 Task: Research Airbnb options in Indija, Serbia from 1st December, 2023 to 9th December, 2023 for 2 adults.1  bedroom having 1 bed and 1 bathroom. Property type can be house. Look for 5 properties as per requirement.
Action: Mouse moved to (431, 79)
Screenshot: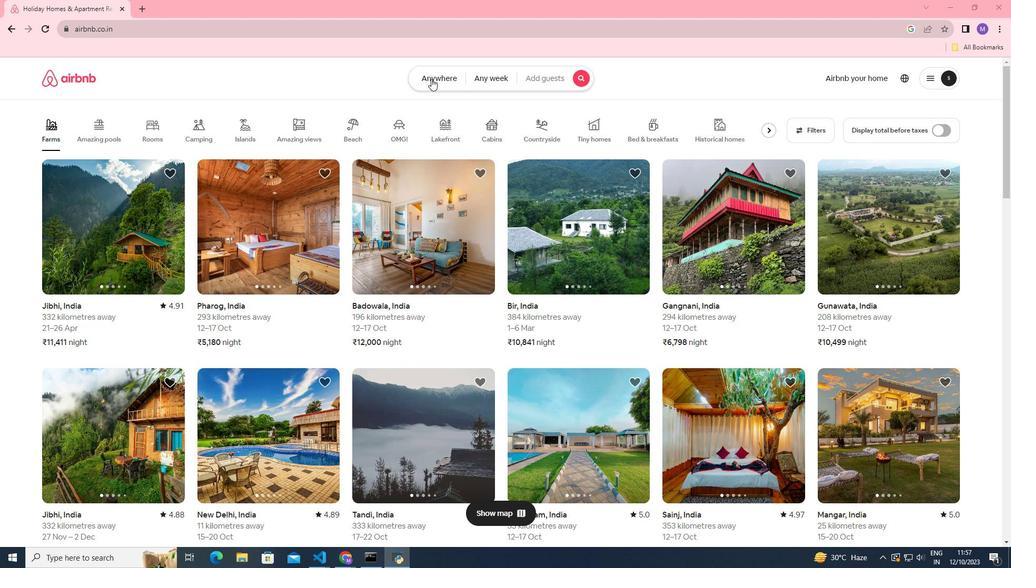 
Action: Mouse pressed left at (431, 79)
Screenshot: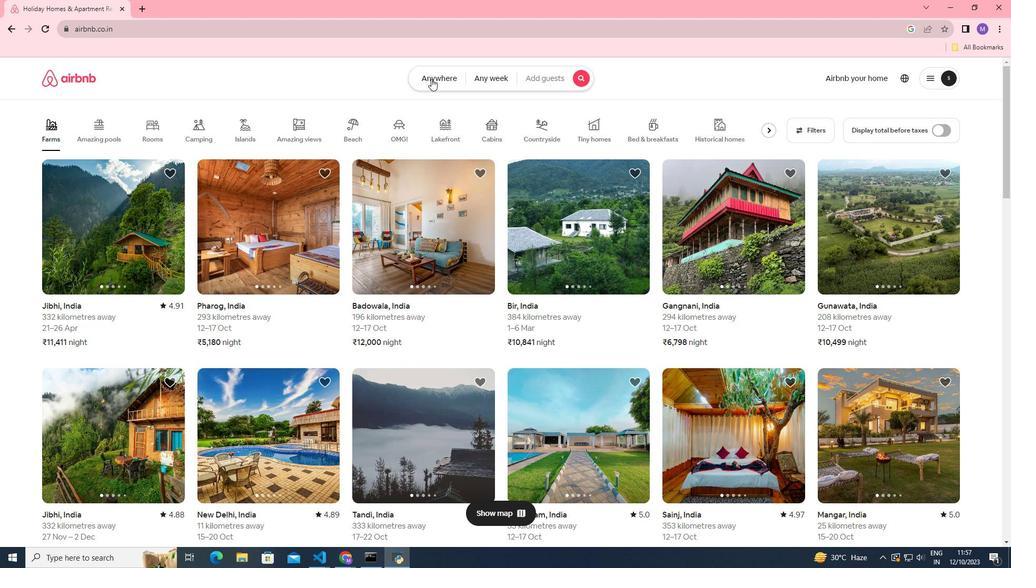 
Action: Mouse moved to (395, 119)
Screenshot: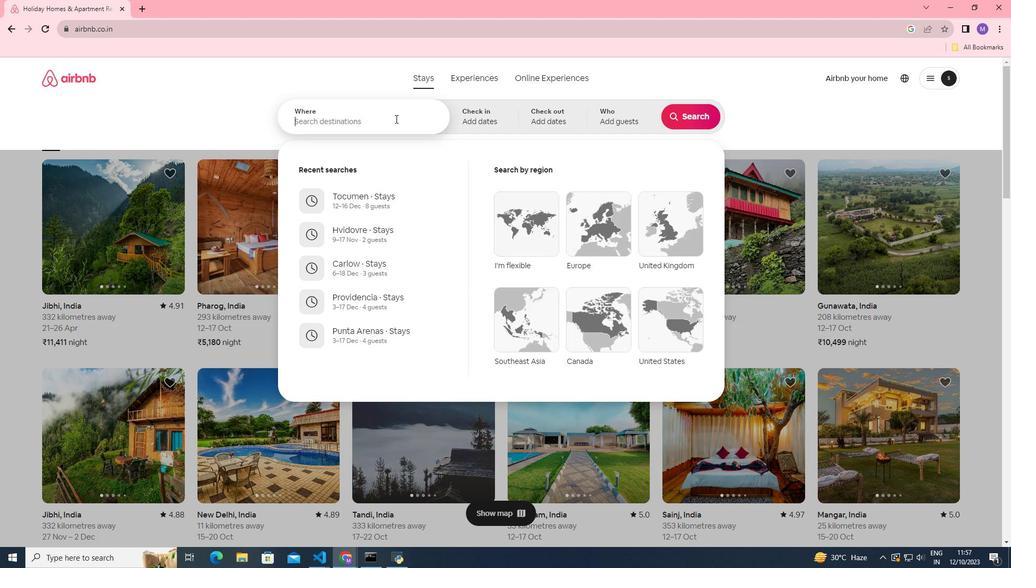 
Action: Mouse pressed left at (395, 119)
Screenshot: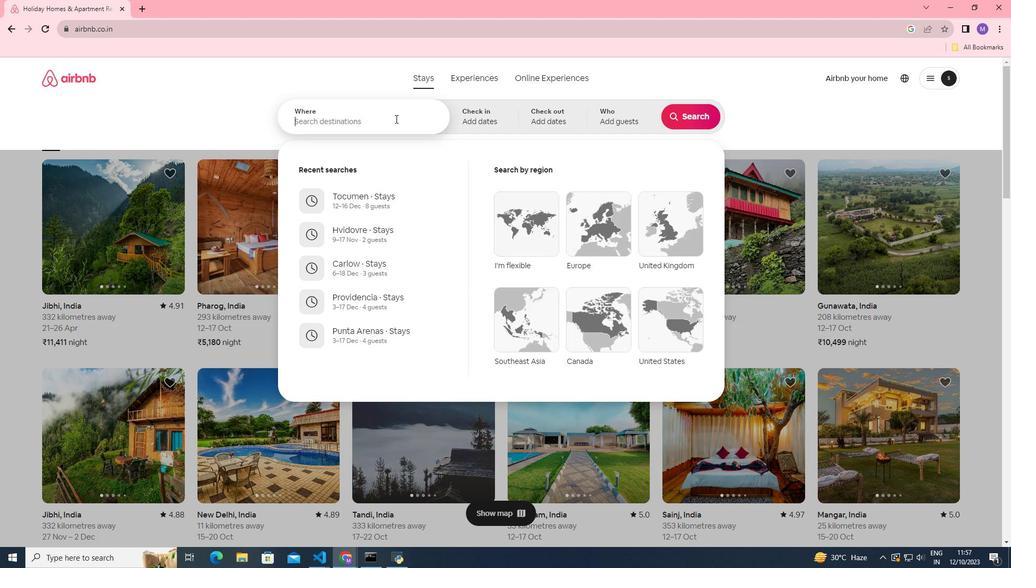 
Action: Mouse moved to (386, 118)
Screenshot: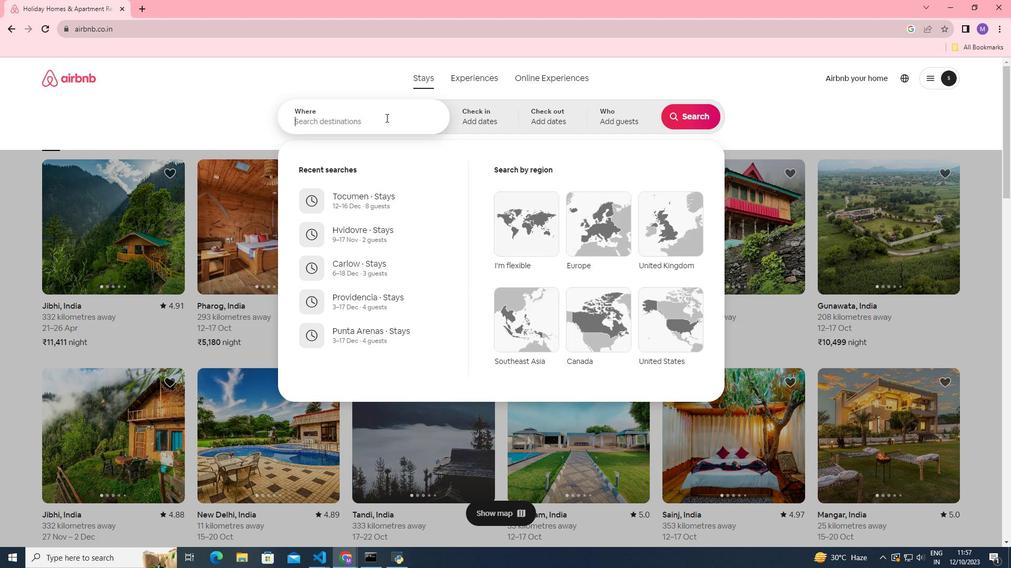 
Action: Mouse pressed left at (386, 118)
Screenshot: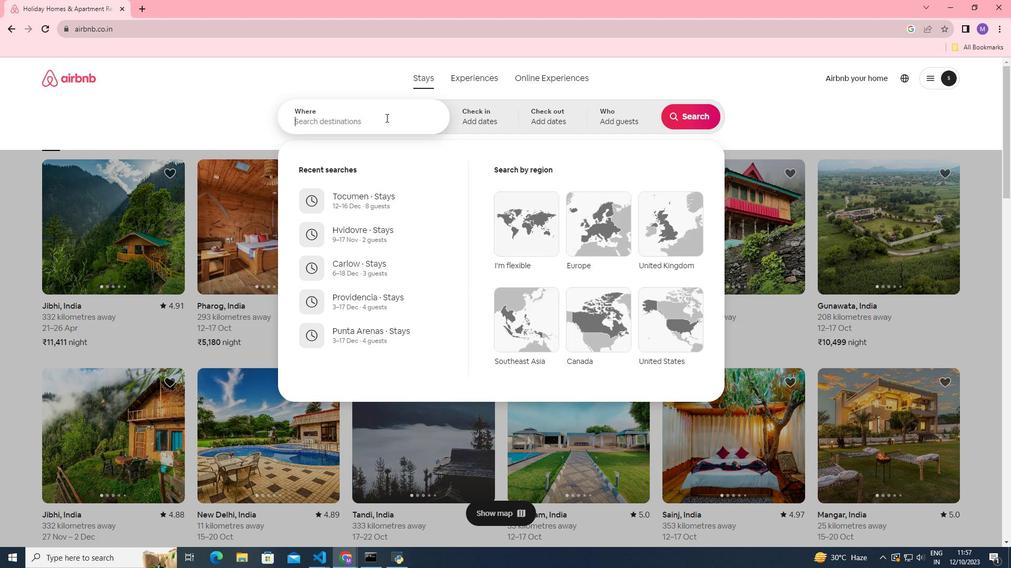 
Action: Mouse pressed left at (386, 118)
Screenshot: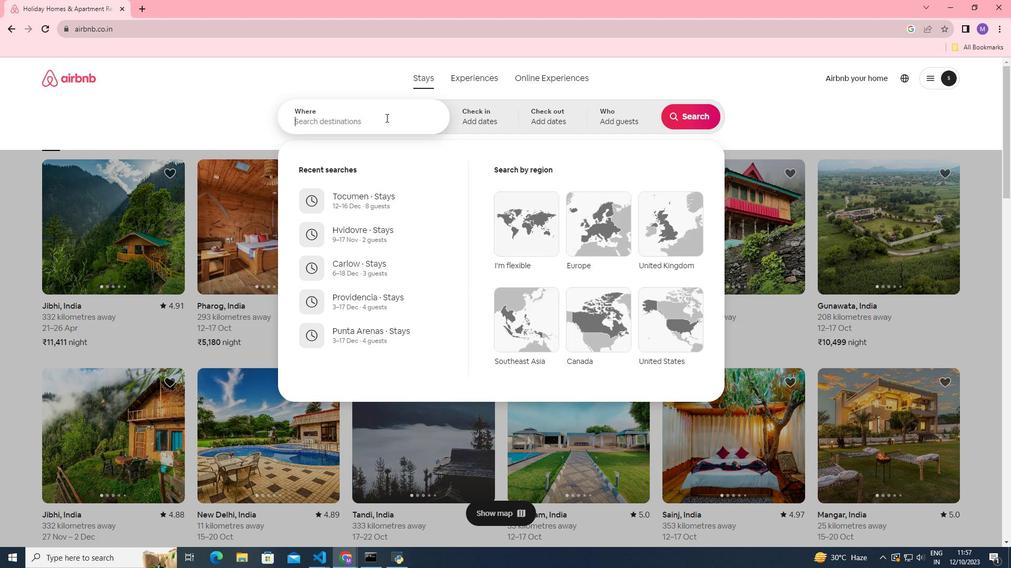 
Action: Key pressed <Key.shift>Indija,<Key.shift>Serbia
Screenshot: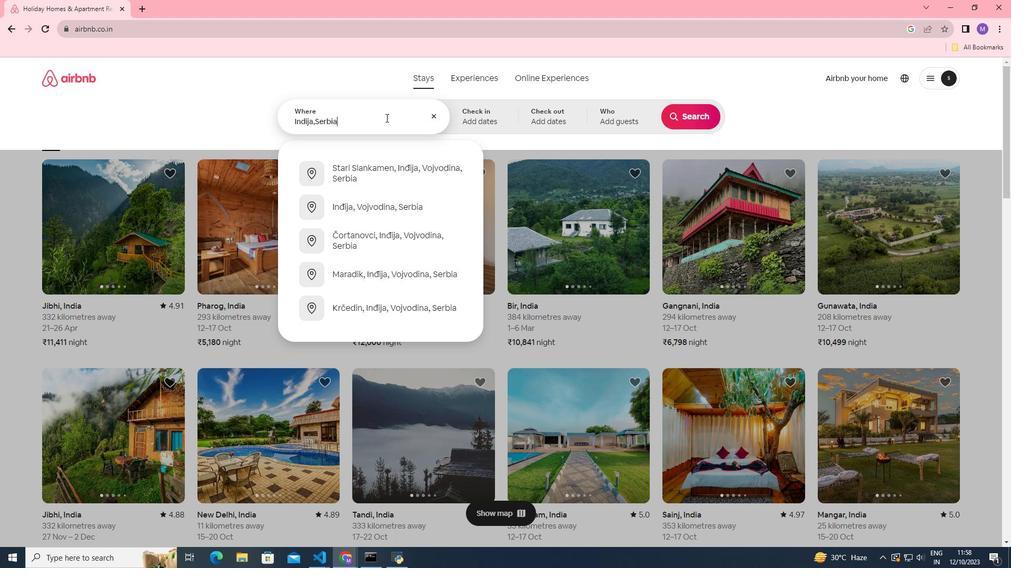 
Action: Mouse moved to (466, 112)
Screenshot: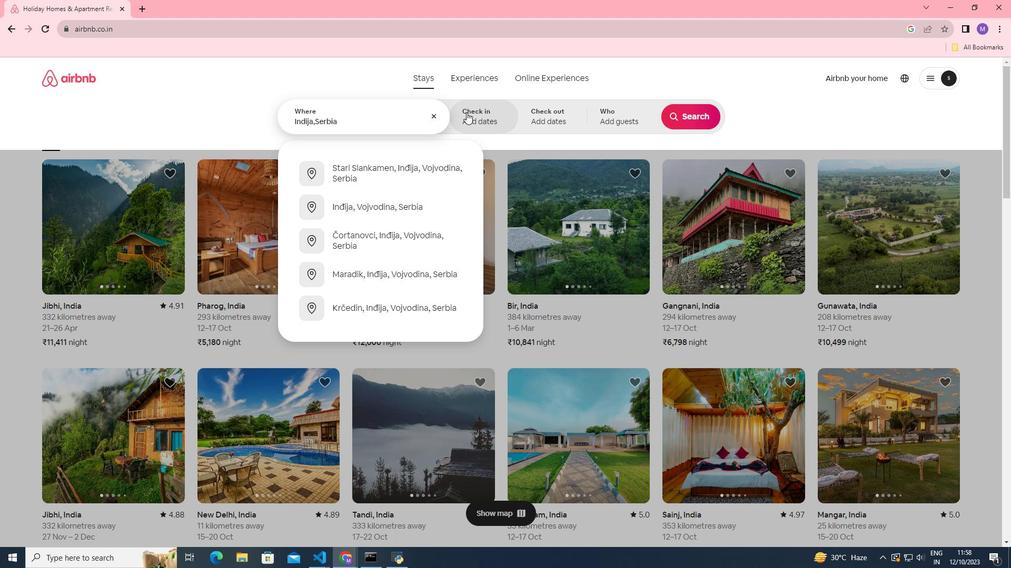 
Action: Mouse pressed left at (466, 112)
Screenshot: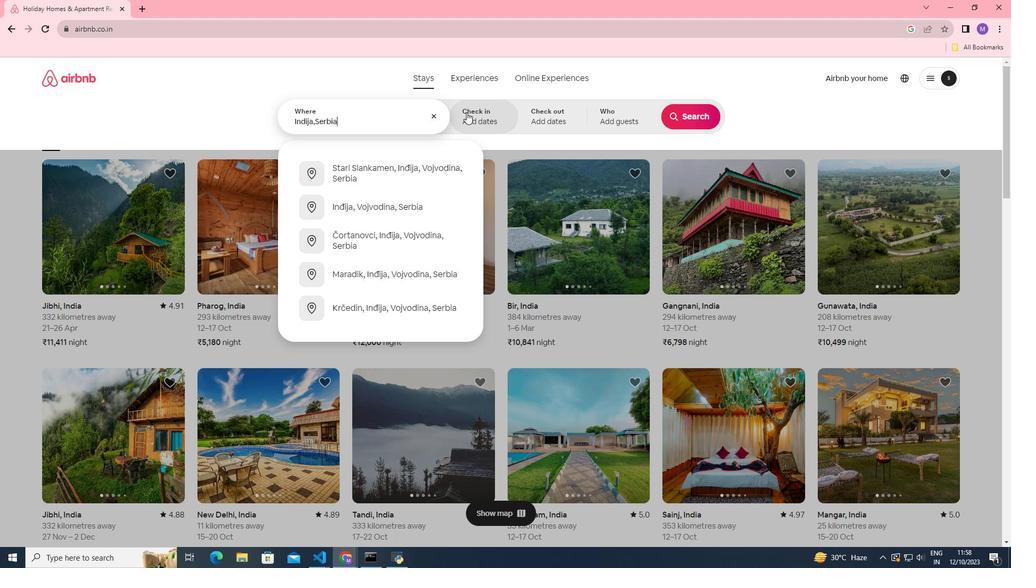 
Action: Mouse moved to (684, 199)
Screenshot: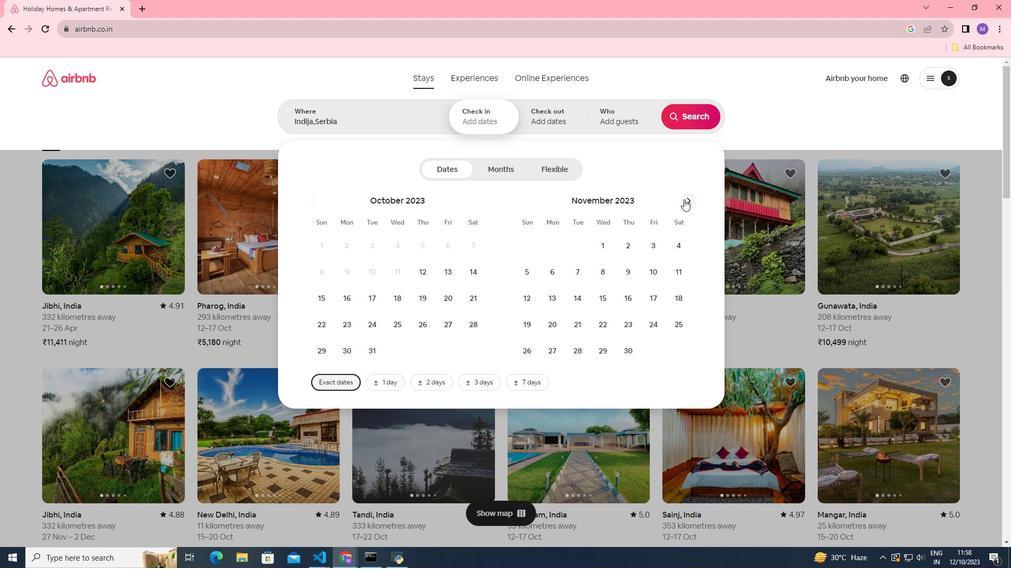 
Action: Mouse pressed left at (684, 199)
Screenshot: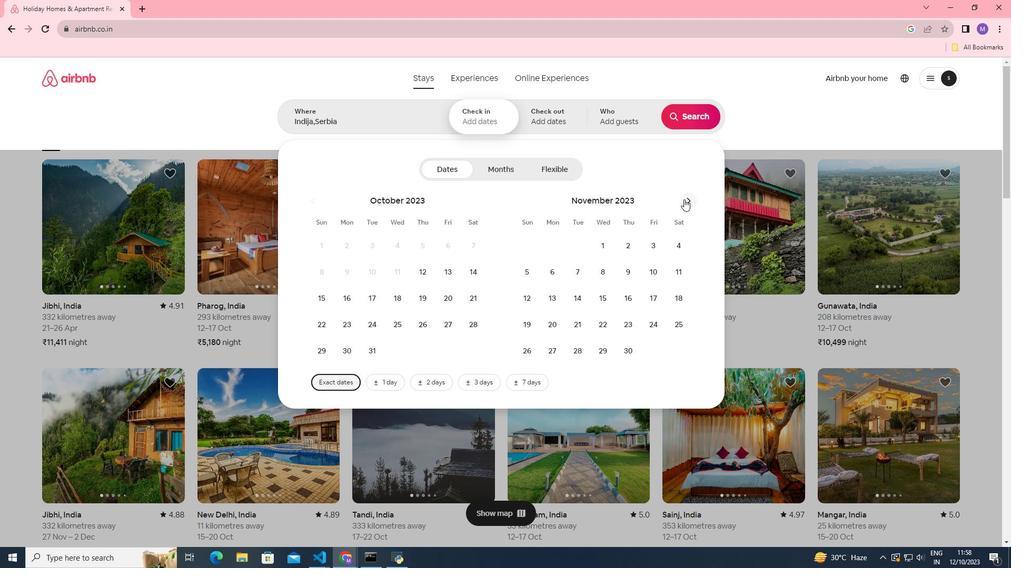 
Action: Mouse moved to (652, 243)
Screenshot: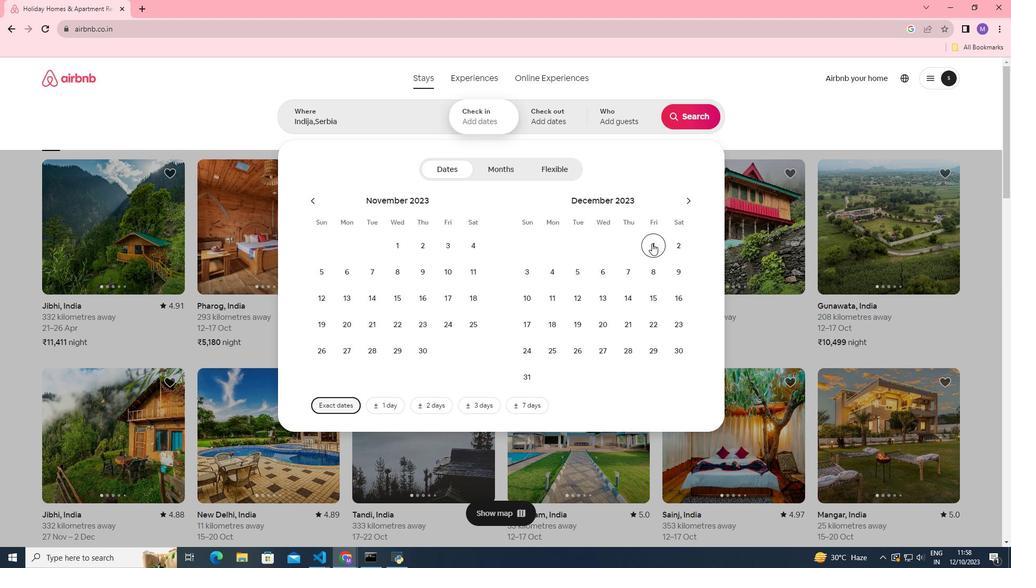 
Action: Mouse pressed left at (652, 243)
Screenshot: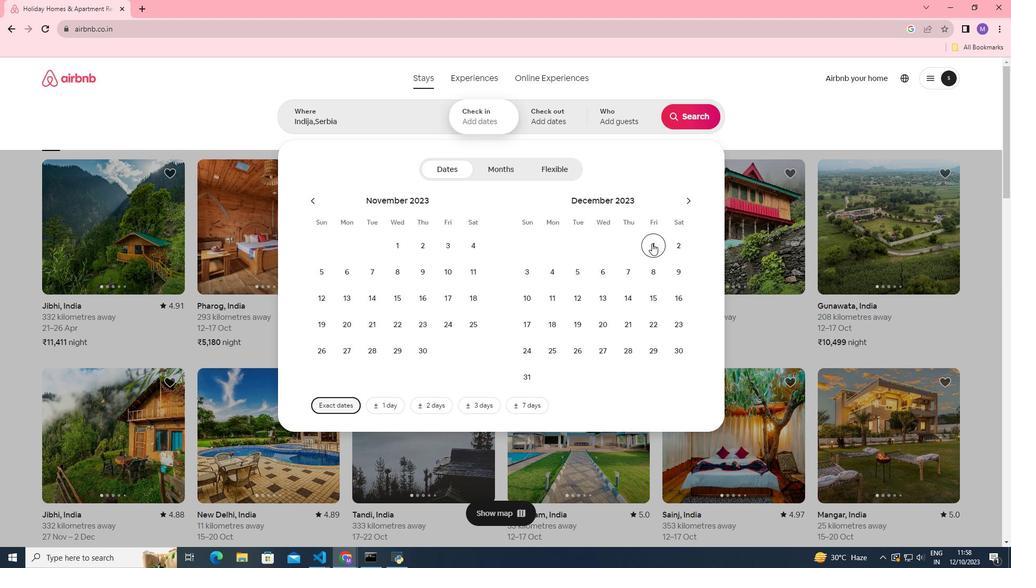 
Action: Mouse moved to (680, 270)
Screenshot: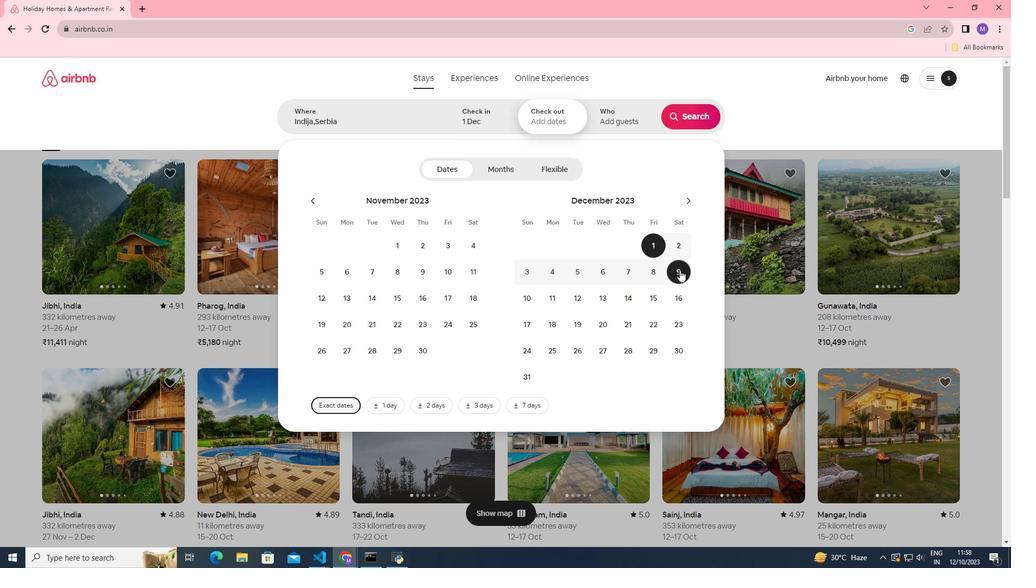 
Action: Mouse pressed left at (680, 270)
Screenshot: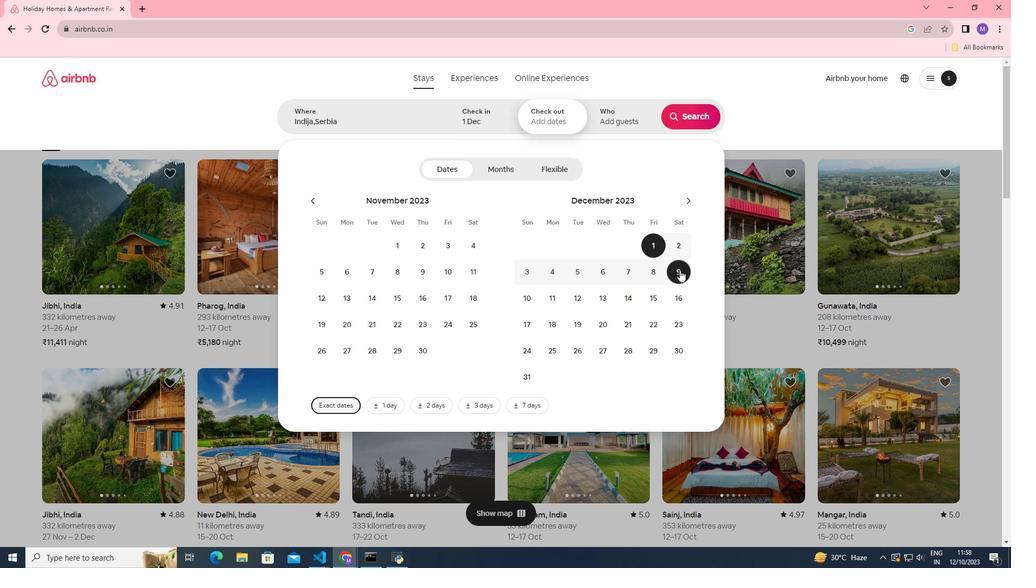 
Action: Mouse moved to (624, 114)
Screenshot: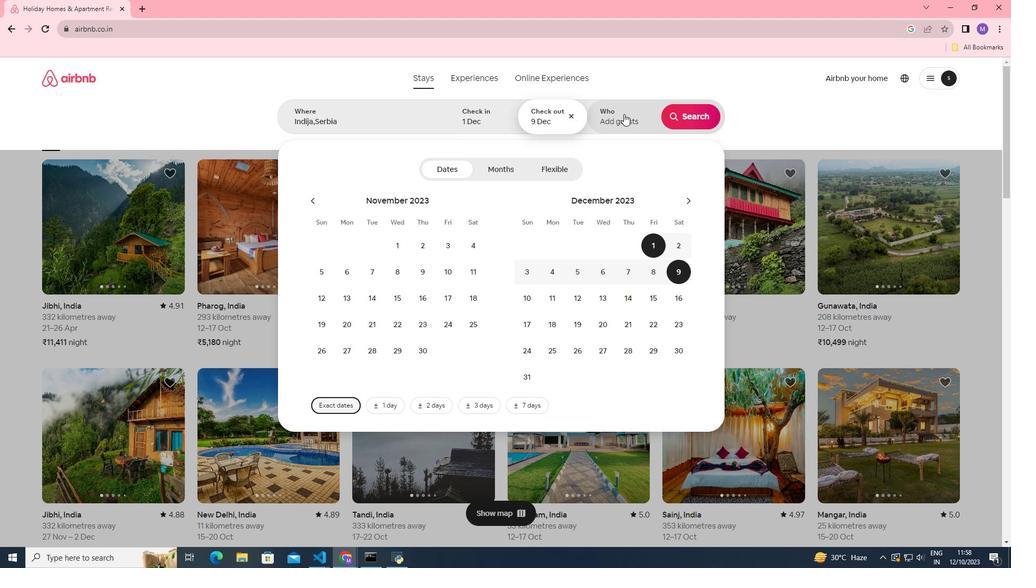 
Action: Mouse pressed left at (624, 114)
Screenshot: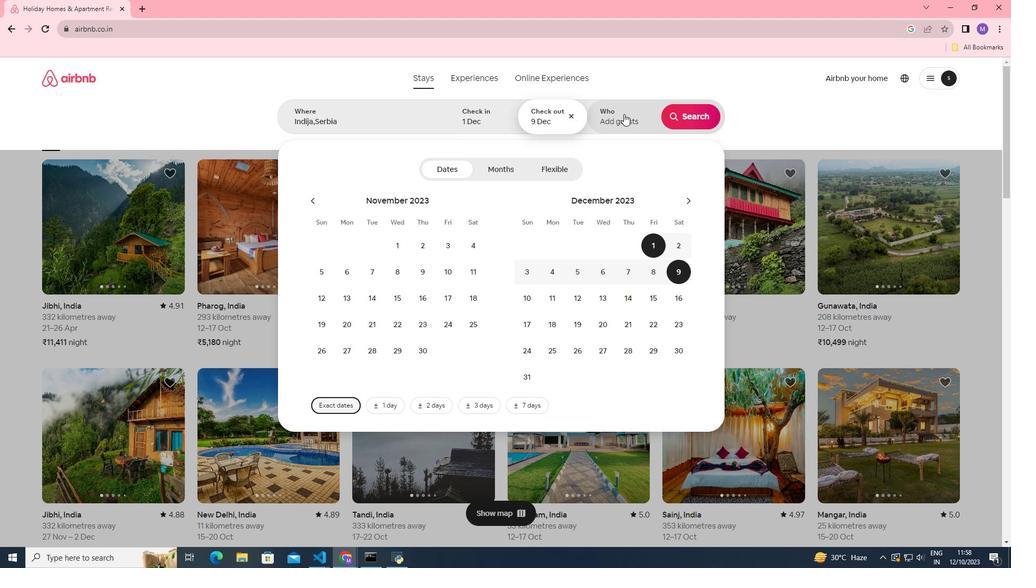 
Action: Mouse moved to (695, 175)
Screenshot: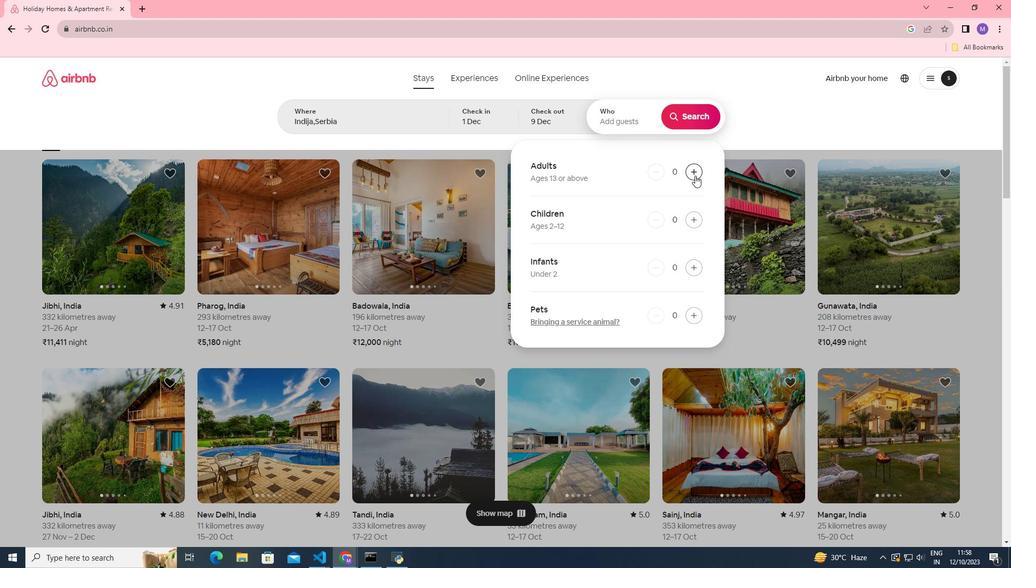 
Action: Mouse pressed left at (695, 175)
Screenshot: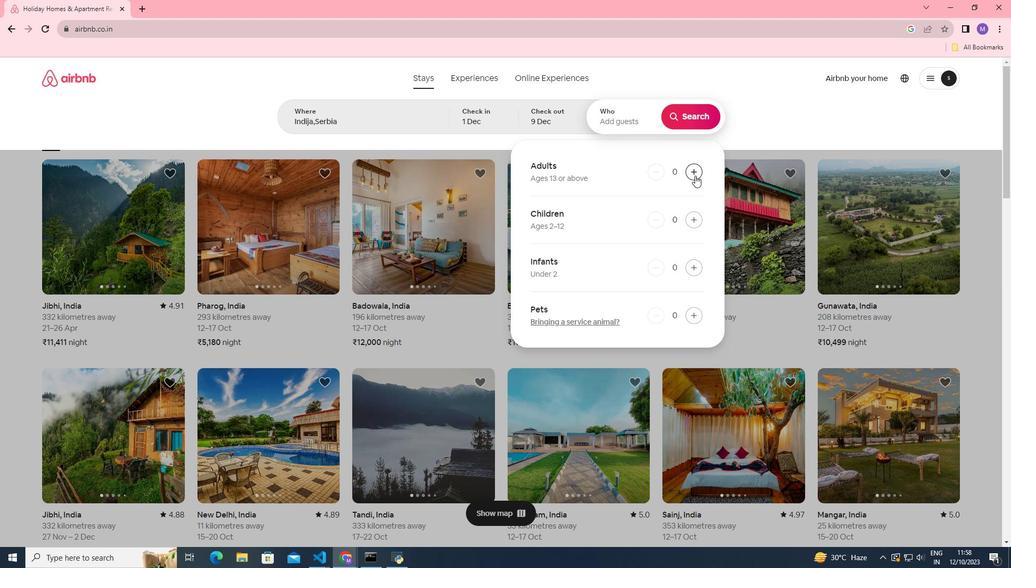 
Action: Mouse pressed left at (695, 175)
Screenshot: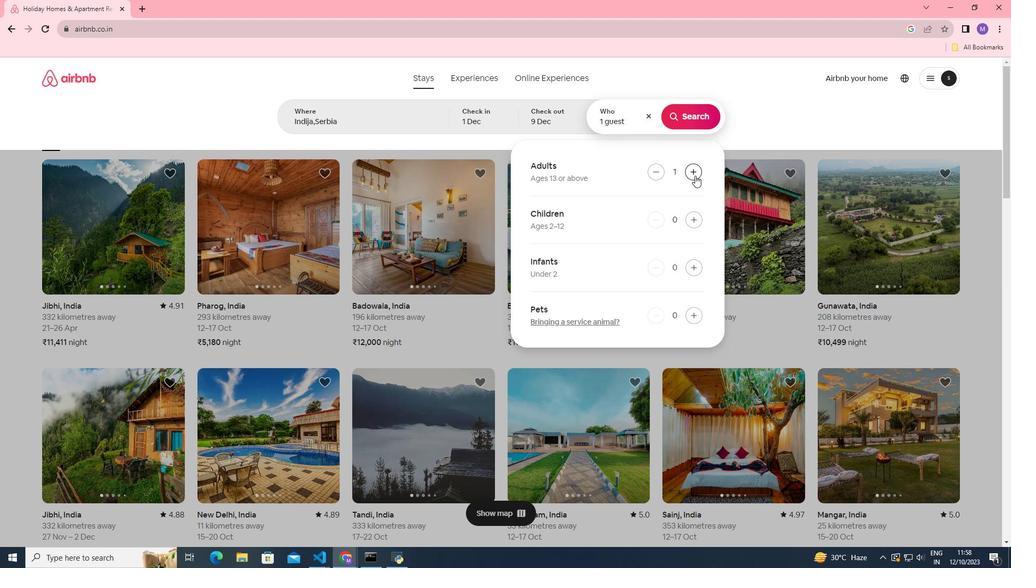 
Action: Mouse moved to (688, 119)
Screenshot: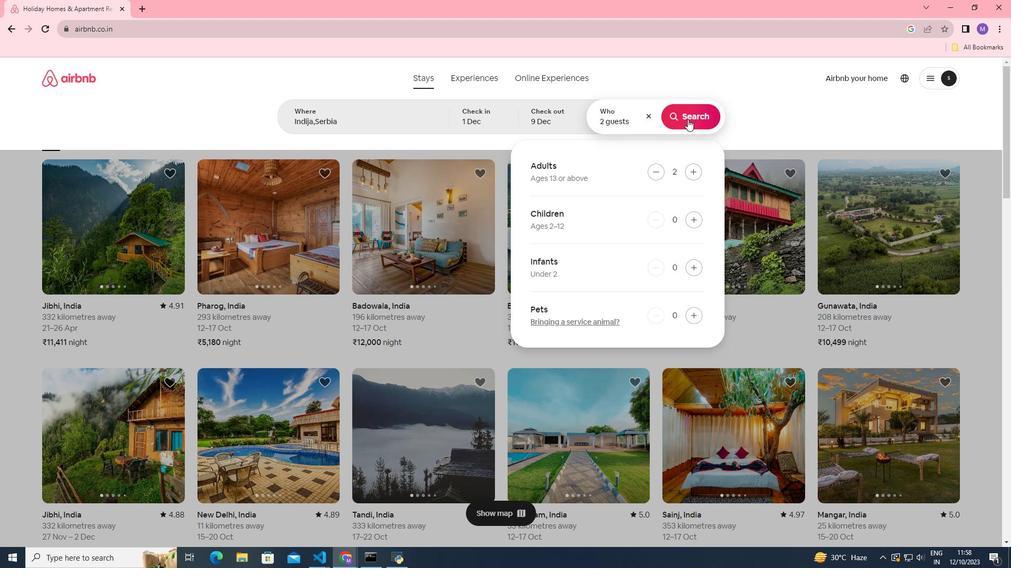 
Action: Mouse pressed left at (688, 119)
Screenshot: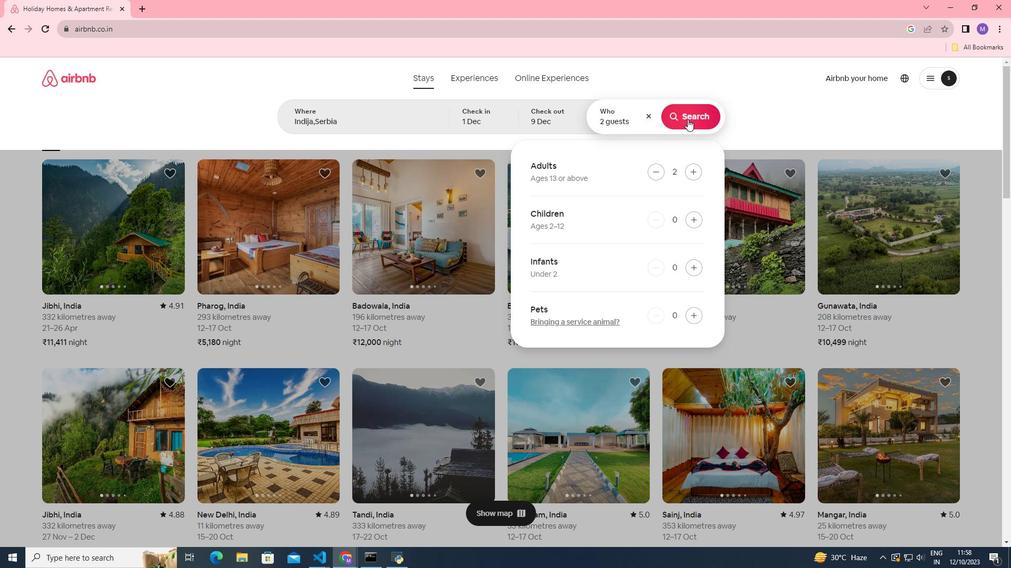 
Action: Mouse moved to (840, 120)
Screenshot: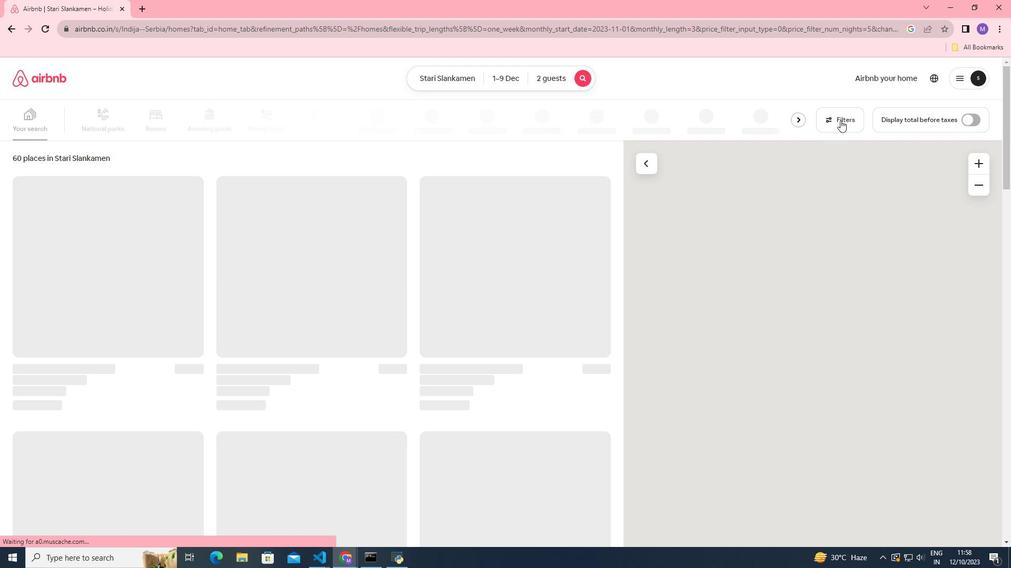 
Action: Mouse pressed left at (840, 120)
Screenshot: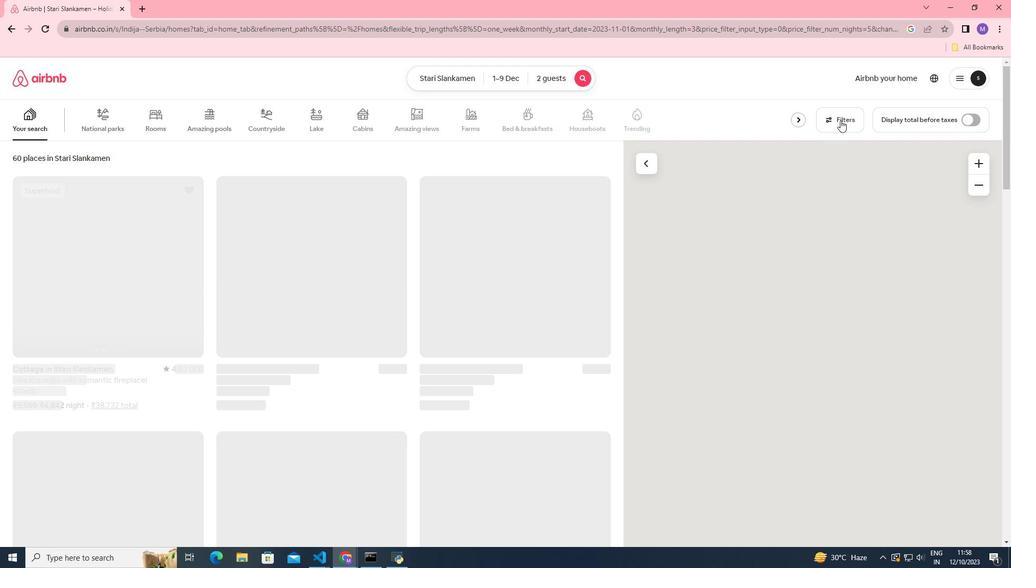 
Action: Mouse pressed left at (840, 120)
Screenshot: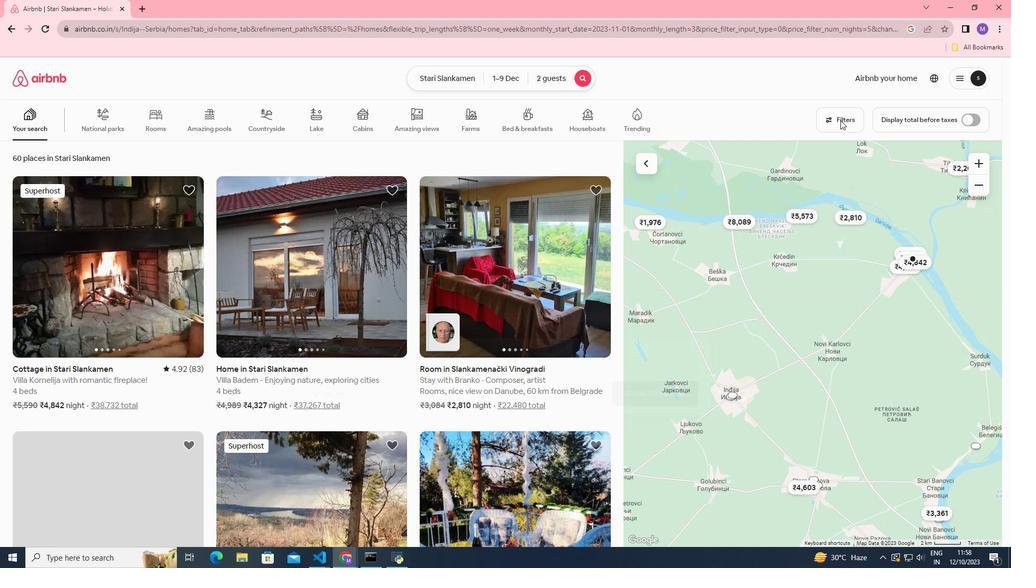 
Action: Mouse moved to (836, 121)
Screenshot: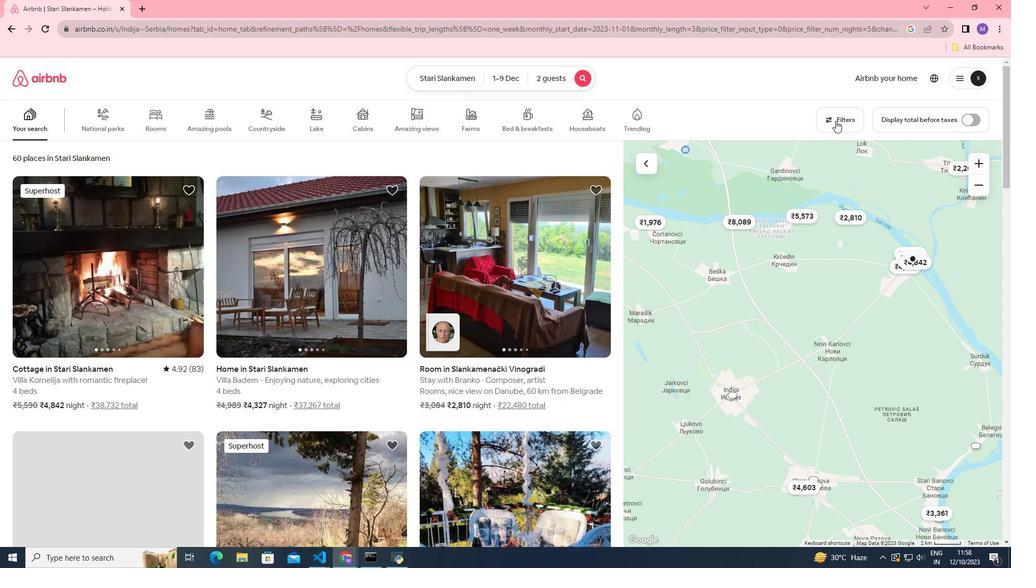 
Action: Mouse pressed left at (836, 121)
Screenshot: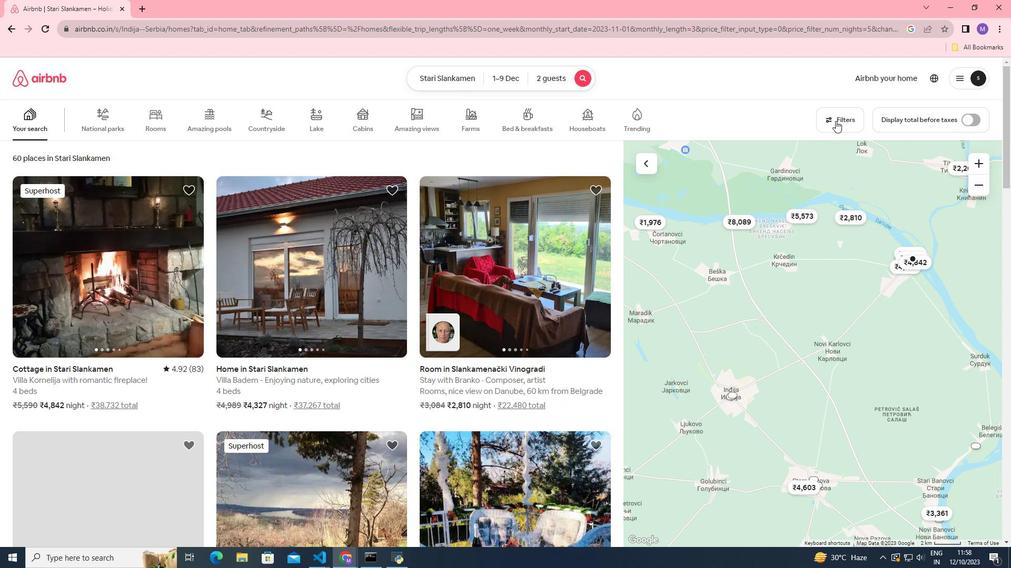 
Action: Mouse moved to (374, 443)
Screenshot: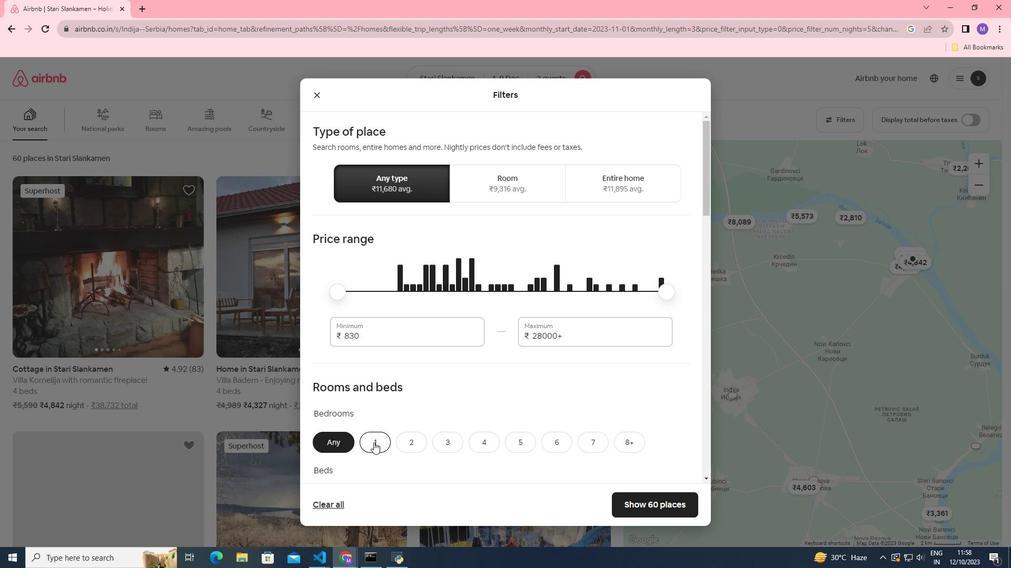 
Action: Mouse pressed left at (374, 443)
Screenshot: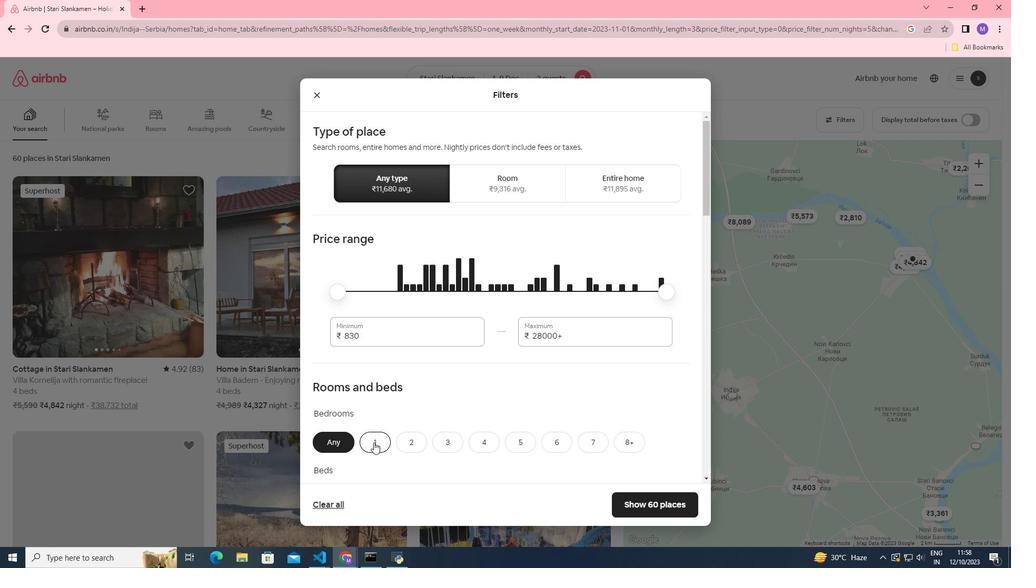 
Action: Mouse moved to (443, 375)
Screenshot: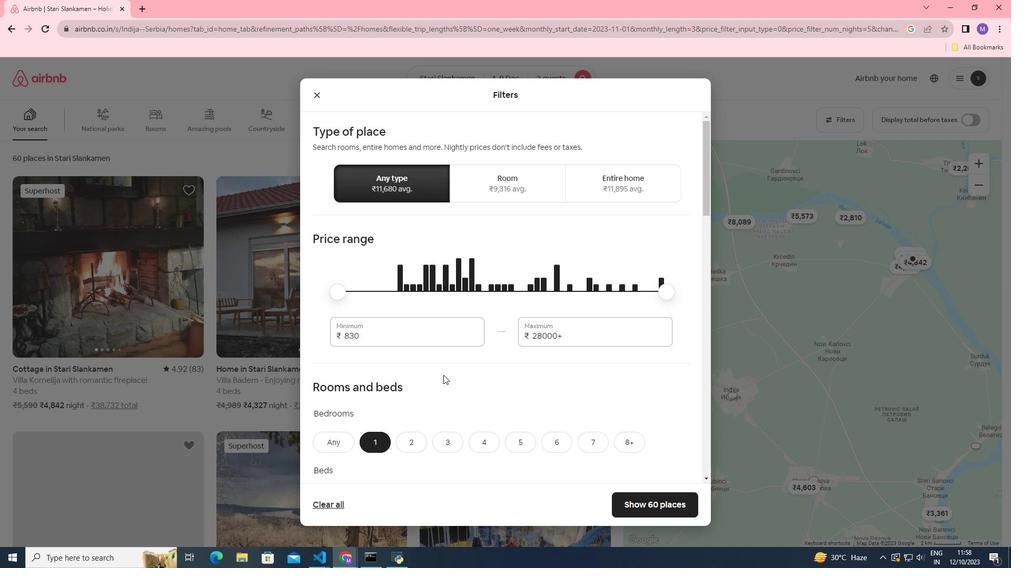 
Action: Mouse scrolled (443, 375) with delta (0, 0)
Screenshot: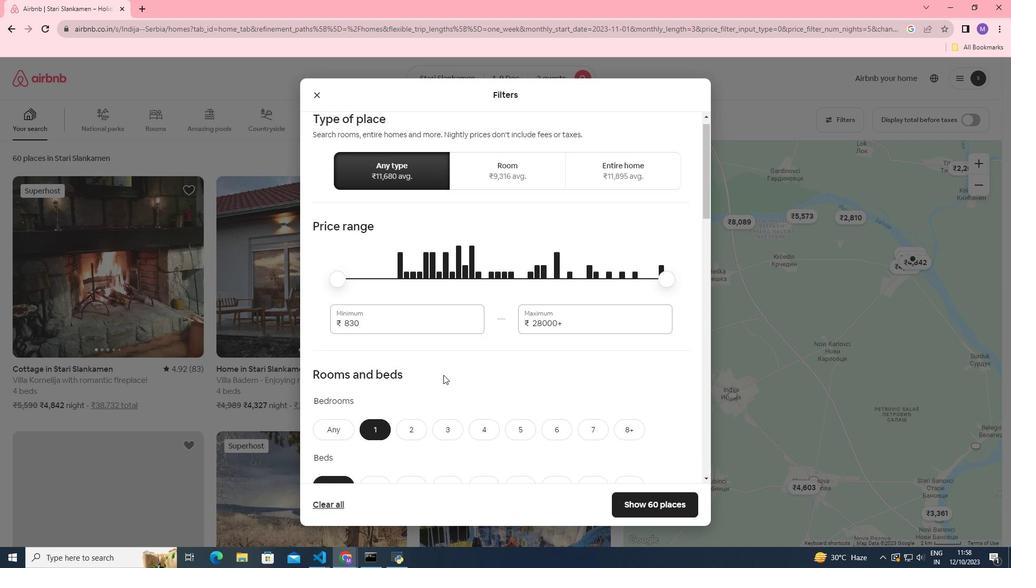 
Action: Mouse scrolled (443, 375) with delta (0, 0)
Screenshot: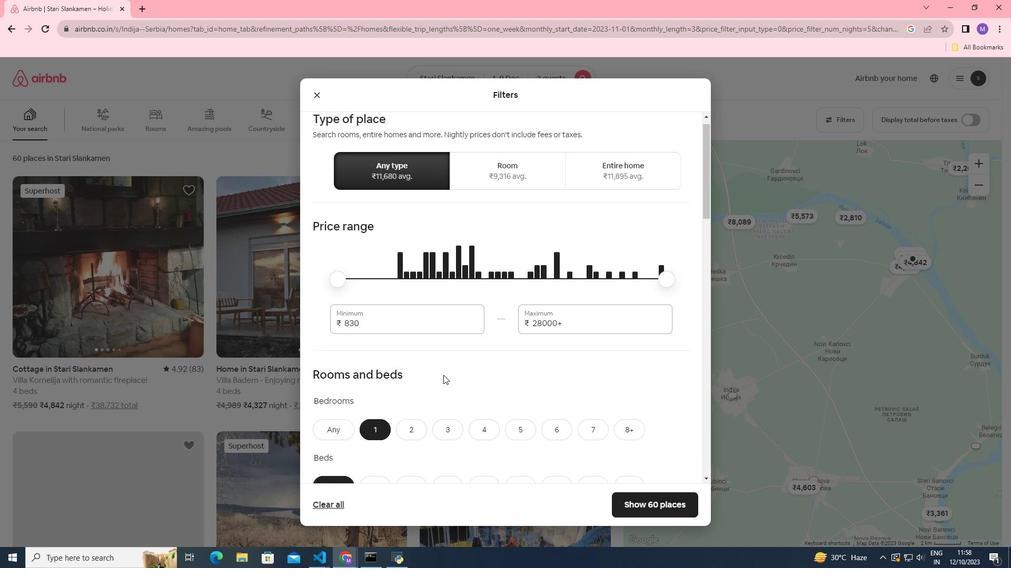 
Action: Mouse scrolled (443, 375) with delta (0, 0)
Screenshot: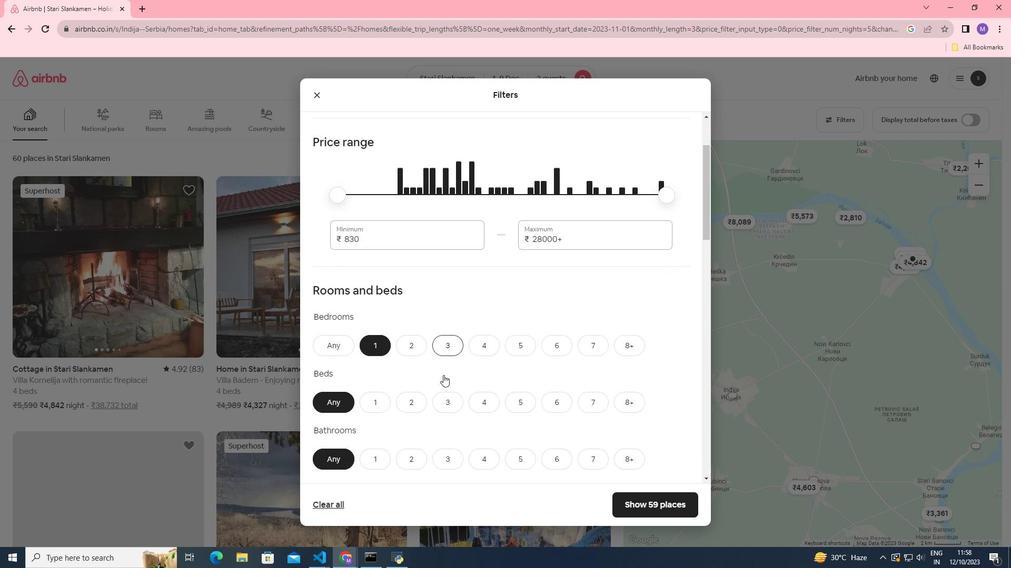 
Action: Mouse moved to (376, 344)
Screenshot: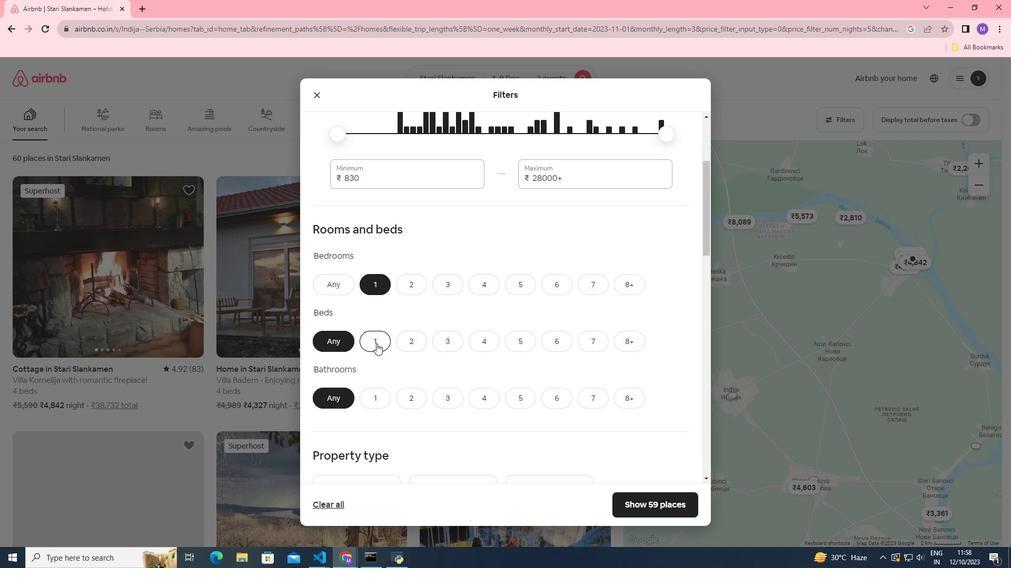 
Action: Mouse pressed left at (376, 344)
Screenshot: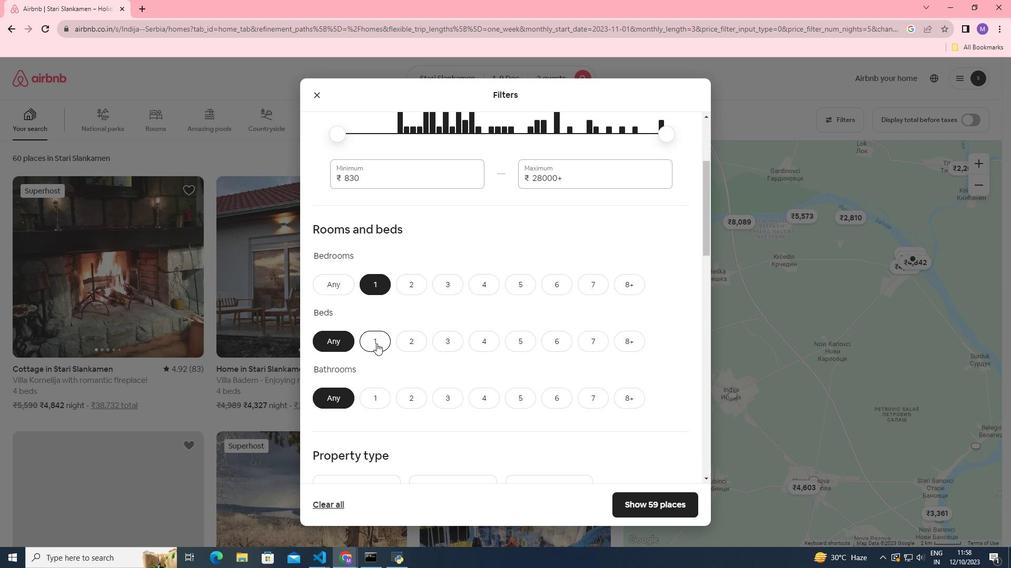 
Action: Mouse scrolled (376, 343) with delta (0, 0)
Screenshot: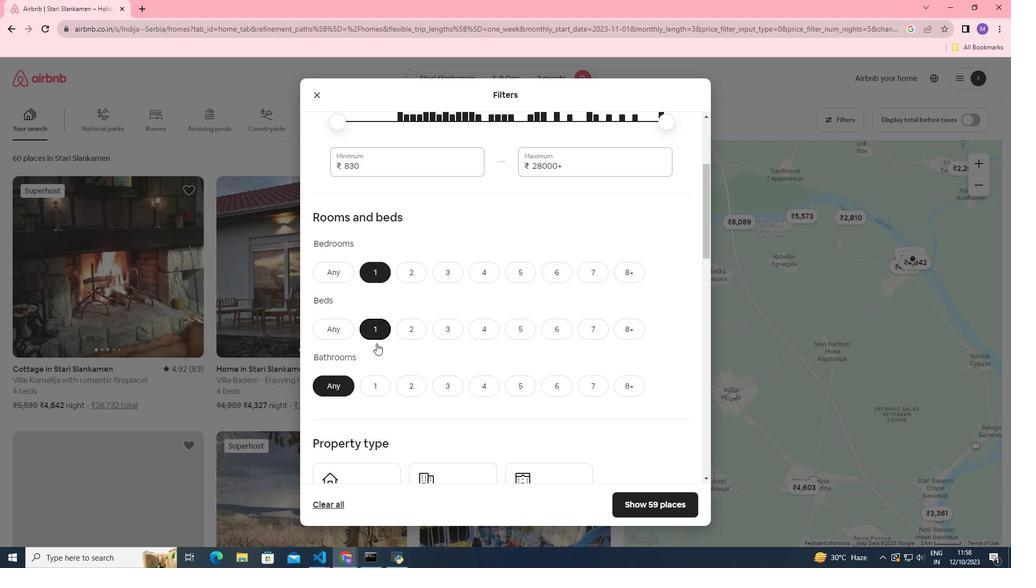 
Action: Mouse scrolled (376, 343) with delta (0, 0)
Screenshot: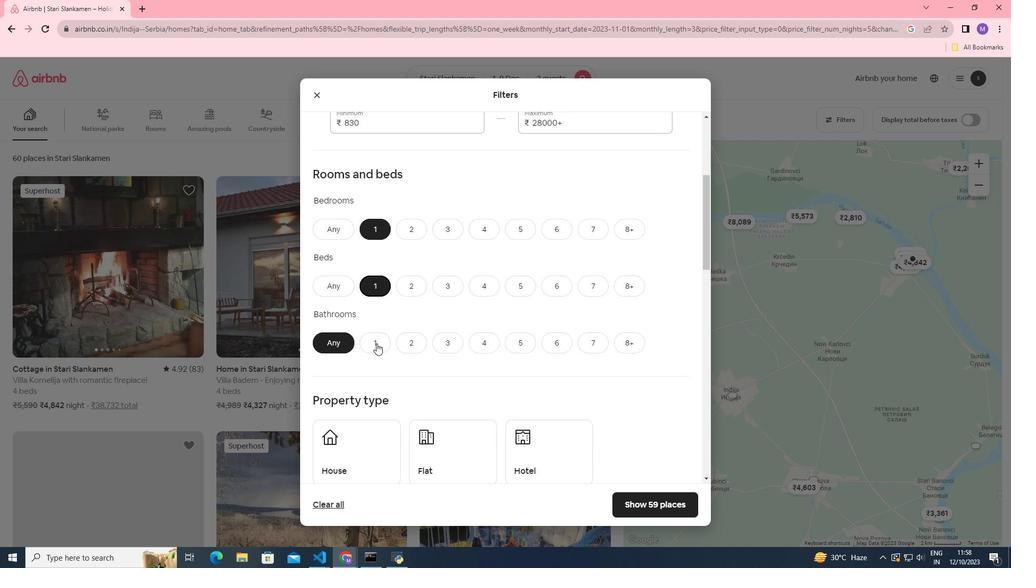 
Action: Mouse moved to (371, 293)
Screenshot: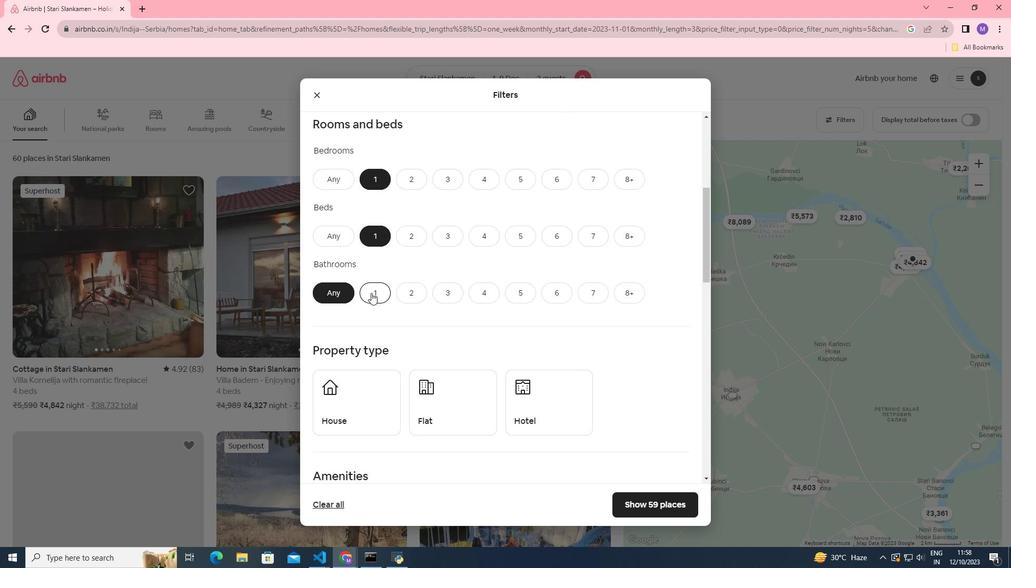 
Action: Mouse pressed left at (371, 293)
Screenshot: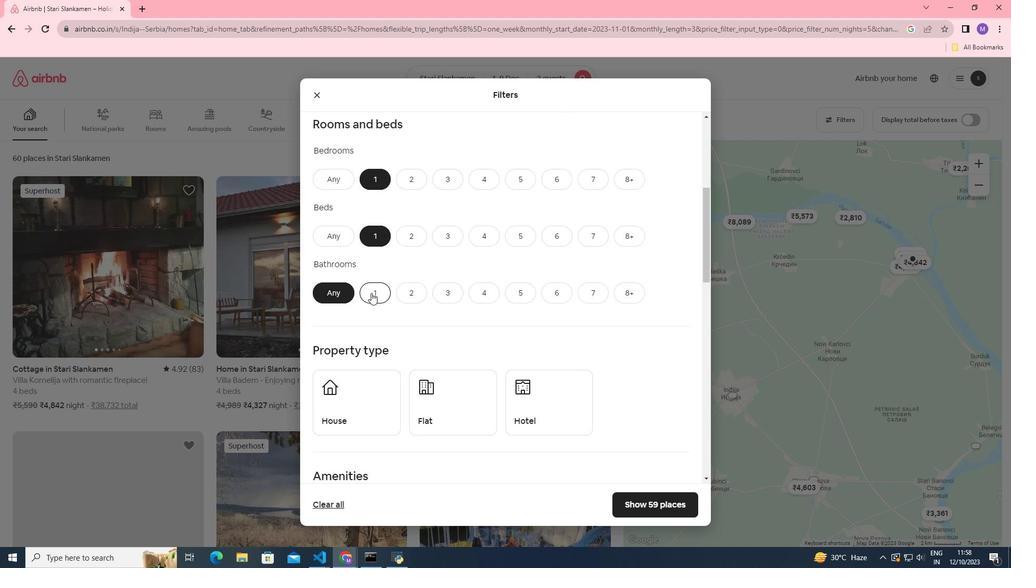 
Action: Mouse moved to (469, 327)
Screenshot: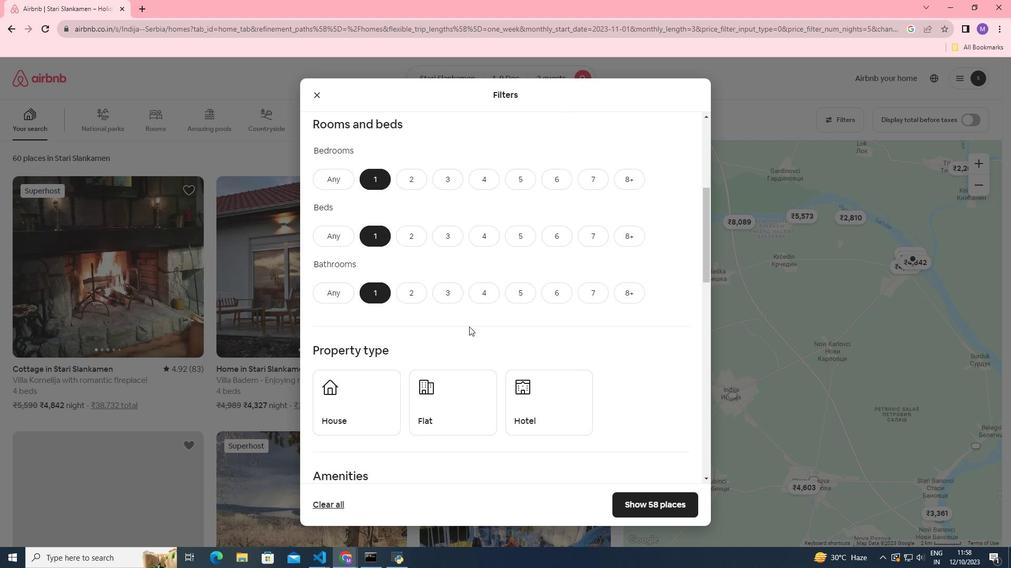
Action: Mouse scrolled (469, 326) with delta (0, 0)
Screenshot: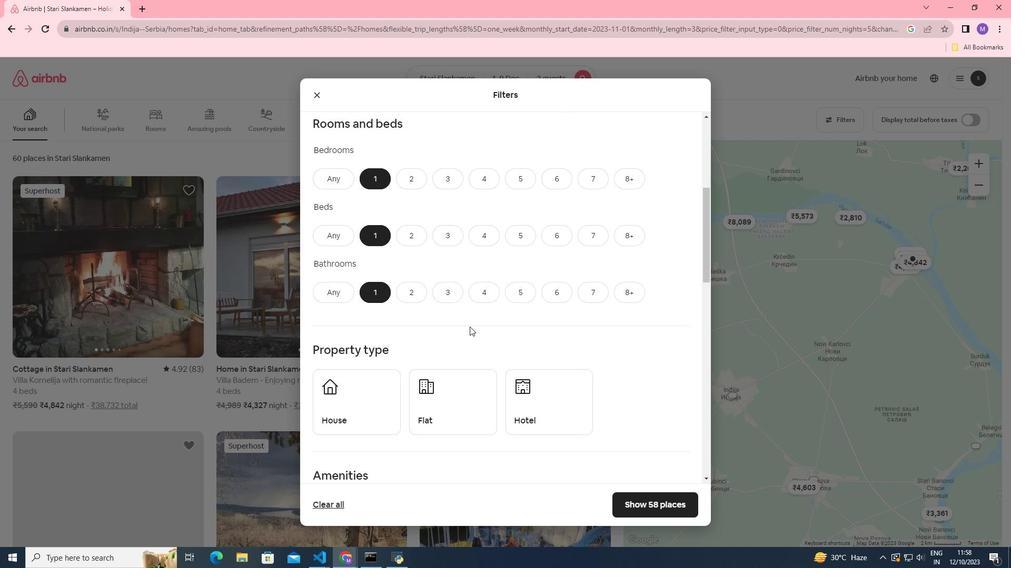 
Action: Mouse moved to (370, 361)
Screenshot: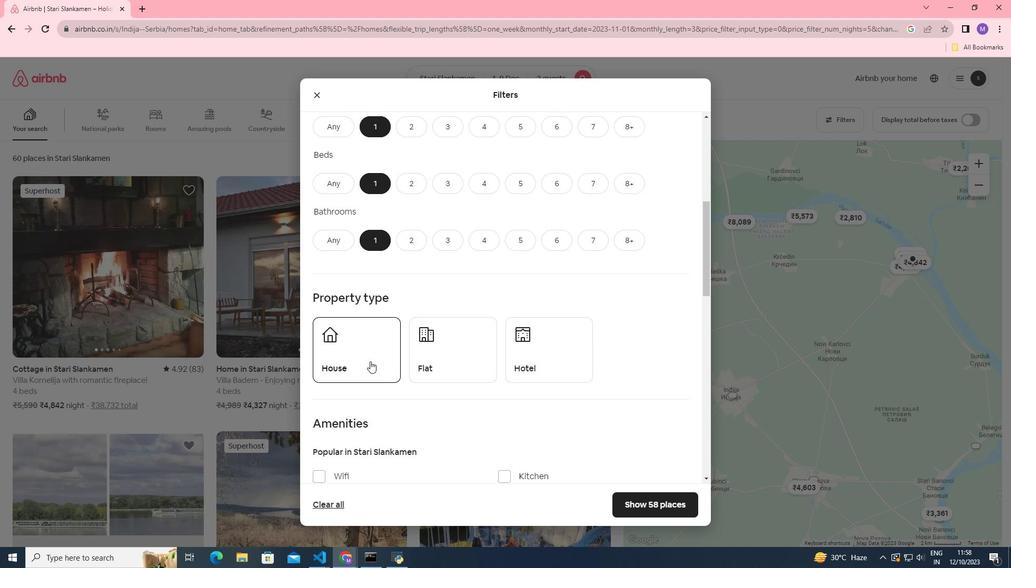
Action: Mouse pressed left at (370, 361)
Screenshot: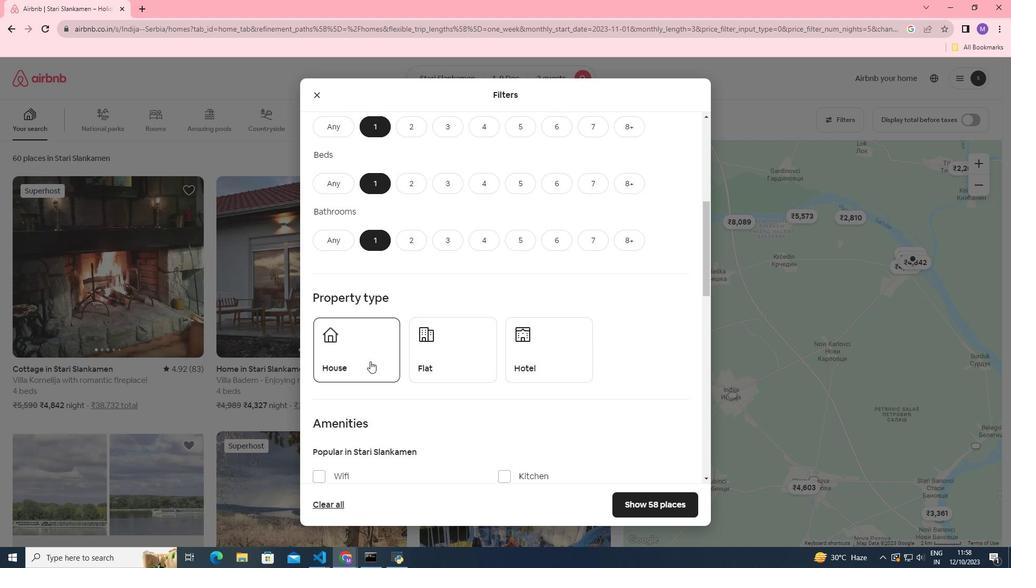 
Action: Mouse moved to (667, 507)
Screenshot: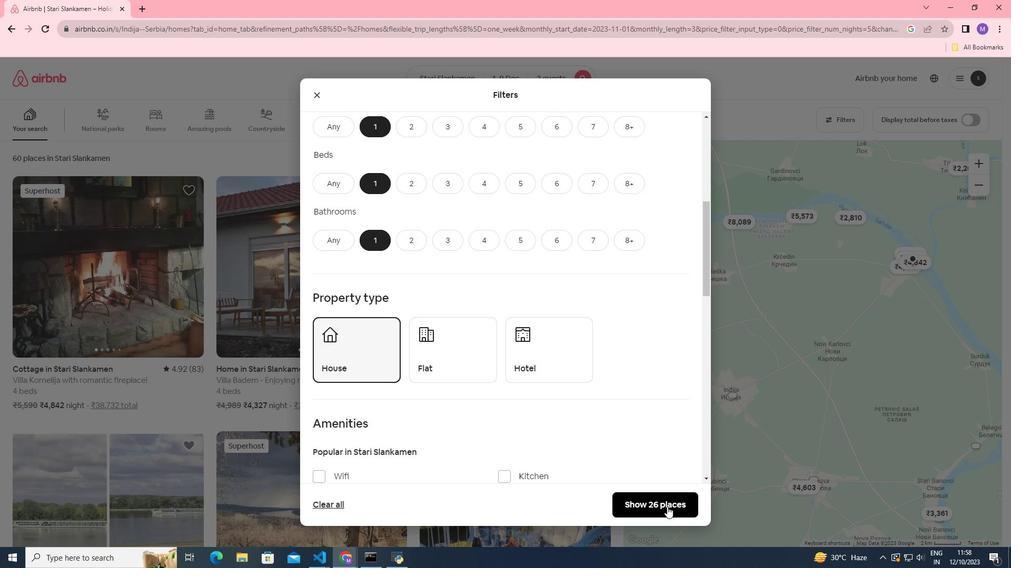 
Action: Mouse pressed left at (667, 507)
Screenshot: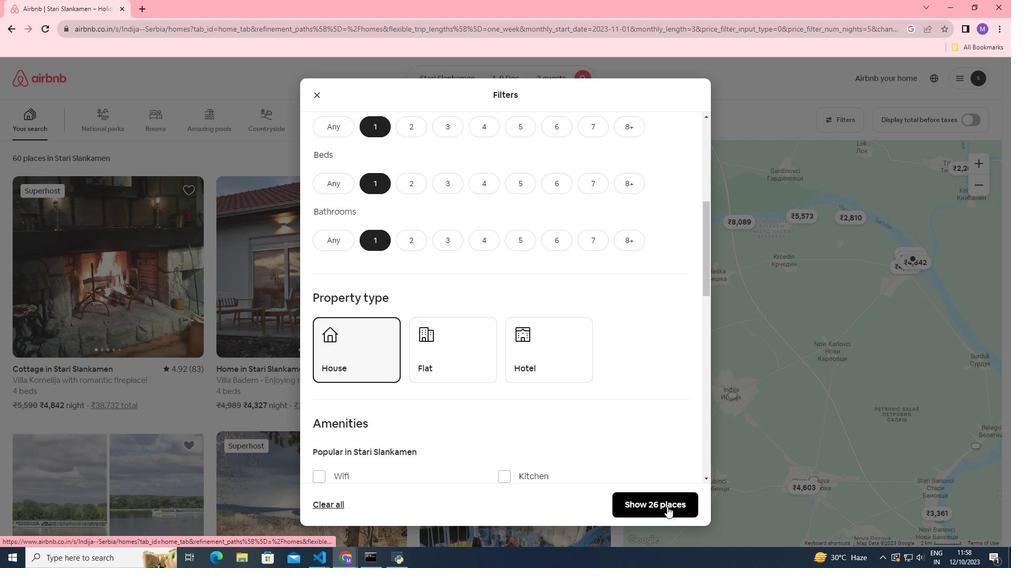 
Action: Mouse moved to (125, 283)
Screenshot: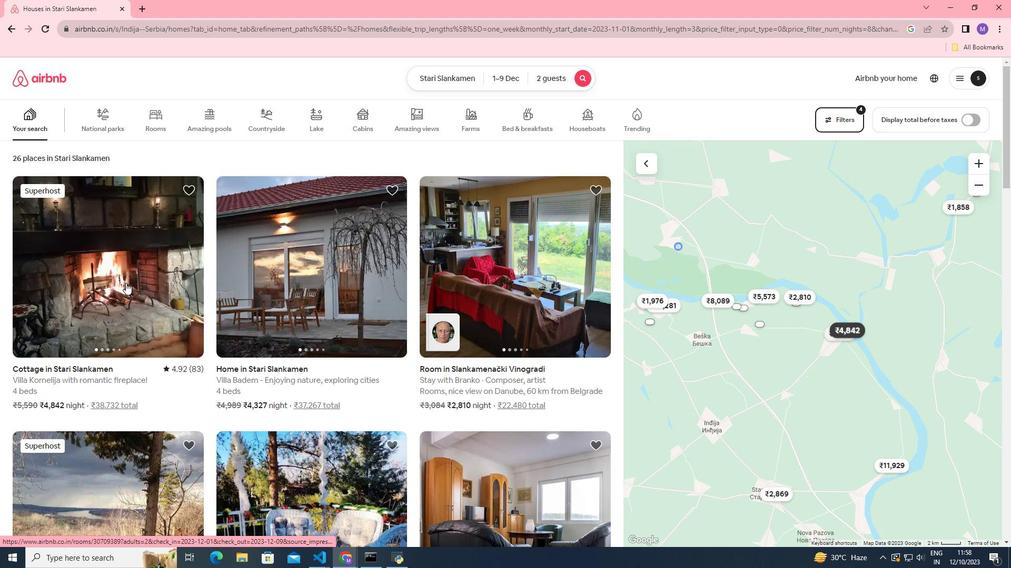 
Action: Mouse pressed left at (125, 283)
Screenshot: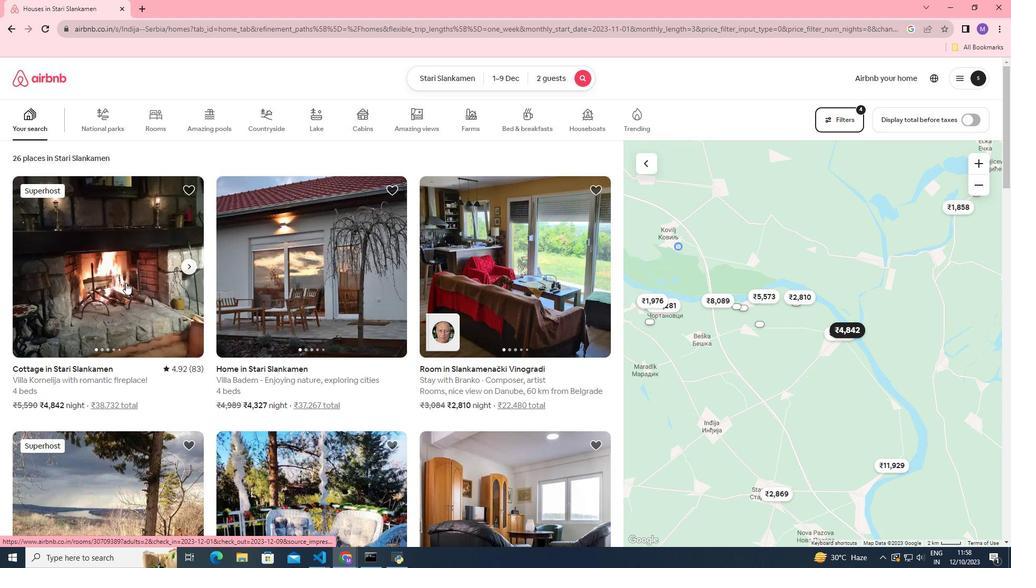 
Action: Mouse moved to (764, 391)
Screenshot: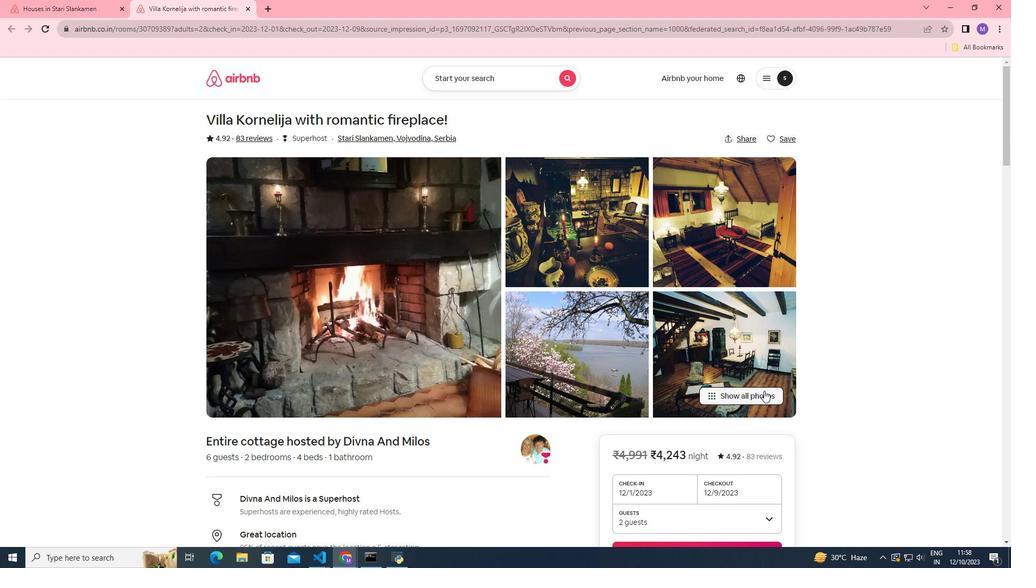 
Action: Mouse pressed left at (764, 391)
Screenshot: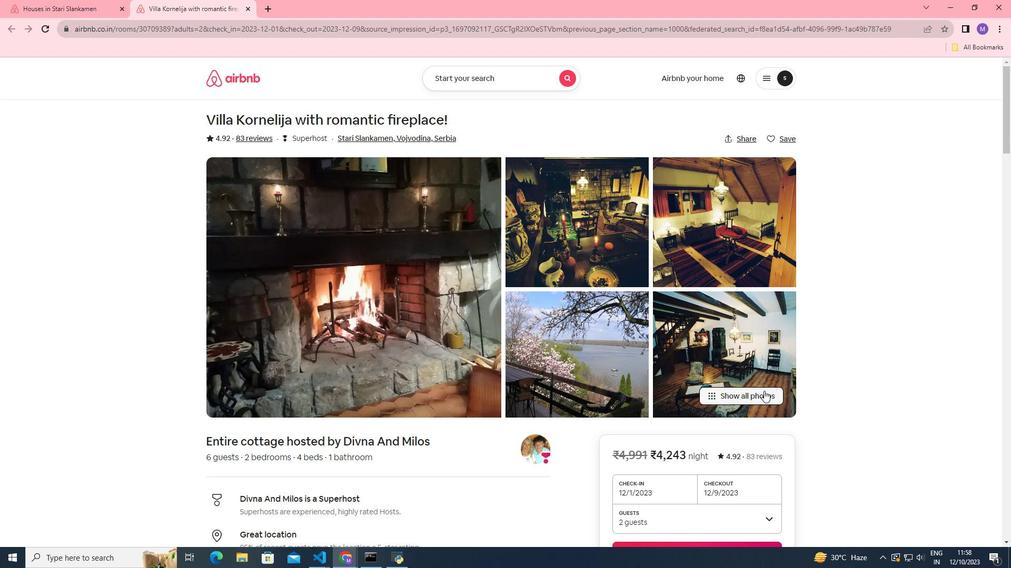 
Action: Mouse moved to (534, 309)
Screenshot: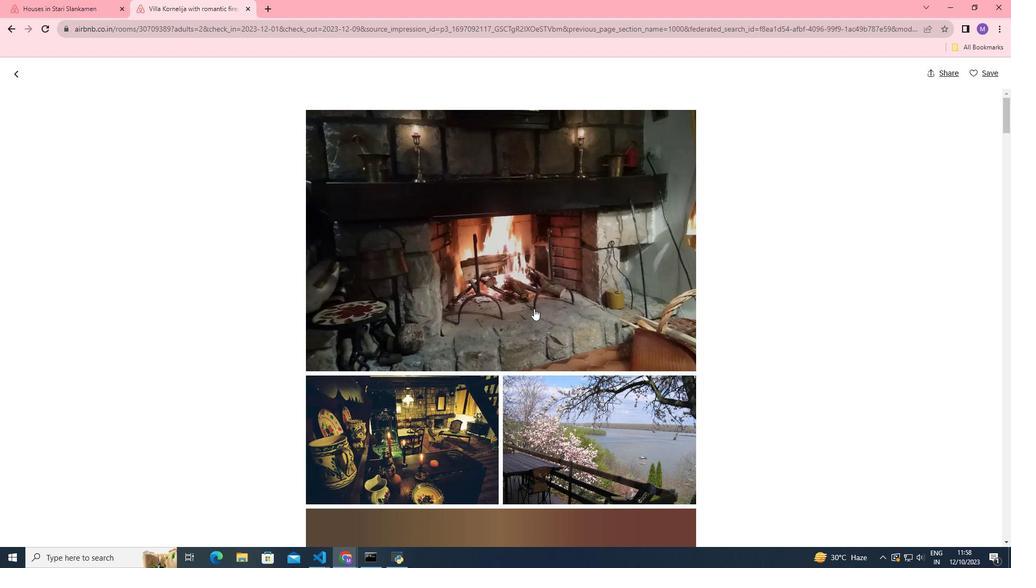 
Action: Mouse scrolled (534, 308) with delta (0, 0)
Screenshot: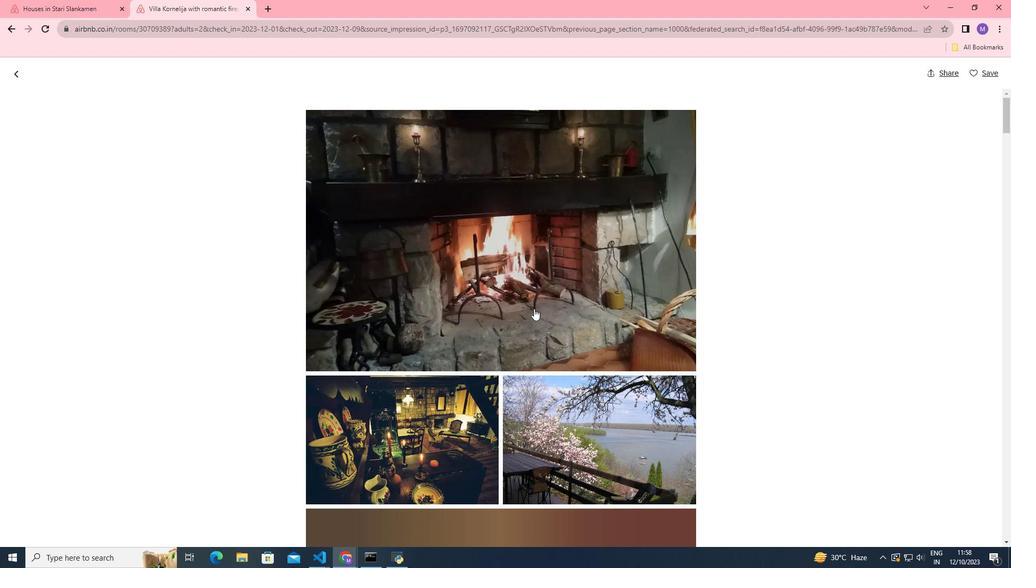 
Action: Mouse scrolled (534, 308) with delta (0, 0)
Screenshot: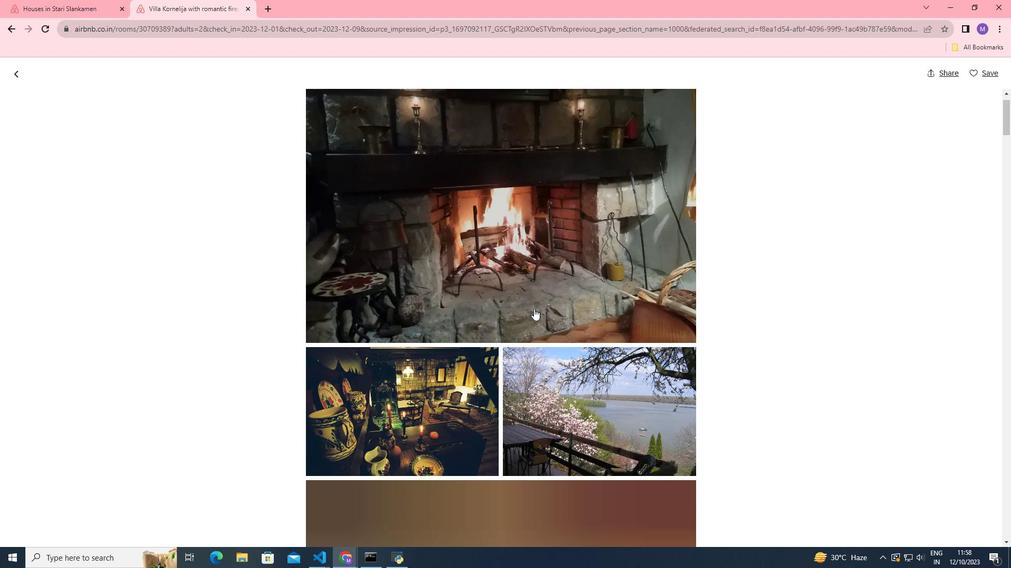 
Action: Mouse scrolled (534, 308) with delta (0, 0)
Screenshot: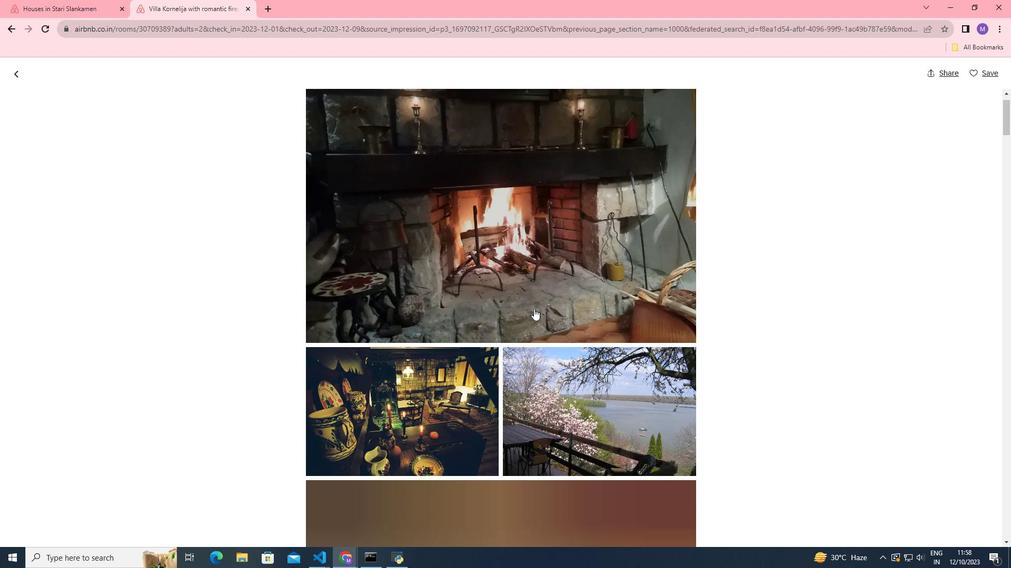 
Action: Mouse scrolled (534, 308) with delta (0, 0)
Screenshot: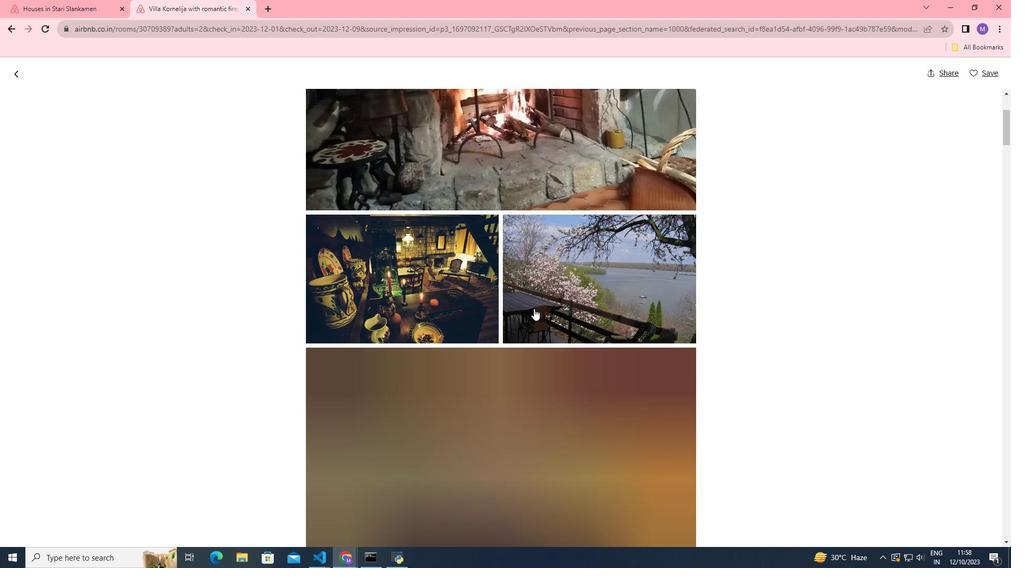
Action: Mouse scrolled (534, 308) with delta (0, 0)
Screenshot: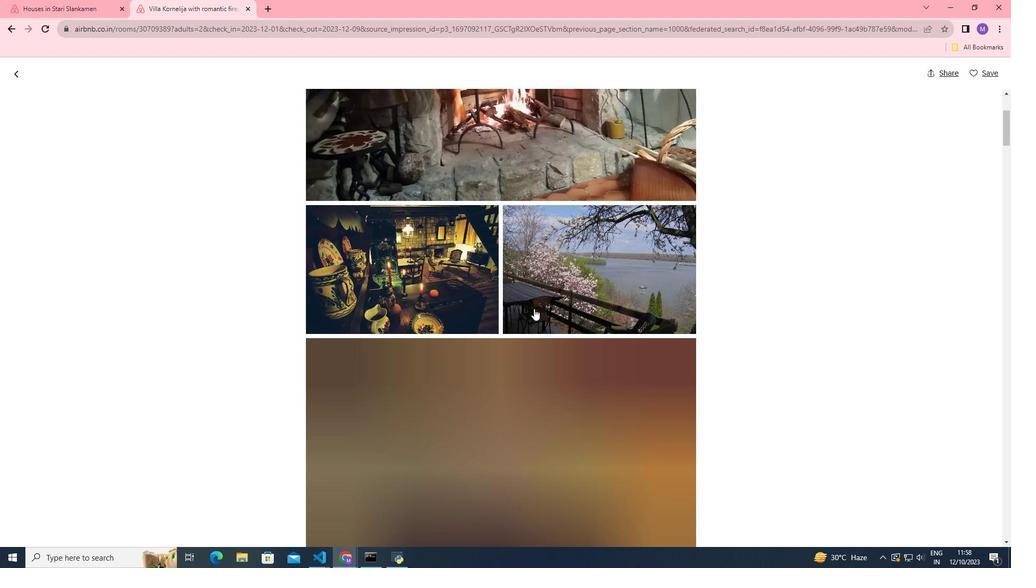 
Action: Mouse scrolled (534, 308) with delta (0, 0)
Screenshot: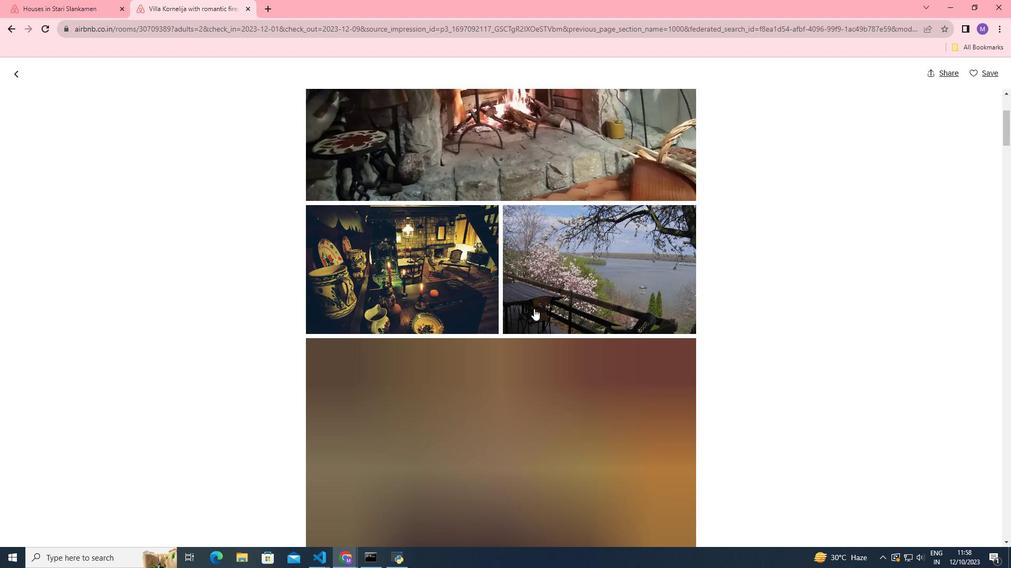 
Action: Mouse scrolled (534, 308) with delta (0, 0)
Screenshot: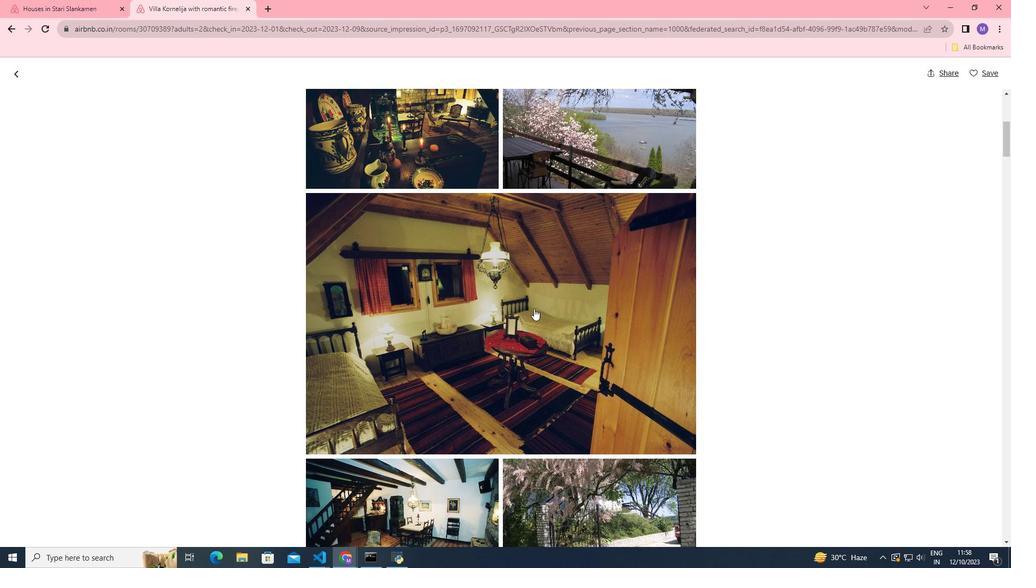 
Action: Mouse scrolled (534, 308) with delta (0, 0)
Screenshot: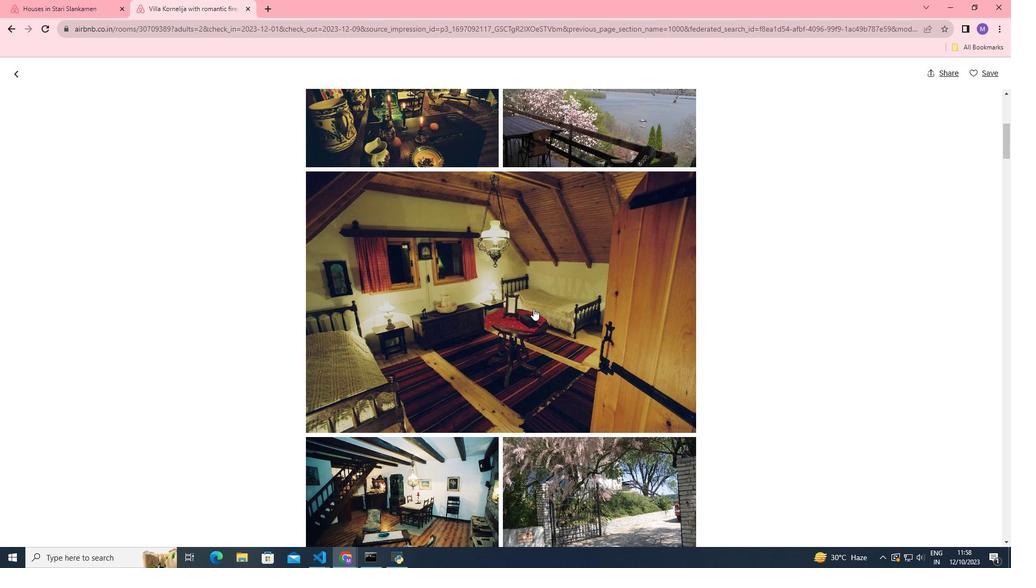 
Action: Mouse moved to (533, 309)
Screenshot: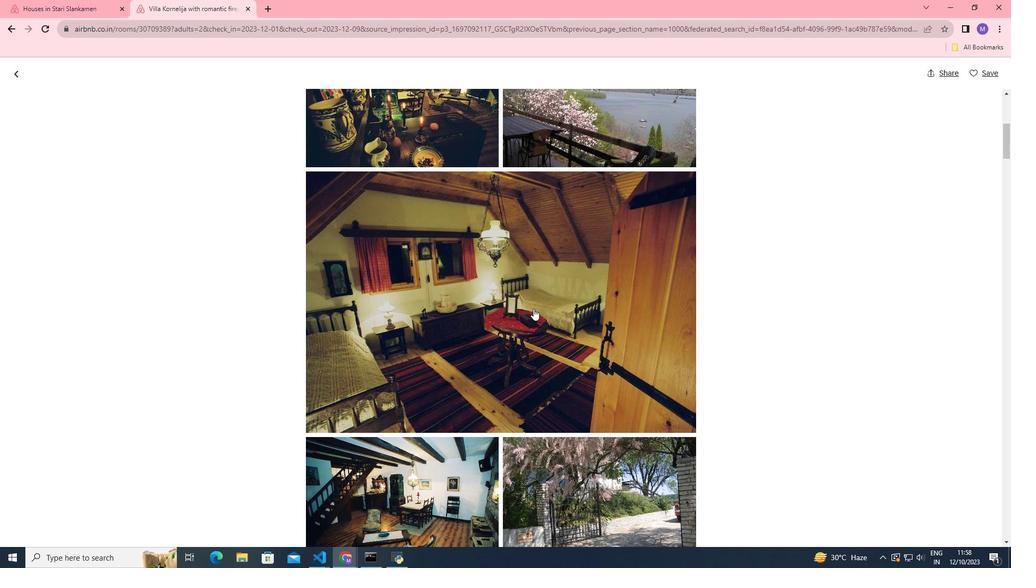 
Action: Mouse scrolled (533, 308) with delta (0, 0)
Screenshot: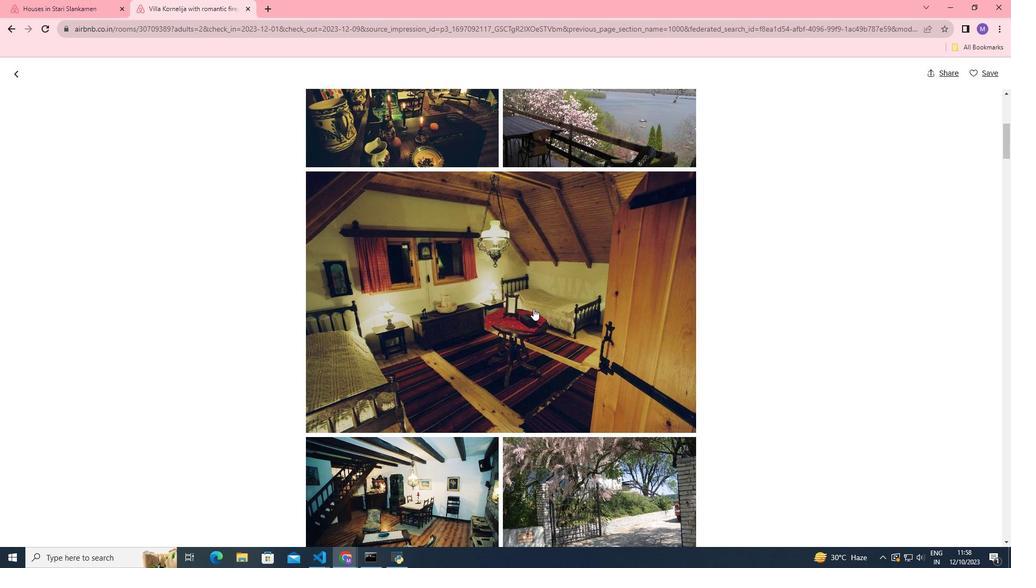 
Action: Mouse scrolled (533, 308) with delta (0, 0)
Screenshot: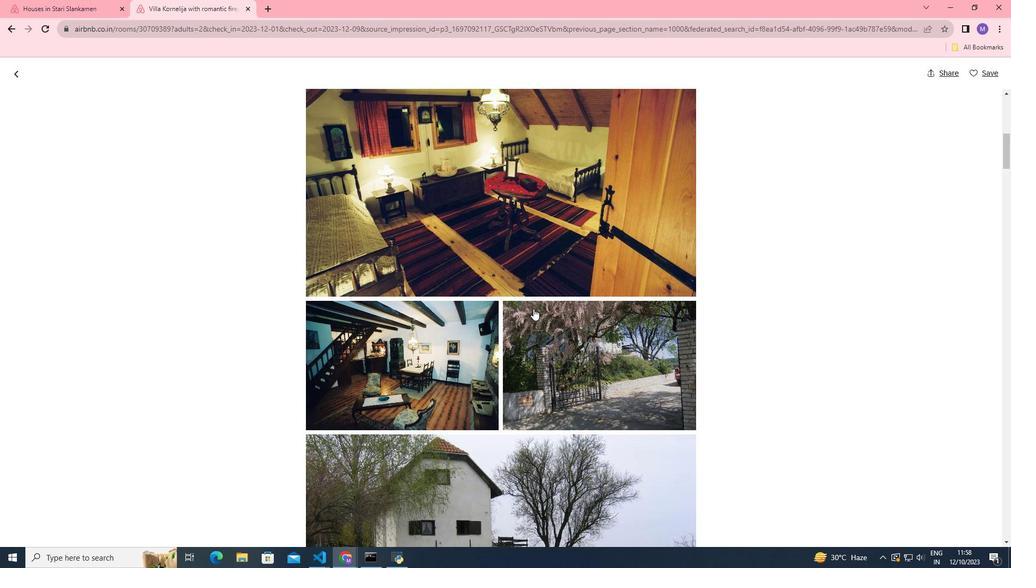 
Action: Mouse scrolled (533, 308) with delta (0, 0)
Screenshot: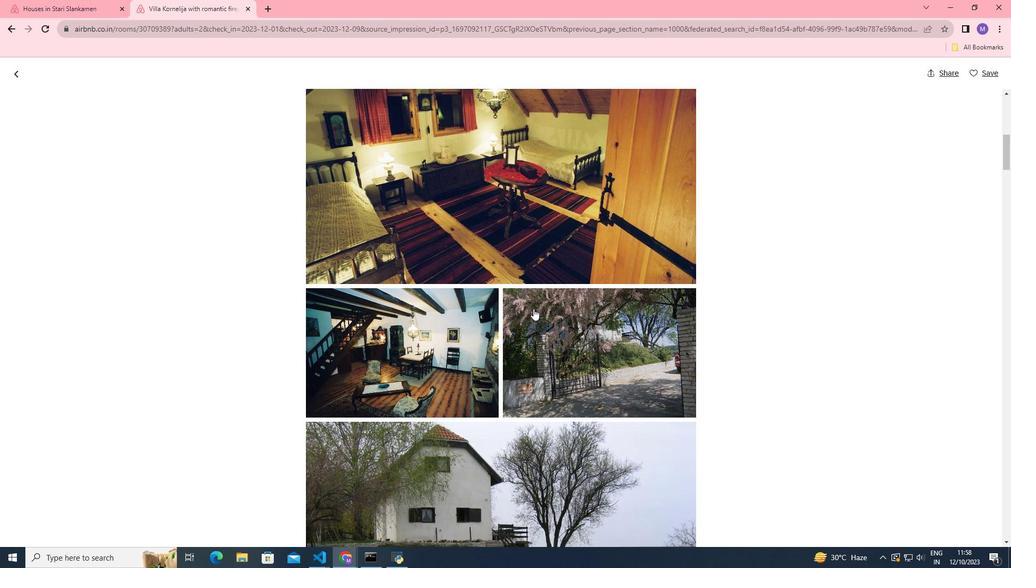 
Action: Mouse scrolled (533, 308) with delta (0, 0)
Screenshot: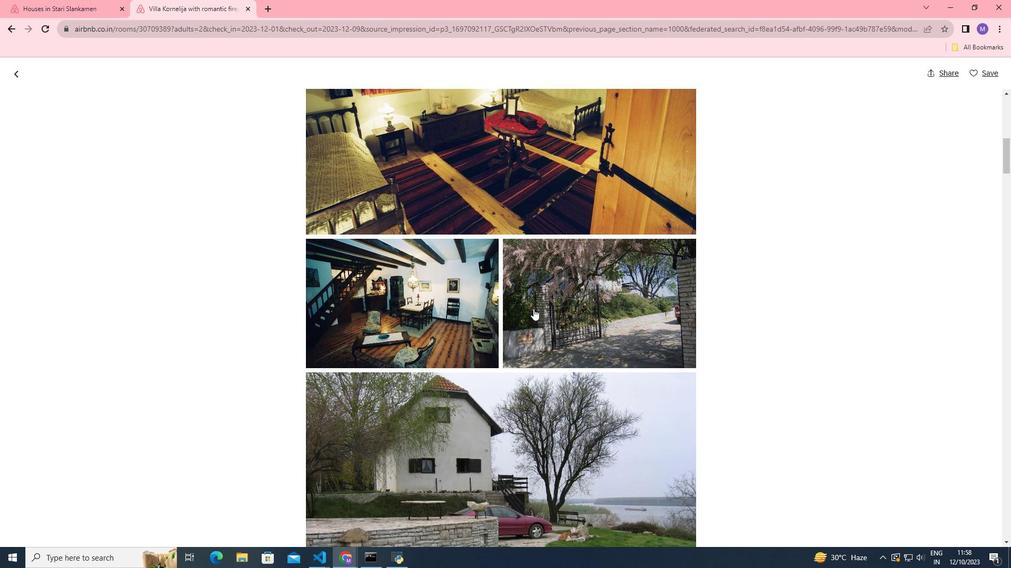 
Action: Mouse scrolled (533, 308) with delta (0, 0)
Screenshot: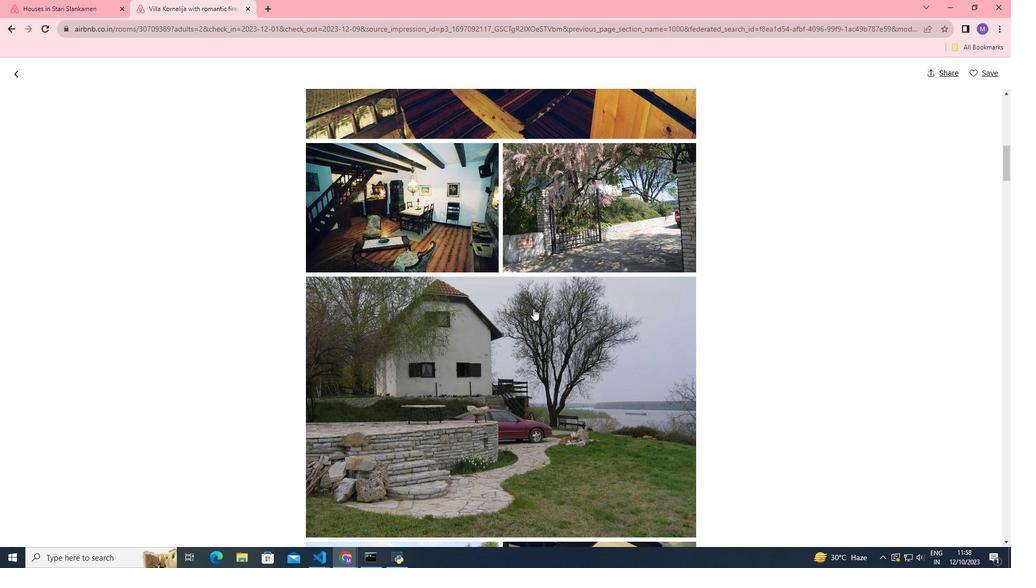 
Action: Mouse scrolled (533, 308) with delta (0, 0)
Screenshot: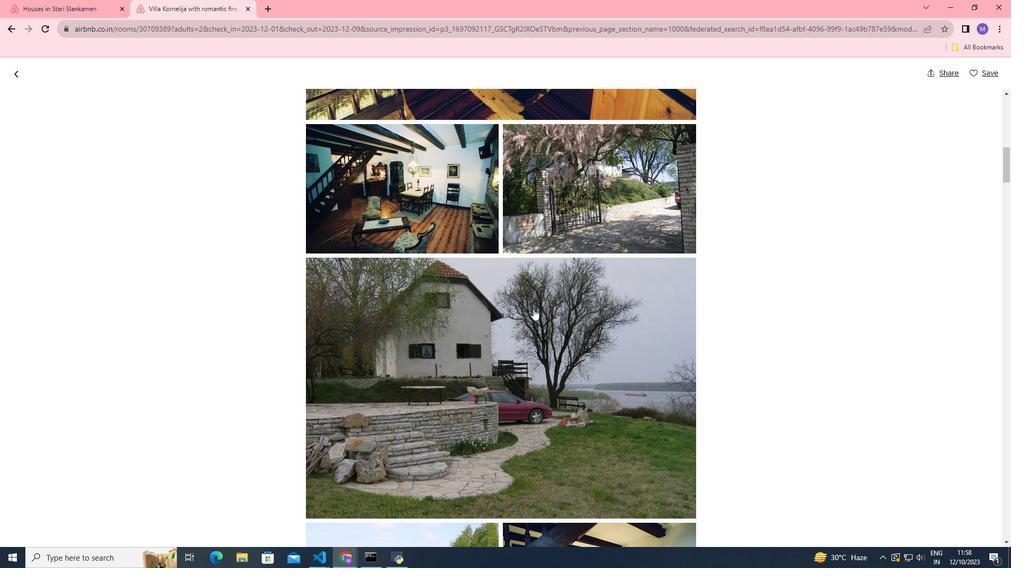 
Action: Mouse scrolled (533, 308) with delta (0, 0)
Screenshot: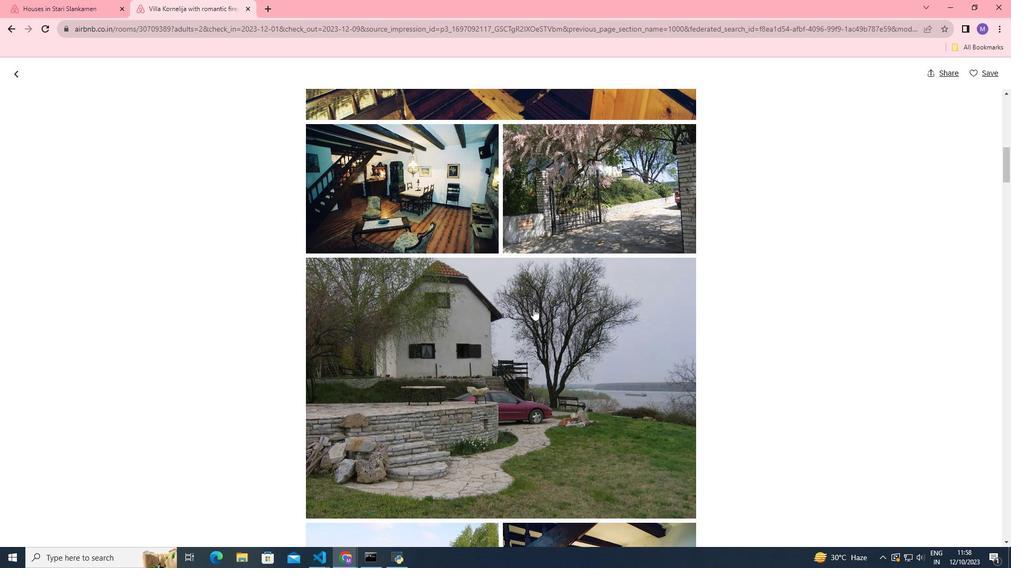 
Action: Mouse scrolled (533, 308) with delta (0, 0)
Screenshot: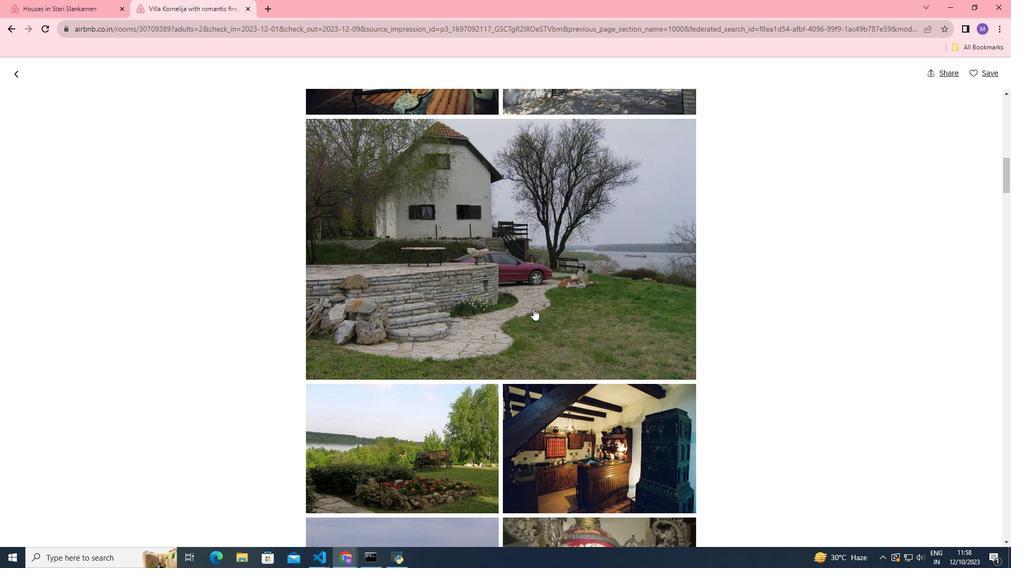 
Action: Mouse scrolled (533, 308) with delta (0, 0)
Screenshot: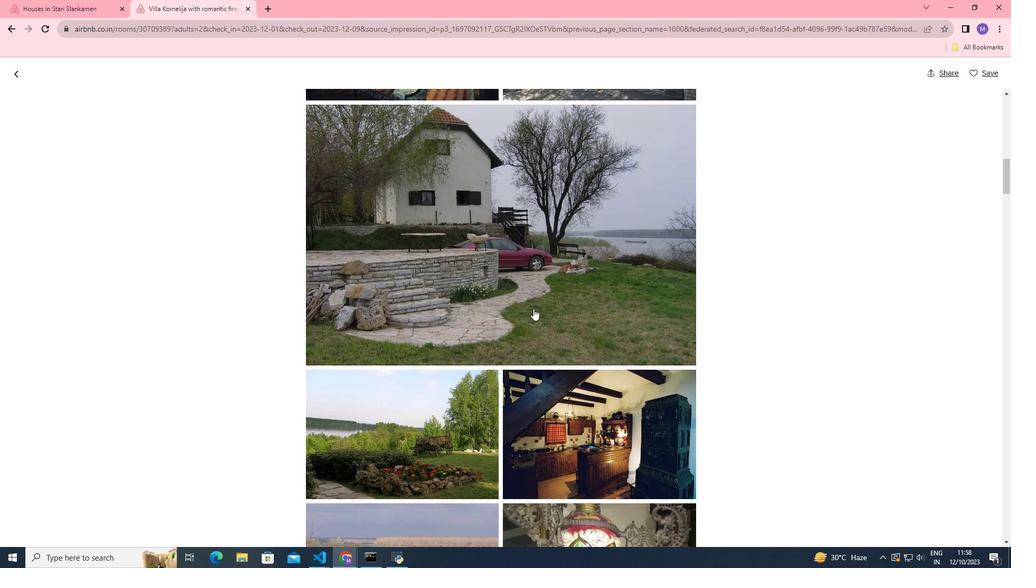
Action: Mouse scrolled (533, 308) with delta (0, 0)
Screenshot: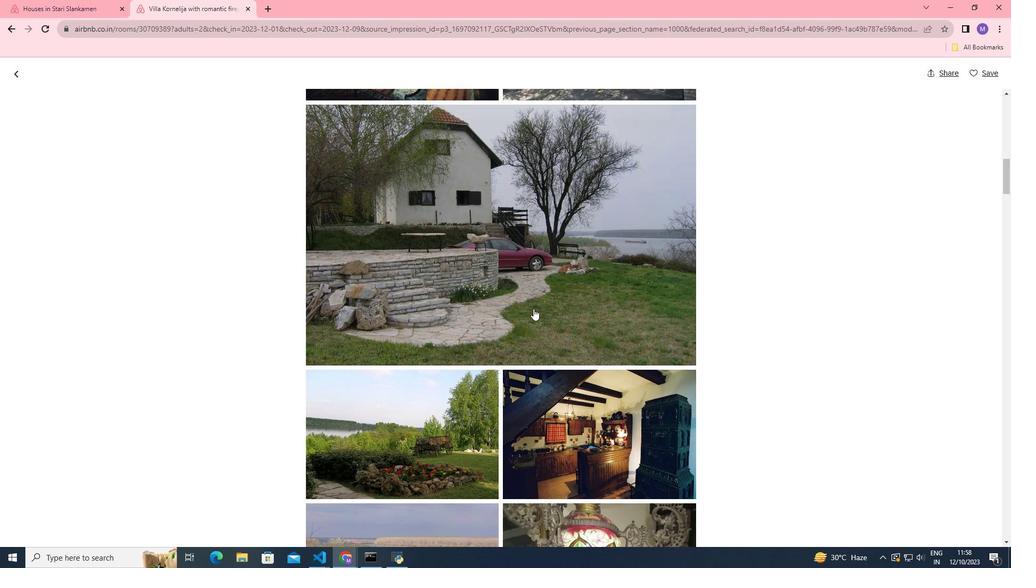 
Action: Mouse scrolled (533, 308) with delta (0, 0)
Screenshot: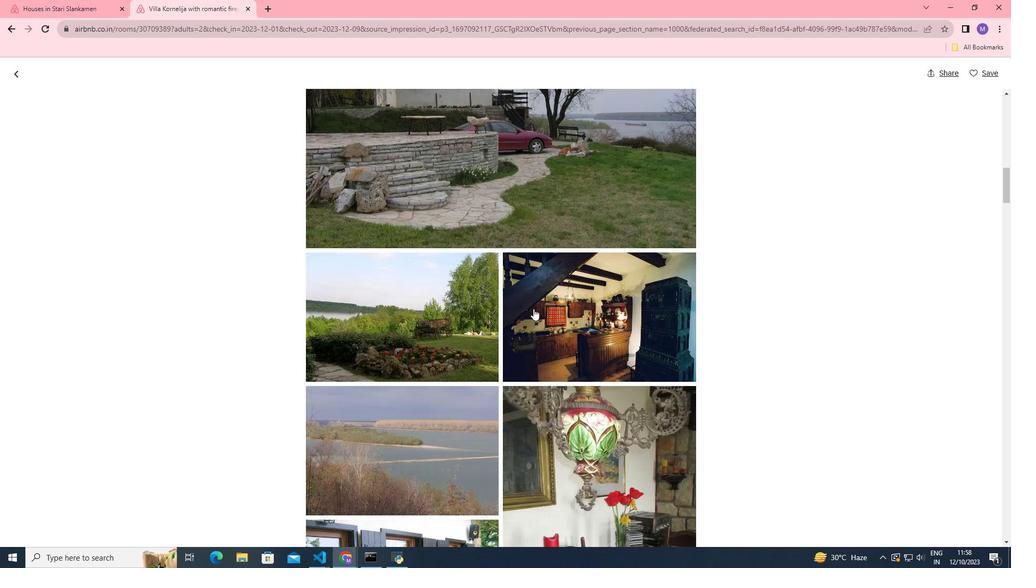 
Action: Mouse scrolled (533, 308) with delta (0, 0)
Screenshot: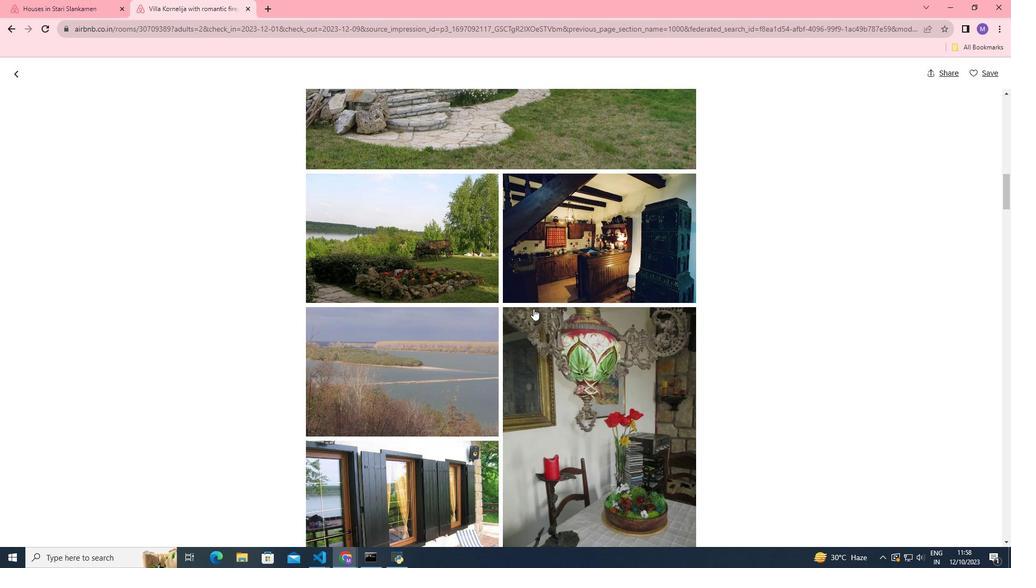 
Action: Mouse scrolled (533, 308) with delta (0, 0)
Screenshot: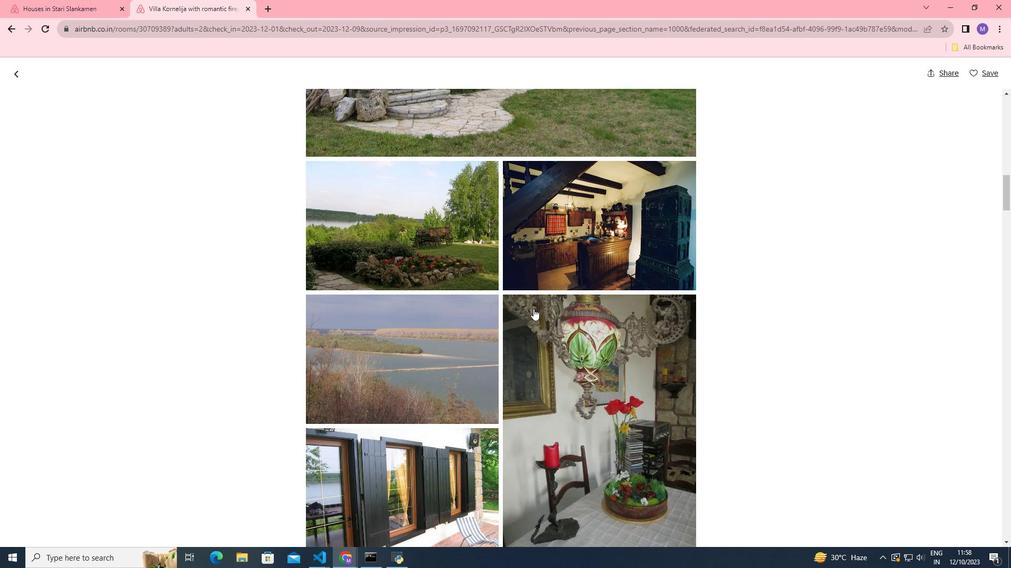 
Action: Mouse scrolled (533, 308) with delta (0, 0)
Screenshot: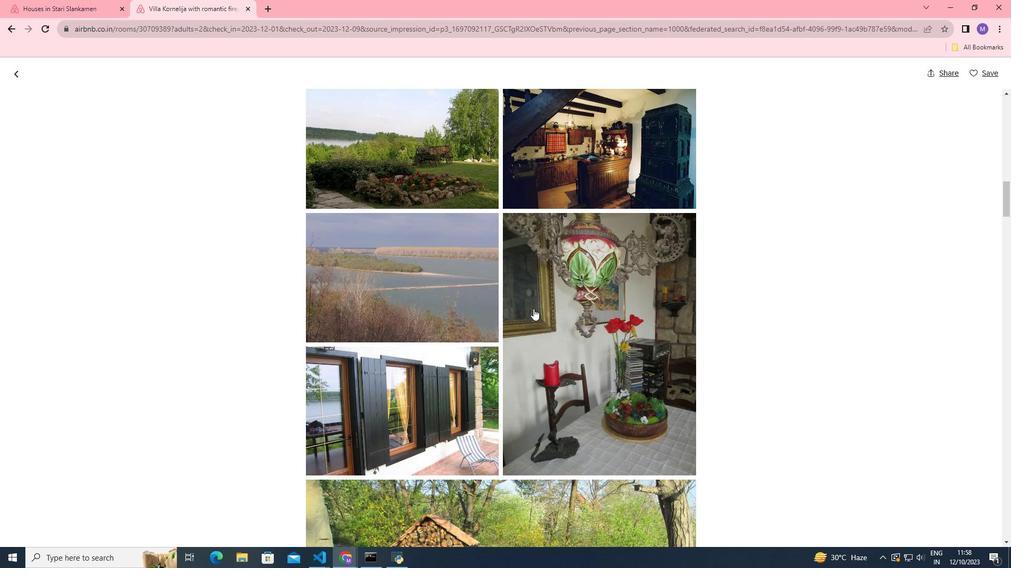
Action: Mouse moved to (538, 307)
Screenshot: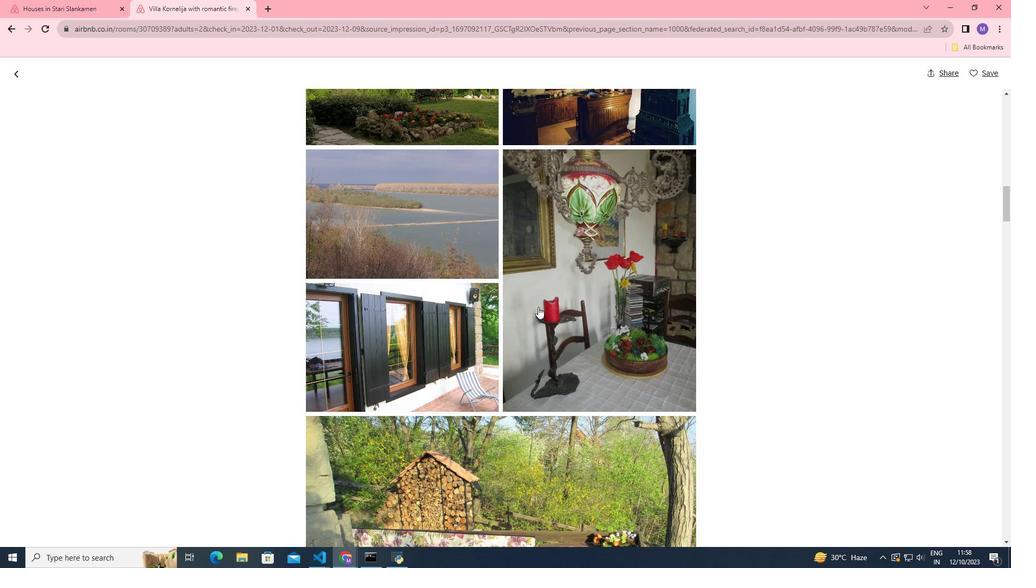 
Action: Mouse scrolled (538, 307) with delta (0, 0)
Screenshot: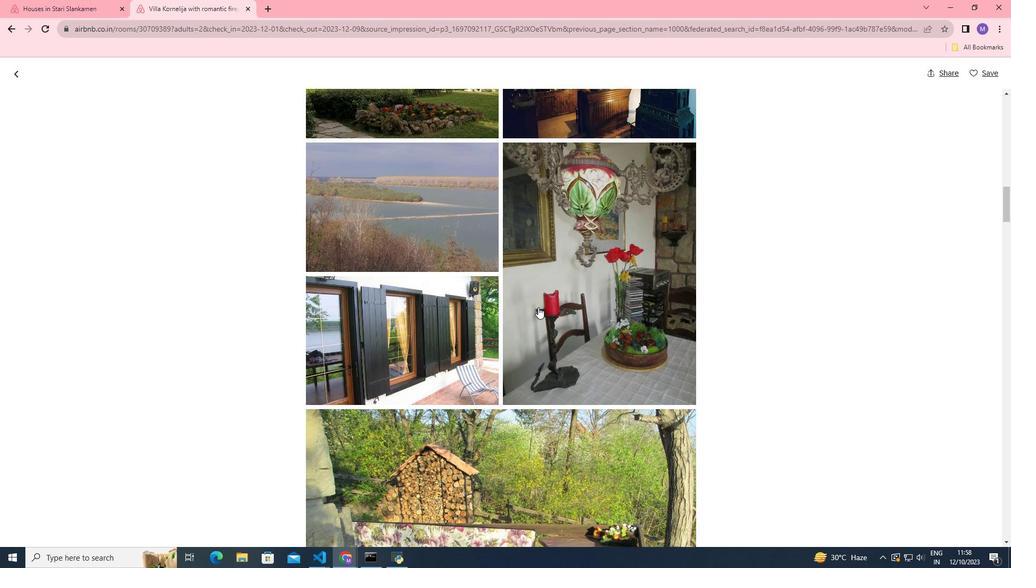 
Action: Mouse scrolled (538, 307) with delta (0, 0)
Screenshot: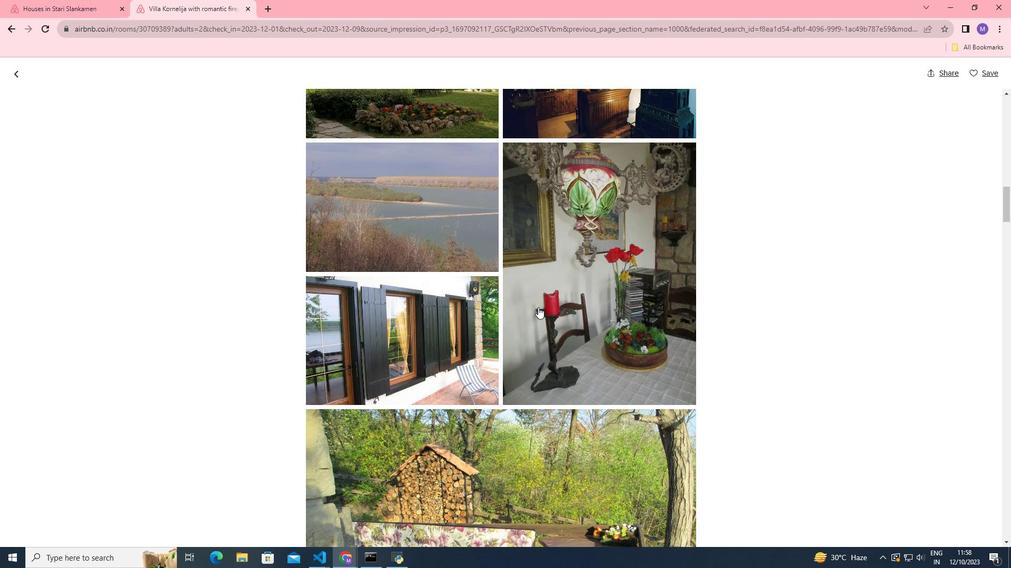
Action: Mouse scrolled (538, 307) with delta (0, 0)
Screenshot: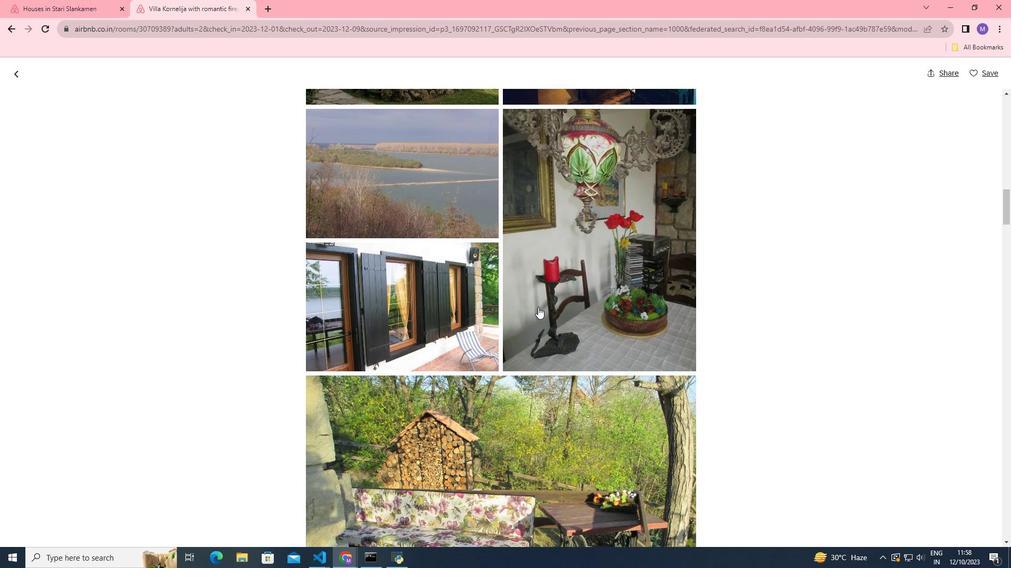
Action: Mouse scrolled (538, 307) with delta (0, 0)
Screenshot: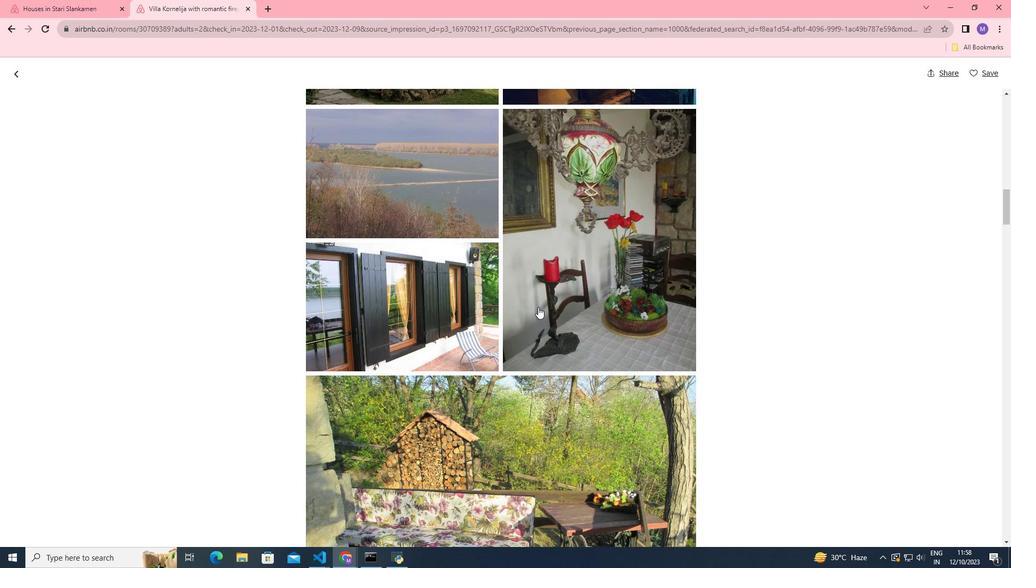 
Action: Mouse moved to (538, 307)
Screenshot: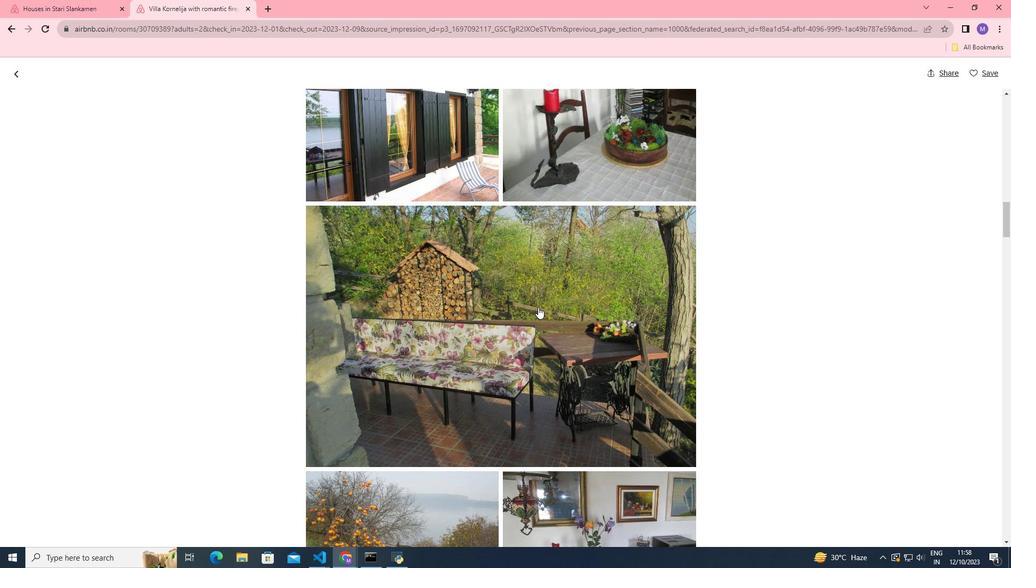 
Action: Mouse scrolled (538, 307) with delta (0, 0)
Screenshot: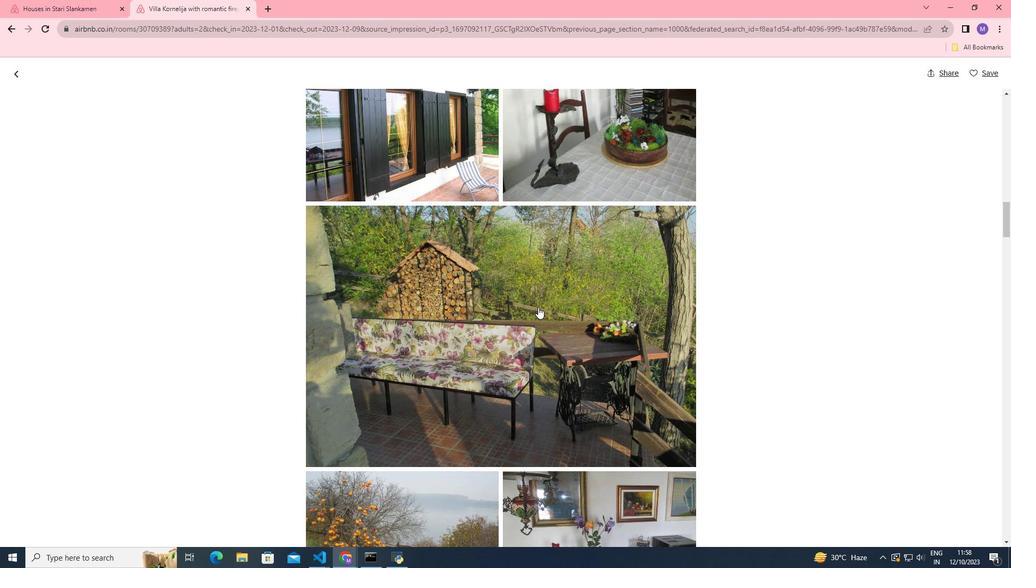 
Action: Mouse scrolled (538, 307) with delta (0, 0)
Screenshot: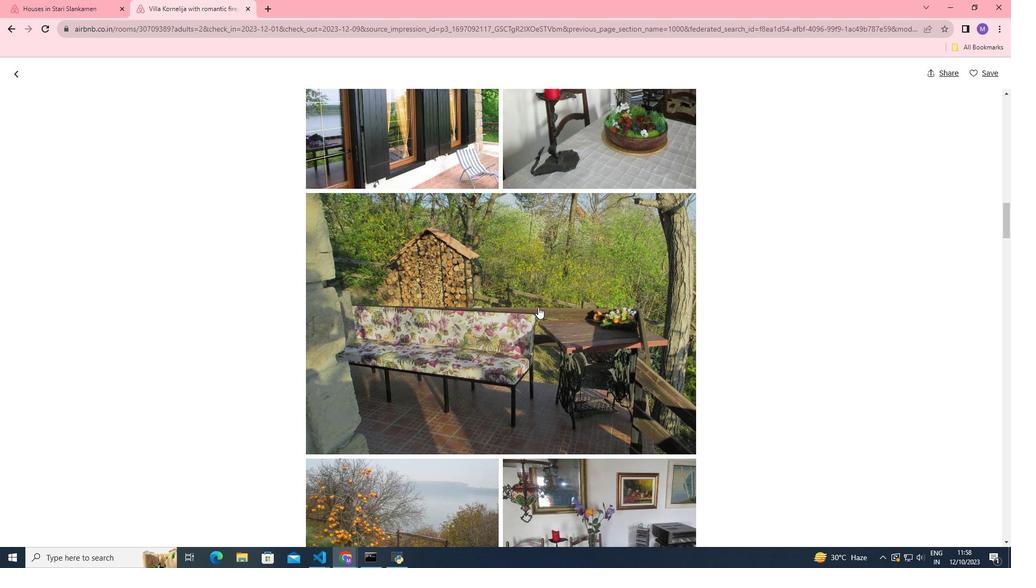 
Action: Mouse scrolled (538, 307) with delta (0, 0)
Screenshot: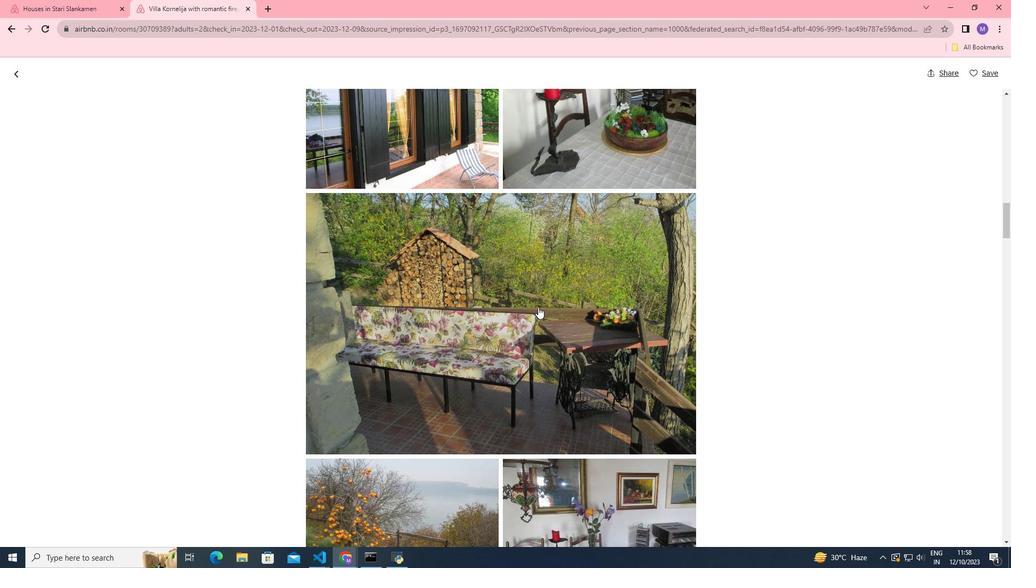 
Action: Mouse moved to (538, 307)
Screenshot: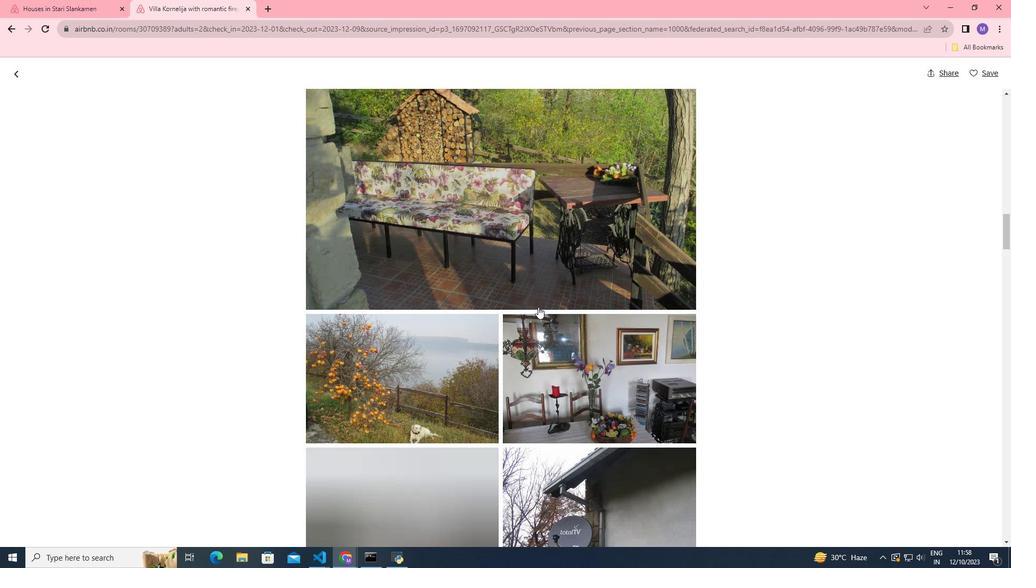 
Action: Mouse scrolled (538, 307) with delta (0, 0)
Screenshot: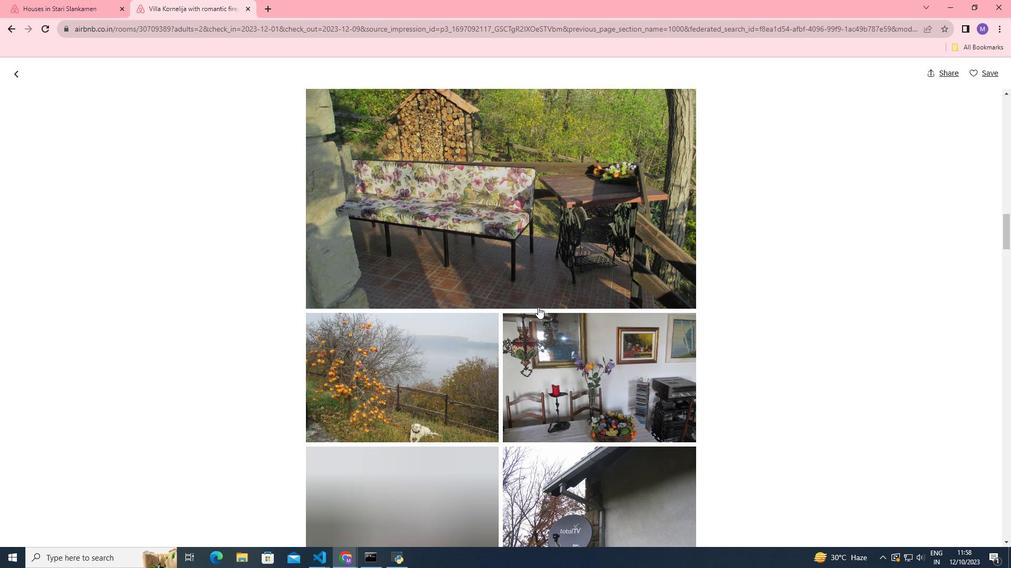 
Action: Mouse scrolled (538, 307) with delta (0, 0)
Screenshot: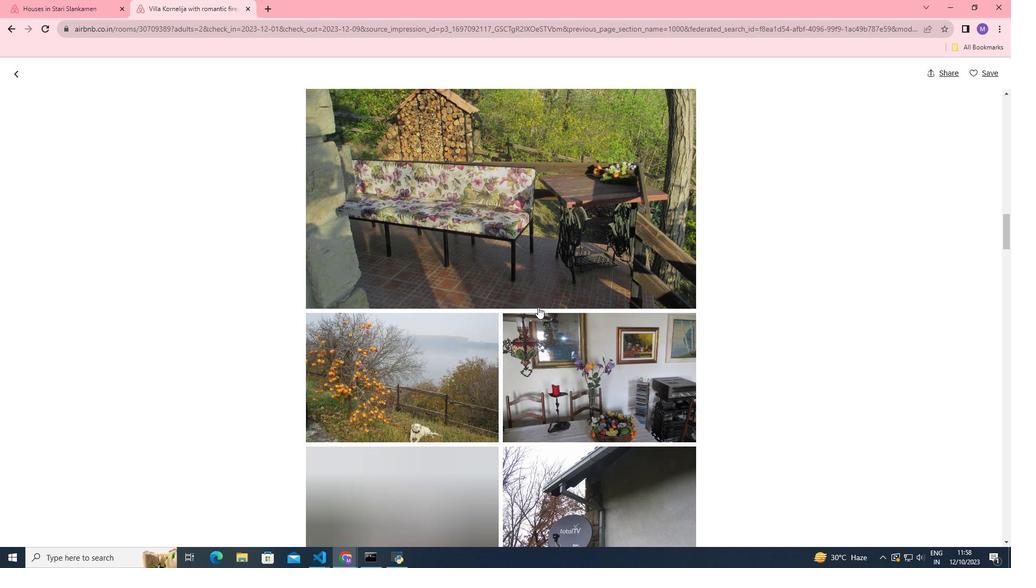 
Action: Mouse scrolled (538, 307) with delta (0, 0)
Screenshot: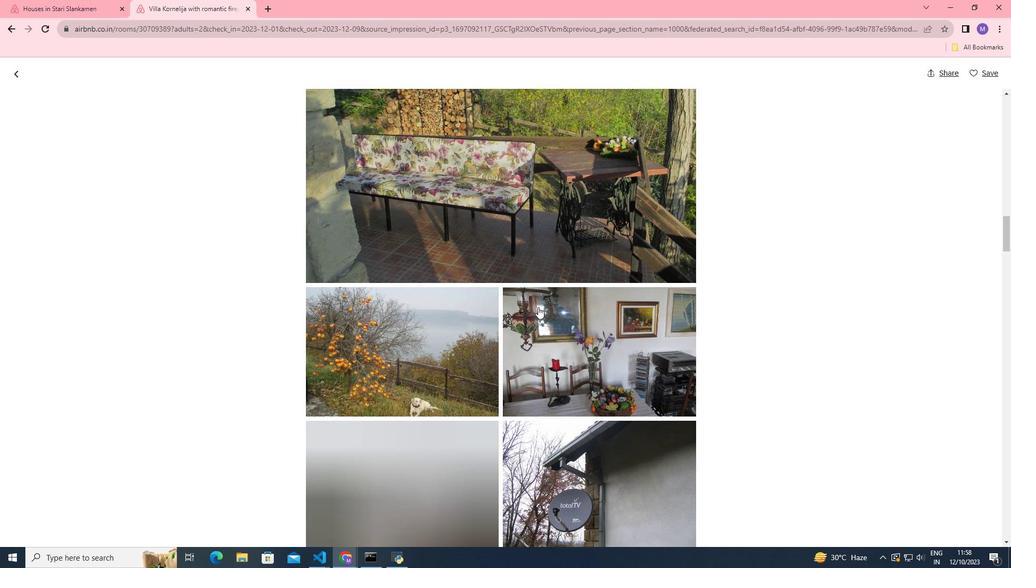 
Action: Mouse moved to (533, 300)
Screenshot: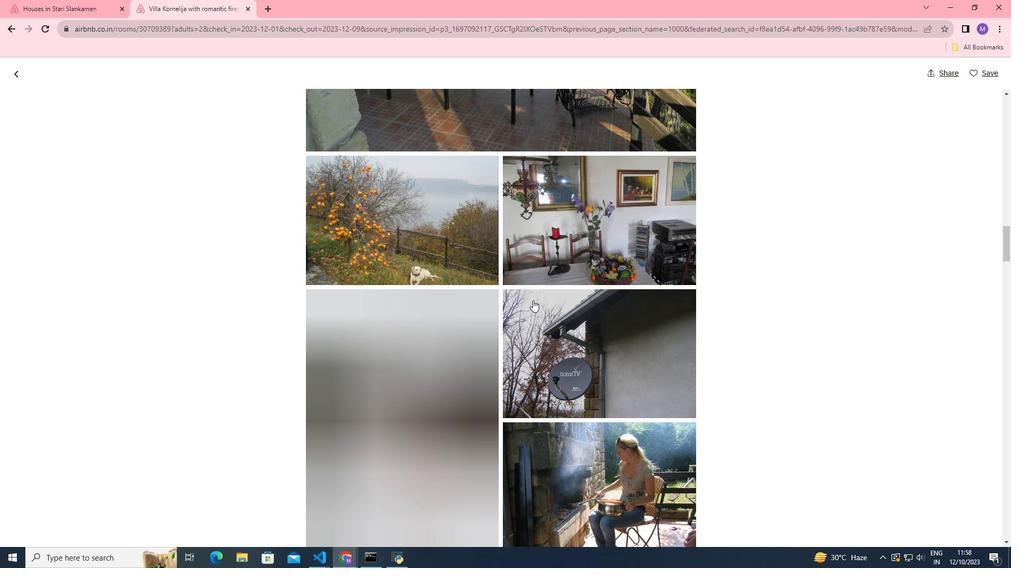 
Action: Mouse scrolled (533, 300) with delta (0, 0)
Screenshot: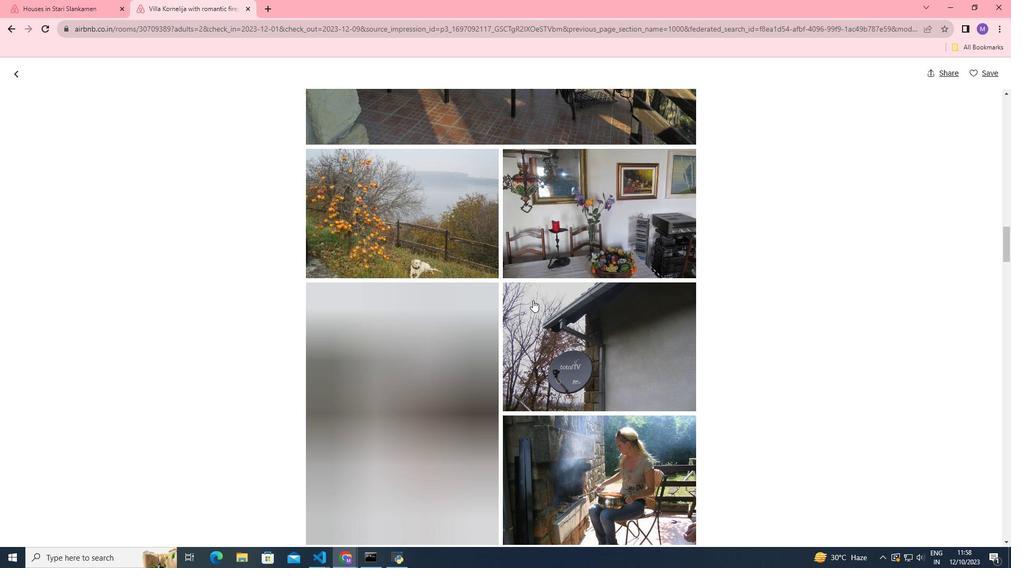 
Action: Mouse scrolled (533, 300) with delta (0, 0)
Screenshot: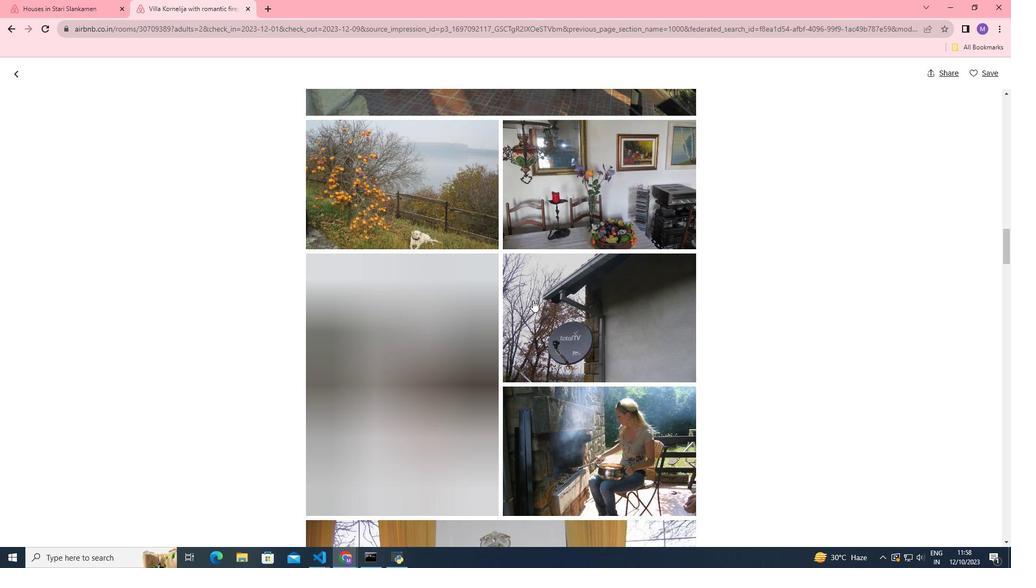 
Action: Mouse scrolled (533, 300) with delta (0, 0)
Screenshot: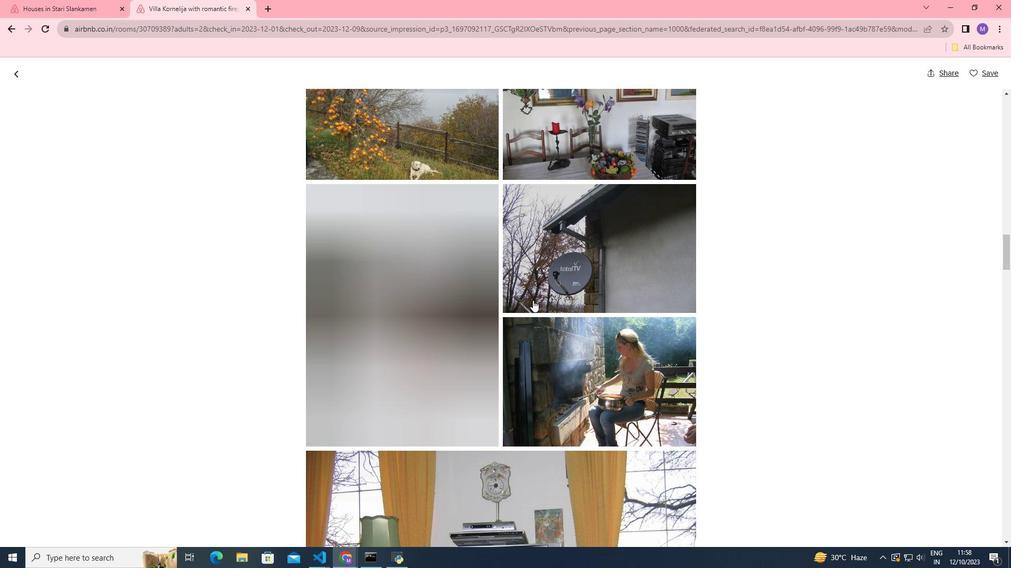 
Action: Mouse scrolled (533, 300) with delta (0, 0)
Screenshot: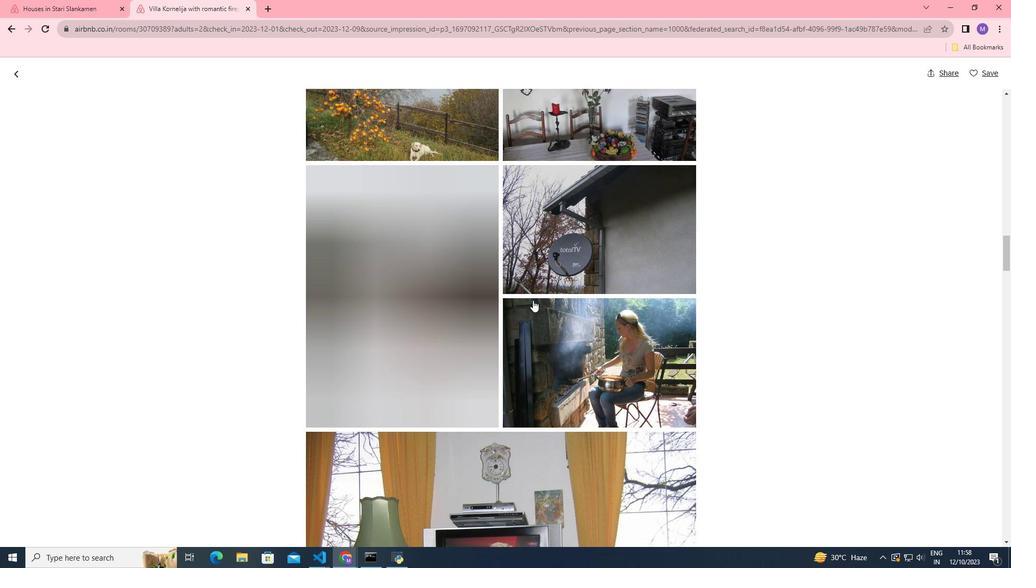 
Action: Mouse scrolled (533, 300) with delta (0, 0)
Screenshot: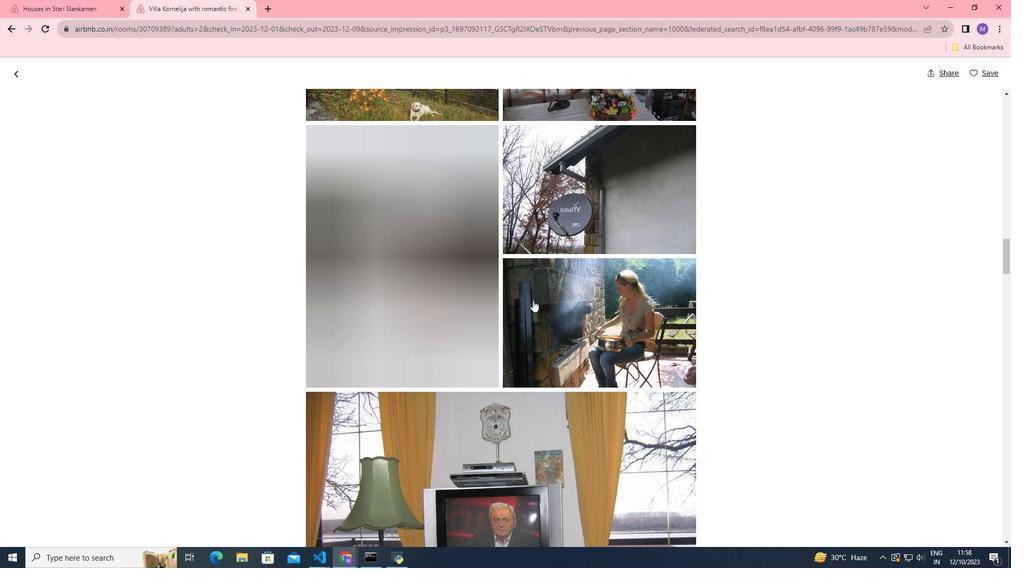 
Action: Mouse scrolled (533, 300) with delta (0, 0)
Screenshot: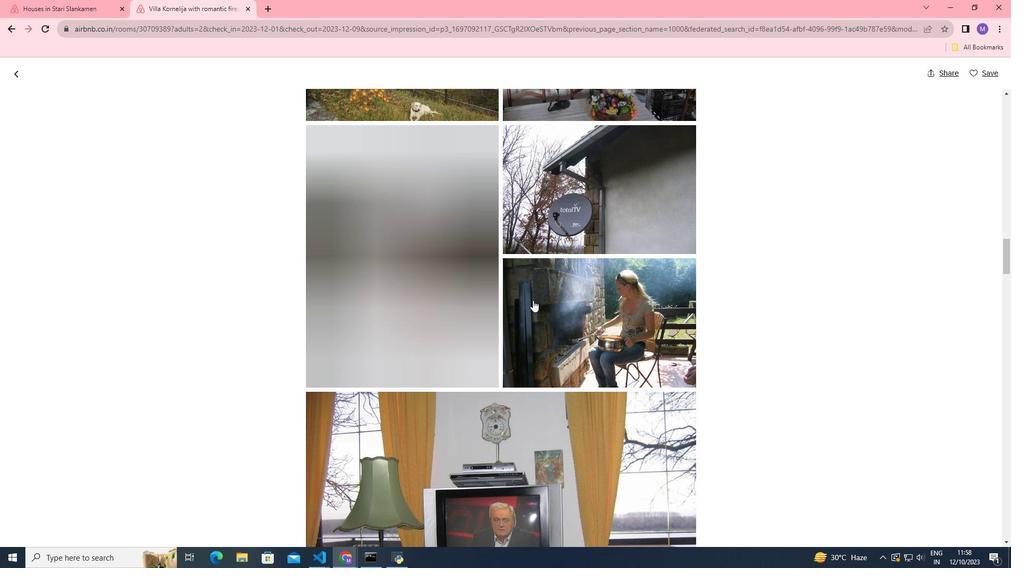 
Action: Mouse moved to (530, 301)
Screenshot: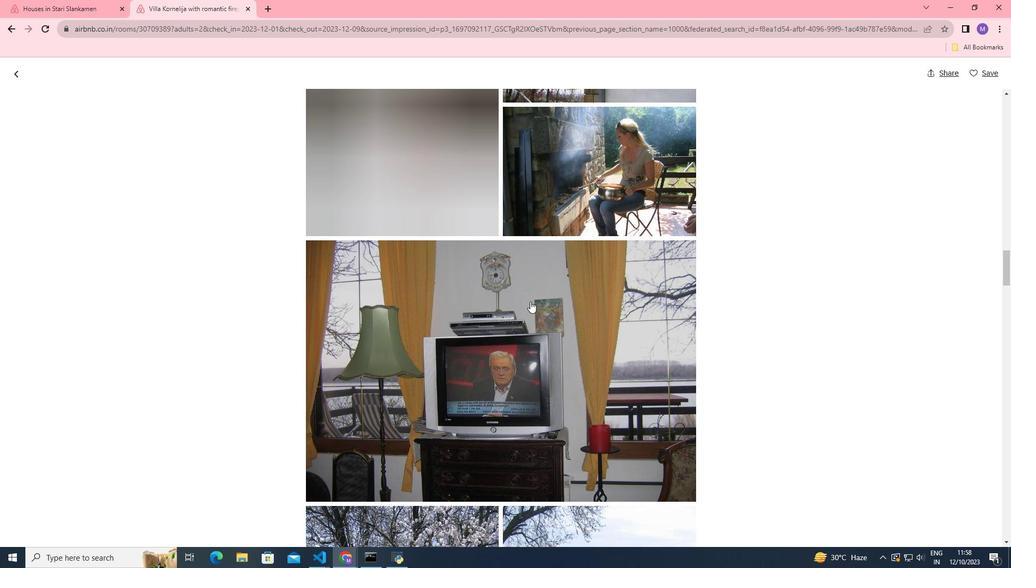 
Action: Mouse scrolled (530, 301) with delta (0, 0)
Screenshot: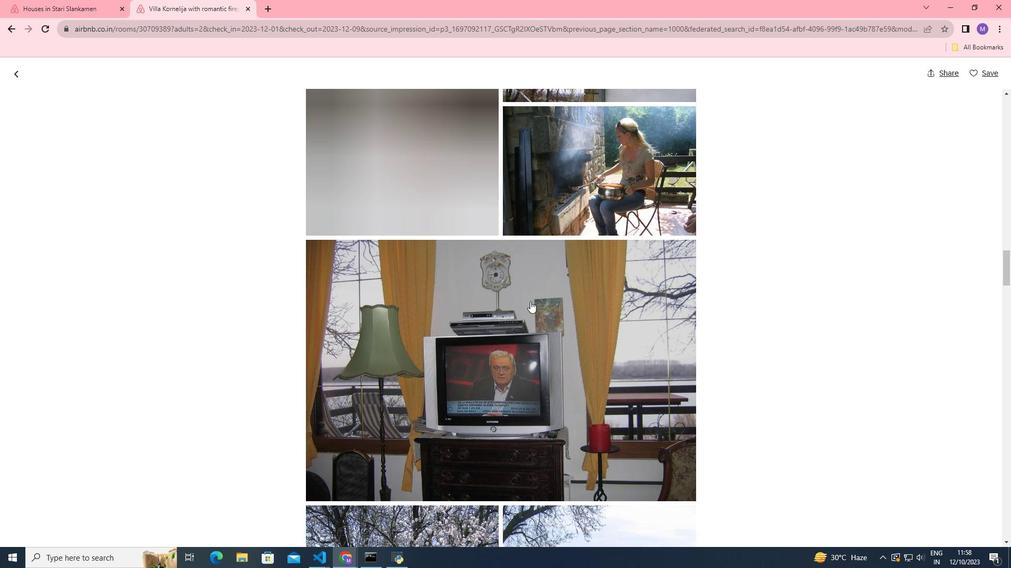 
Action: Mouse scrolled (530, 301) with delta (0, 0)
Screenshot: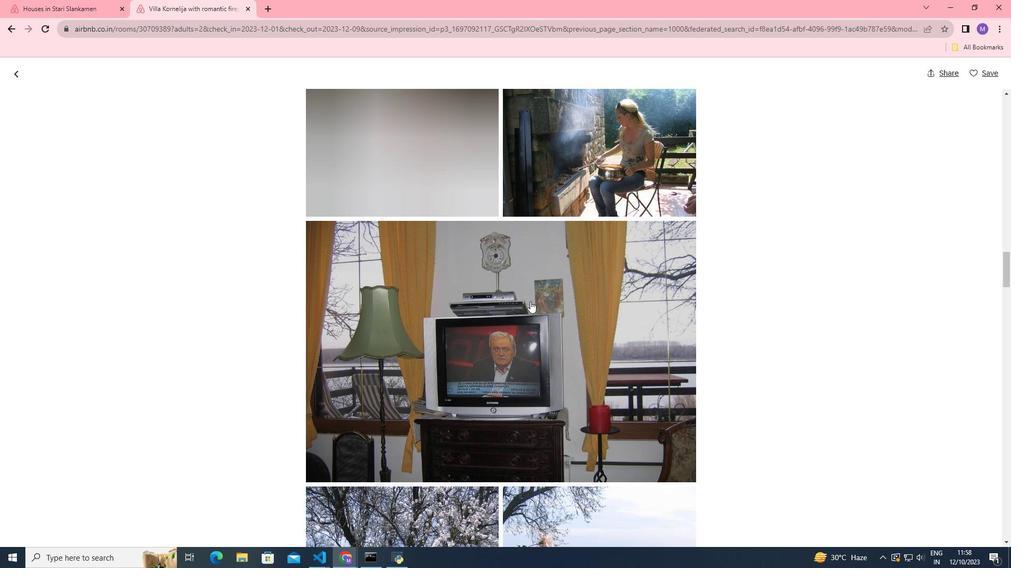 
Action: Mouse scrolled (530, 301) with delta (0, 0)
Screenshot: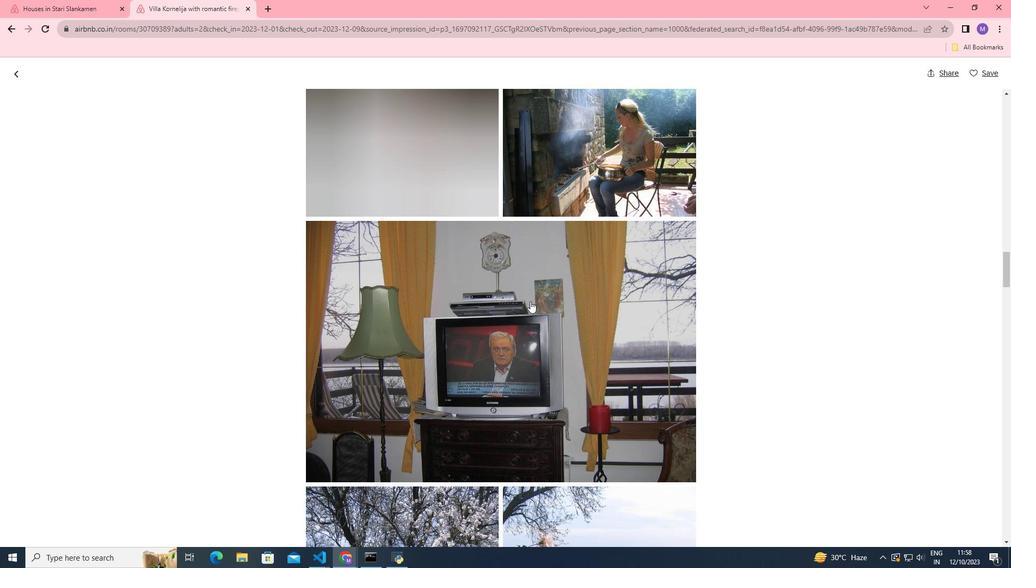 
Action: Mouse moved to (537, 360)
Screenshot: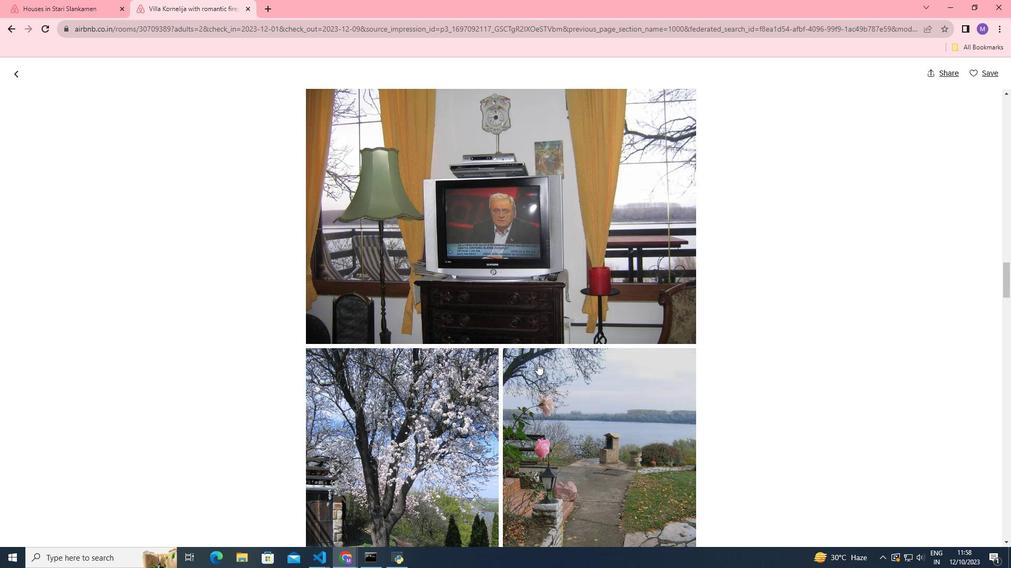 
Action: Mouse scrolled (537, 360) with delta (0, 0)
Screenshot: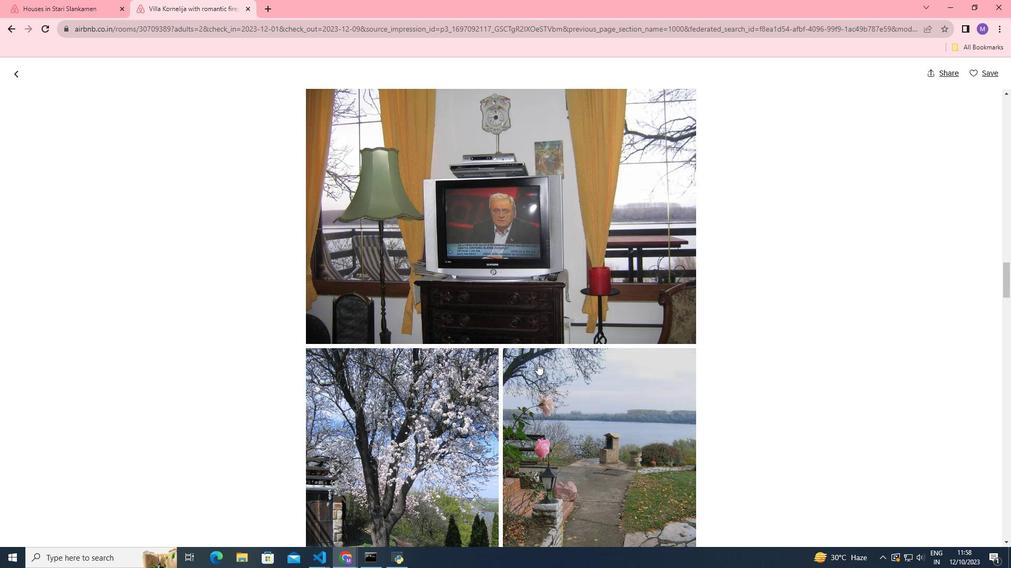 
Action: Mouse moved to (538, 364)
Screenshot: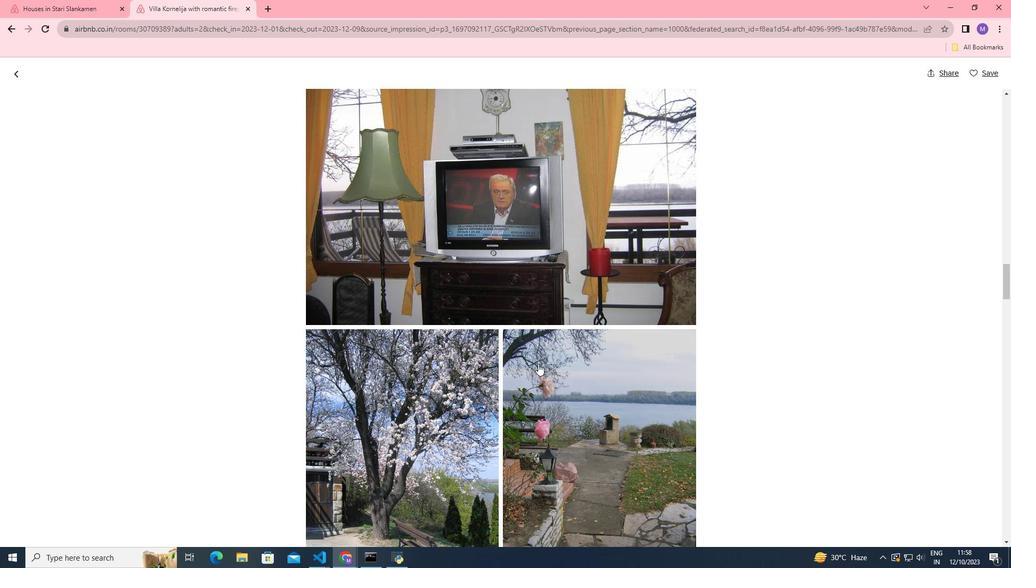 
Action: Mouse scrolled (538, 364) with delta (0, 0)
Screenshot: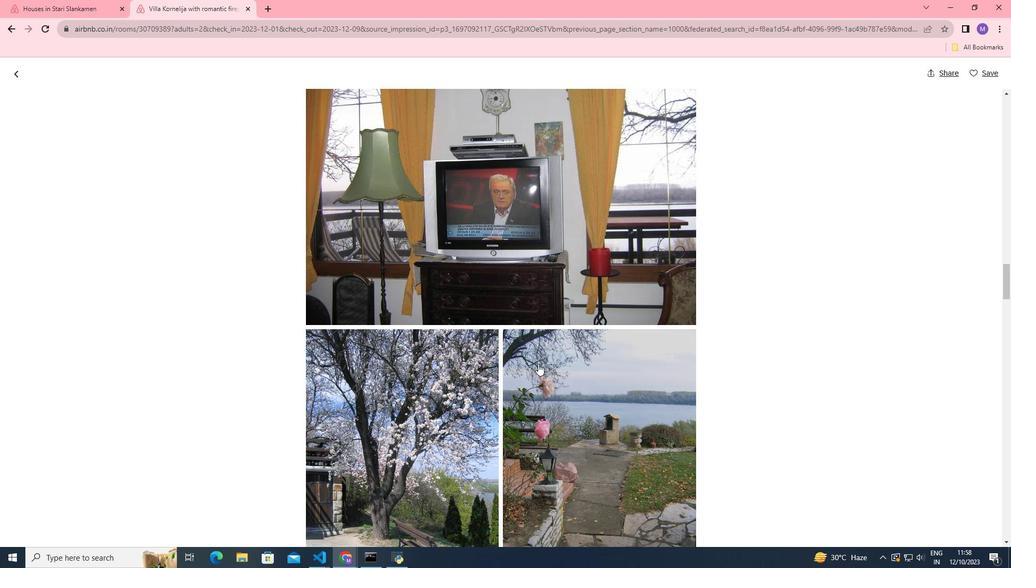
Action: Mouse scrolled (538, 364) with delta (0, 0)
Screenshot: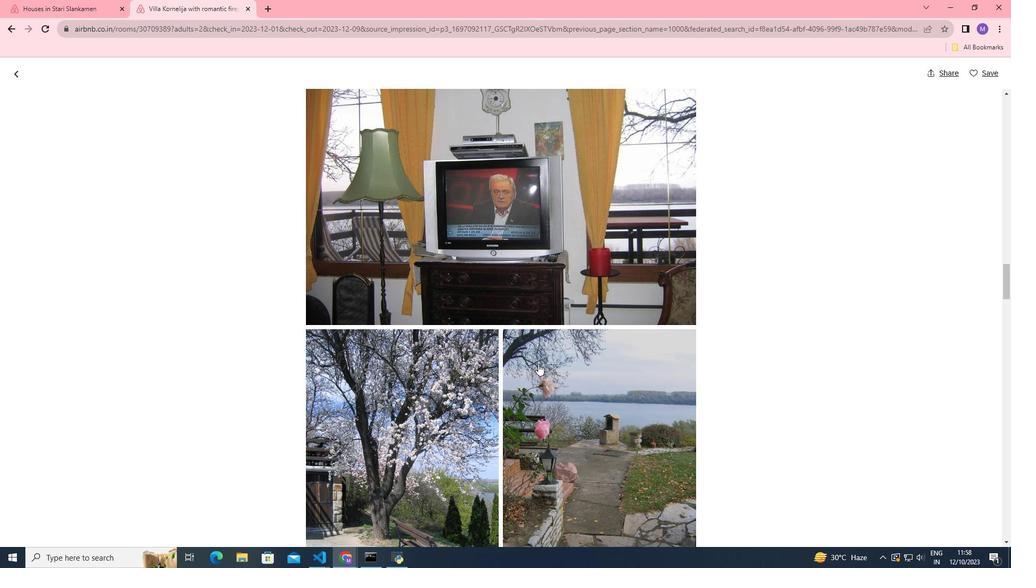 
Action: Mouse moved to (549, 364)
Screenshot: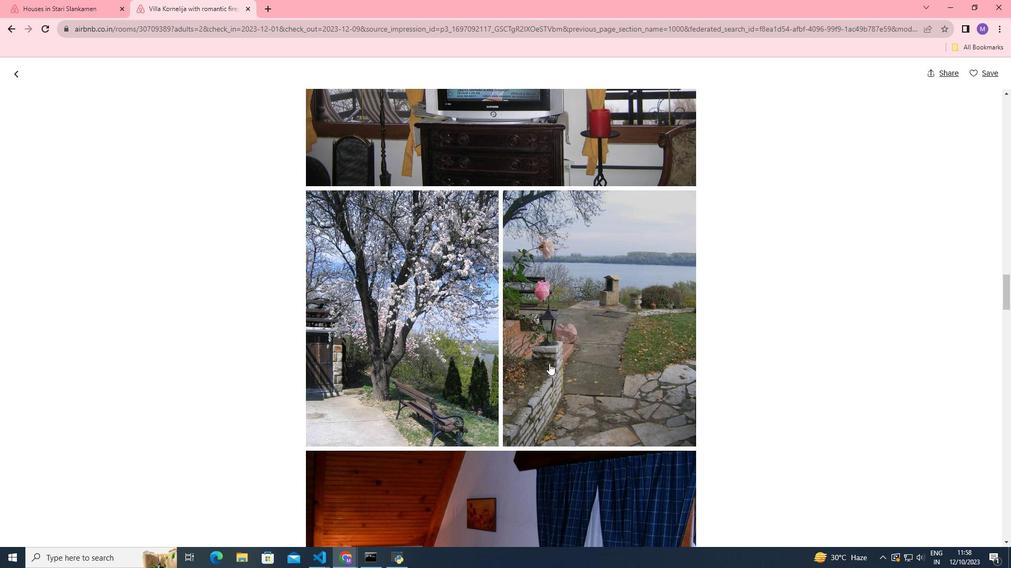 
Action: Mouse scrolled (549, 363) with delta (0, 0)
Screenshot: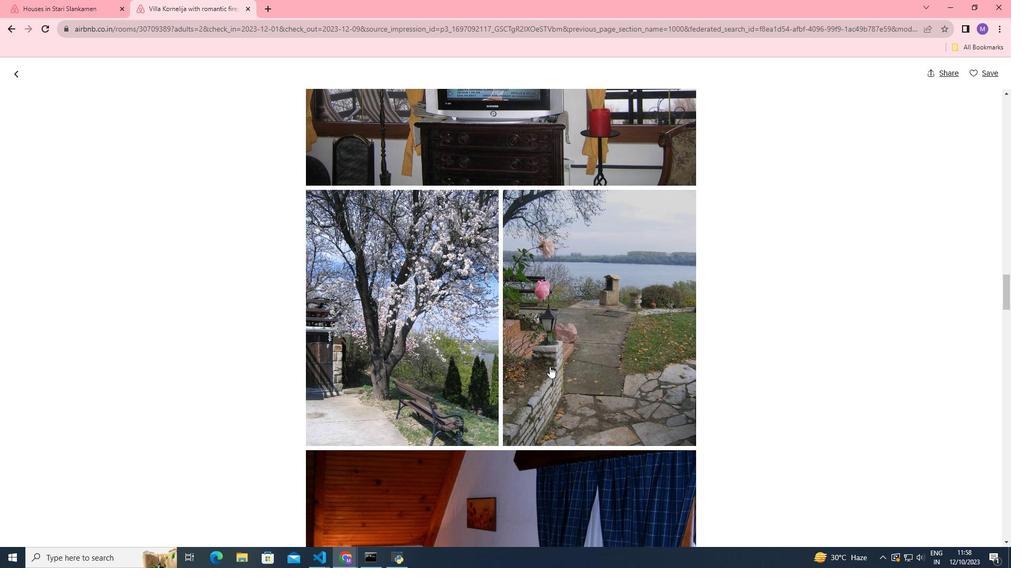 
Action: Mouse moved to (550, 367)
Screenshot: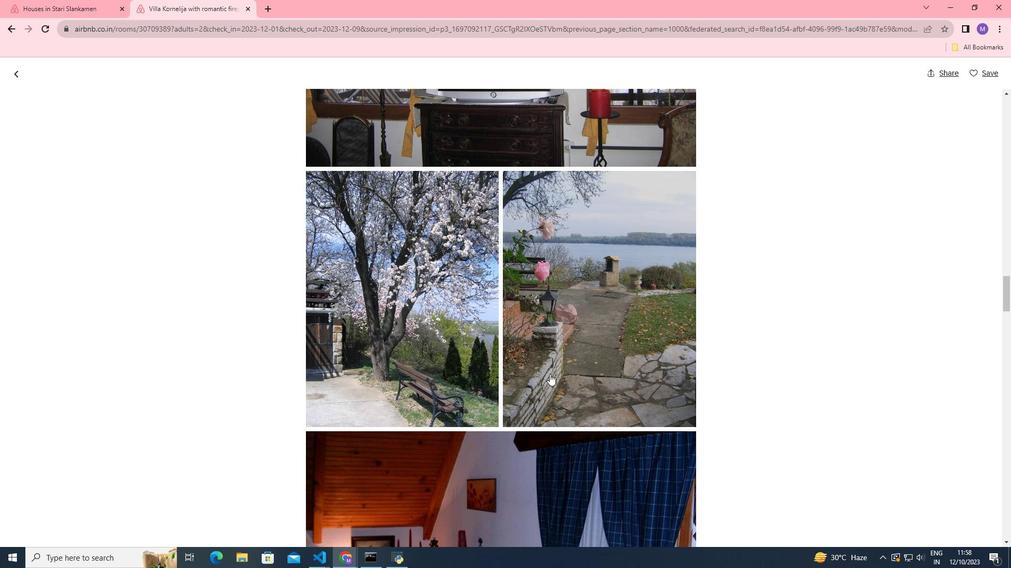 
Action: Mouse scrolled (550, 366) with delta (0, 0)
Screenshot: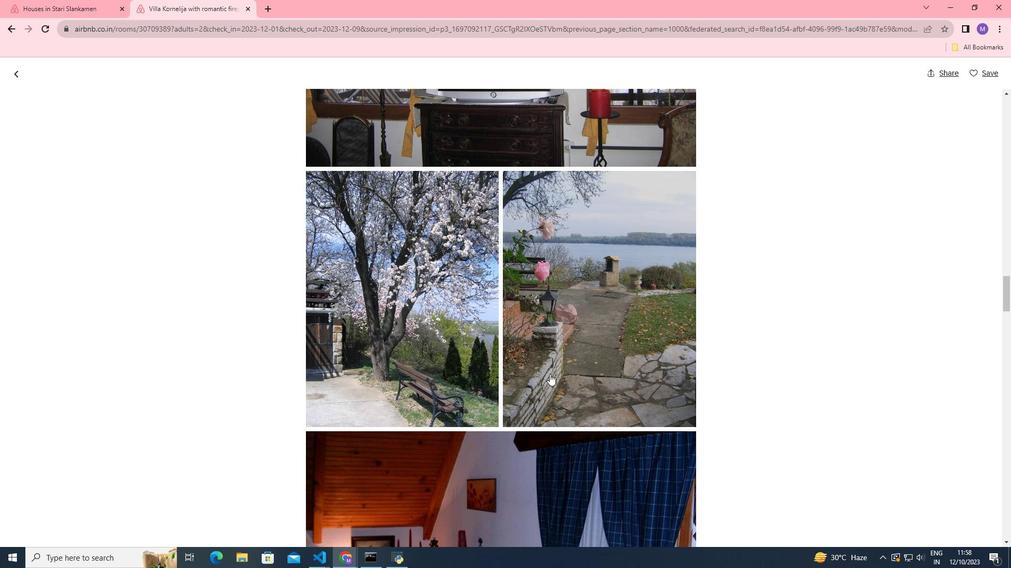 
Action: Mouse moved to (550, 368)
Screenshot: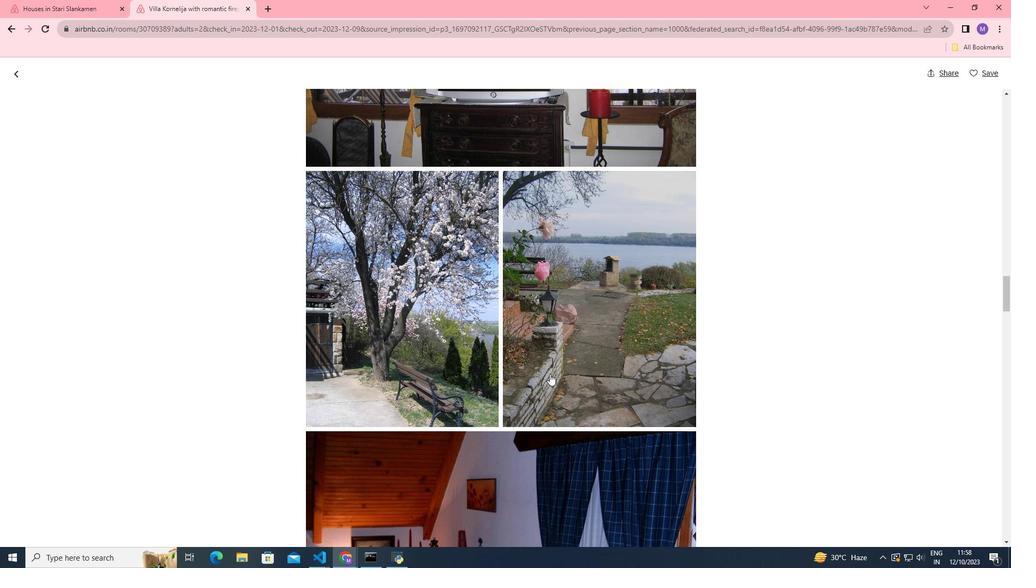 
Action: Mouse scrolled (550, 368) with delta (0, 0)
Screenshot: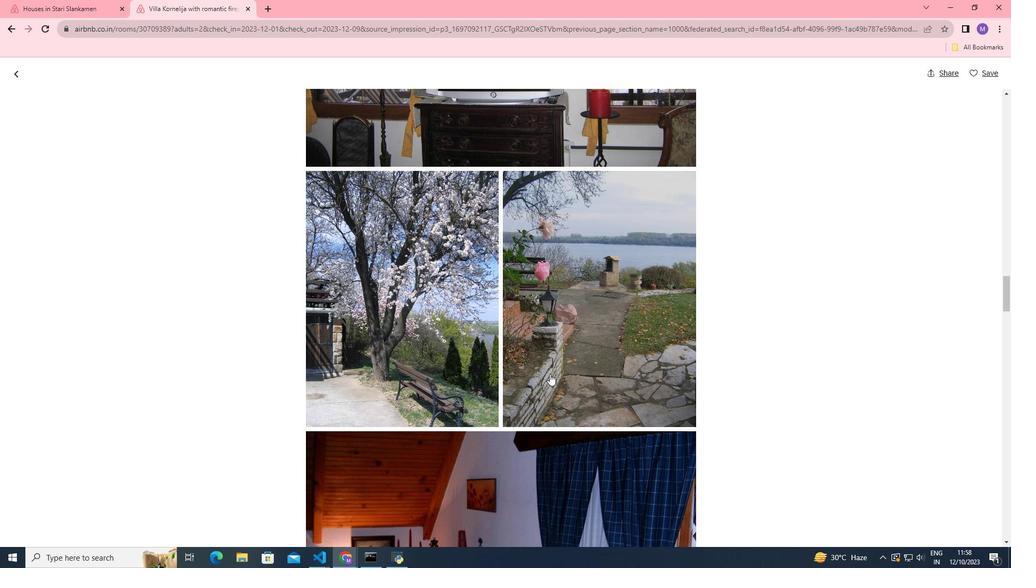 
Action: Mouse moved to (550, 375)
Screenshot: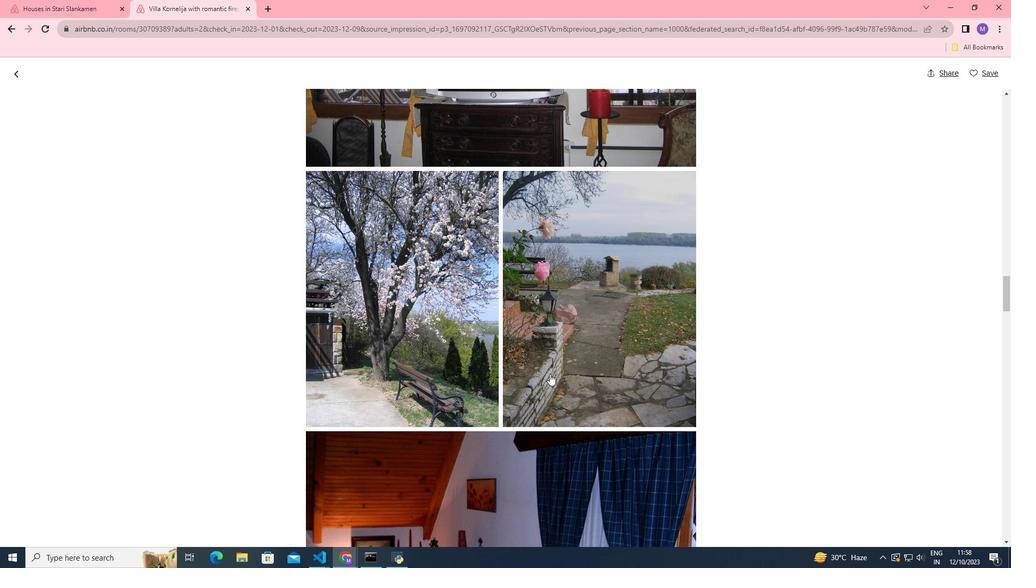 
Action: Mouse scrolled (550, 374) with delta (0, 0)
Screenshot: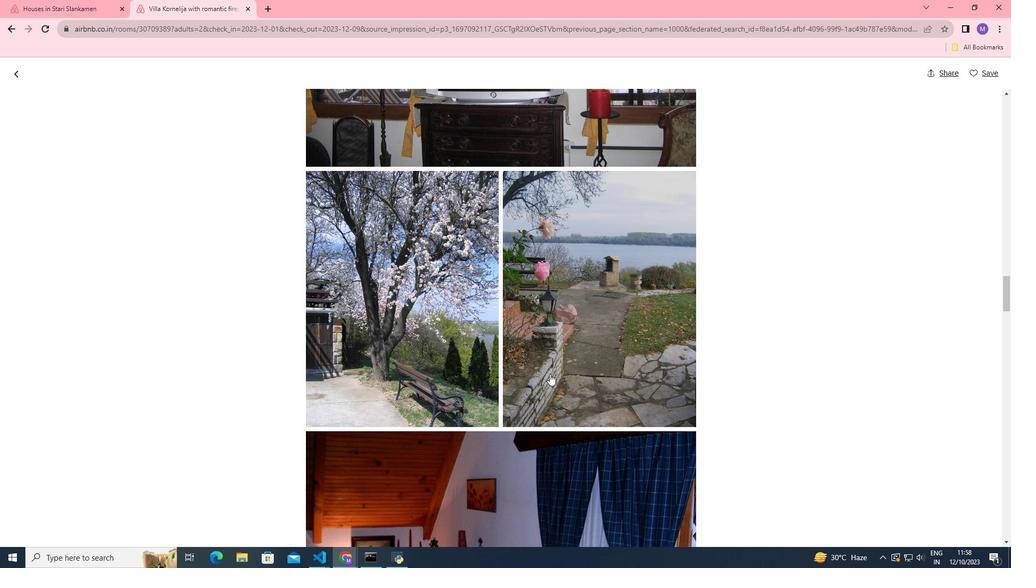 
Action: Mouse moved to (548, 377)
Screenshot: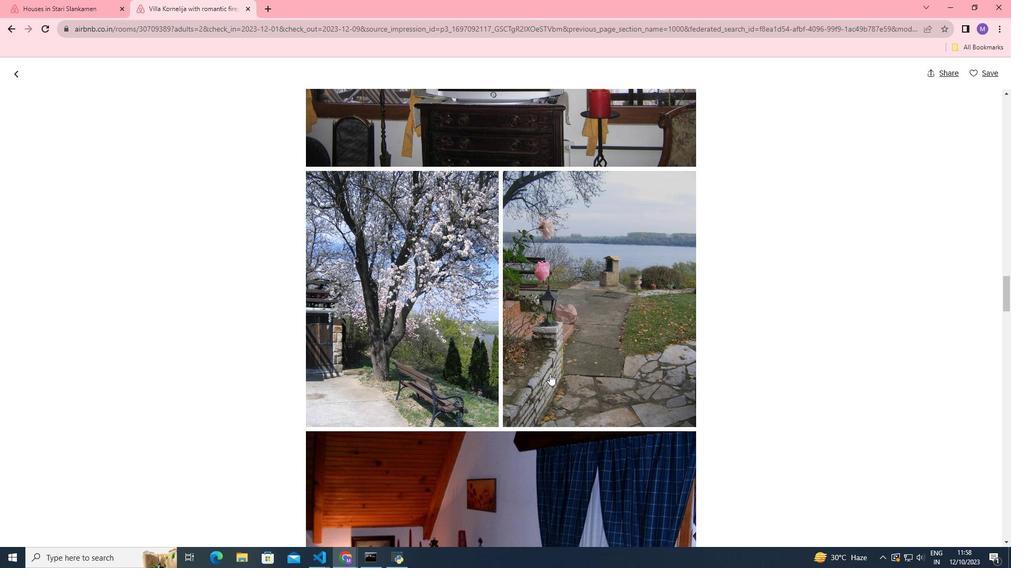 
Action: Mouse scrolled (548, 376) with delta (0, 0)
Screenshot: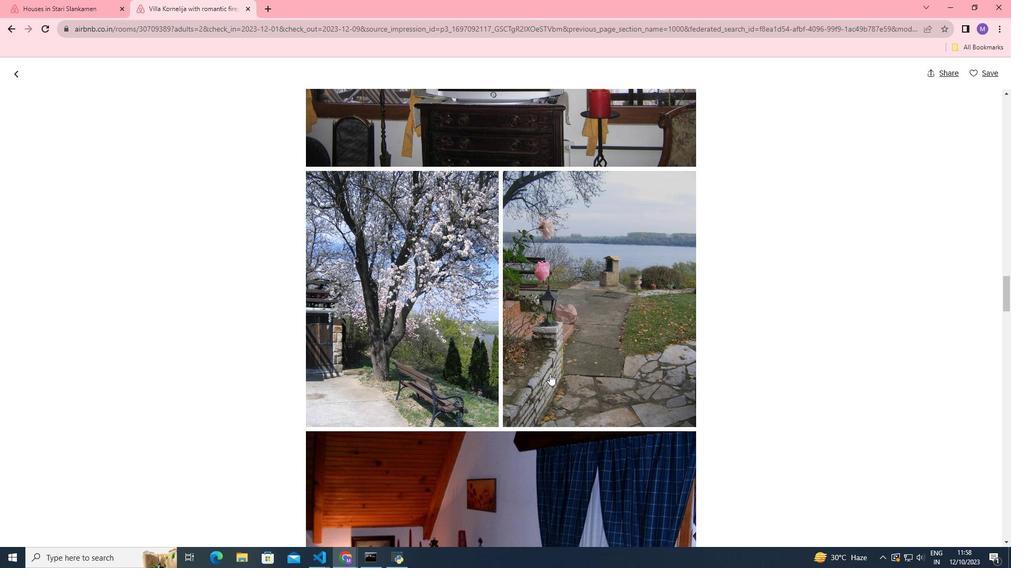 
Action: Mouse moved to (536, 381)
Screenshot: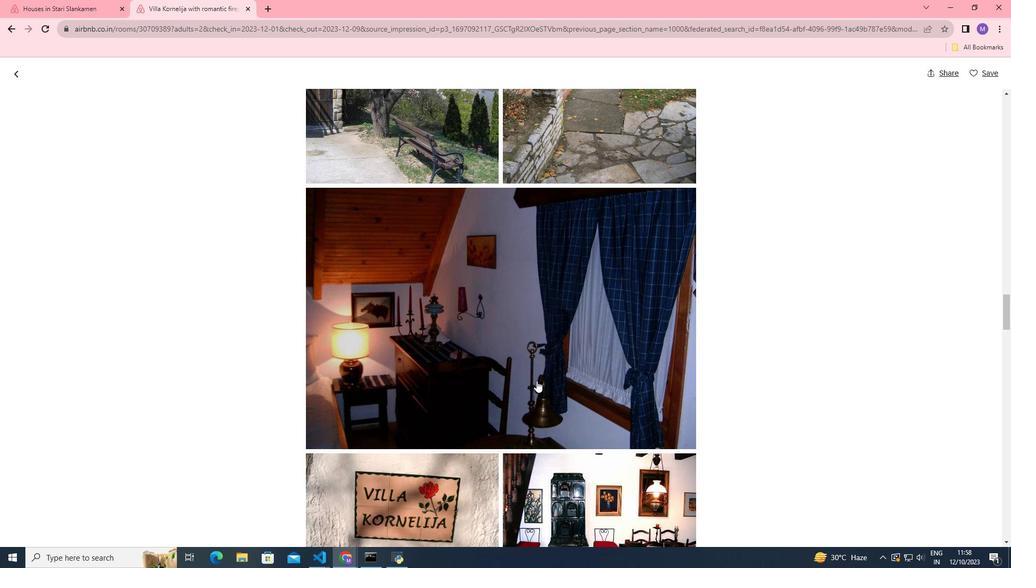 
Action: Mouse scrolled (536, 380) with delta (0, 0)
Screenshot: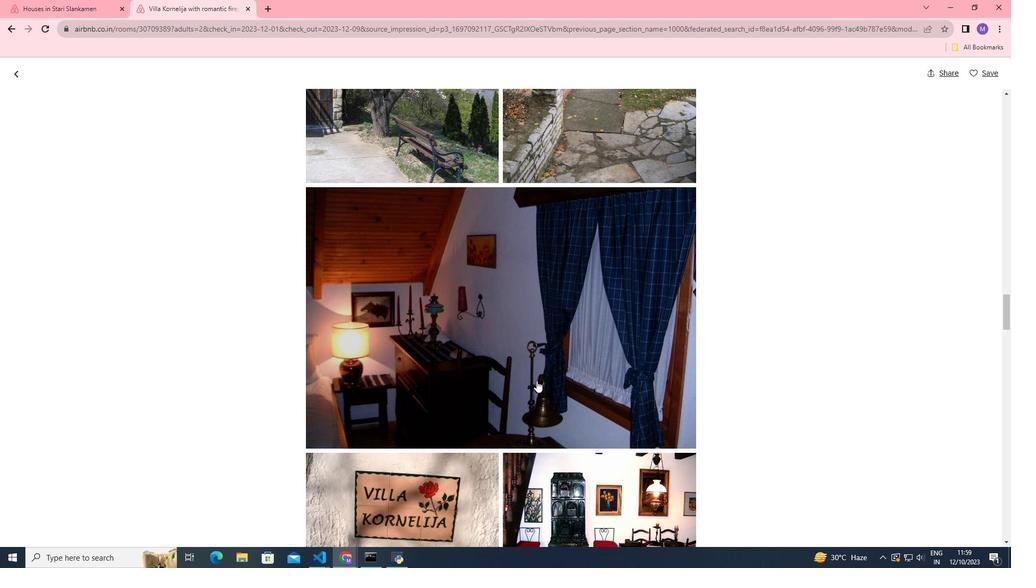 
Action: Mouse scrolled (536, 380) with delta (0, 0)
Screenshot: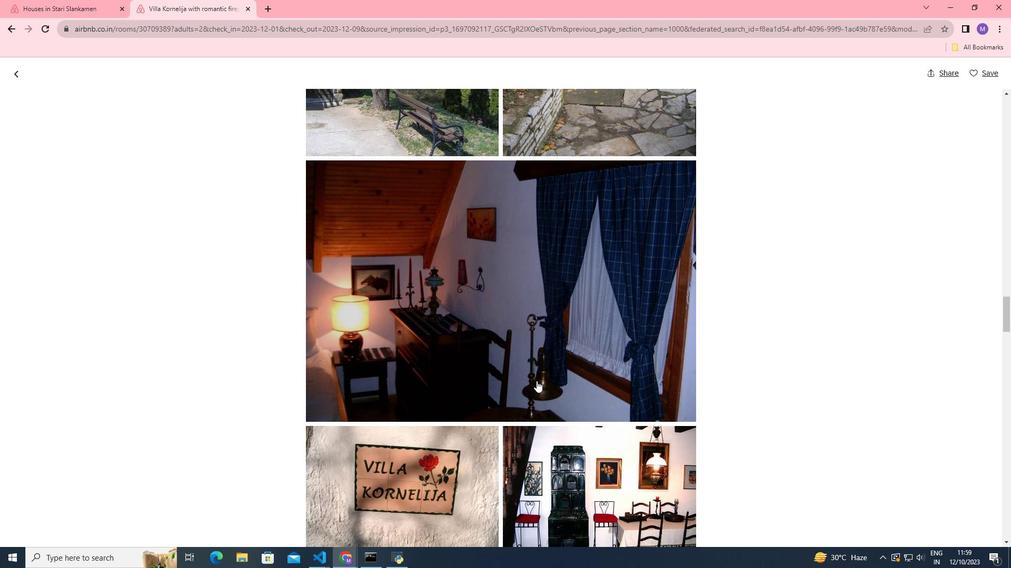 
Action: Mouse scrolled (536, 380) with delta (0, 0)
Screenshot: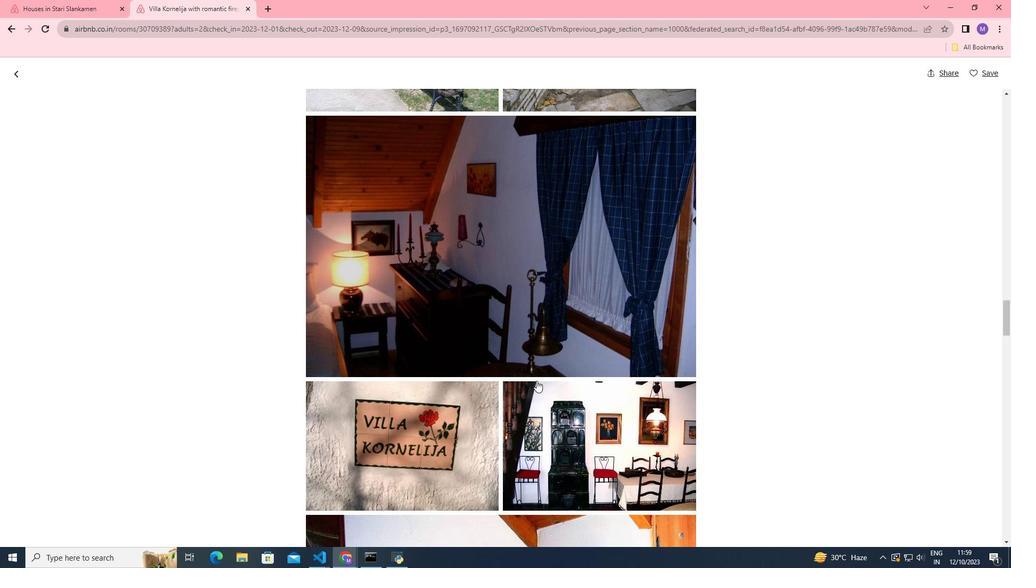 
Action: Mouse moved to (537, 380)
Screenshot: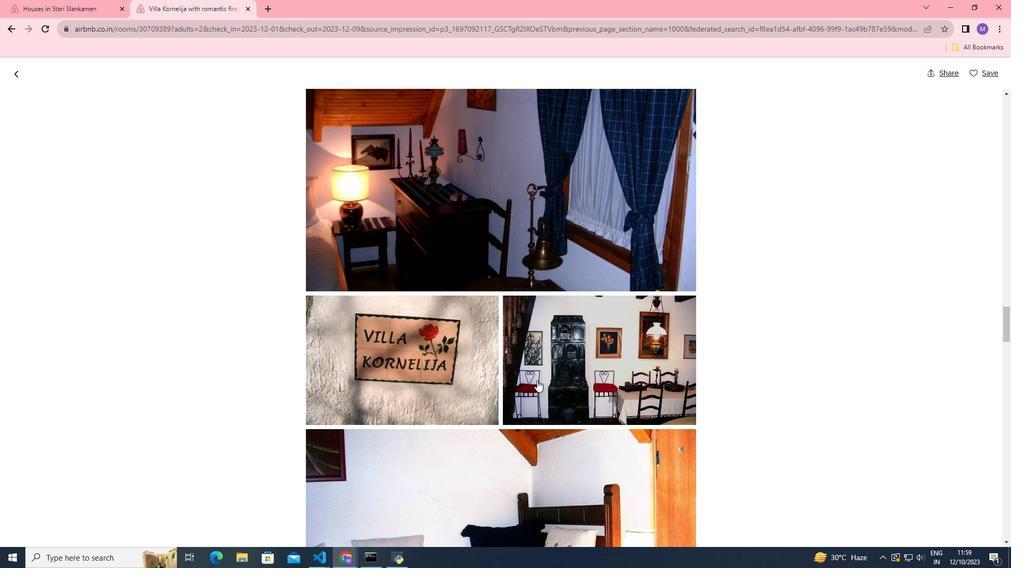 
Action: Mouse scrolled (537, 380) with delta (0, 0)
Screenshot: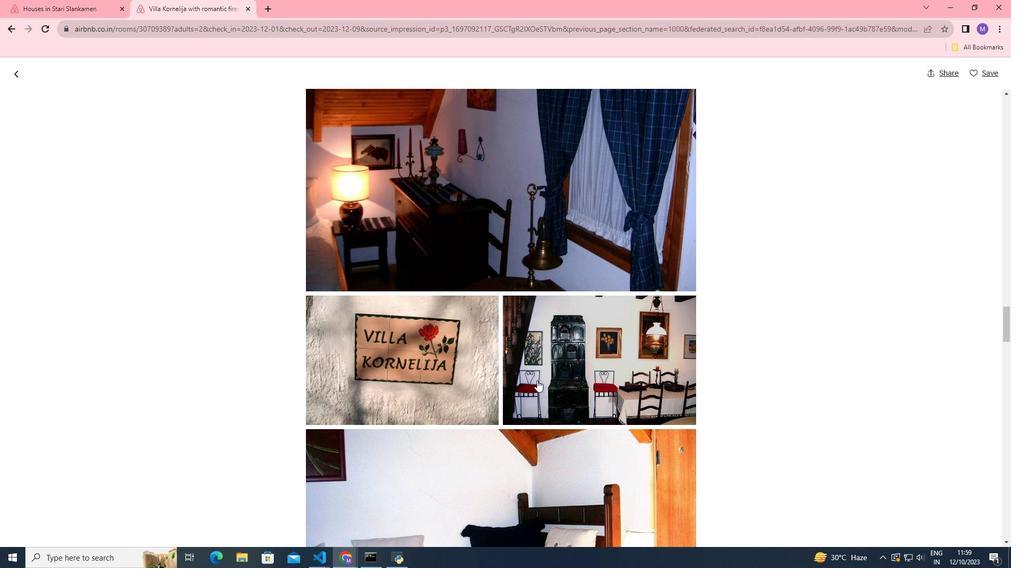 
Action: Mouse scrolled (537, 380) with delta (0, 0)
Screenshot: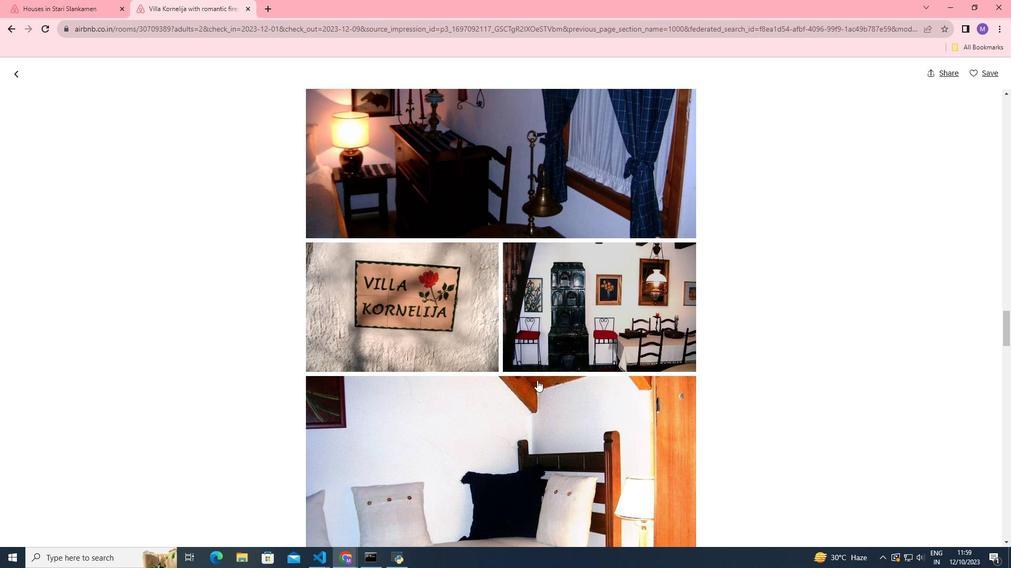 
Action: Mouse scrolled (537, 380) with delta (0, 0)
Screenshot: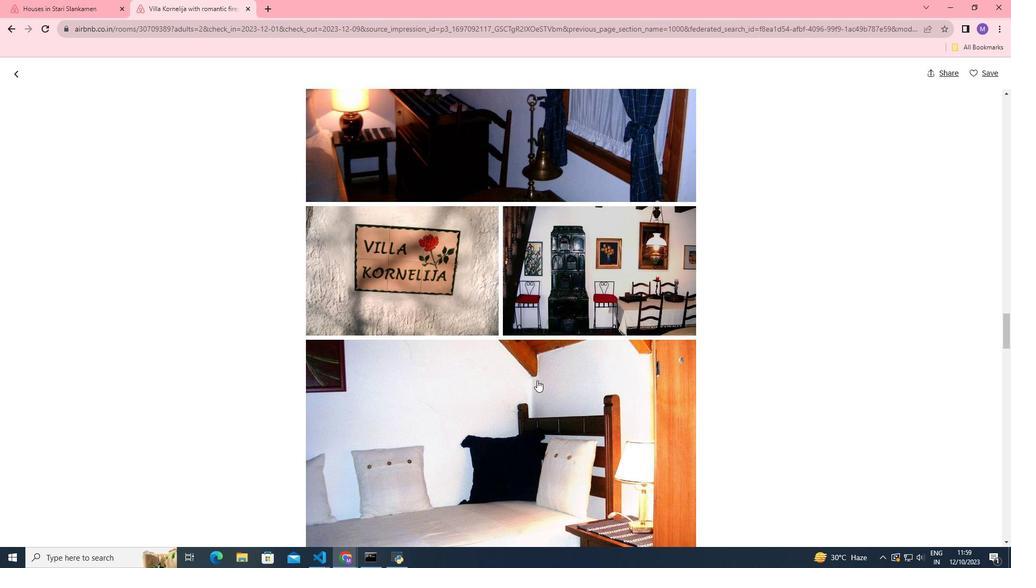 
Action: Mouse moved to (536, 380)
Screenshot: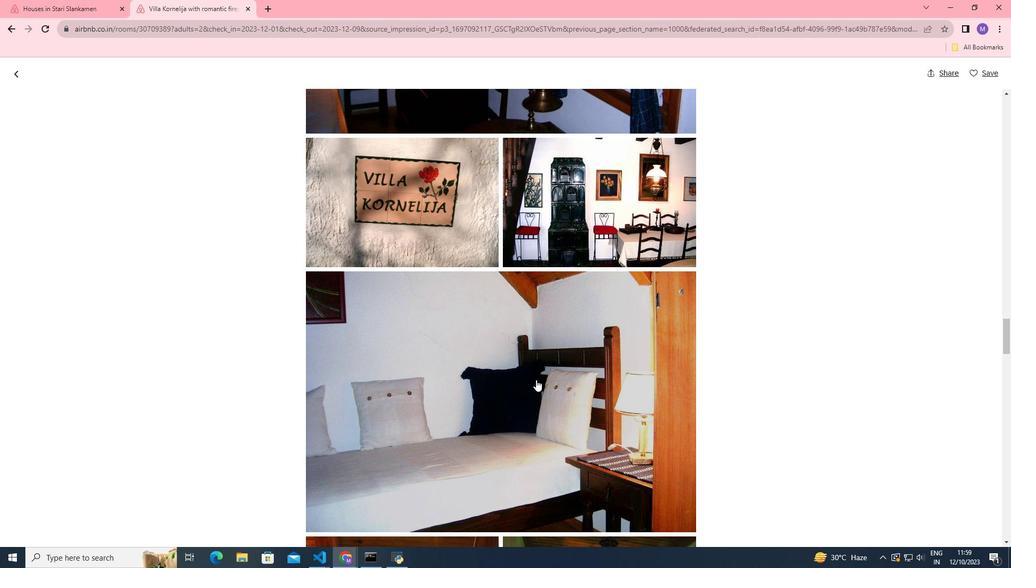 
Action: Mouse scrolled (536, 379) with delta (0, 0)
Screenshot: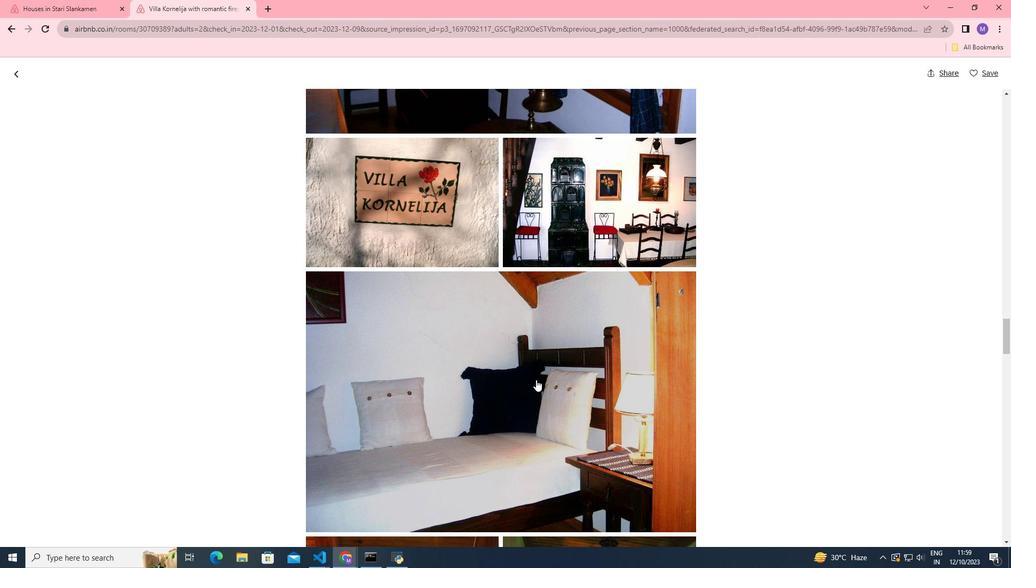 
Action: Mouse scrolled (536, 379) with delta (0, 0)
Screenshot: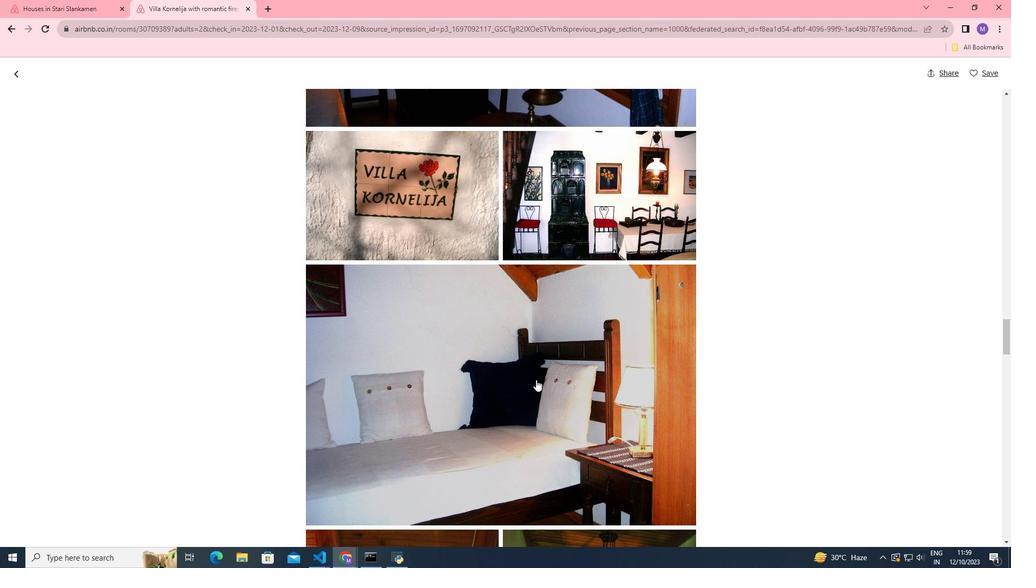
Action: Mouse scrolled (536, 379) with delta (0, 0)
Screenshot: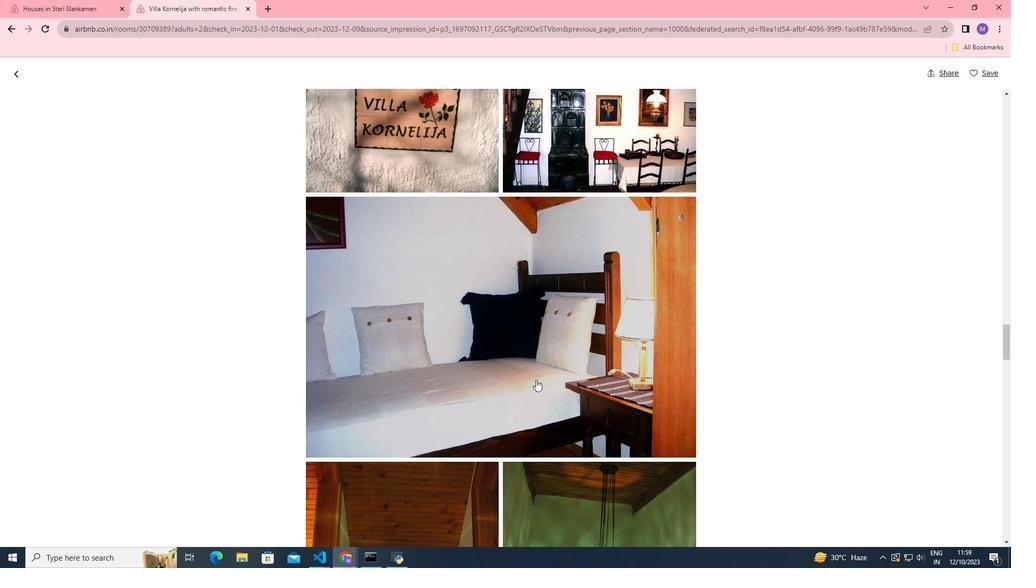 
Action: Mouse scrolled (536, 379) with delta (0, 0)
Screenshot: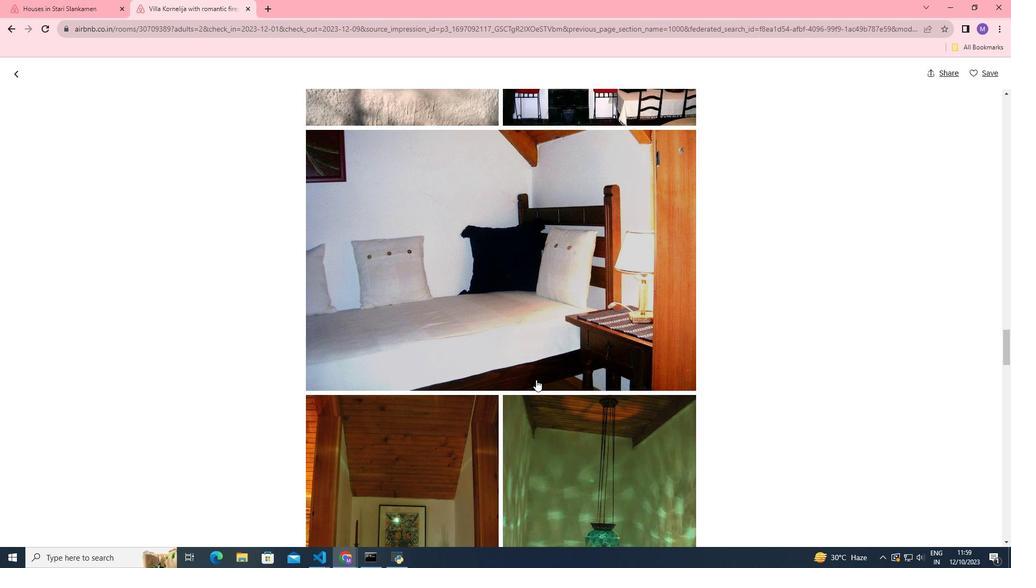 
Action: Mouse moved to (534, 389)
Screenshot: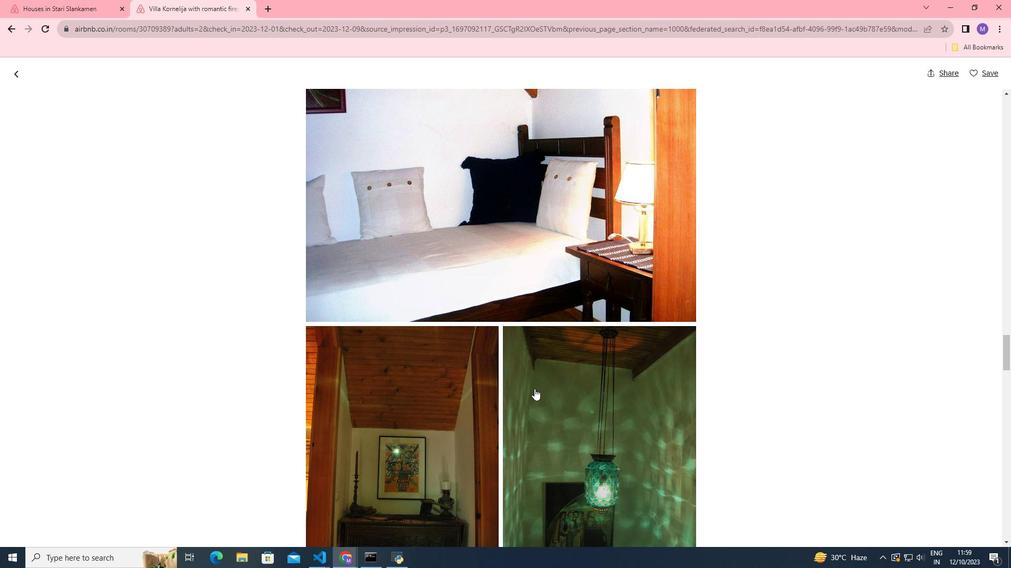 
Action: Mouse scrolled (534, 388) with delta (0, 0)
Screenshot: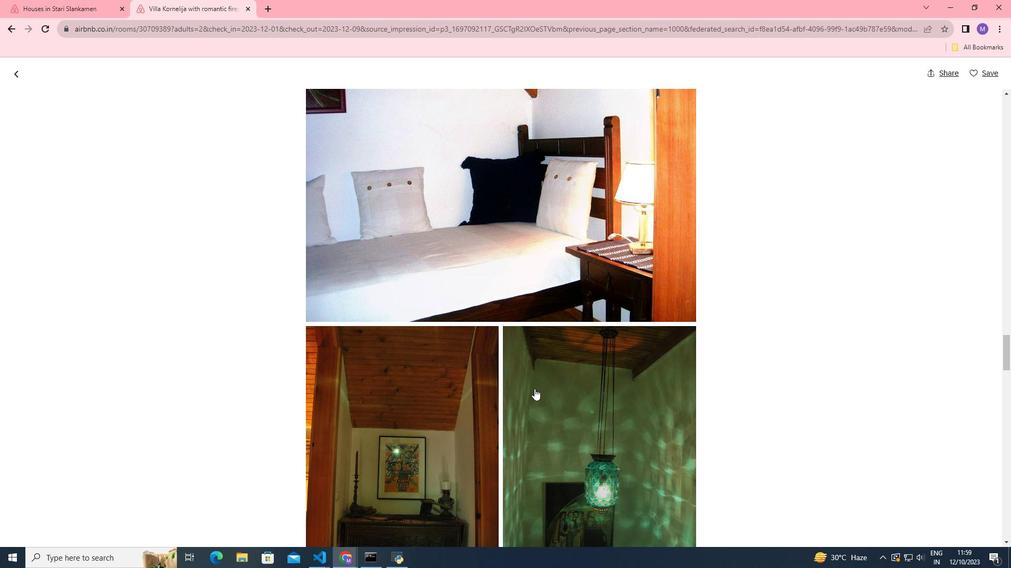 
Action: Mouse scrolled (534, 388) with delta (0, 0)
Screenshot: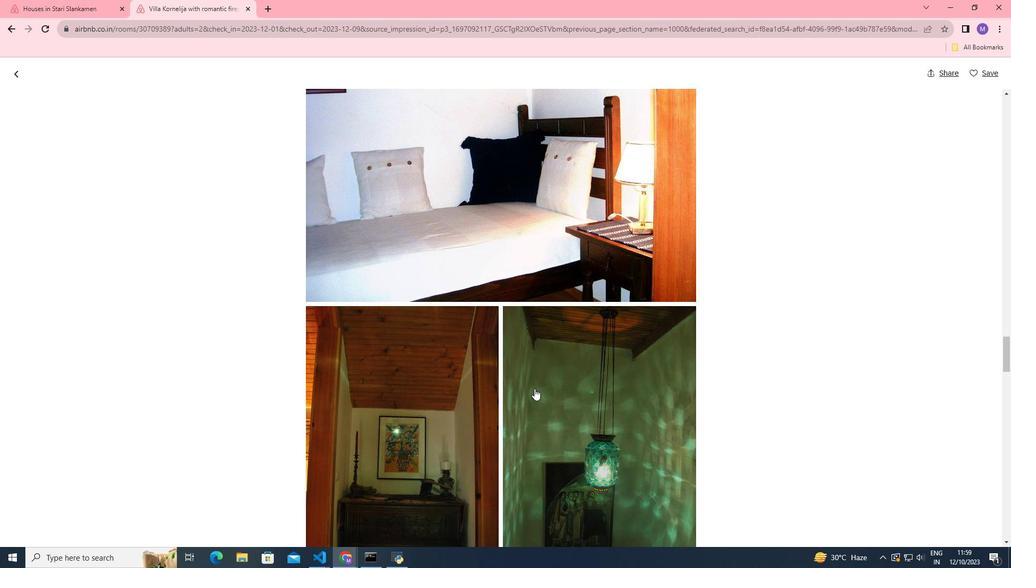 
Action: Mouse scrolled (534, 388) with delta (0, 0)
Screenshot: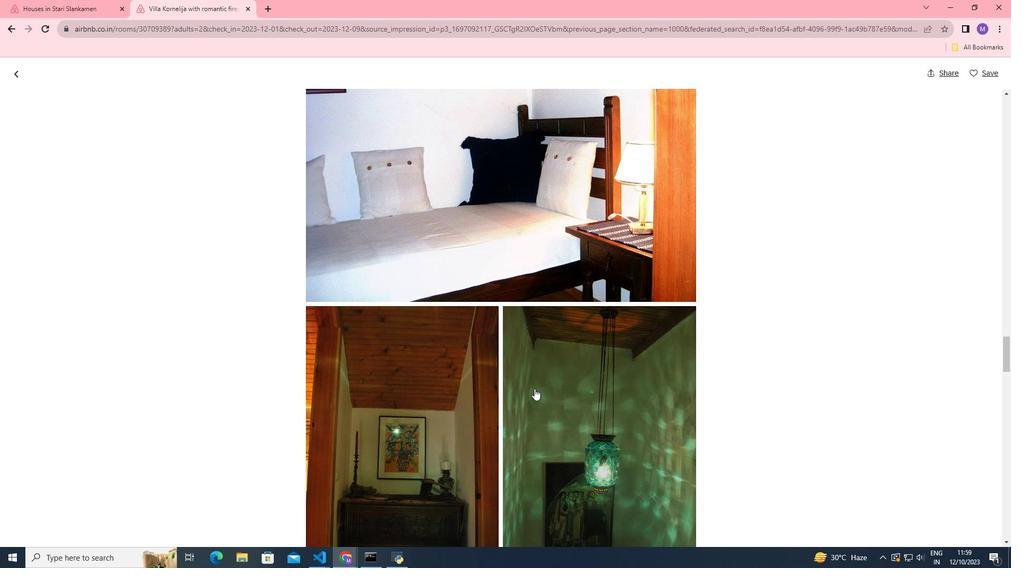 
Action: Mouse scrolled (534, 388) with delta (0, 0)
Screenshot: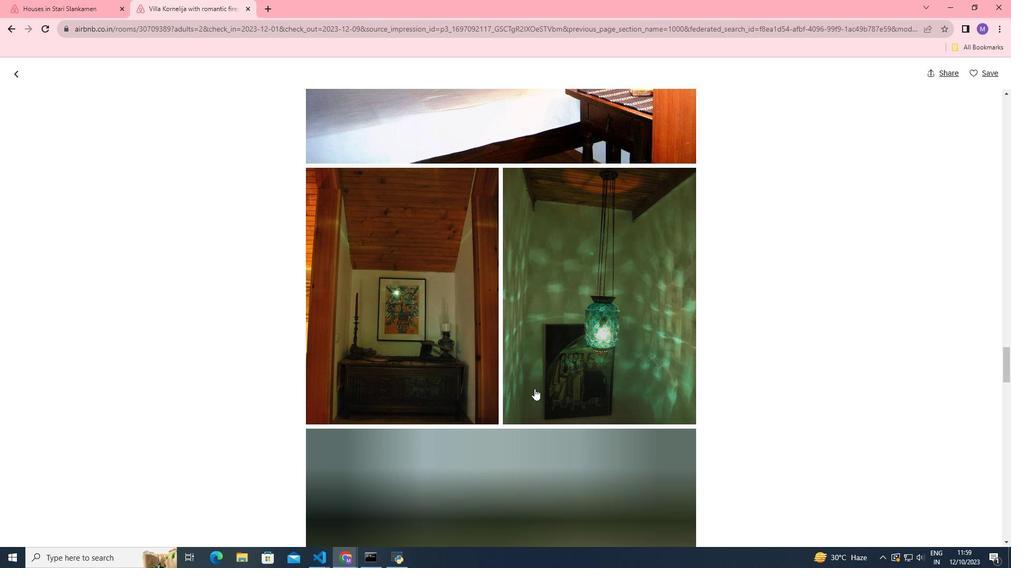 
Action: Mouse scrolled (534, 388) with delta (0, 0)
Screenshot: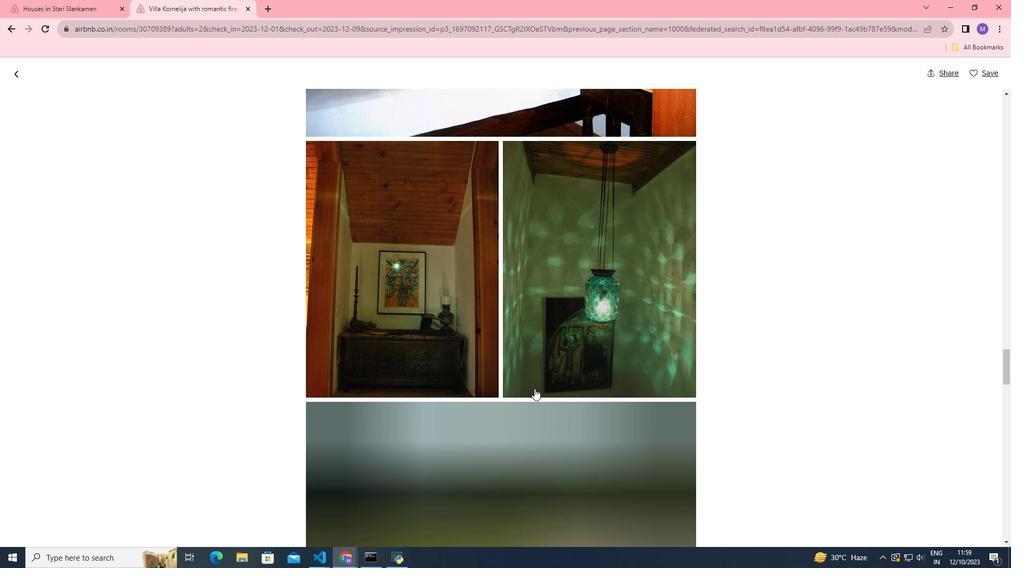 
Action: Mouse scrolled (534, 388) with delta (0, 0)
Screenshot: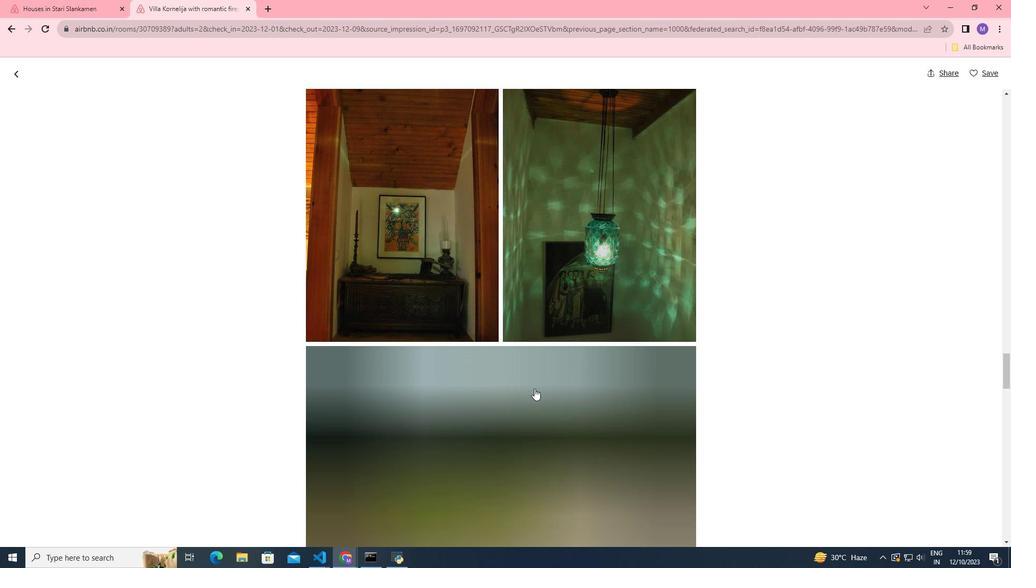 
Action: Mouse scrolled (534, 388) with delta (0, 0)
Screenshot: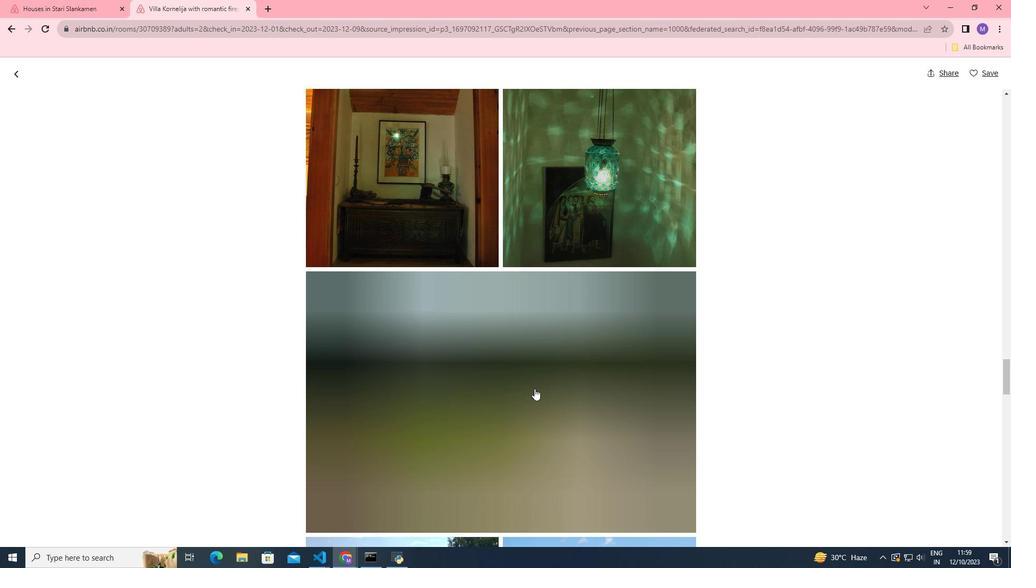
Action: Mouse scrolled (534, 388) with delta (0, 0)
Screenshot: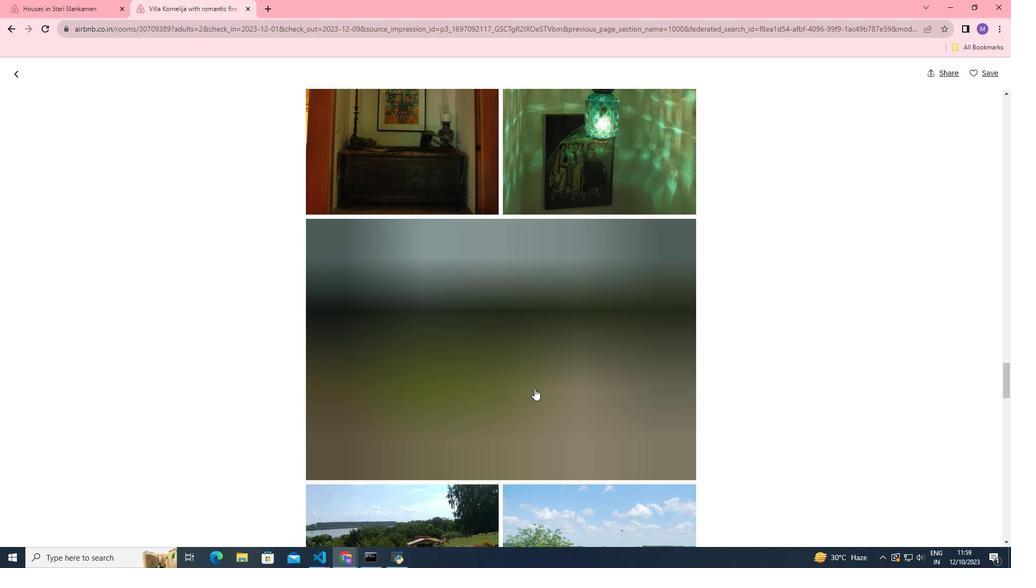 
Action: Mouse scrolled (534, 388) with delta (0, 0)
Screenshot: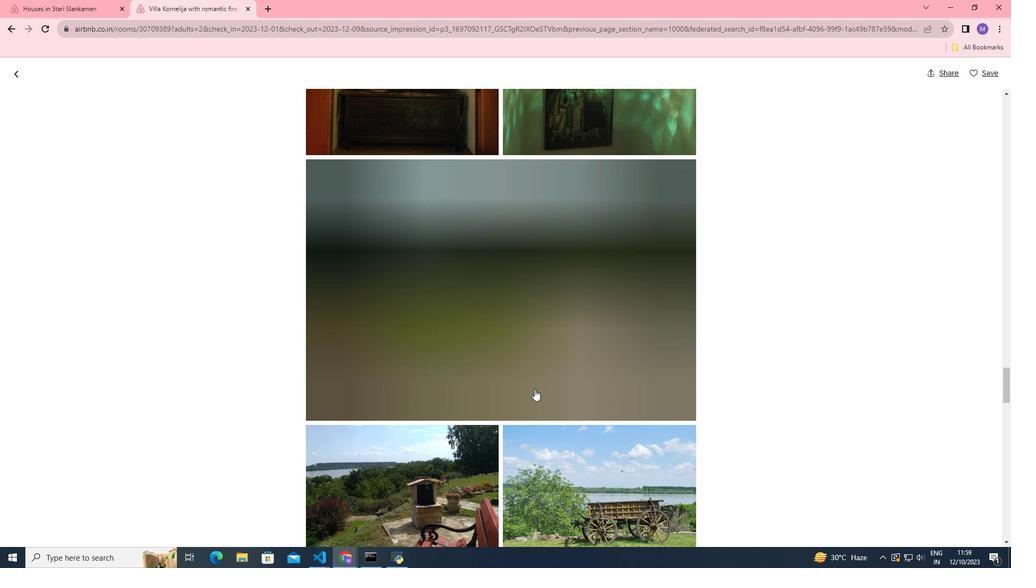 
Action: Mouse moved to (534, 389)
Screenshot: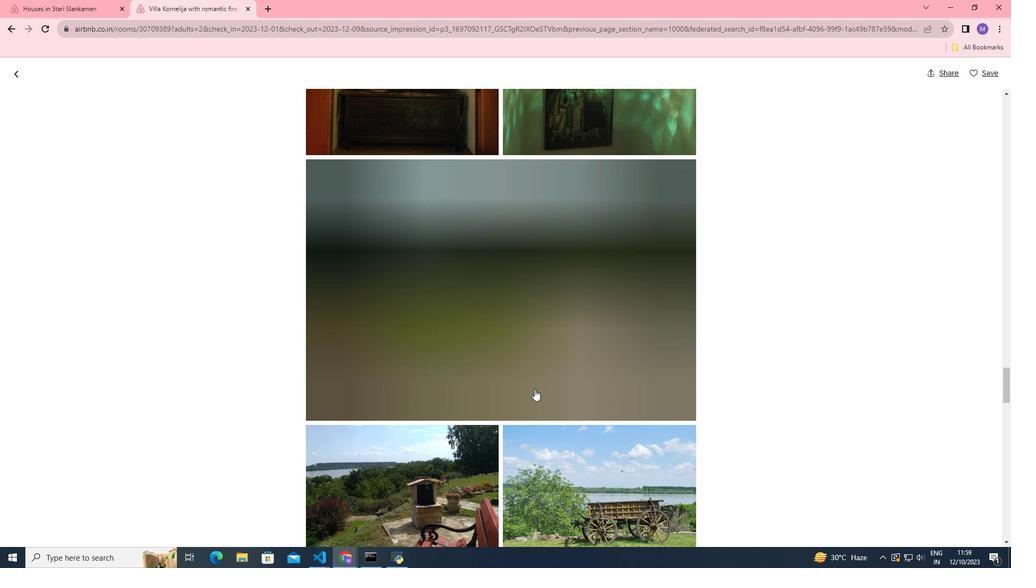 
Action: Mouse scrolled (534, 389) with delta (0, 0)
Screenshot: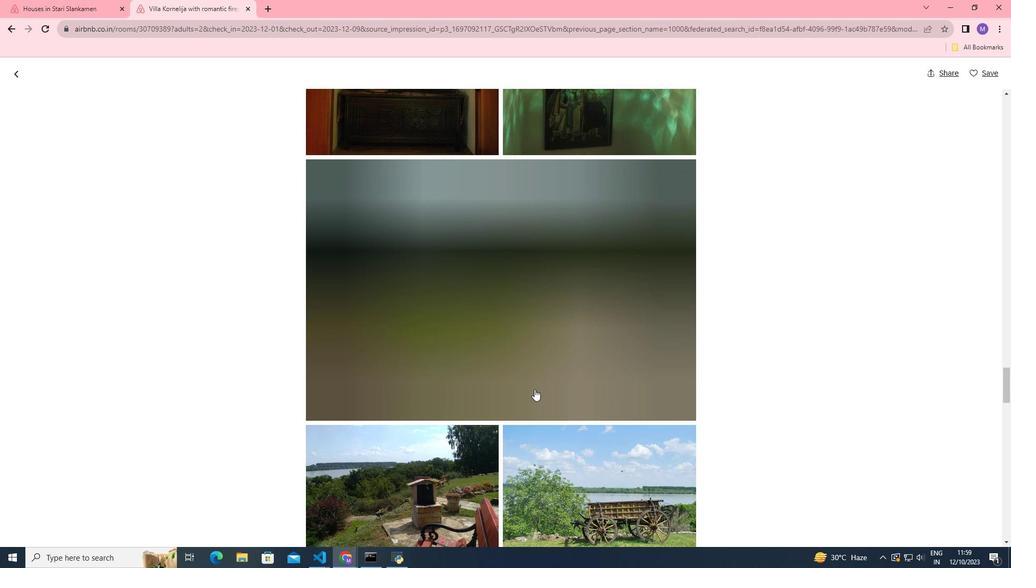 
Action: Mouse scrolled (534, 389) with delta (0, 0)
Screenshot: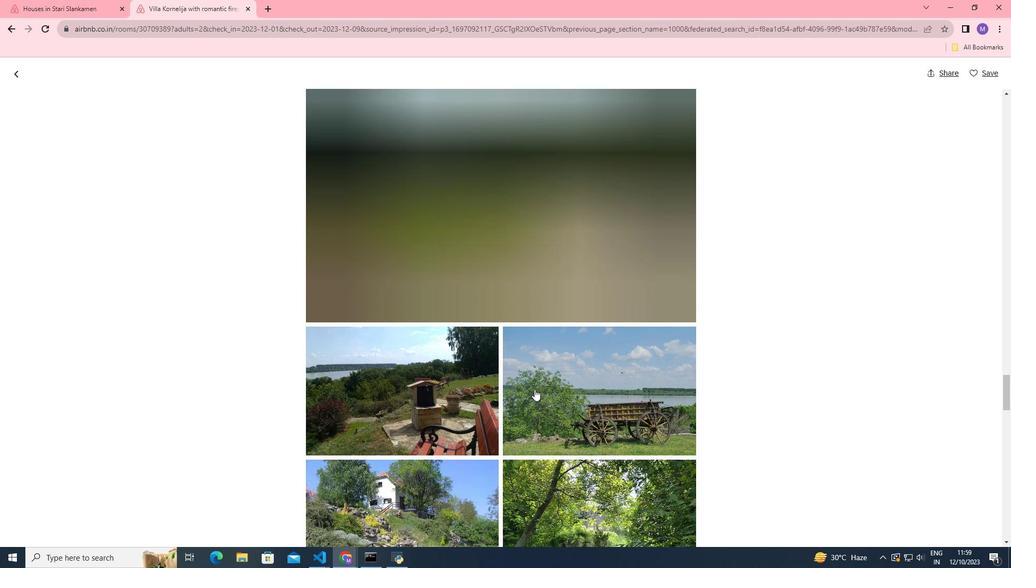 
Action: Mouse scrolled (534, 389) with delta (0, 0)
Screenshot: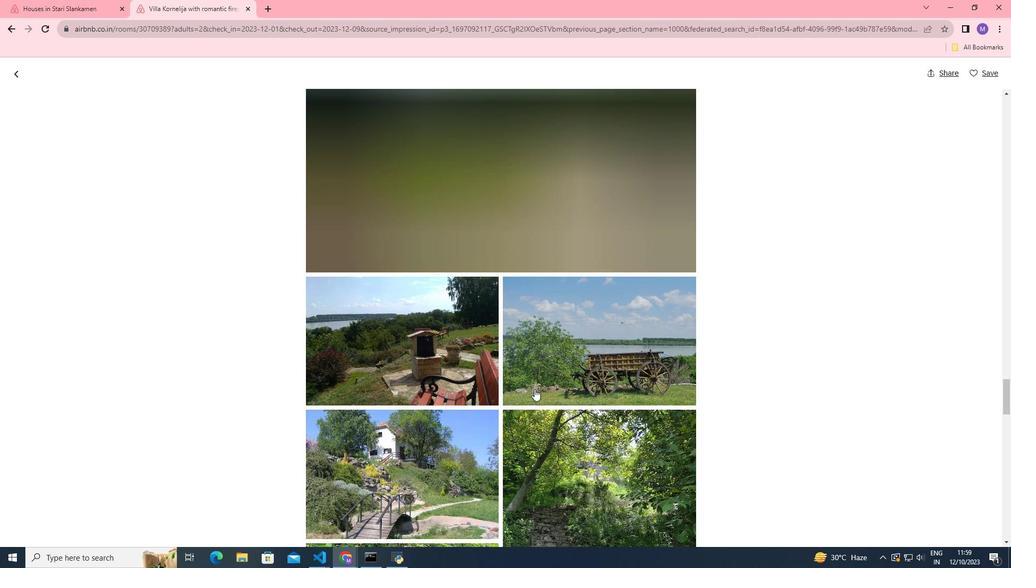 
Action: Mouse scrolled (534, 389) with delta (0, 0)
Screenshot: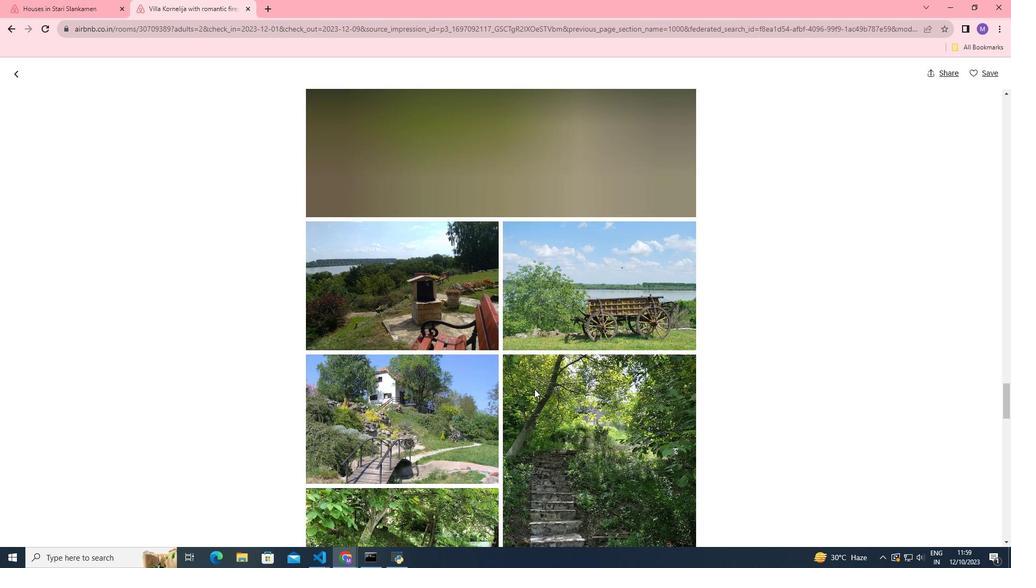 
Action: Mouse moved to (534, 389)
Screenshot: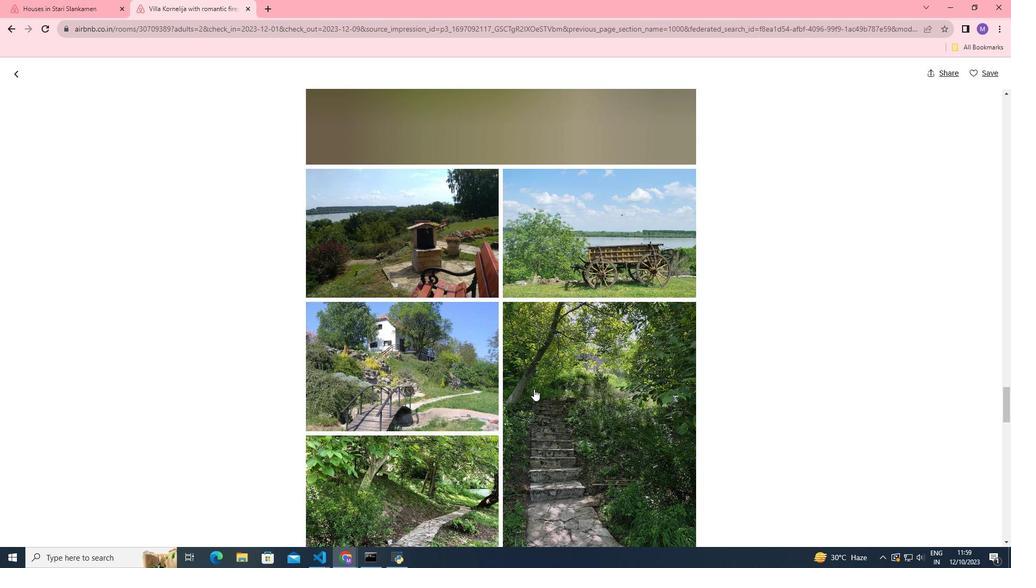 
Action: Mouse scrolled (534, 389) with delta (0, 0)
Screenshot: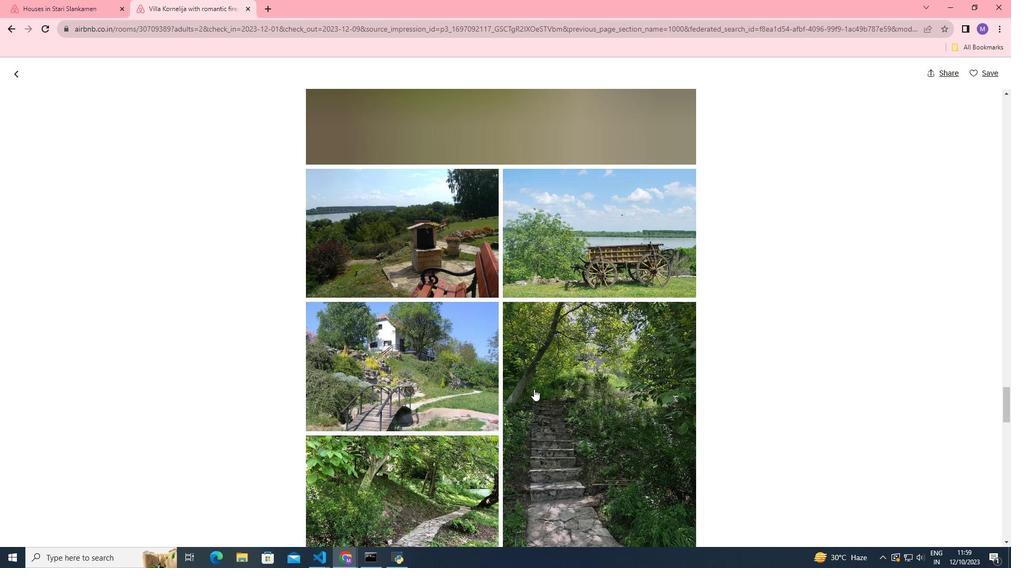 
Action: Mouse scrolled (534, 389) with delta (0, 0)
Screenshot: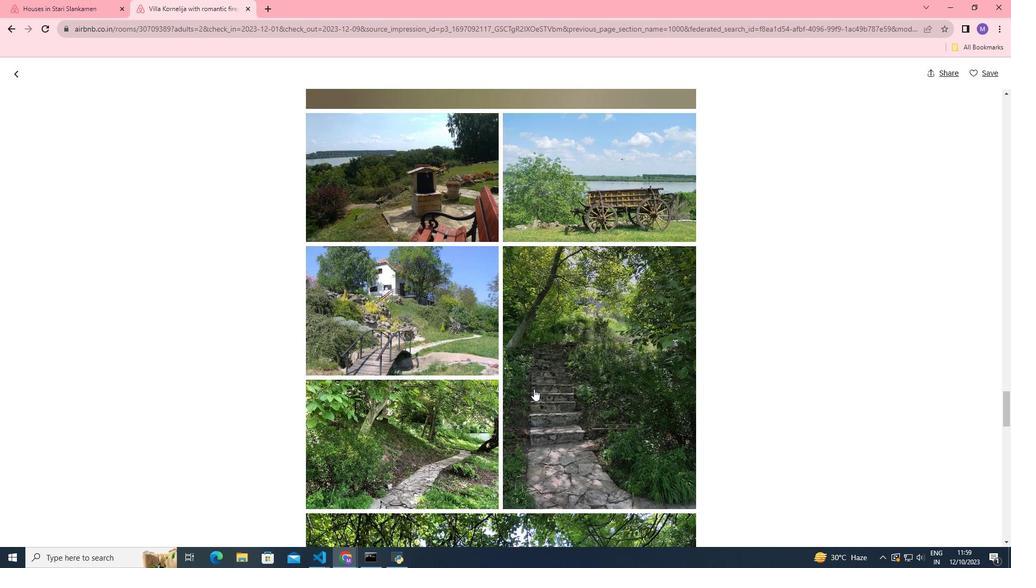 
Action: Mouse scrolled (534, 389) with delta (0, 0)
Screenshot: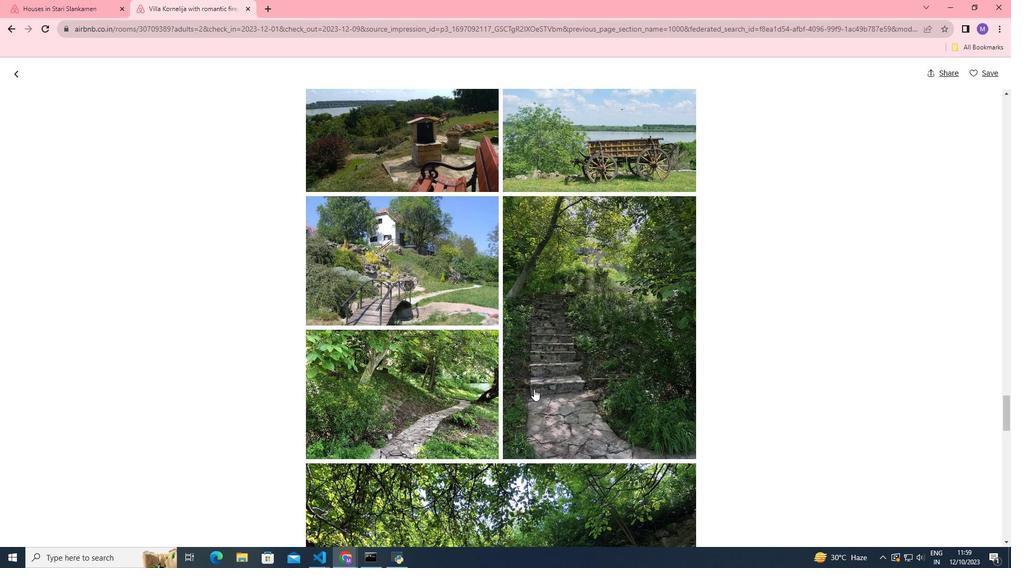 
Action: Mouse scrolled (534, 389) with delta (0, 0)
Screenshot: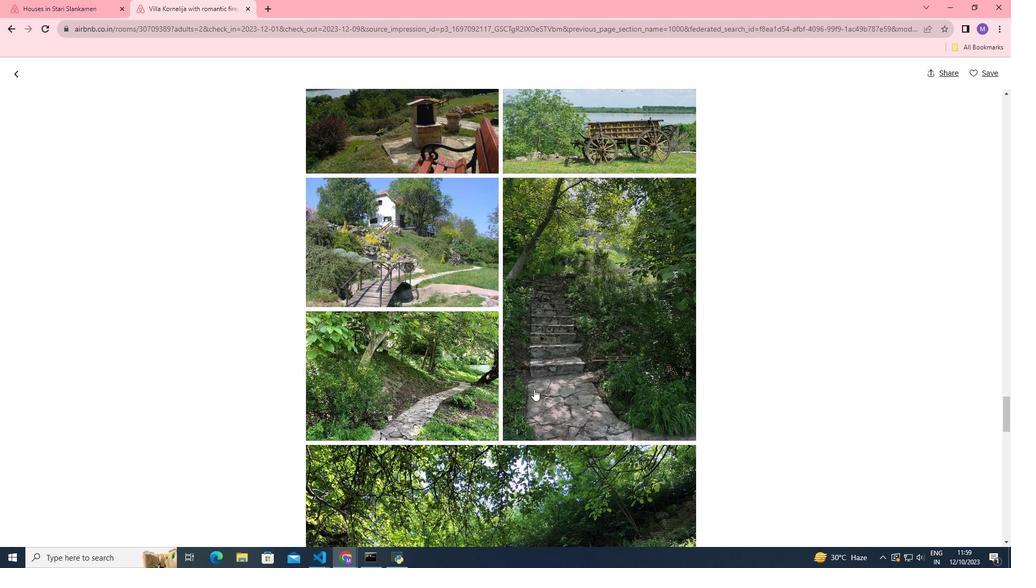 
Action: Mouse scrolled (534, 389) with delta (0, 0)
Screenshot: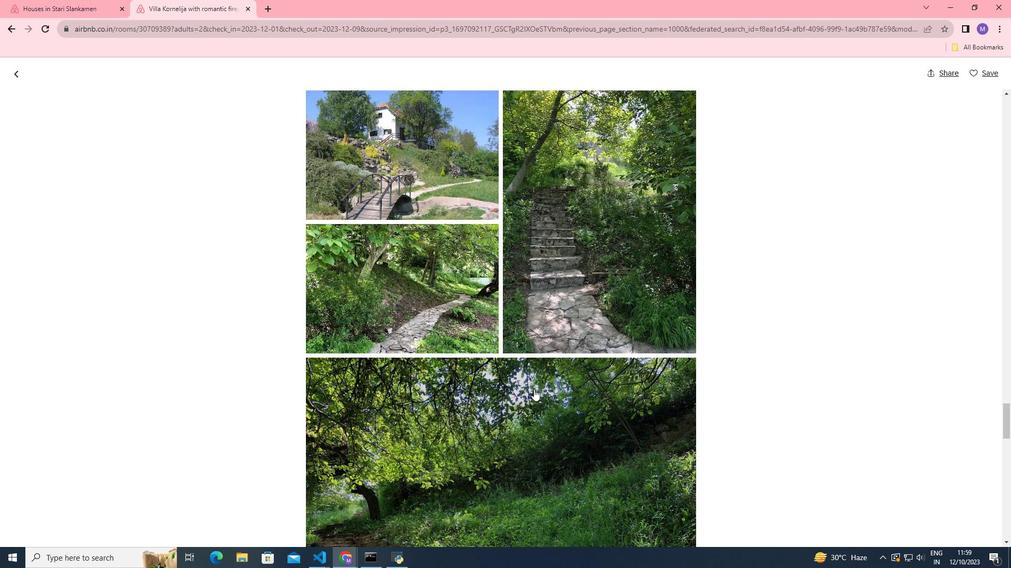 
Action: Mouse scrolled (534, 389) with delta (0, 0)
Screenshot: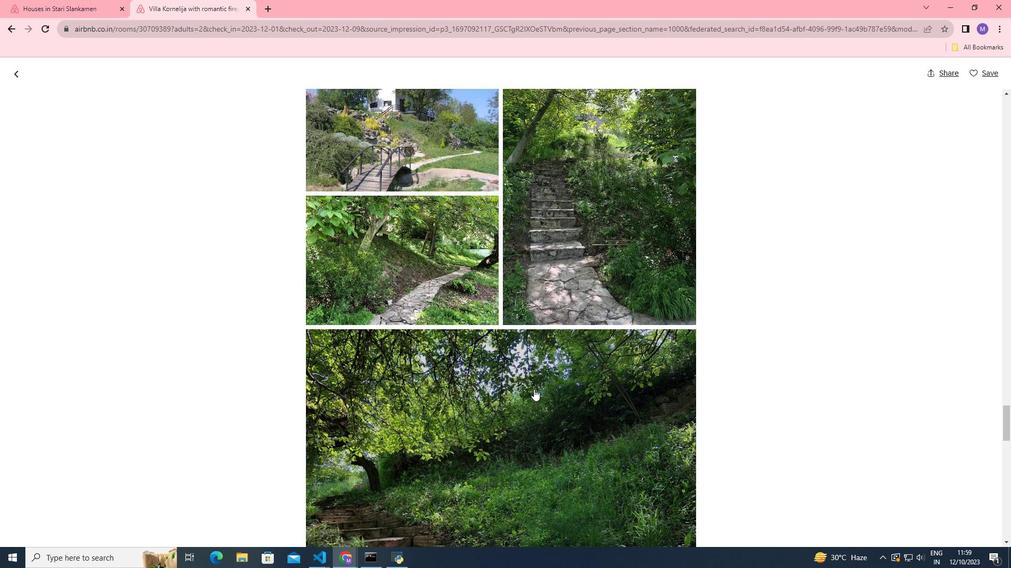 
Action: Mouse scrolled (534, 389) with delta (0, 0)
Screenshot: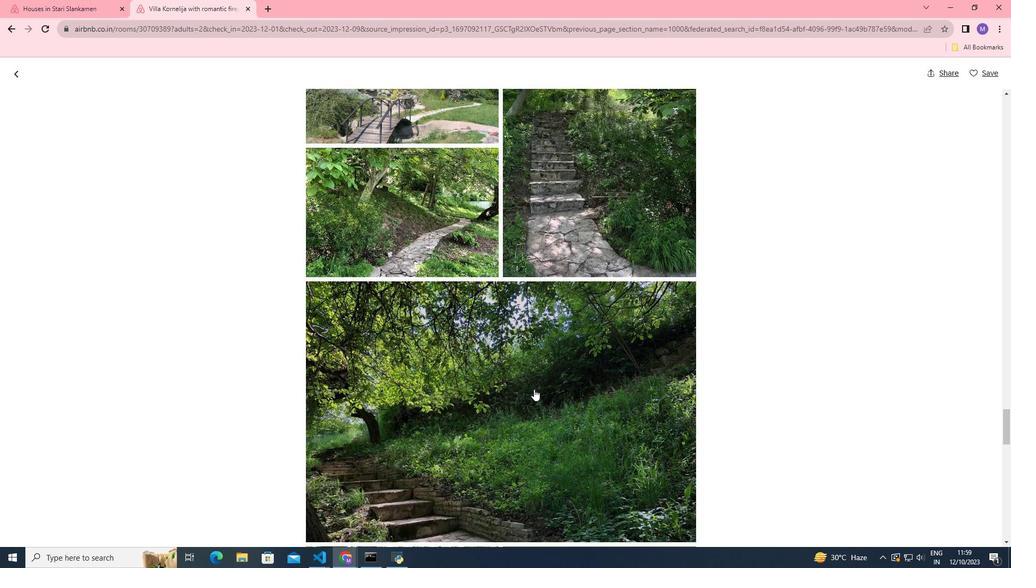 
Action: Mouse scrolled (534, 389) with delta (0, 0)
Screenshot: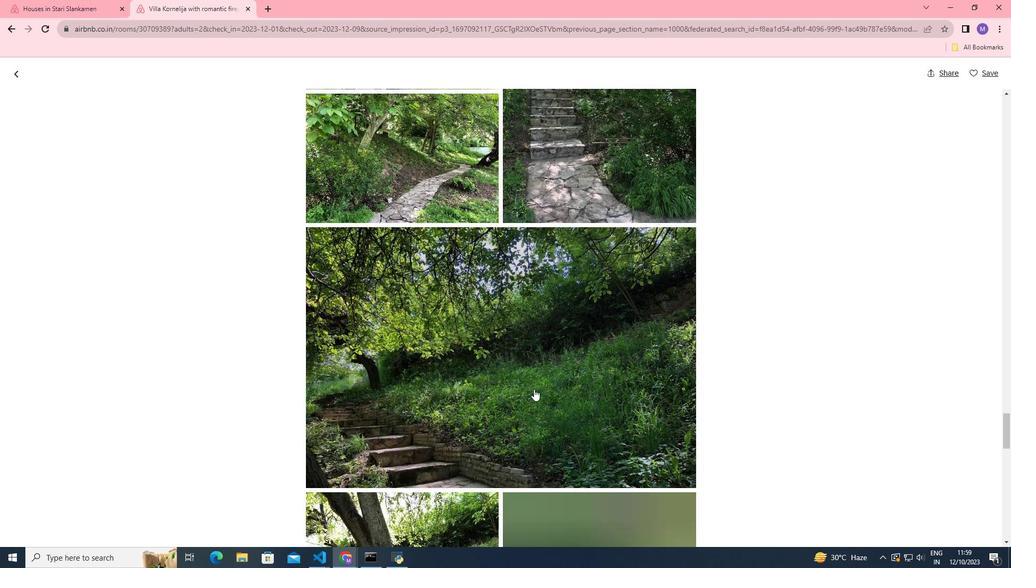 
Action: Mouse scrolled (534, 389) with delta (0, 0)
Screenshot: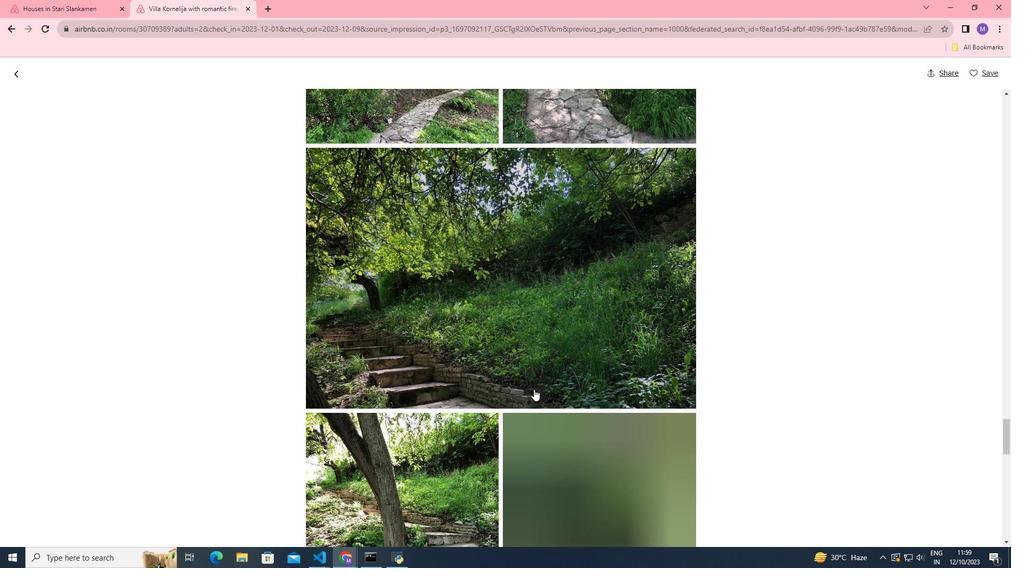 
Action: Mouse scrolled (534, 389) with delta (0, 0)
Screenshot: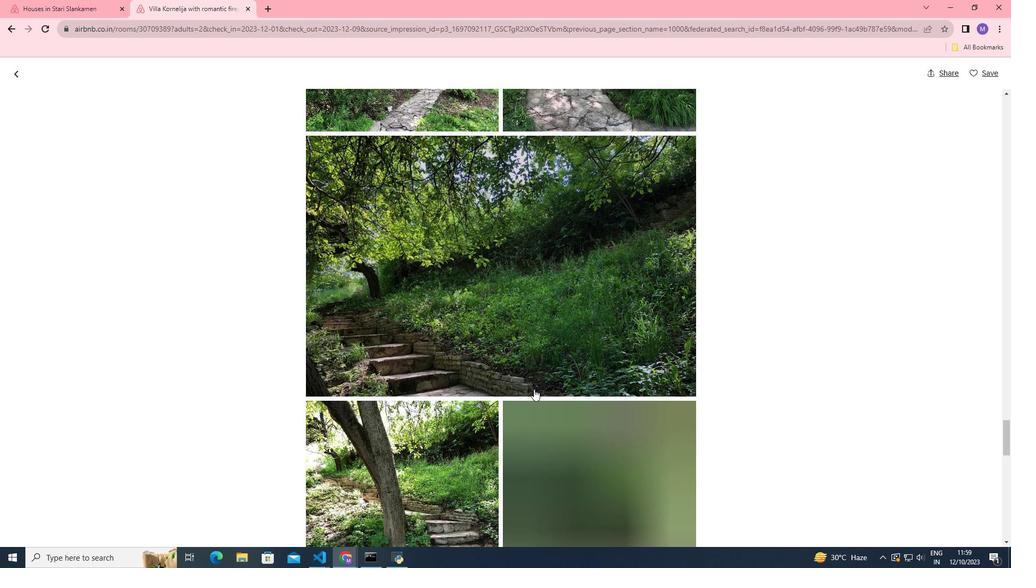 
Action: Mouse scrolled (534, 389) with delta (0, 0)
Screenshot: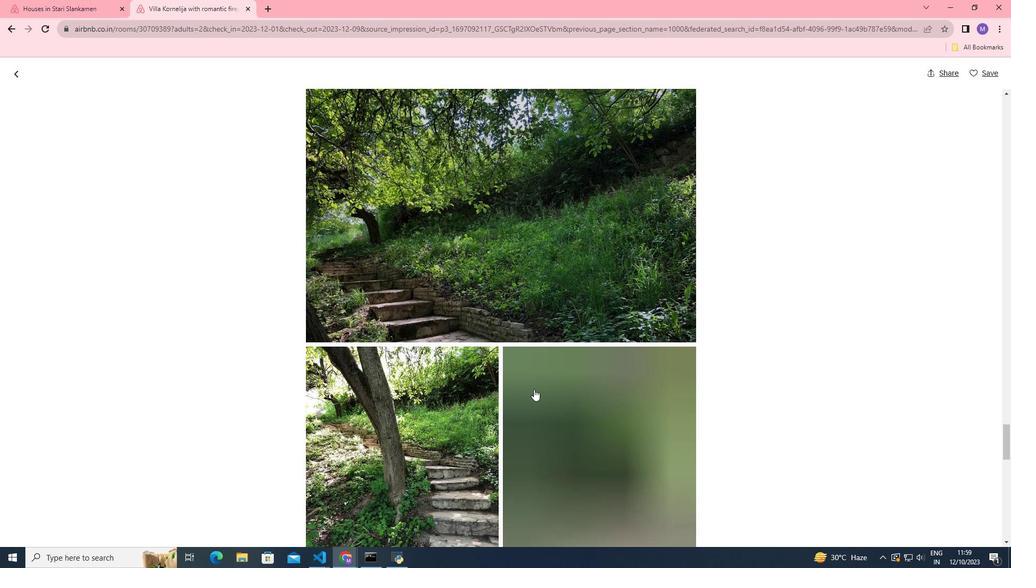 
Action: Mouse scrolled (534, 389) with delta (0, 0)
Screenshot: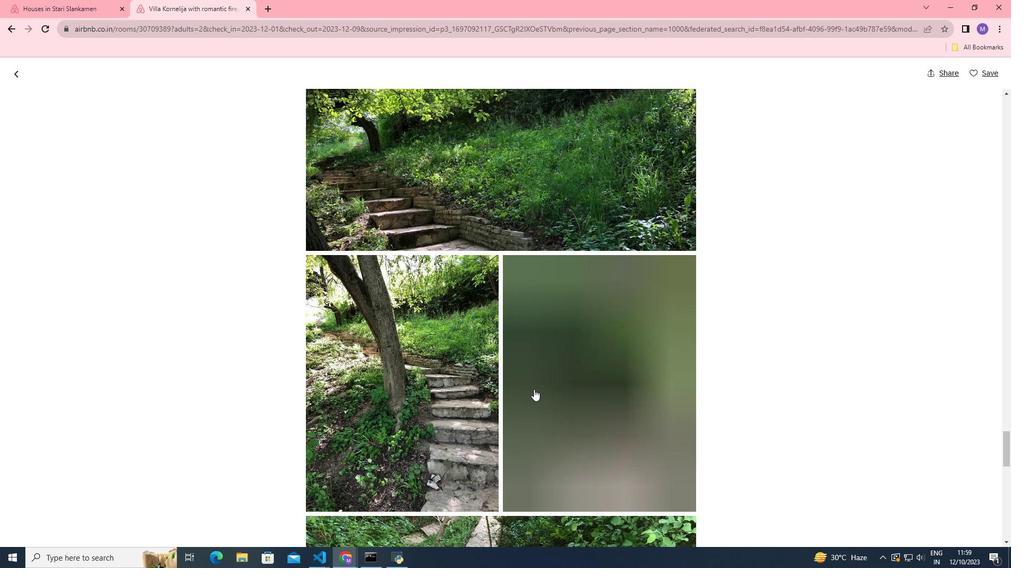 
Action: Mouse scrolled (534, 389) with delta (0, 0)
Screenshot: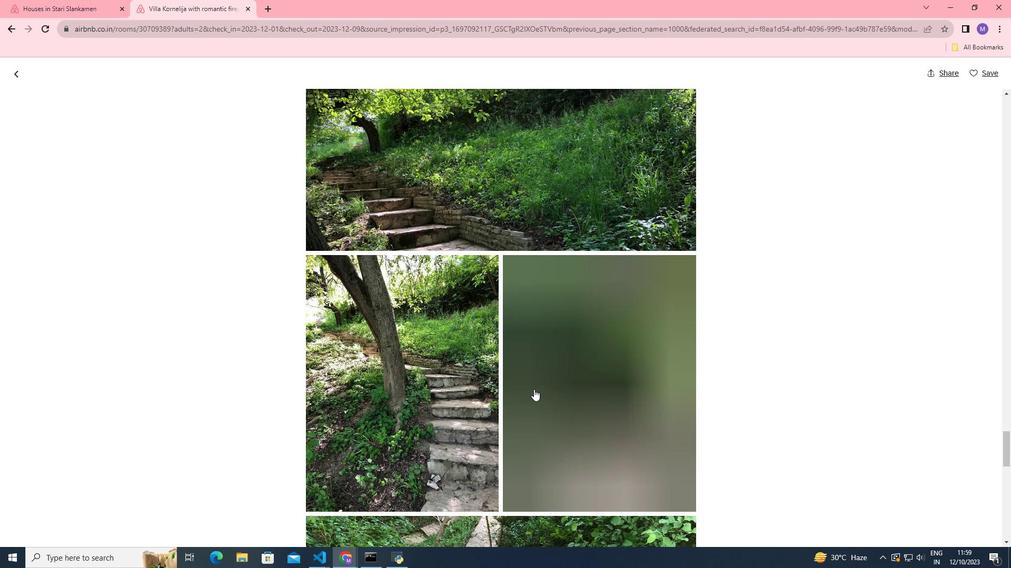 
Action: Mouse scrolled (534, 389) with delta (0, 0)
Screenshot: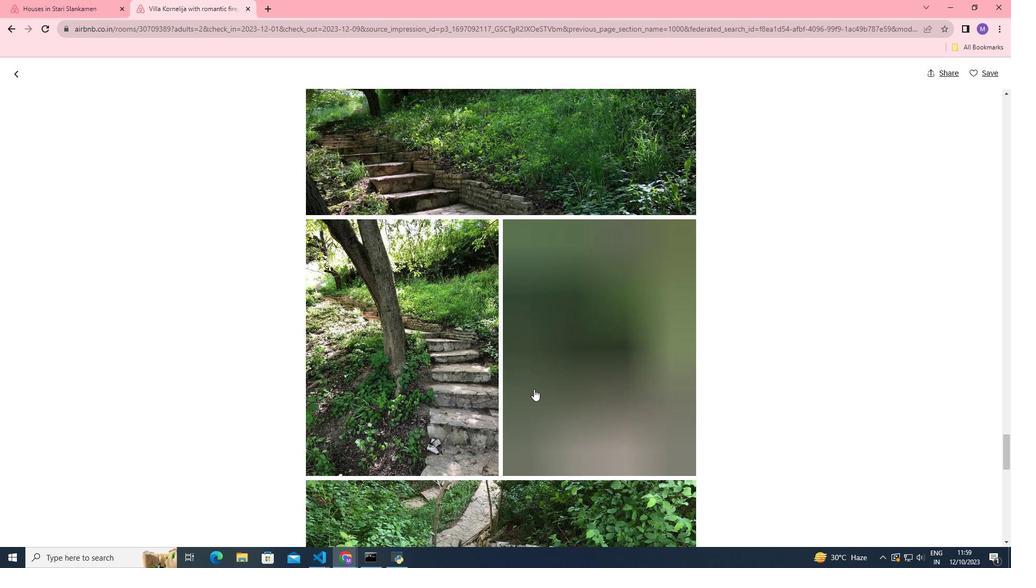 
Action: Mouse scrolled (534, 389) with delta (0, 0)
Screenshot: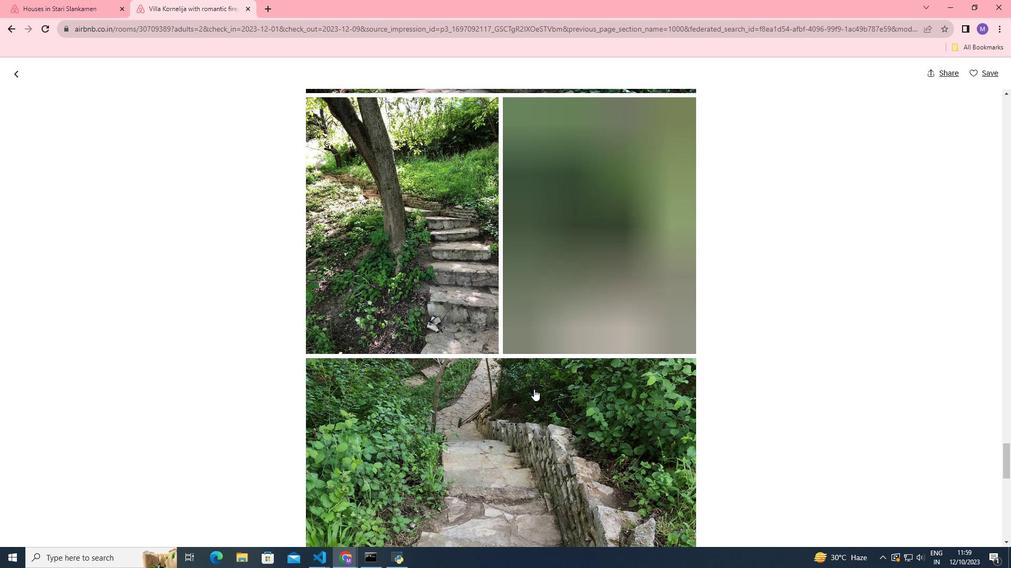
Action: Mouse scrolled (534, 389) with delta (0, 0)
Screenshot: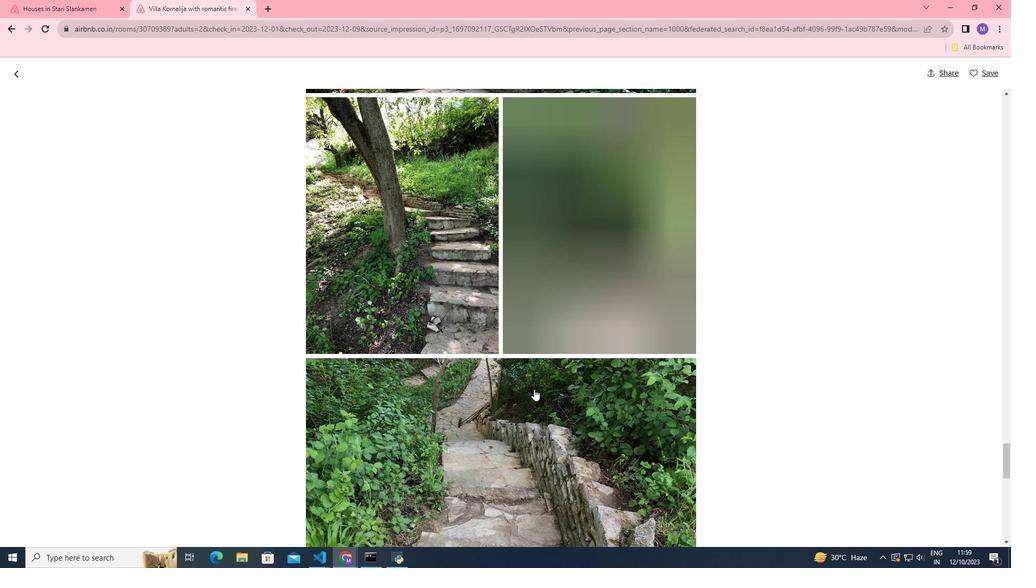 
Action: Mouse scrolled (534, 389) with delta (0, 0)
Screenshot: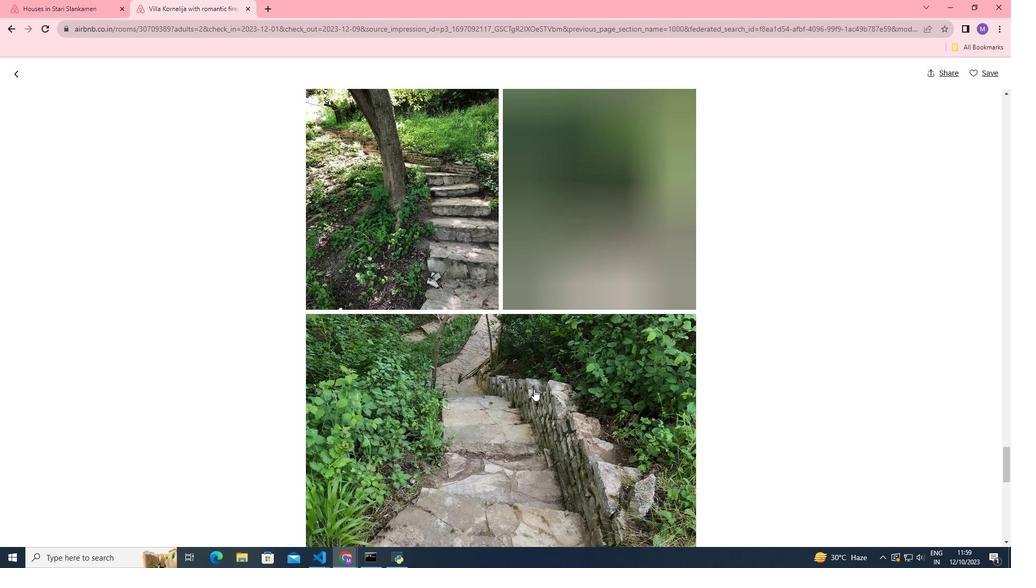 
Action: Mouse scrolled (534, 389) with delta (0, 0)
Screenshot: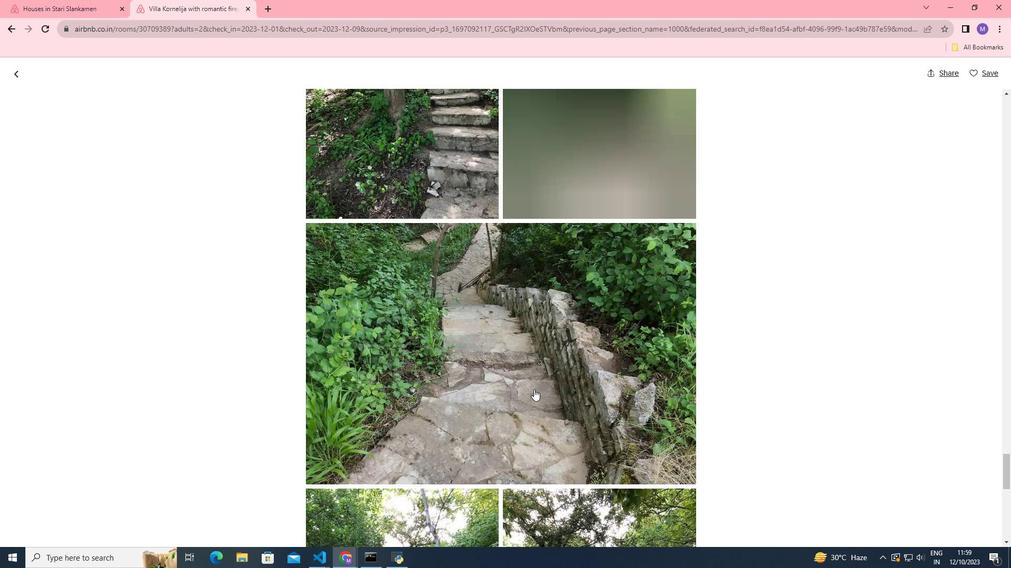 
Action: Mouse scrolled (534, 389) with delta (0, 0)
Screenshot: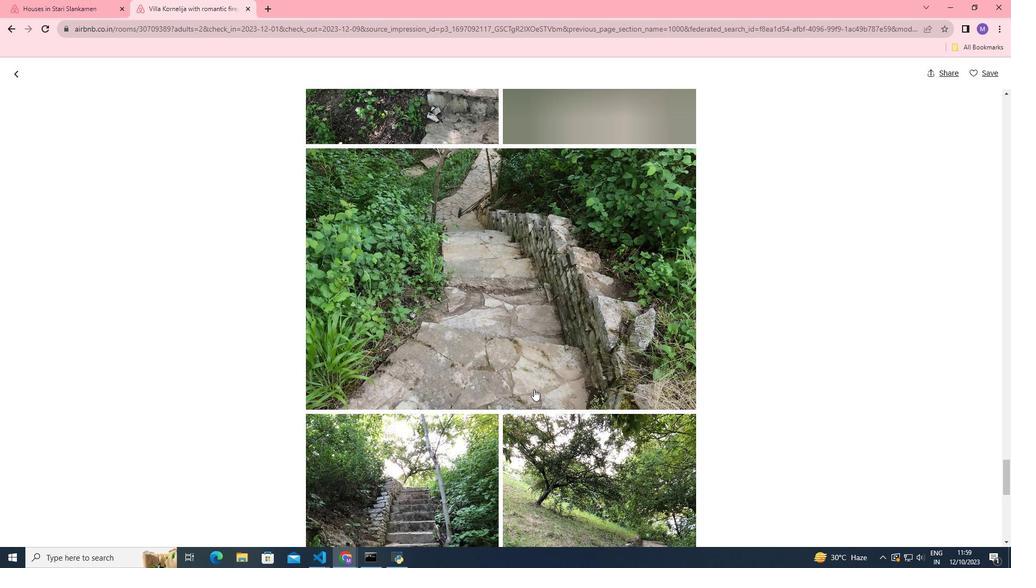 
Action: Mouse moved to (534, 389)
Screenshot: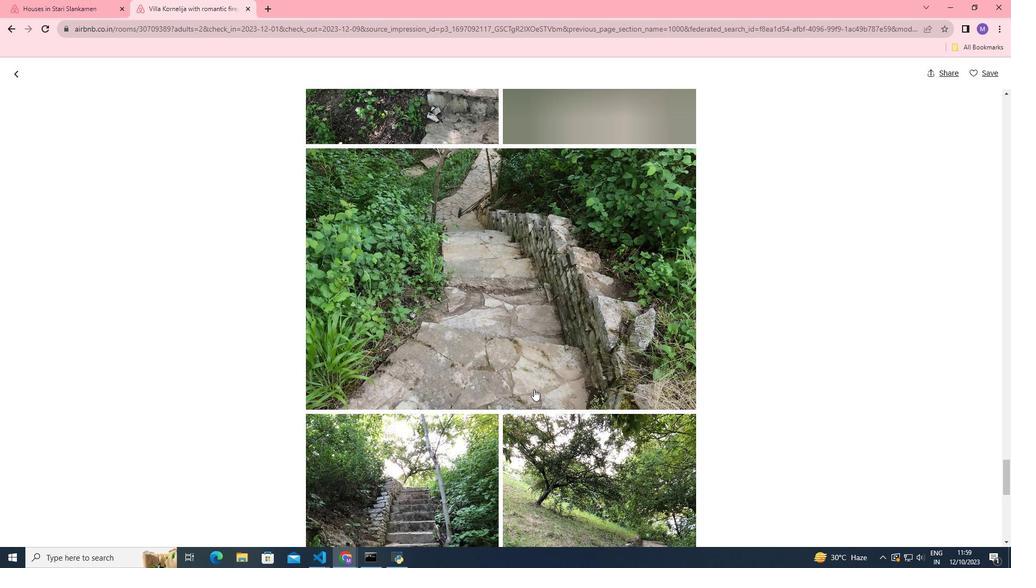 
Action: Mouse scrolled (534, 389) with delta (0, 0)
Screenshot: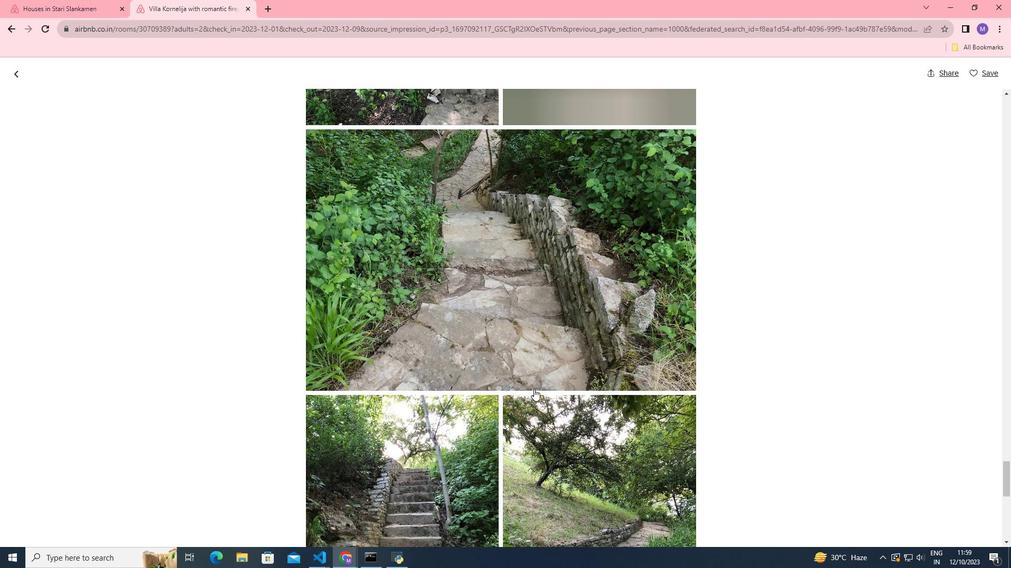 
Action: Mouse scrolled (534, 389) with delta (0, 0)
Screenshot: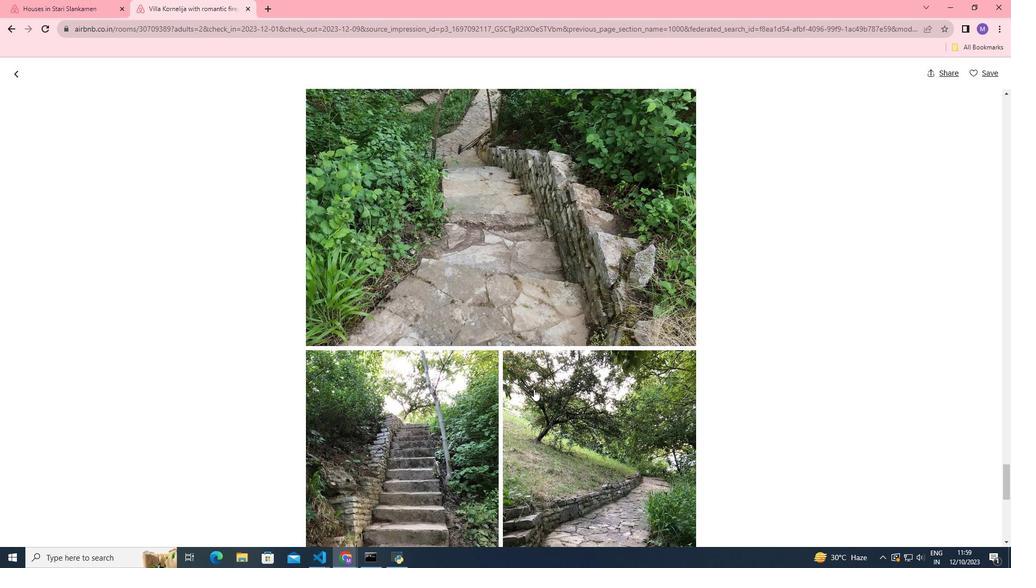 
Action: Mouse scrolled (534, 389) with delta (0, 0)
Screenshot: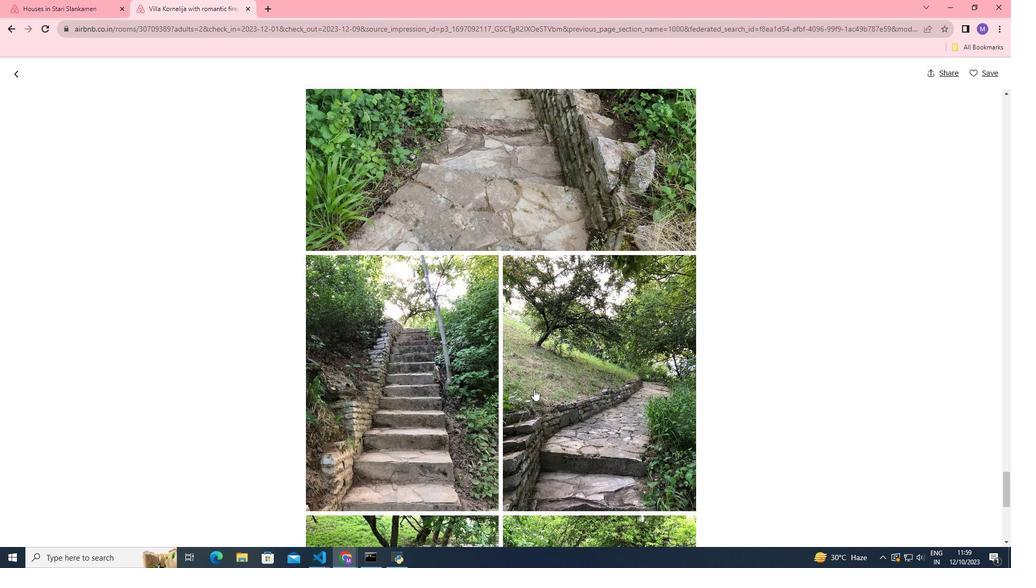 
Action: Mouse scrolled (534, 389) with delta (0, 0)
Screenshot: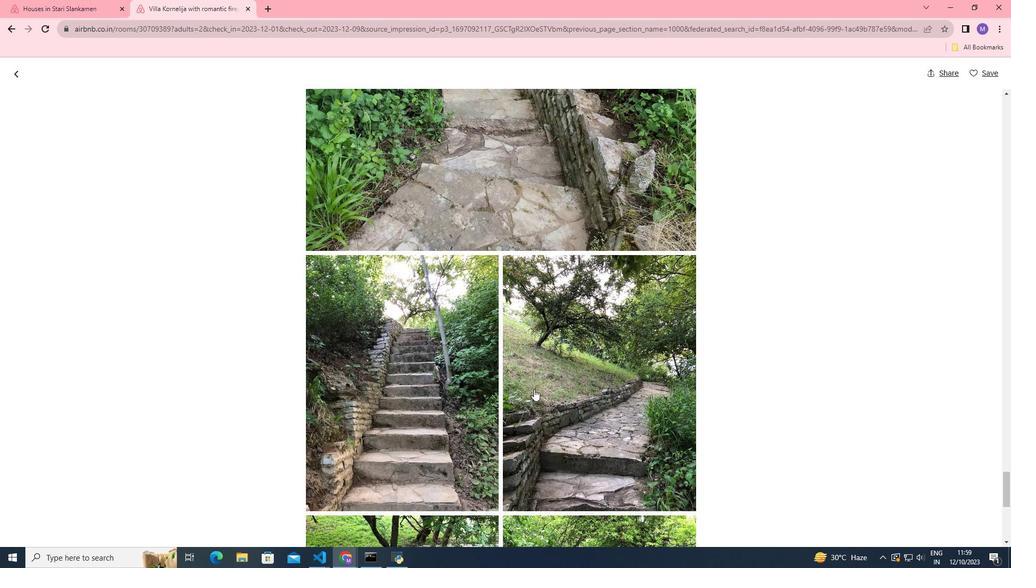 
Action: Mouse scrolled (534, 389) with delta (0, 0)
Screenshot: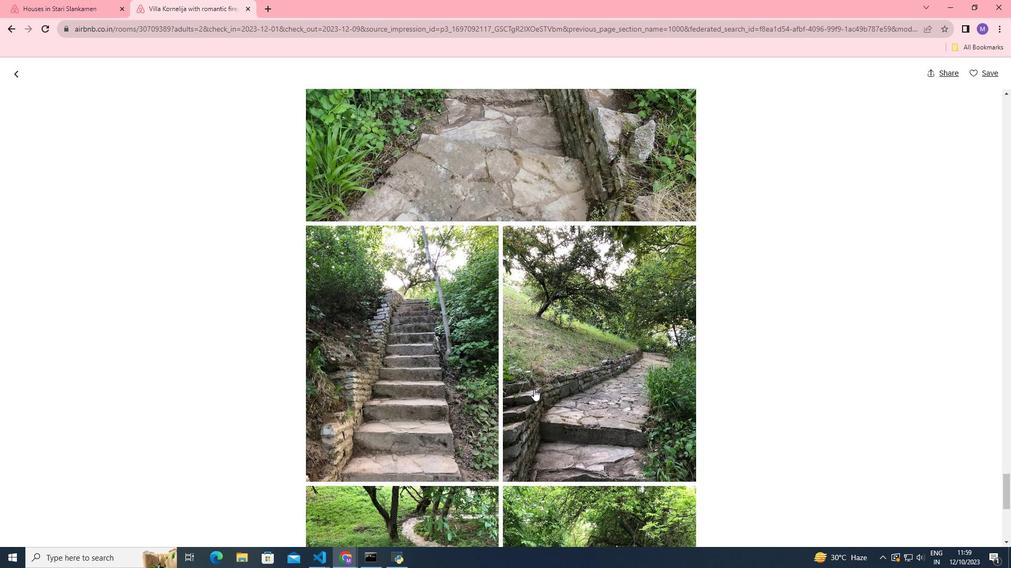 
Action: Mouse scrolled (534, 389) with delta (0, 0)
Screenshot: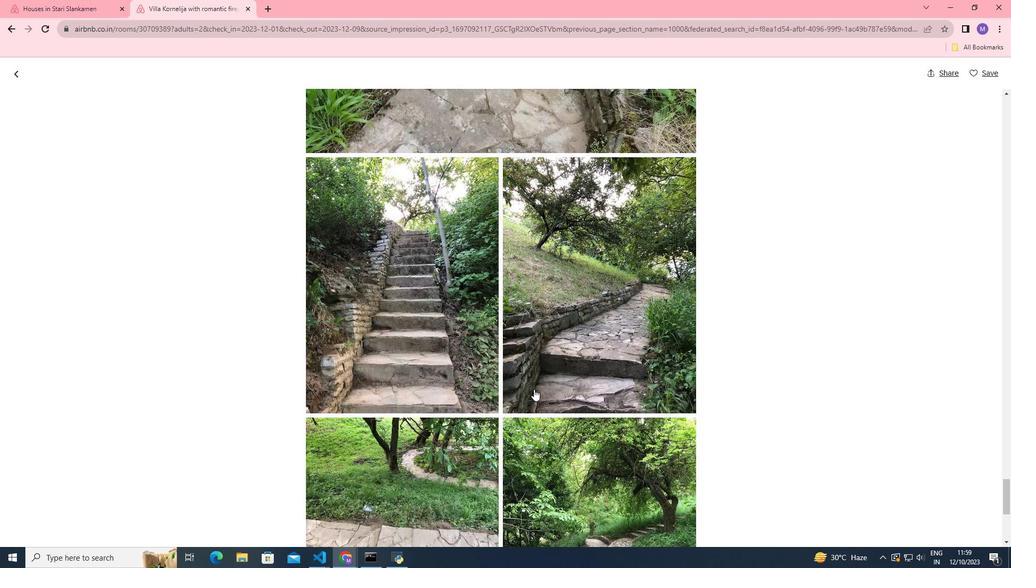 
Action: Mouse scrolled (534, 389) with delta (0, 0)
Screenshot: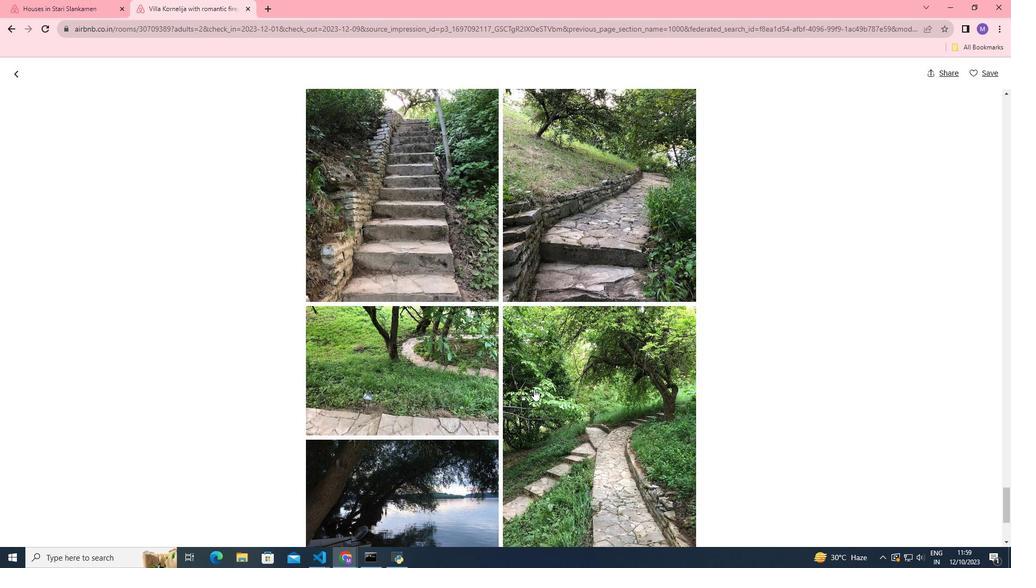 
Action: Mouse scrolled (534, 389) with delta (0, 0)
Screenshot: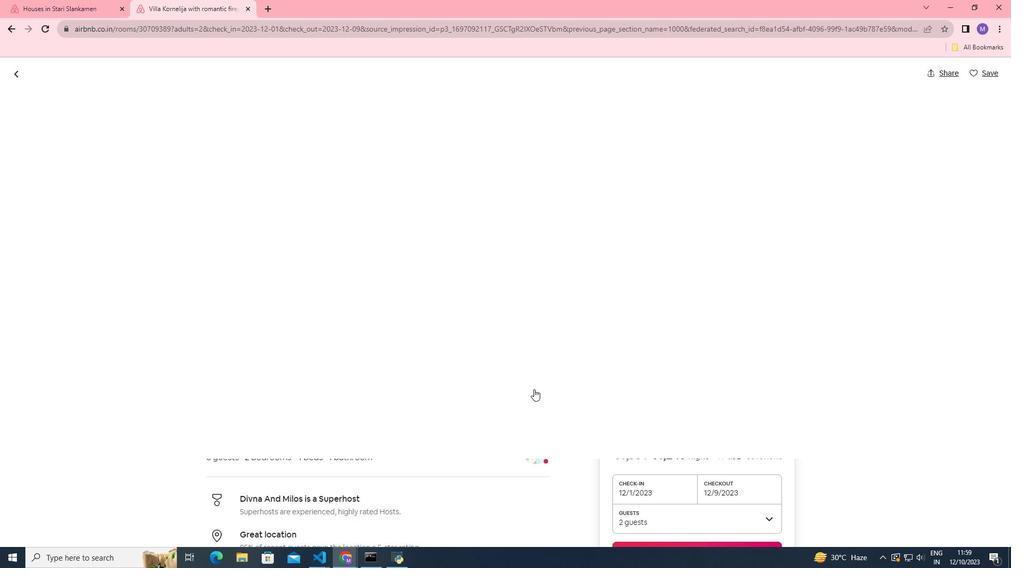 
Action: Mouse scrolled (534, 389) with delta (0, 0)
Screenshot: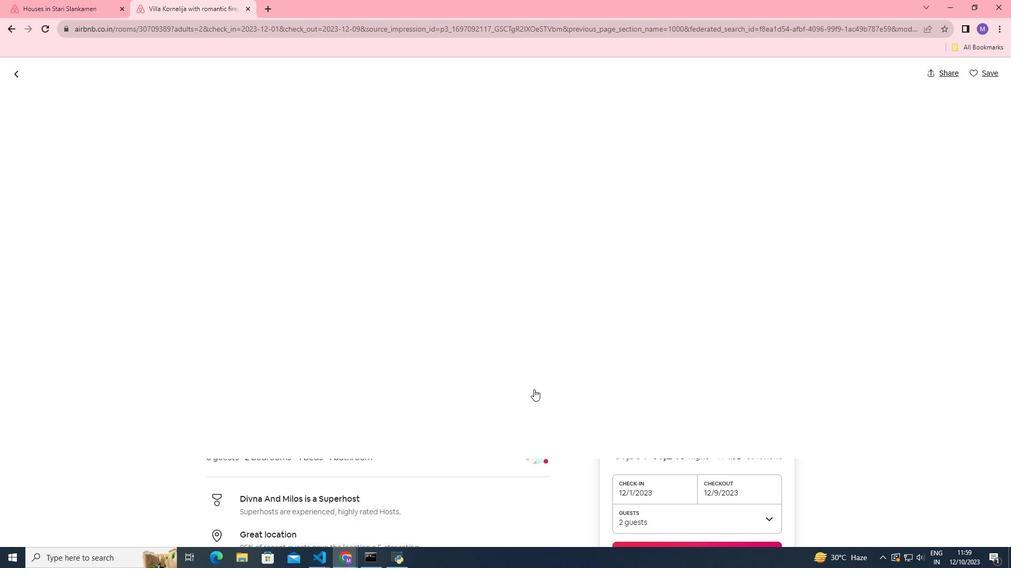 
Action: Mouse scrolled (534, 389) with delta (0, 0)
Screenshot: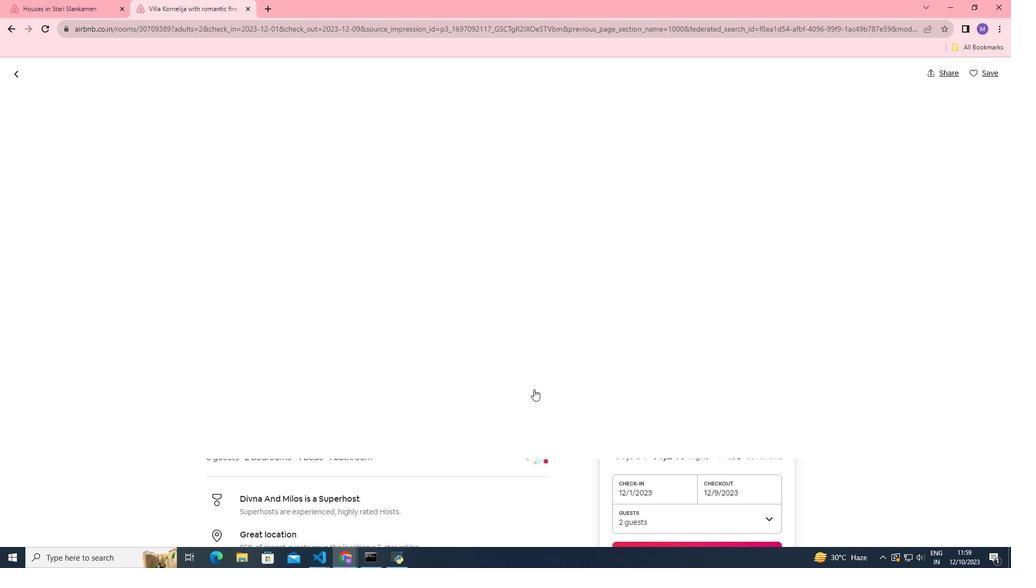 
Action: Mouse scrolled (534, 389) with delta (0, 0)
Screenshot: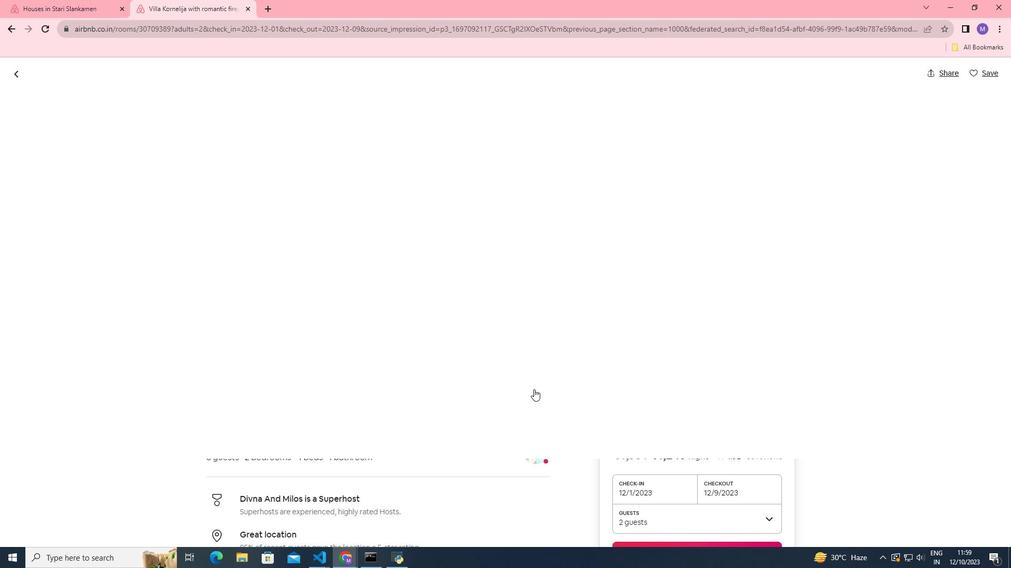 
Action: Mouse scrolled (534, 389) with delta (0, 0)
Screenshot: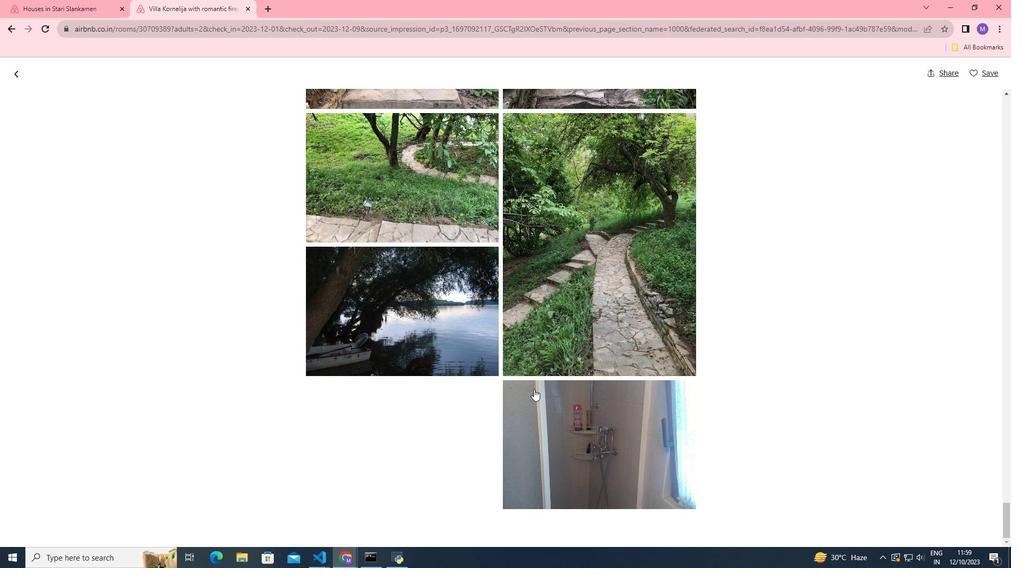 
Action: Mouse scrolled (534, 389) with delta (0, 0)
Screenshot: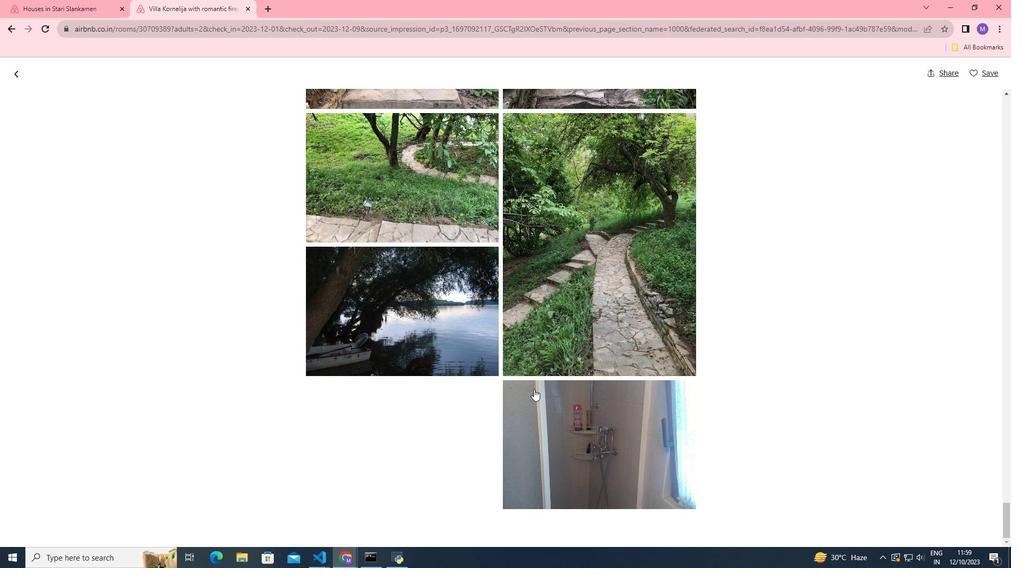 
Action: Mouse scrolled (534, 389) with delta (0, 0)
Screenshot: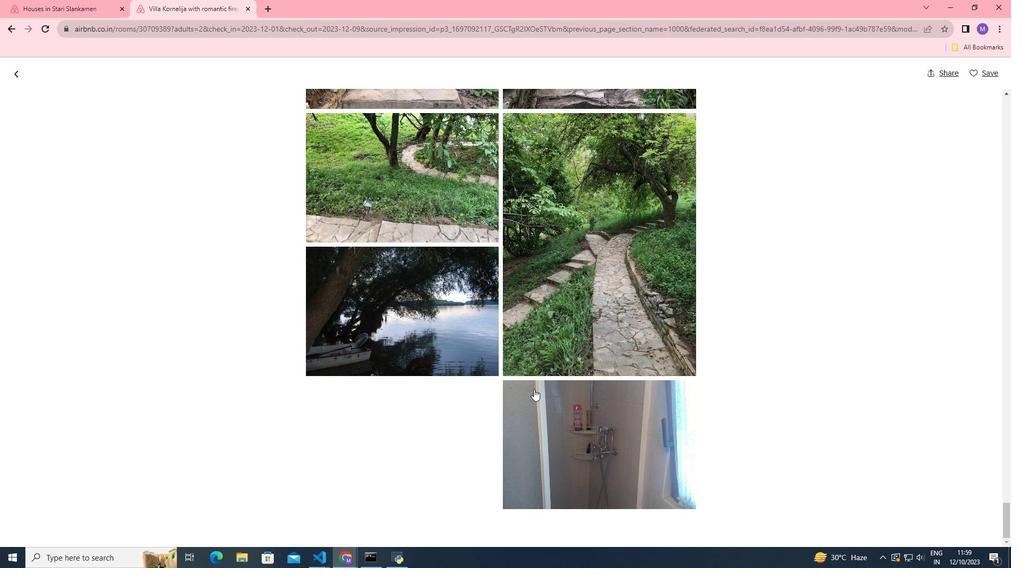 
Action: Mouse scrolled (534, 389) with delta (0, 0)
Screenshot: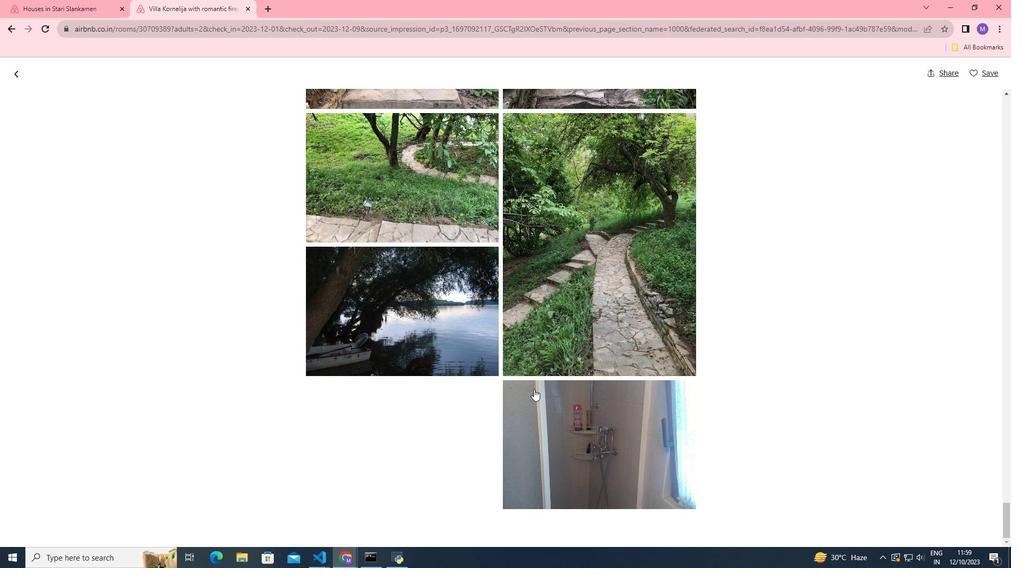 
Action: Mouse scrolled (534, 389) with delta (0, 0)
Screenshot: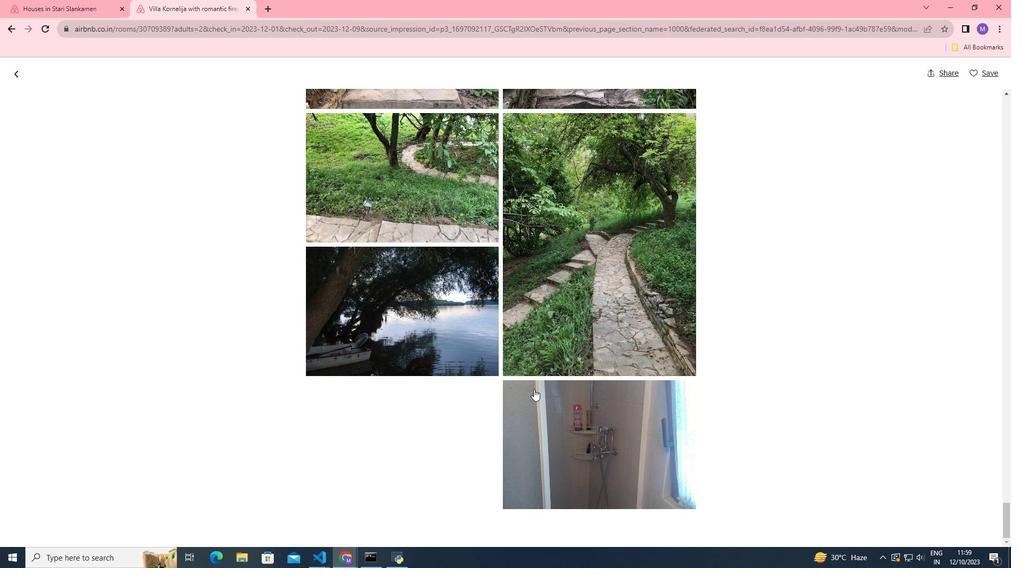 
Action: Mouse moved to (11, 66)
Screenshot: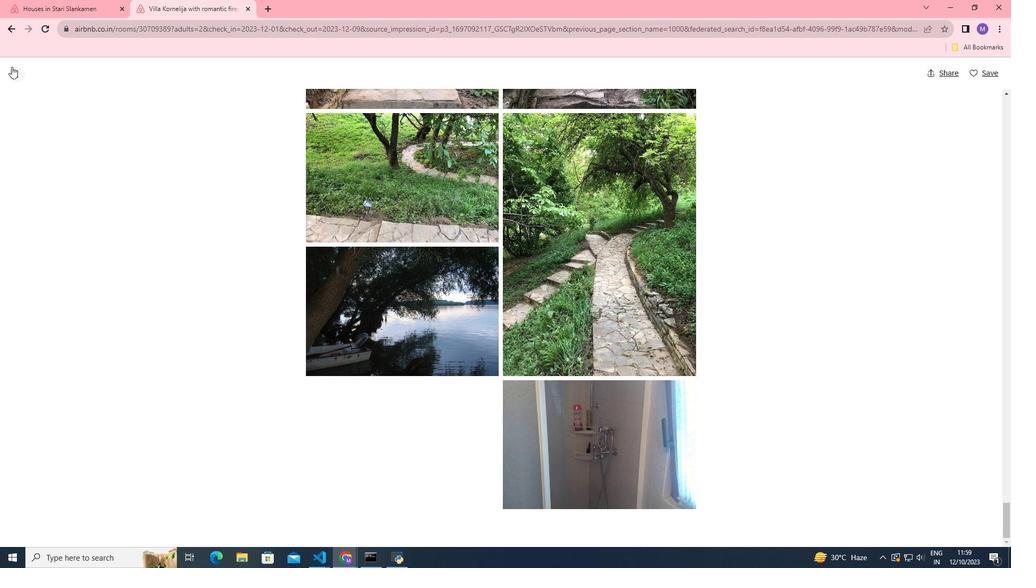 
Action: Mouse pressed left at (11, 66)
Screenshot: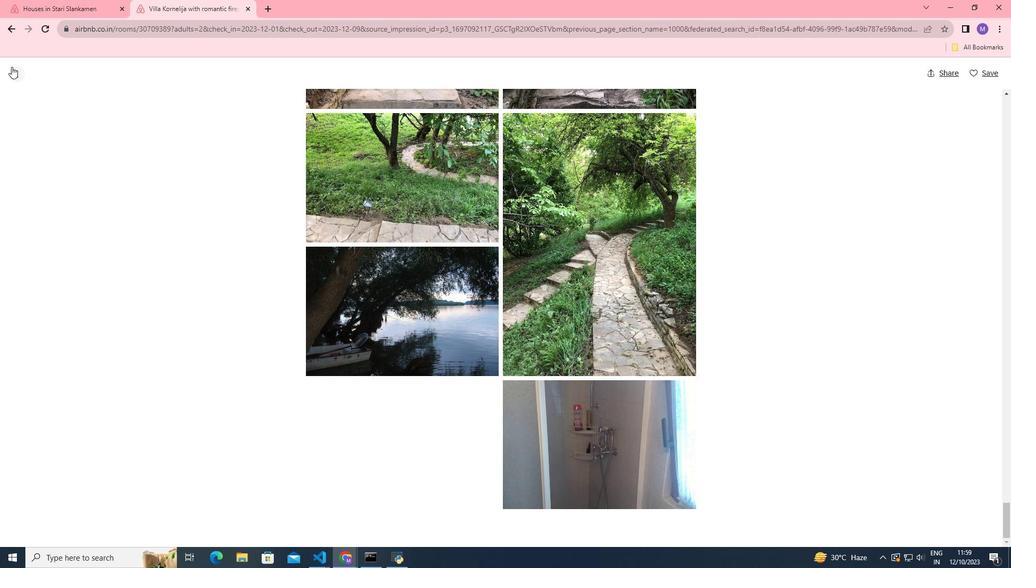 
Action: Mouse moved to (18, 74)
Screenshot: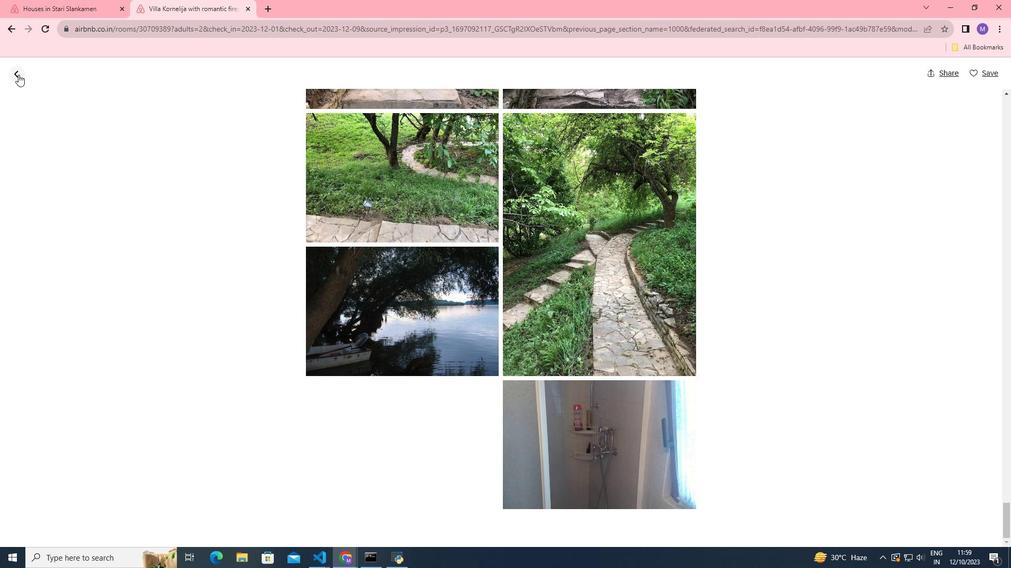 
Action: Mouse pressed left at (18, 74)
Screenshot: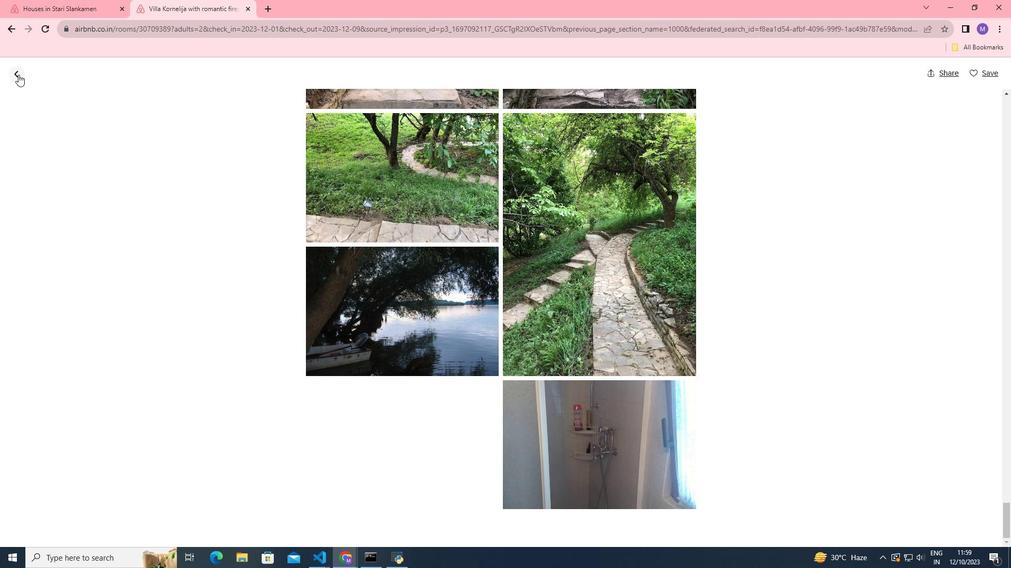 
Action: Mouse moved to (361, 271)
Screenshot: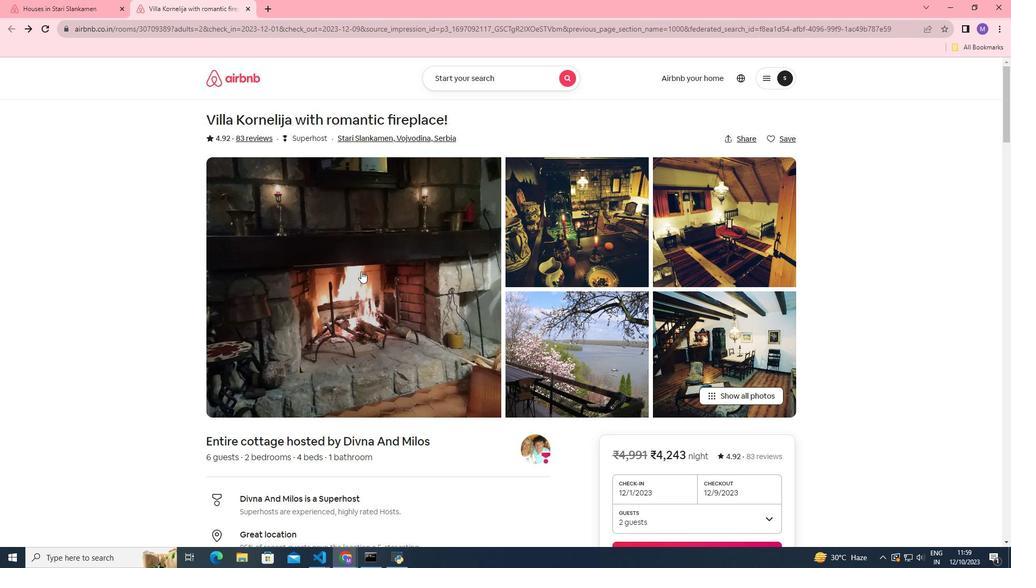 
Action: Mouse scrolled (361, 271) with delta (0, 0)
Screenshot: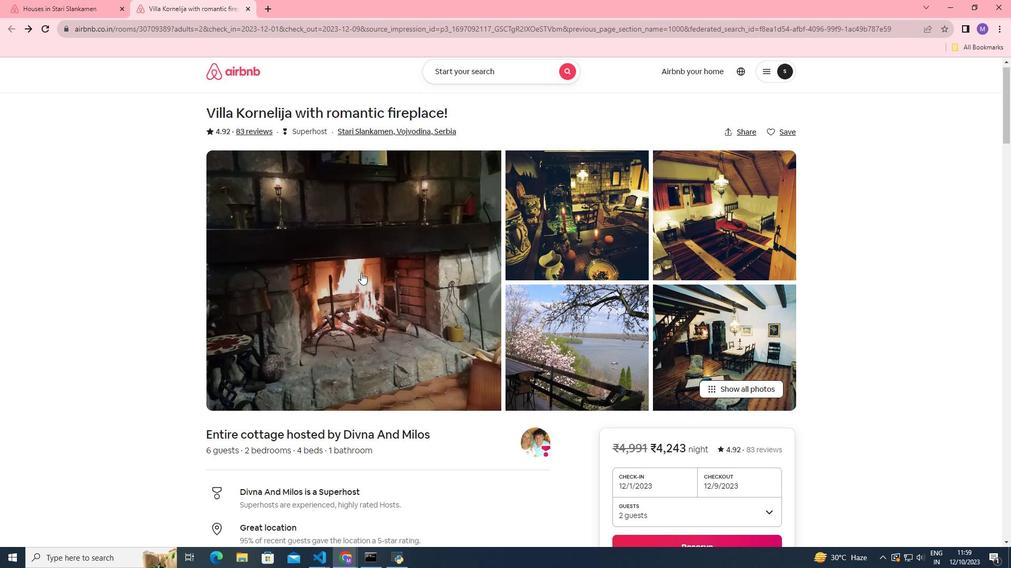 
Action: Mouse moved to (361, 273)
Screenshot: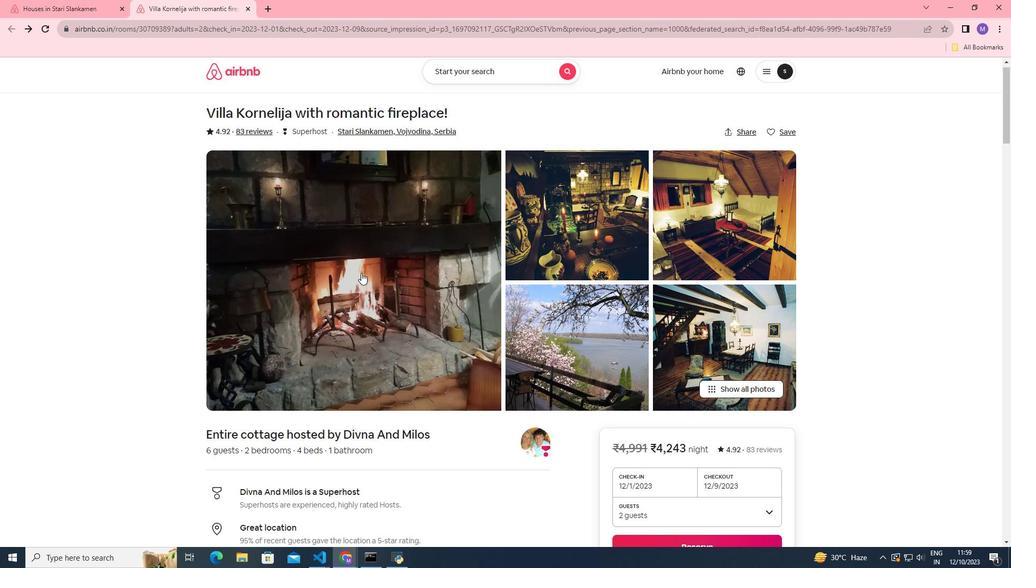 
Action: Mouse scrolled (361, 272) with delta (0, 0)
Screenshot: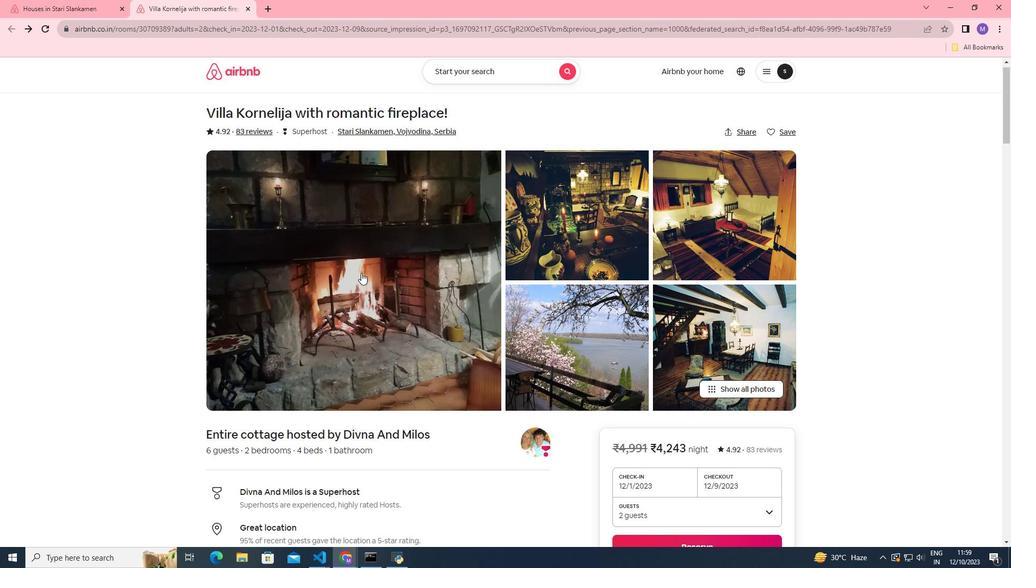 
Action: Mouse scrolled (361, 272) with delta (0, 0)
Screenshot: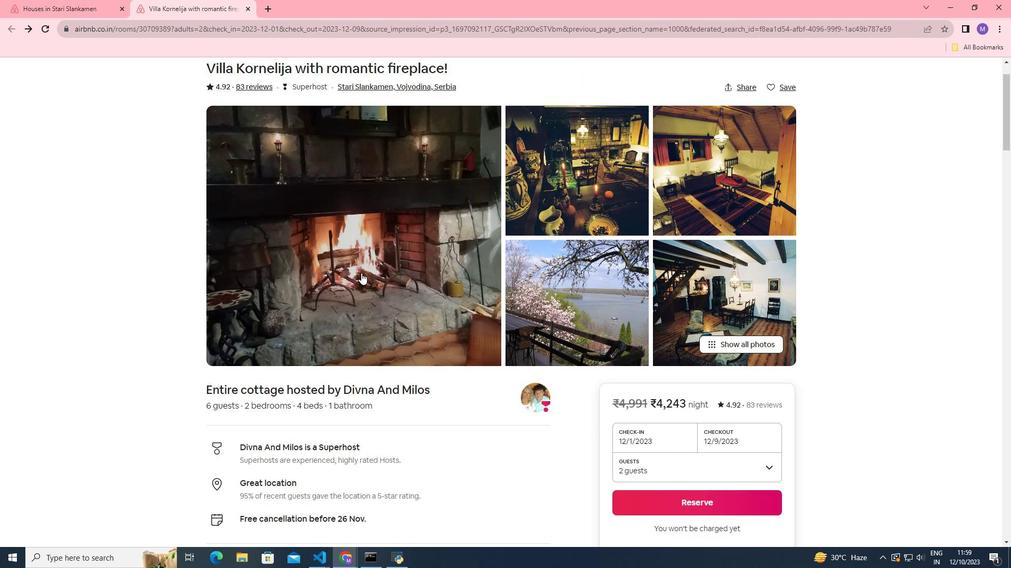 
Action: Mouse scrolled (361, 272) with delta (0, 0)
Screenshot: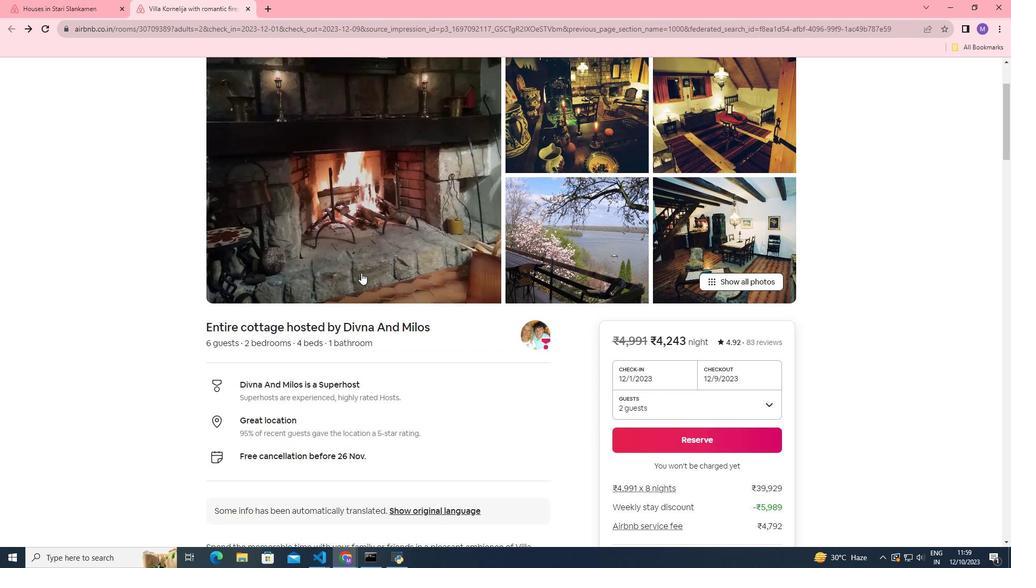
Action: Mouse moved to (357, 274)
Screenshot: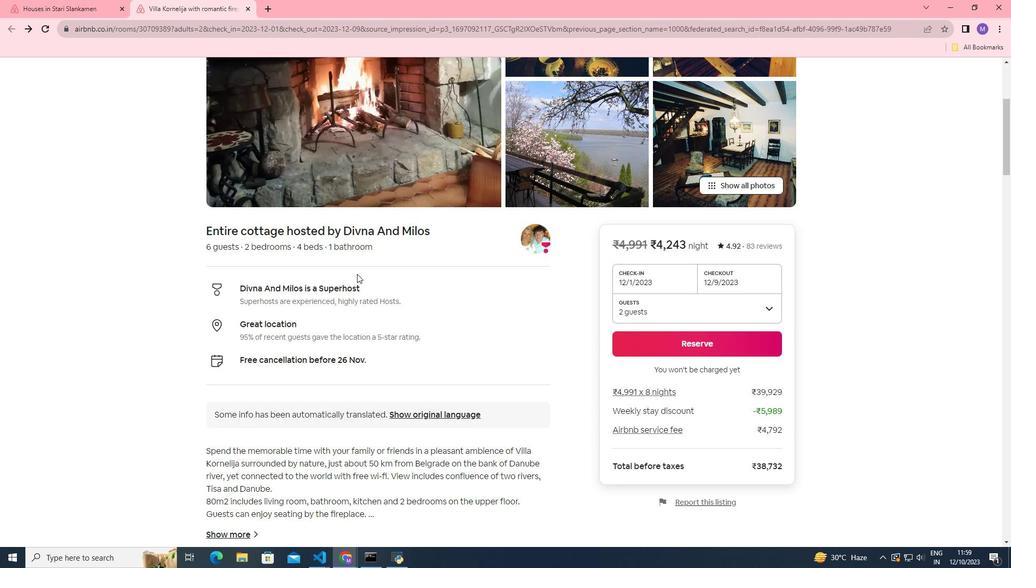 
Action: Mouse scrolled (357, 273) with delta (0, 0)
Screenshot: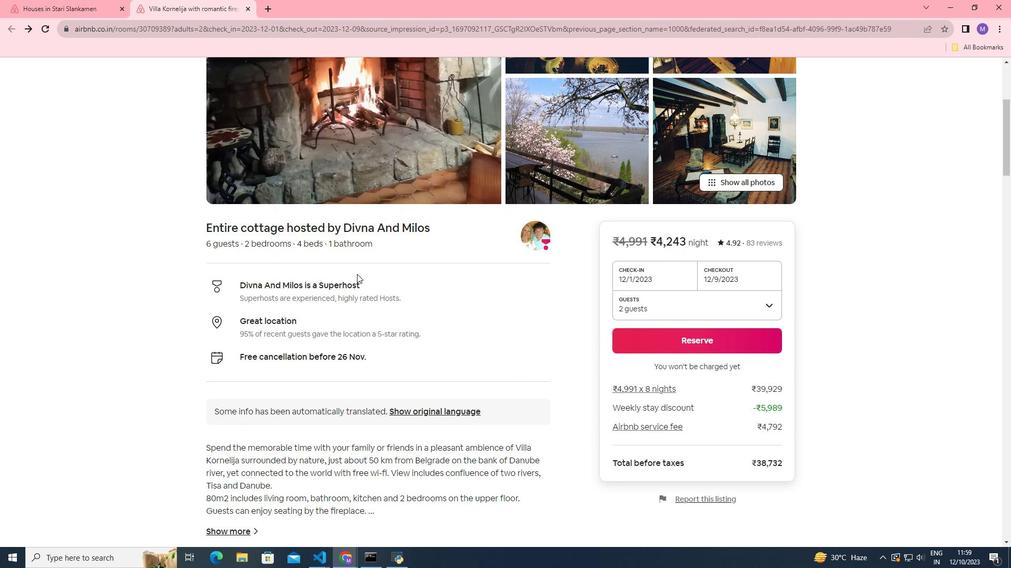 
Action: Mouse scrolled (357, 273) with delta (0, 0)
Screenshot: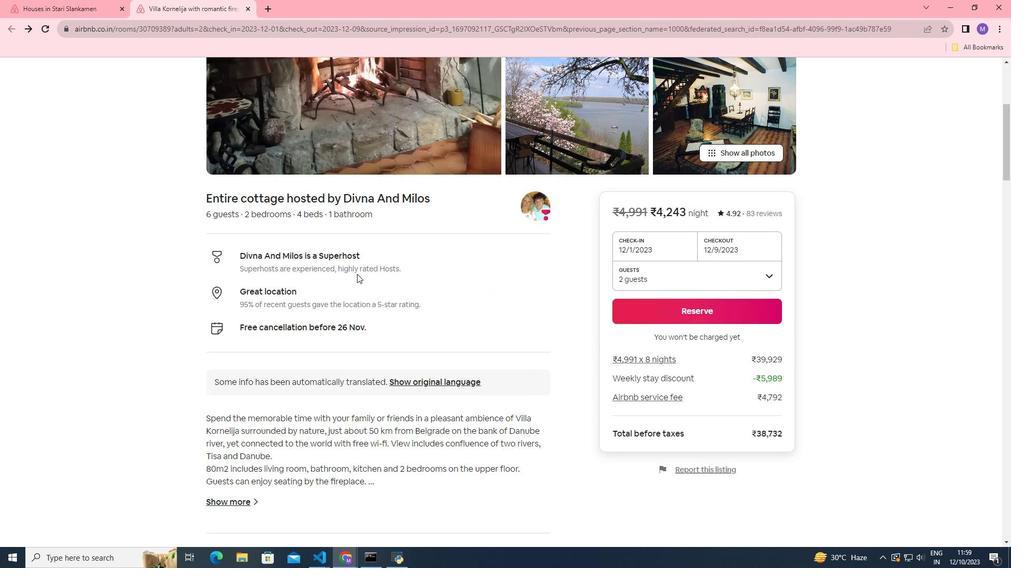 
Action: Mouse scrolled (357, 273) with delta (0, 0)
Screenshot: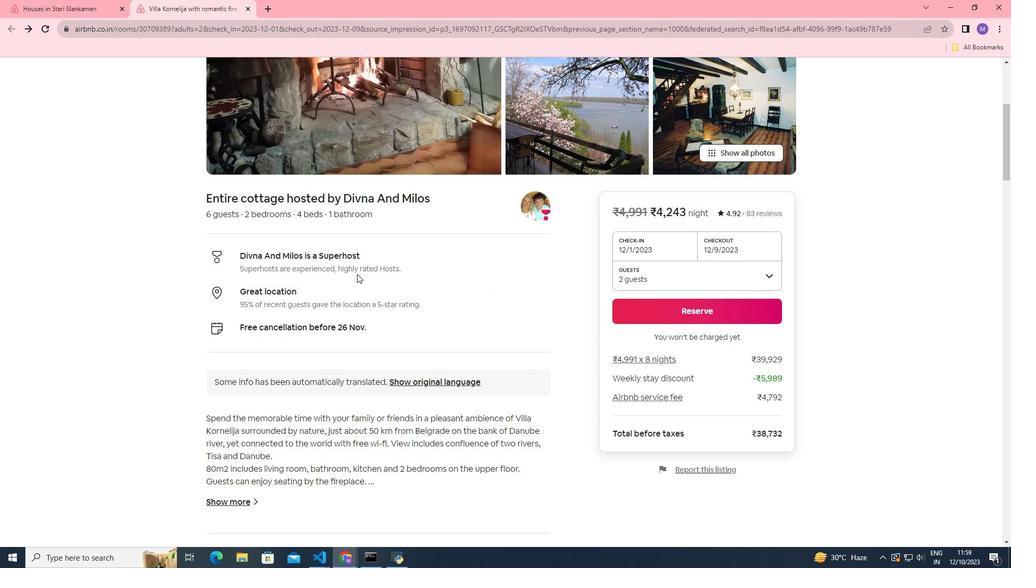 
Action: Mouse moved to (236, 376)
Screenshot: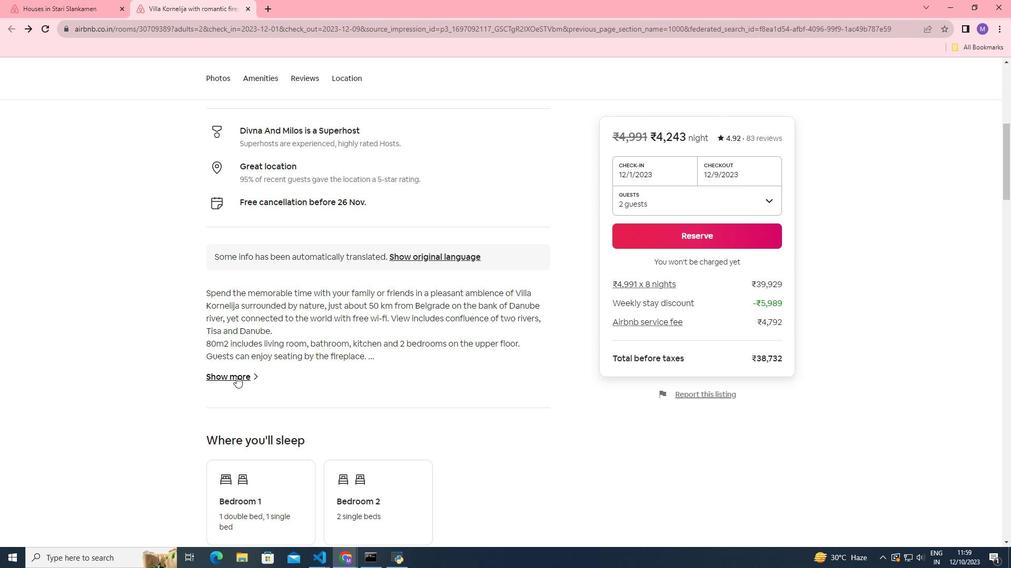 
Action: Mouse pressed left at (236, 376)
Screenshot: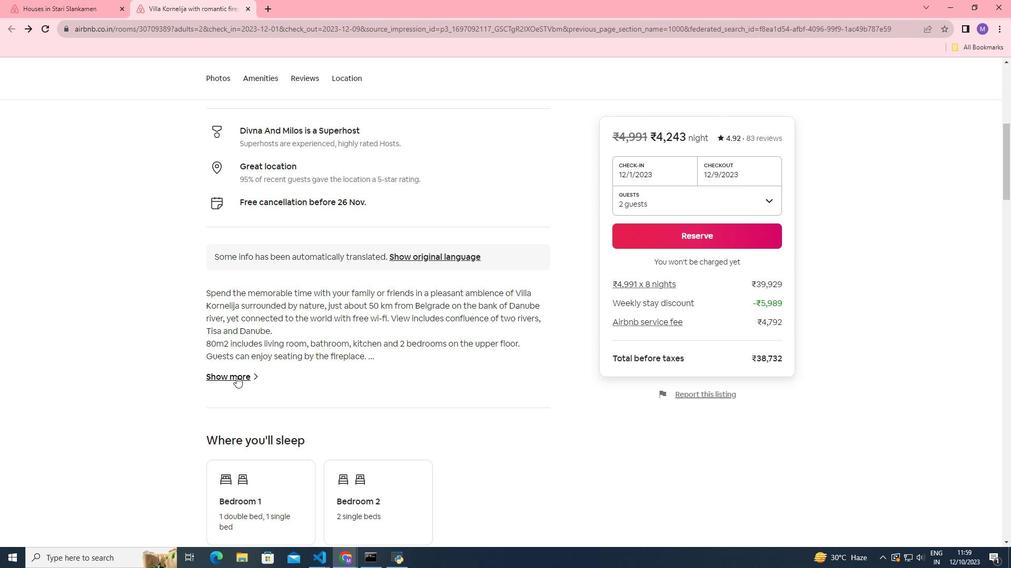 
Action: Mouse moved to (321, 126)
Screenshot: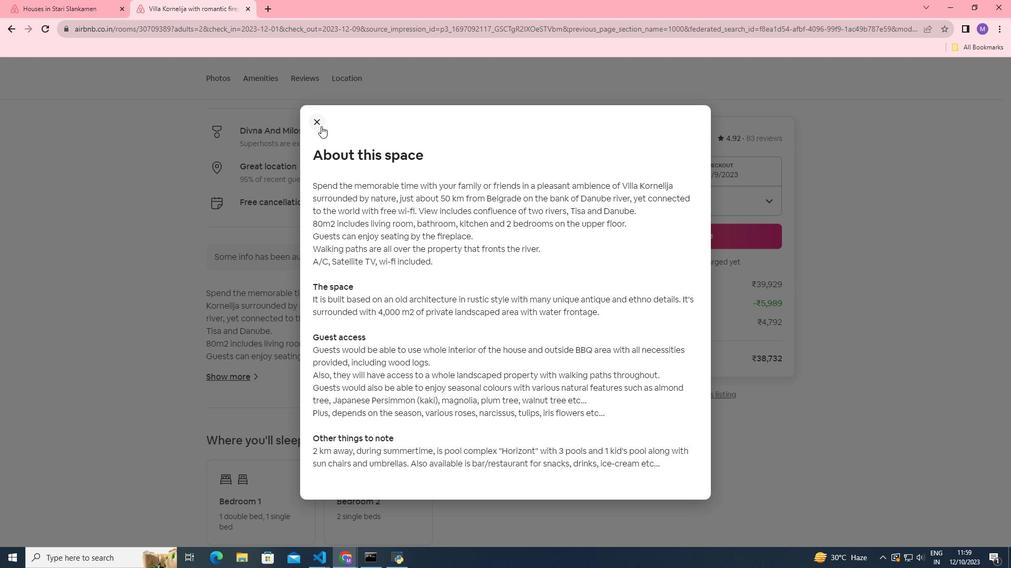 
Action: Mouse pressed left at (321, 126)
Screenshot: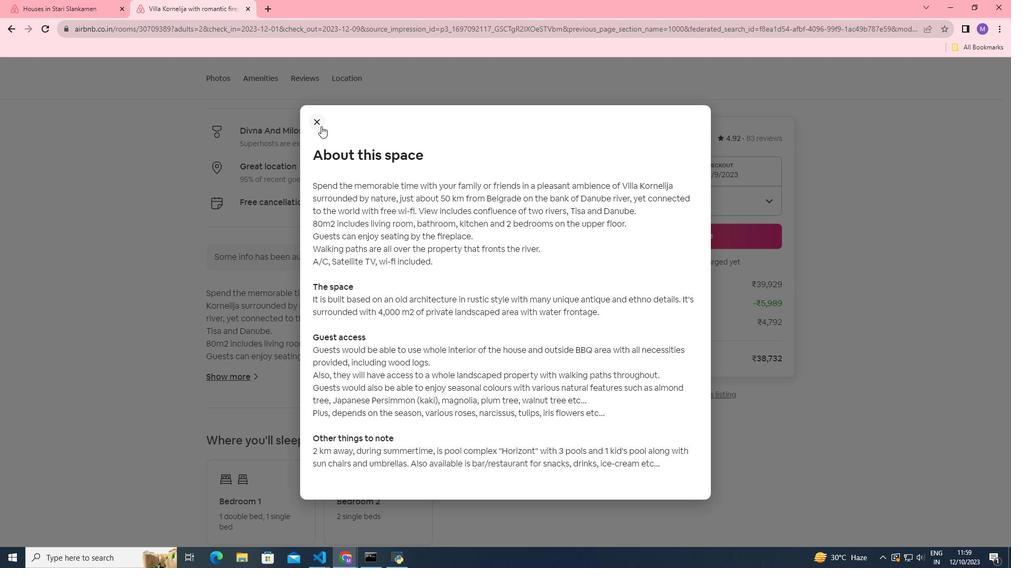 
Action: Mouse moved to (326, 389)
Screenshot: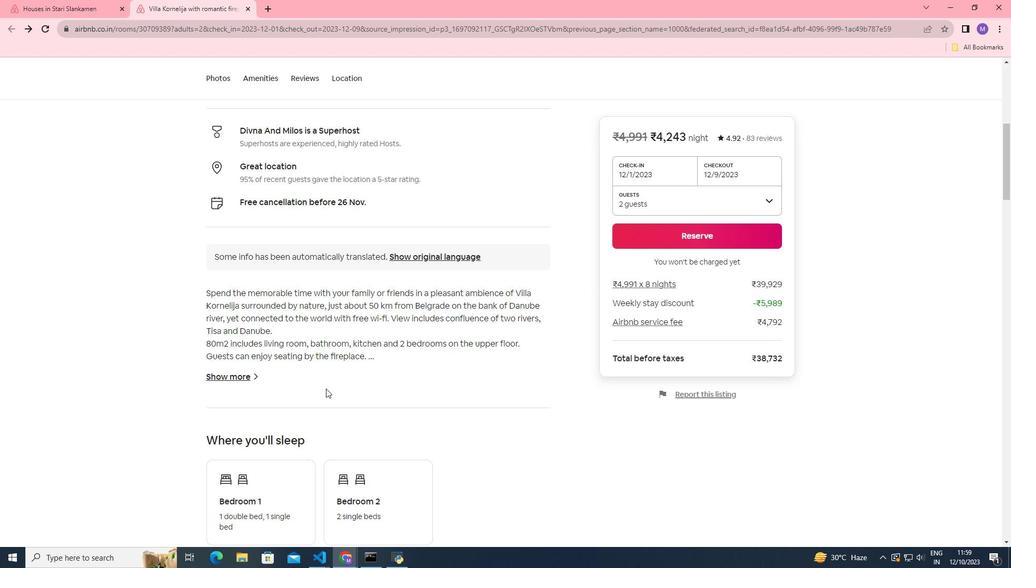 
Action: Mouse scrolled (326, 388) with delta (0, 0)
Screenshot: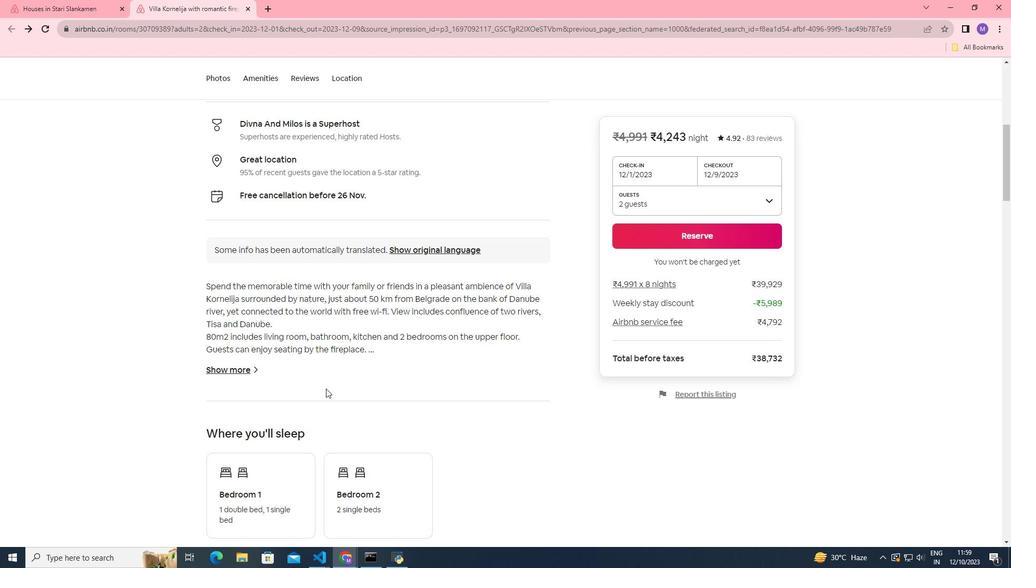 
Action: Mouse scrolled (326, 388) with delta (0, 0)
Screenshot: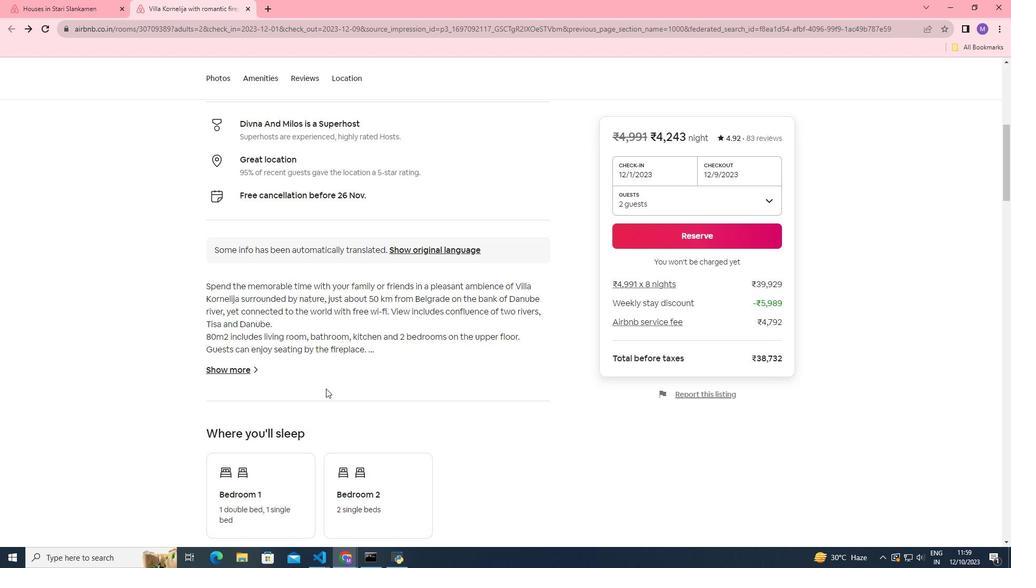 
Action: Mouse scrolled (326, 388) with delta (0, 0)
Screenshot: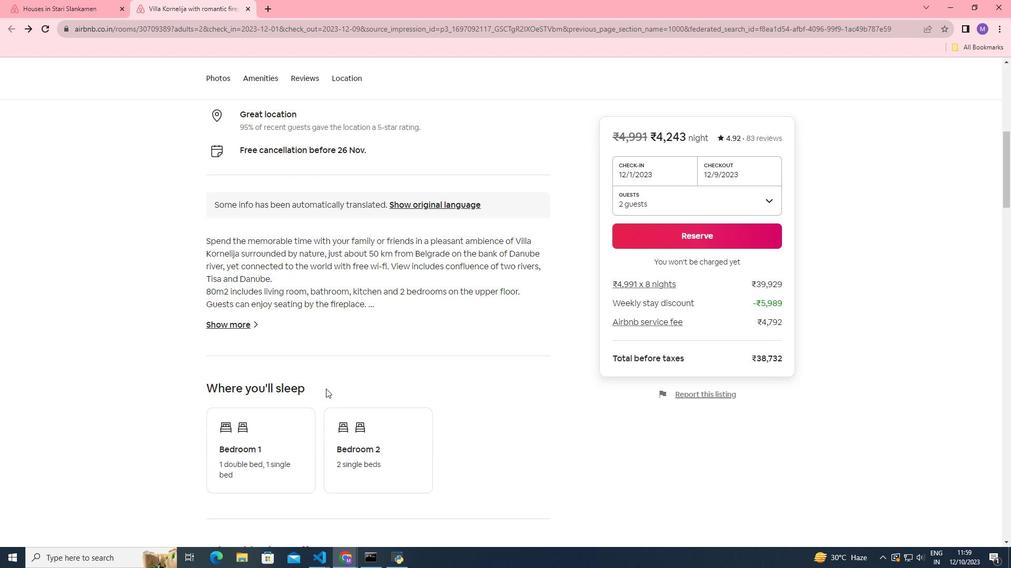 
Action: Mouse scrolled (326, 388) with delta (0, 0)
Screenshot: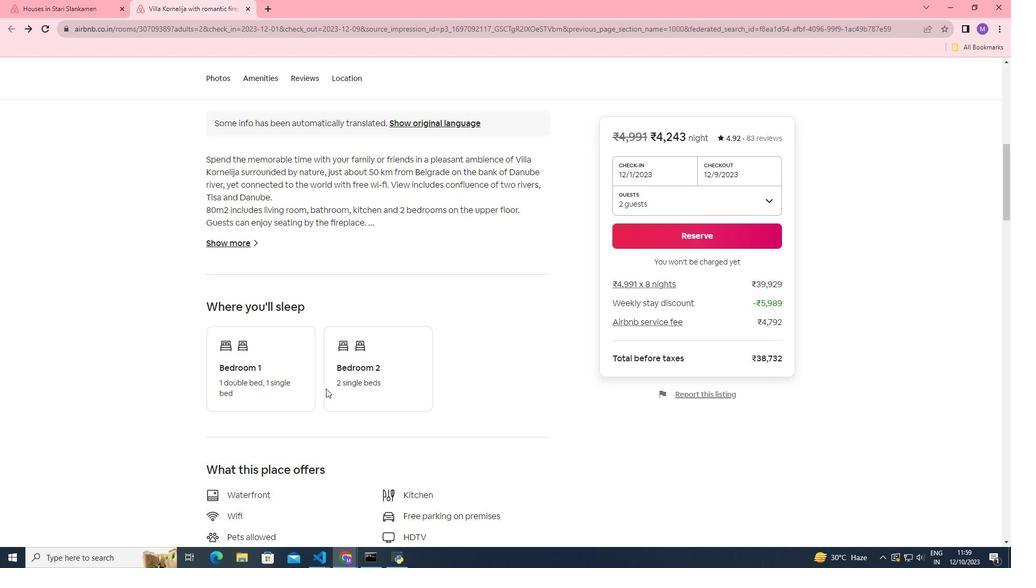 
Action: Mouse scrolled (326, 388) with delta (0, 0)
Screenshot: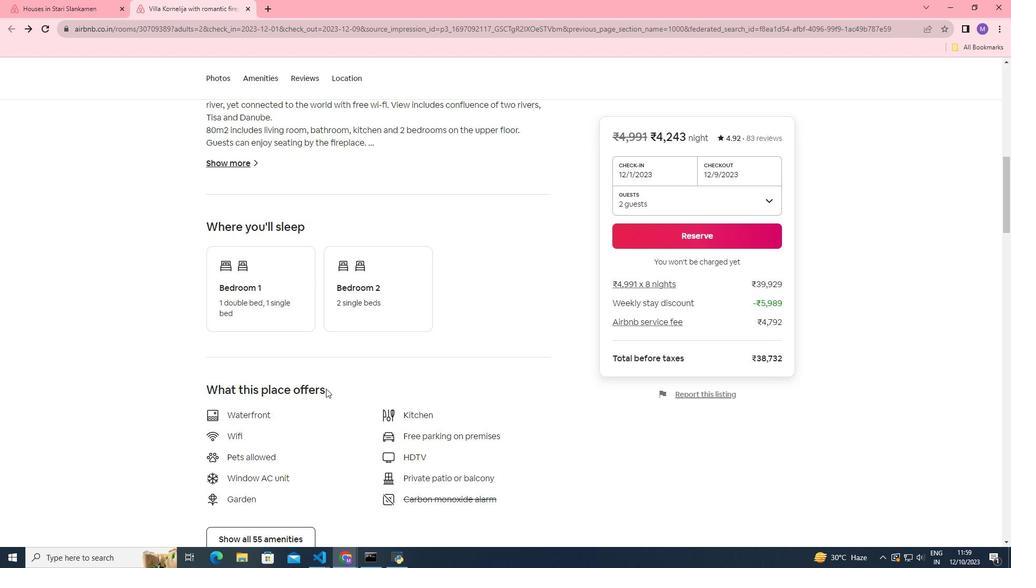 
Action: Mouse scrolled (326, 388) with delta (0, 0)
Screenshot: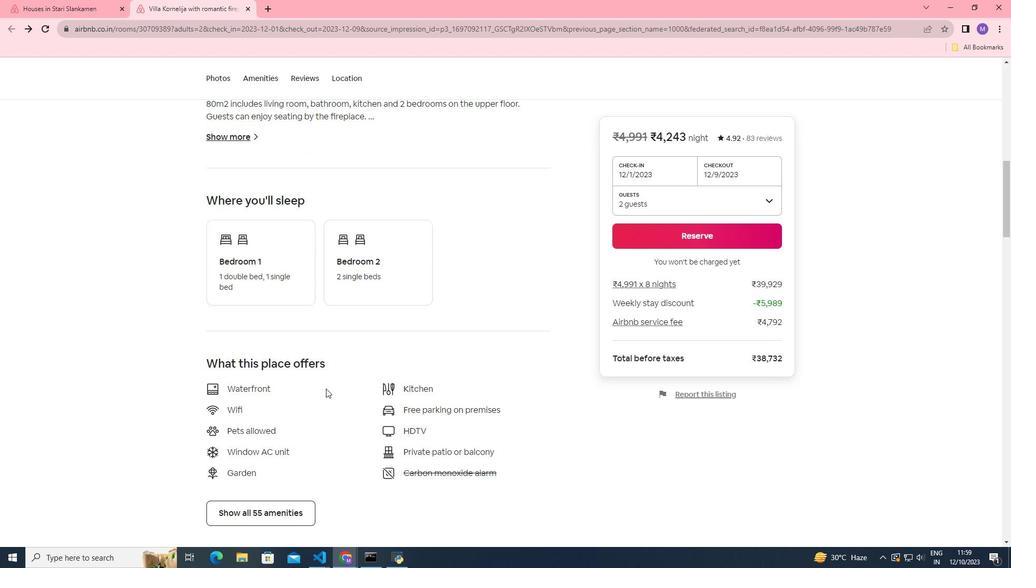 
Action: Mouse scrolled (326, 388) with delta (0, 0)
Screenshot: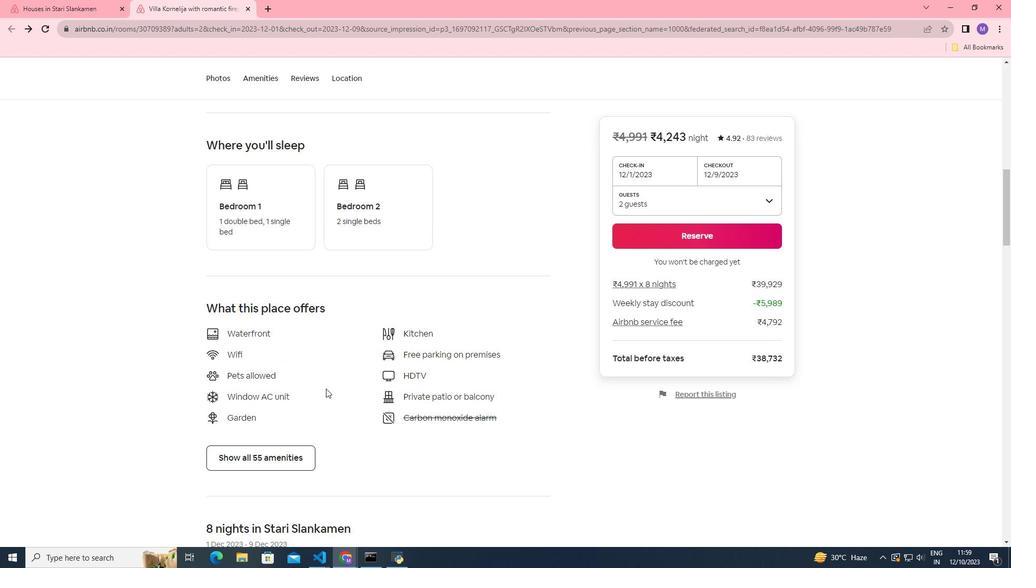 
Action: Mouse moved to (295, 387)
Screenshot: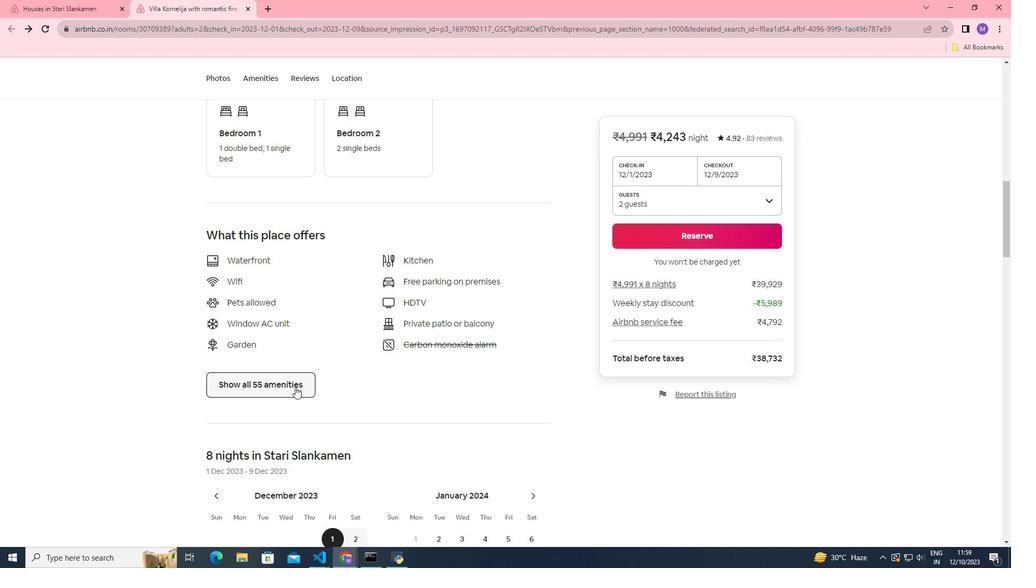 
Action: Mouse pressed left at (295, 387)
Screenshot: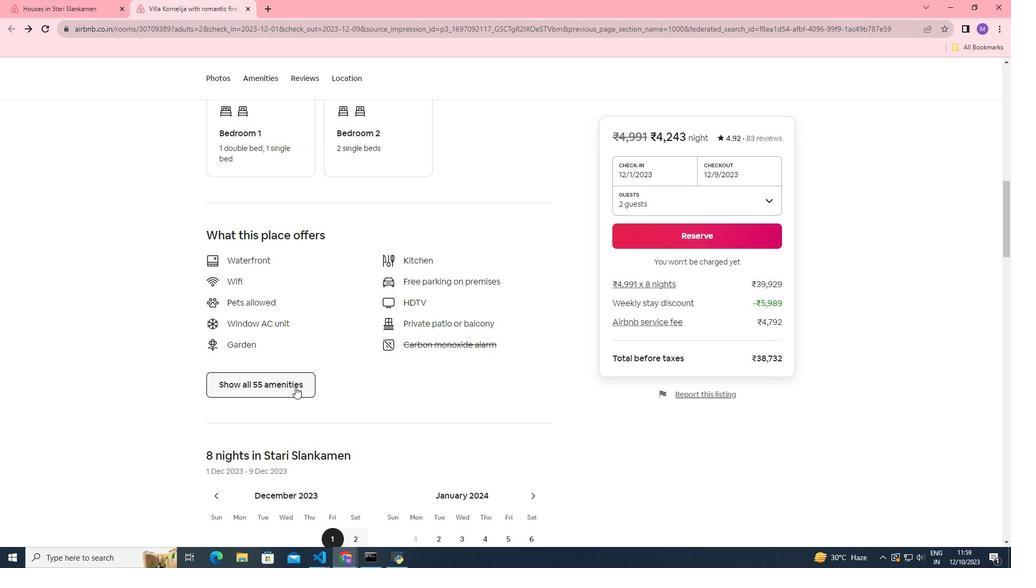 
Action: Mouse moved to (461, 357)
Screenshot: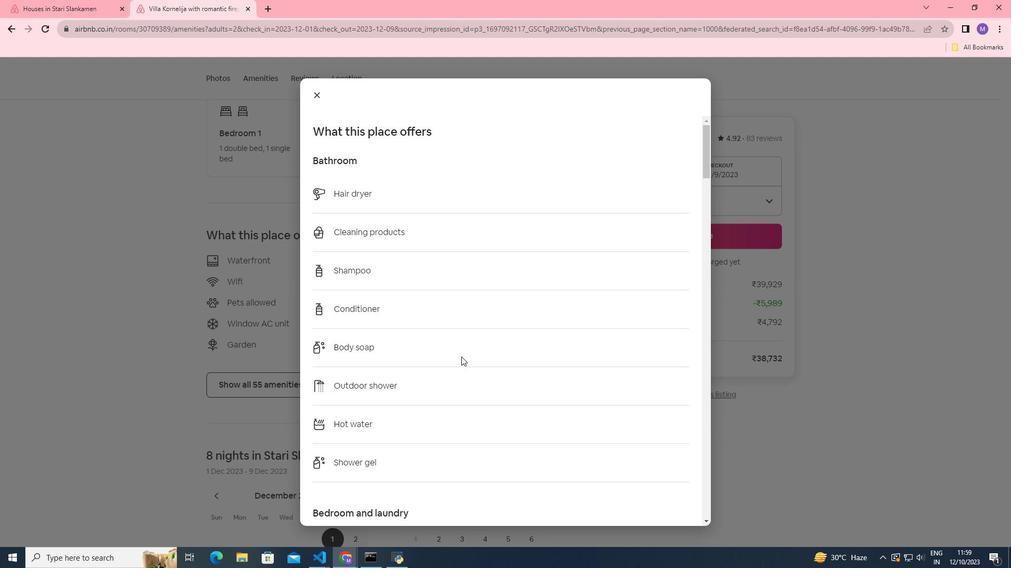 
Action: Mouse scrolled (461, 356) with delta (0, 0)
Screenshot: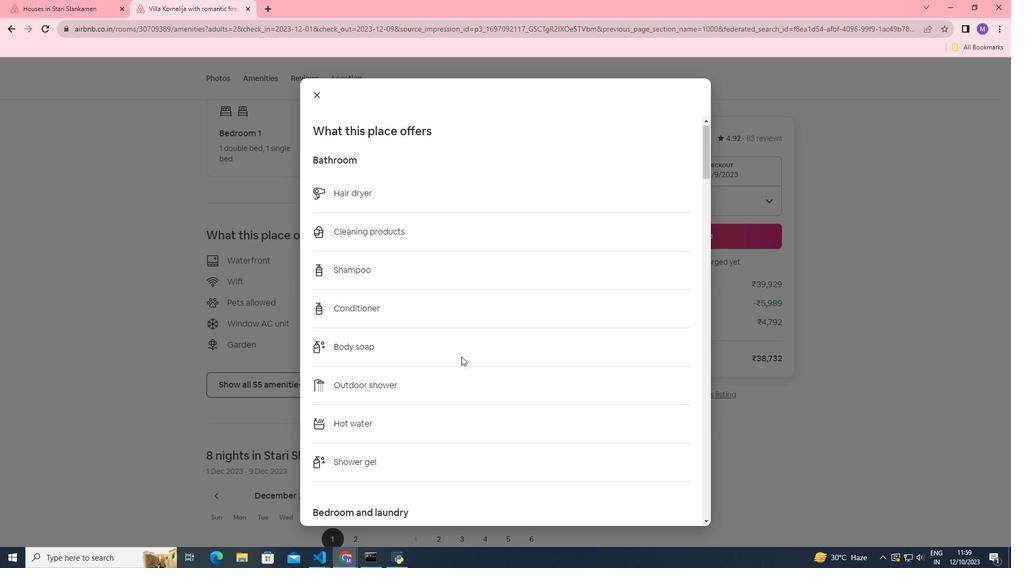 
Action: Mouse scrolled (461, 356) with delta (0, 0)
Screenshot: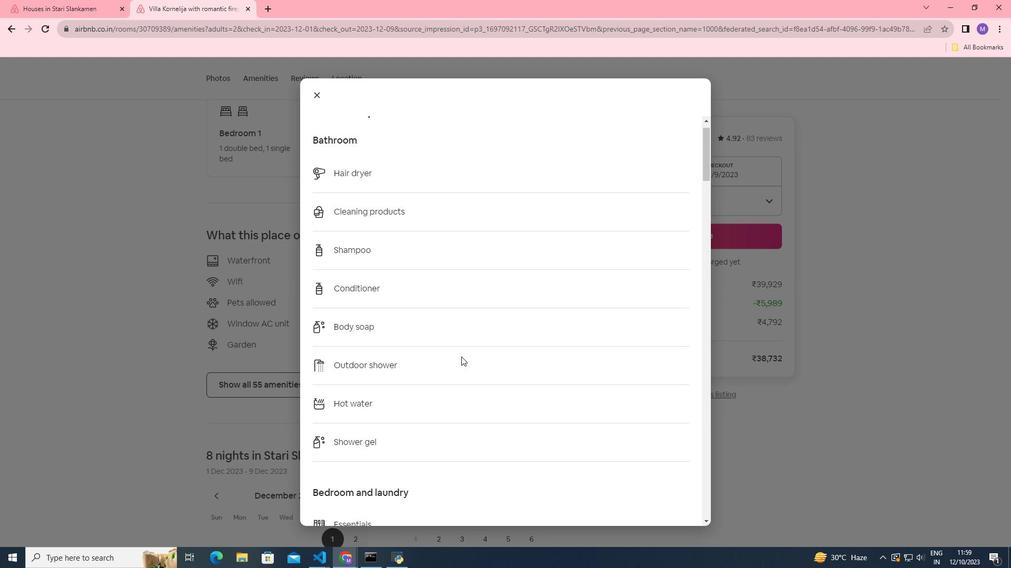 
Action: Mouse scrolled (461, 356) with delta (0, 0)
Screenshot: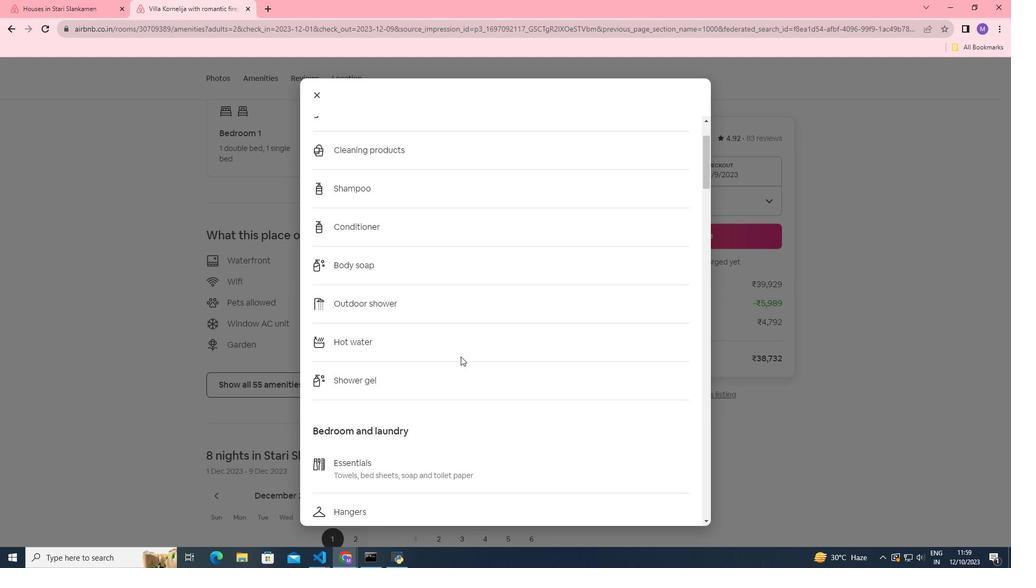 
Action: Mouse moved to (461, 357)
Screenshot: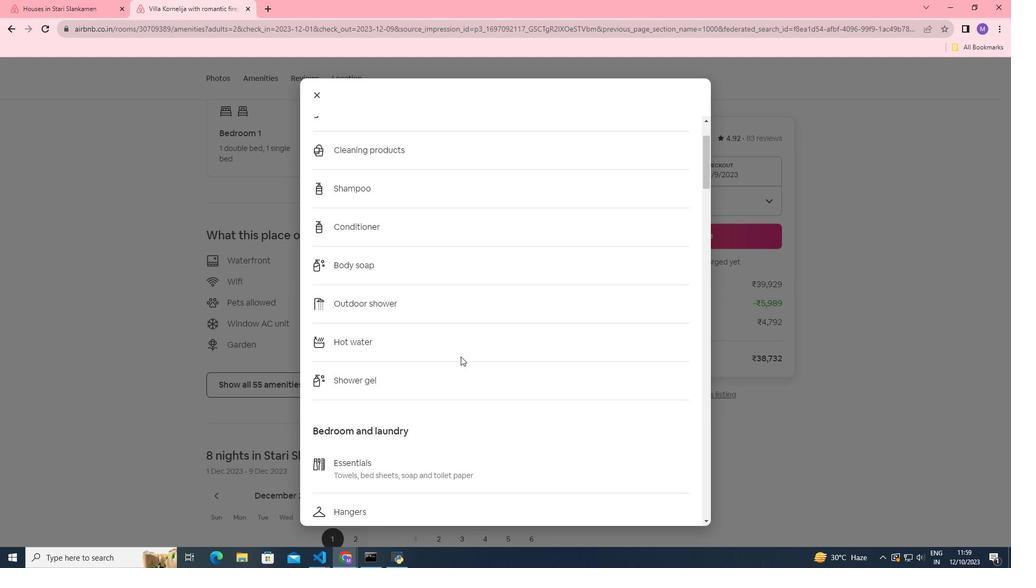 
Action: Mouse scrolled (461, 356) with delta (0, 0)
Screenshot: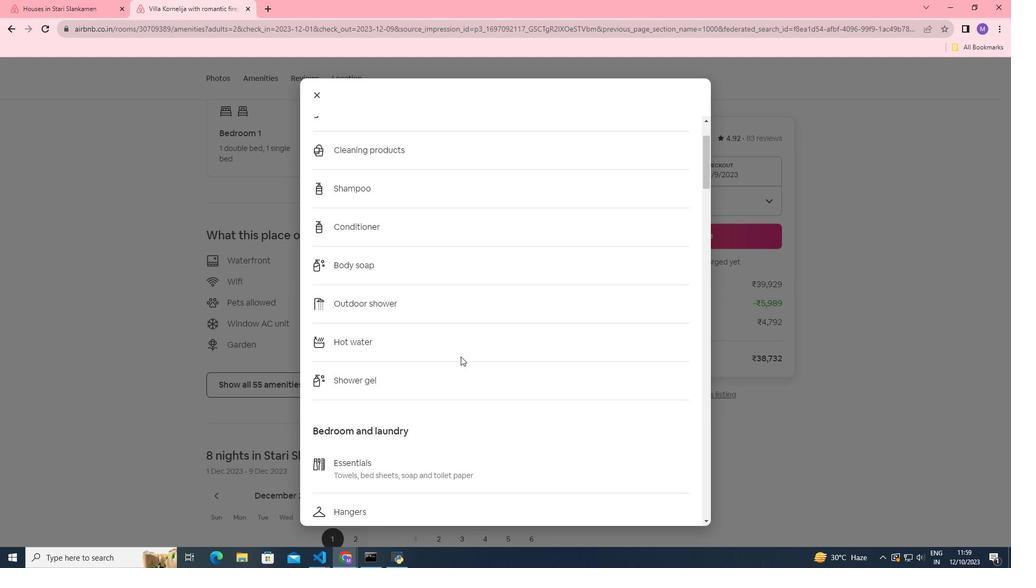 
Action: Mouse moved to (460, 357)
Screenshot: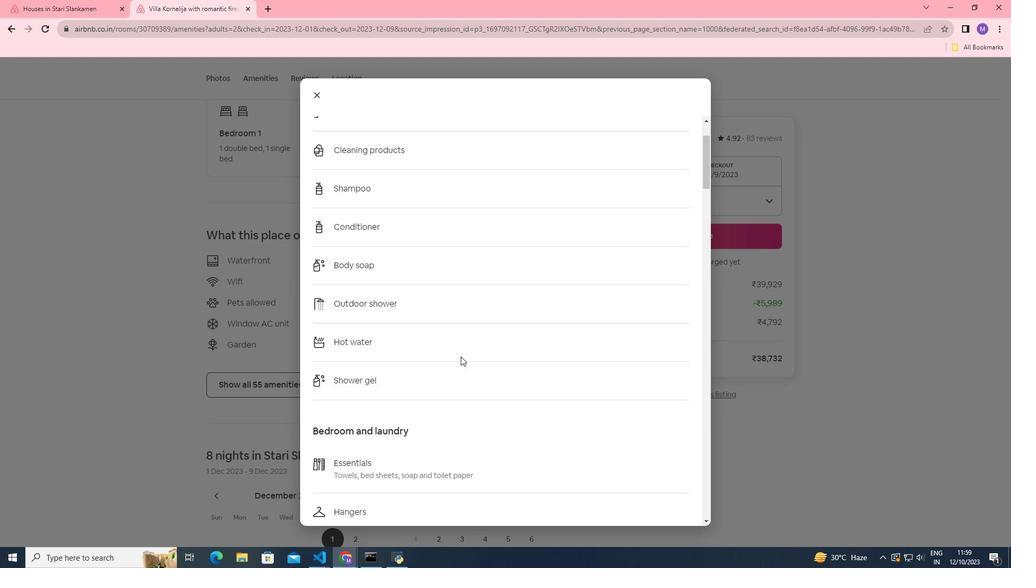 
Action: Mouse scrolled (460, 356) with delta (0, 0)
Screenshot: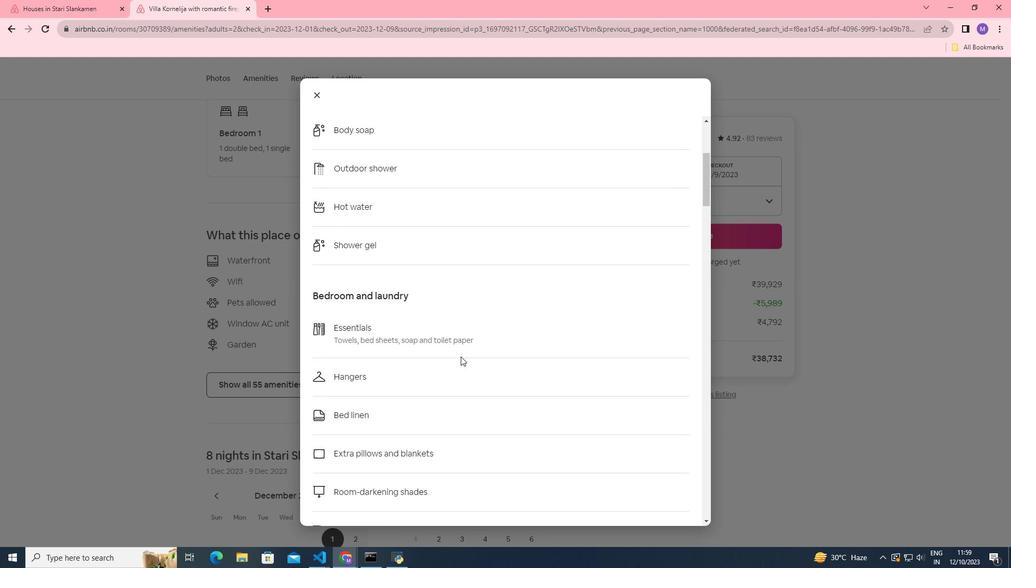 
Action: Mouse scrolled (460, 356) with delta (0, 0)
Screenshot: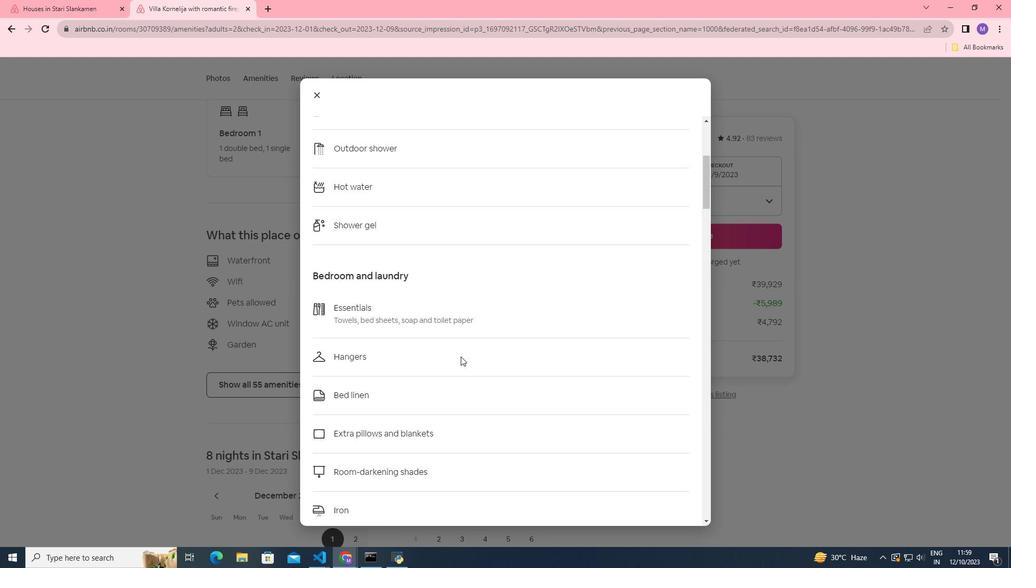 
Action: Mouse scrolled (460, 356) with delta (0, 0)
Screenshot: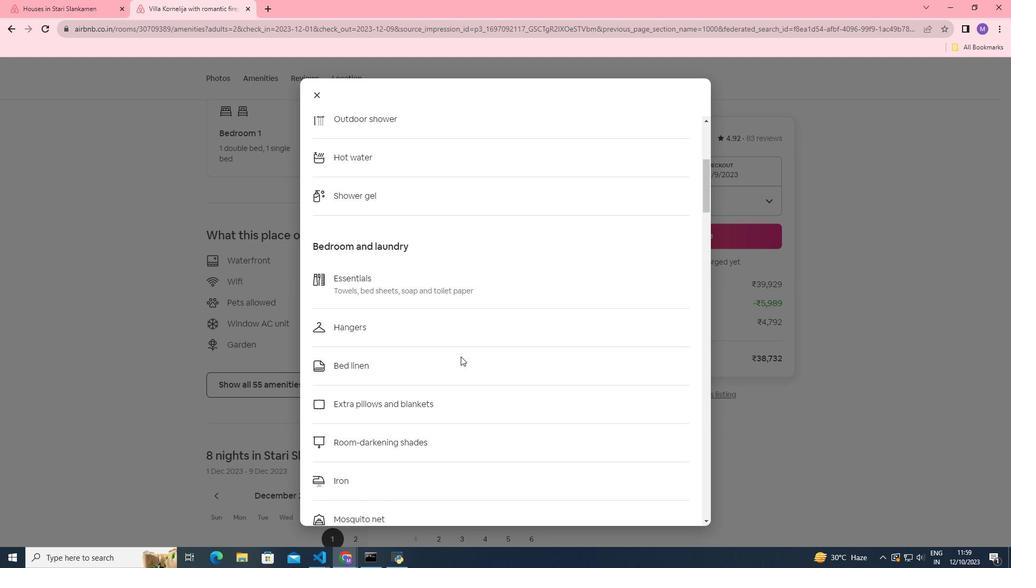 
Action: Mouse scrolled (460, 356) with delta (0, 0)
Screenshot: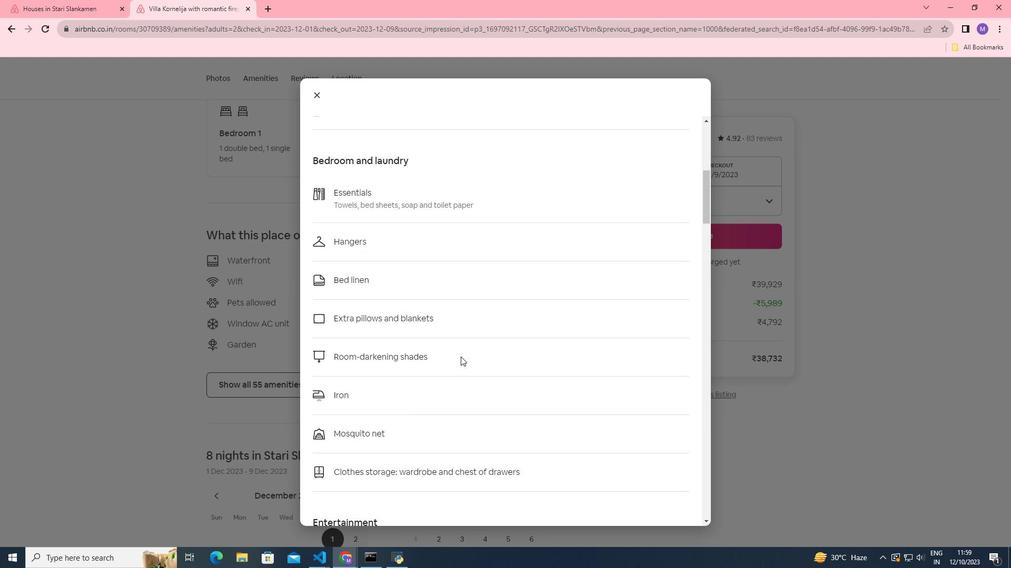 
Action: Mouse scrolled (460, 356) with delta (0, 0)
Screenshot: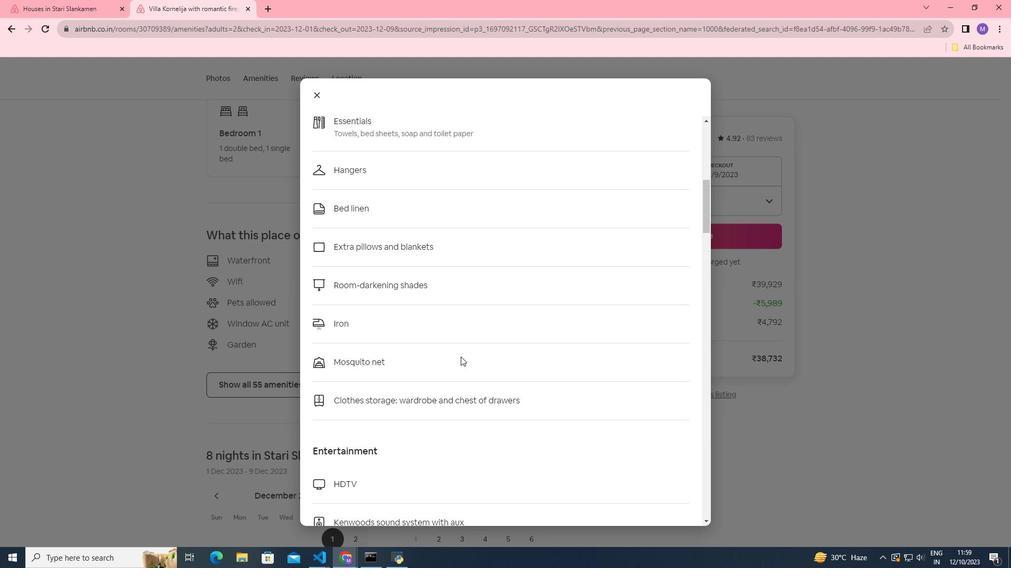 
Action: Mouse scrolled (460, 356) with delta (0, 0)
Screenshot: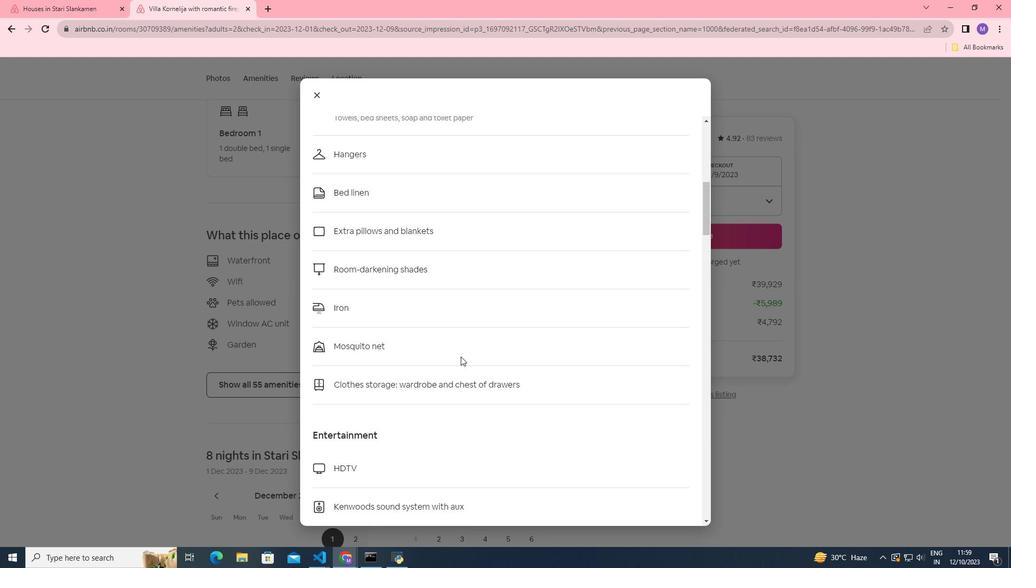 
Action: Mouse scrolled (460, 356) with delta (0, 0)
Screenshot: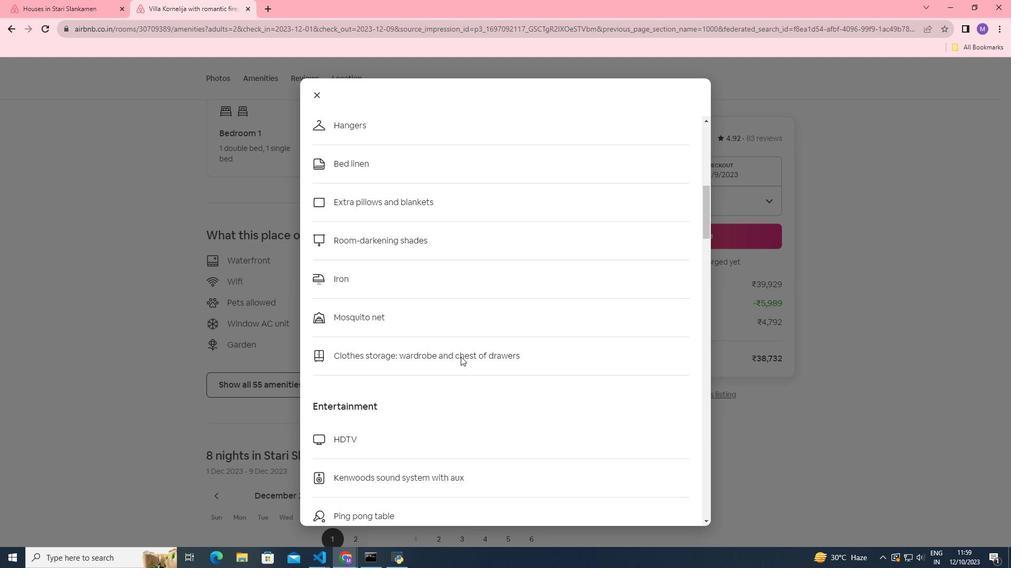 
Action: Mouse scrolled (460, 356) with delta (0, 0)
Screenshot: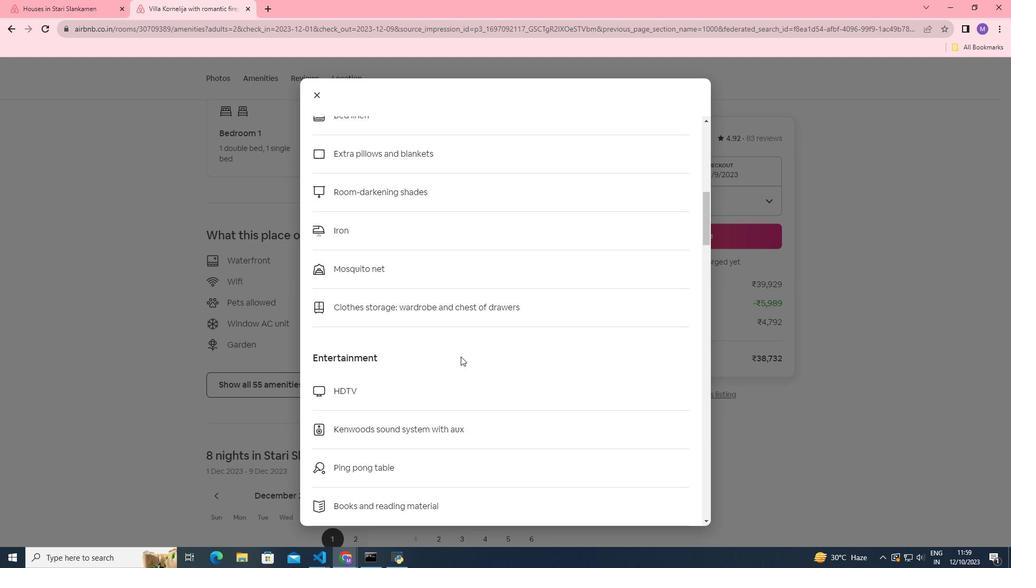 
Action: Mouse scrolled (460, 356) with delta (0, 0)
Screenshot: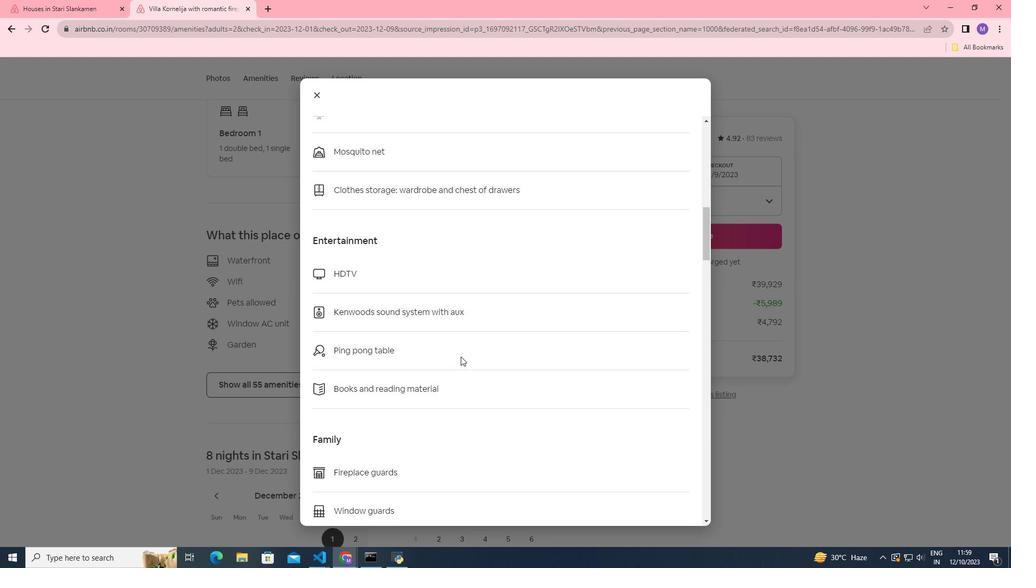 
Action: Mouse scrolled (460, 356) with delta (0, 0)
Screenshot: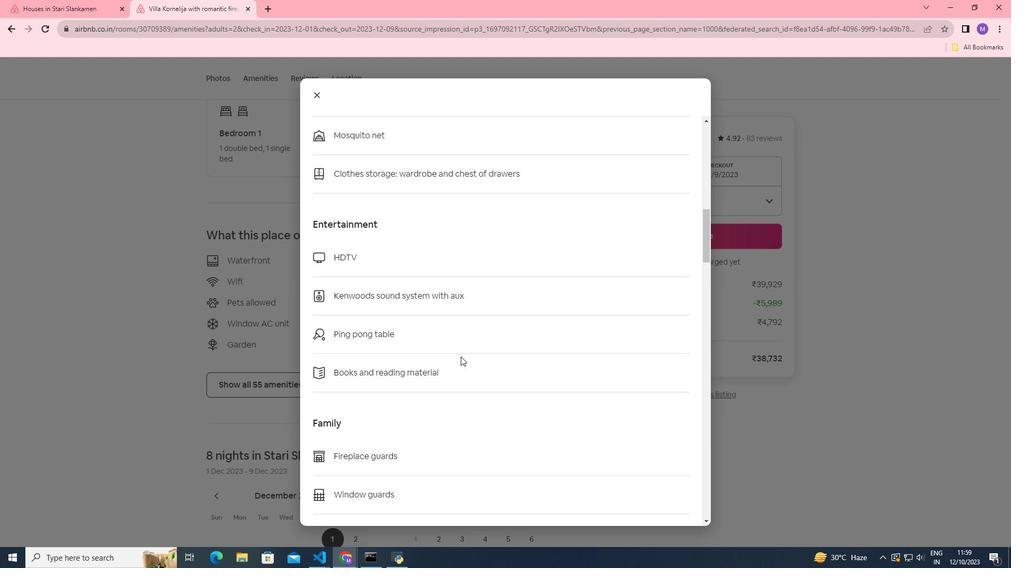 
Action: Mouse scrolled (460, 356) with delta (0, 0)
Screenshot: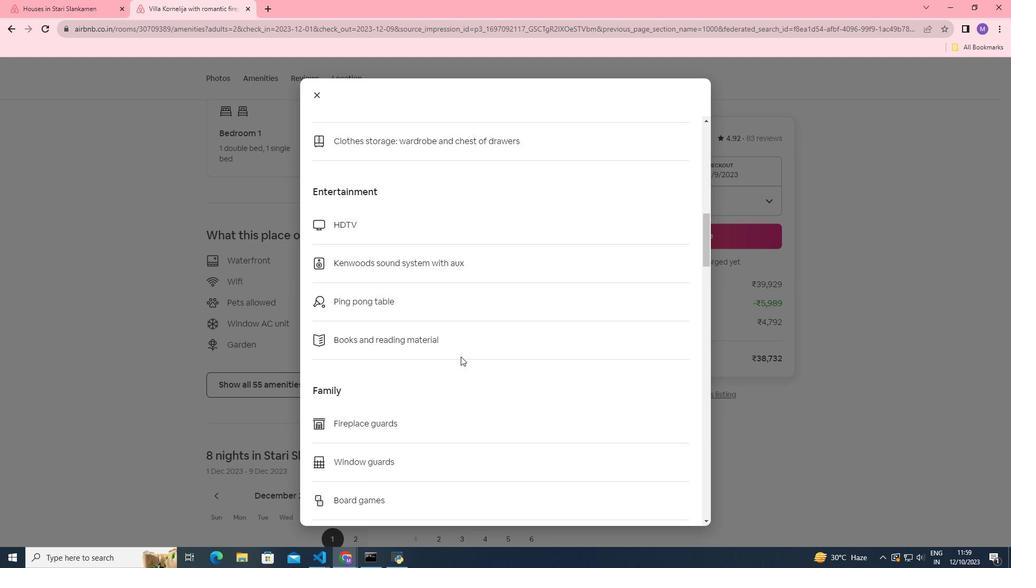 
Action: Mouse scrolled (460, 356) with delta (0, 0)
Screenshot: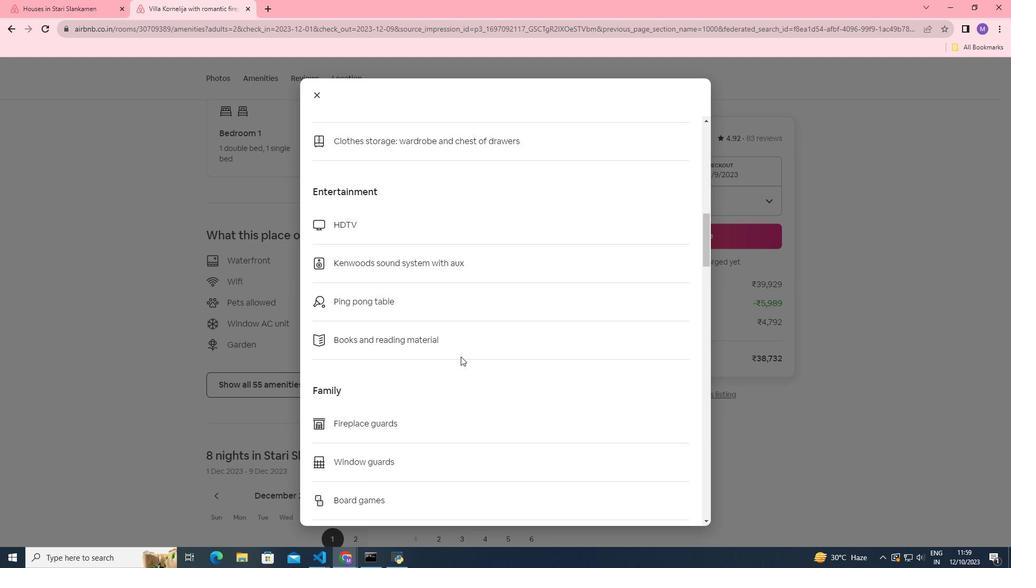 
Action: Mouse scrolled (460, 356) with delta (0, 0)
Screenshot: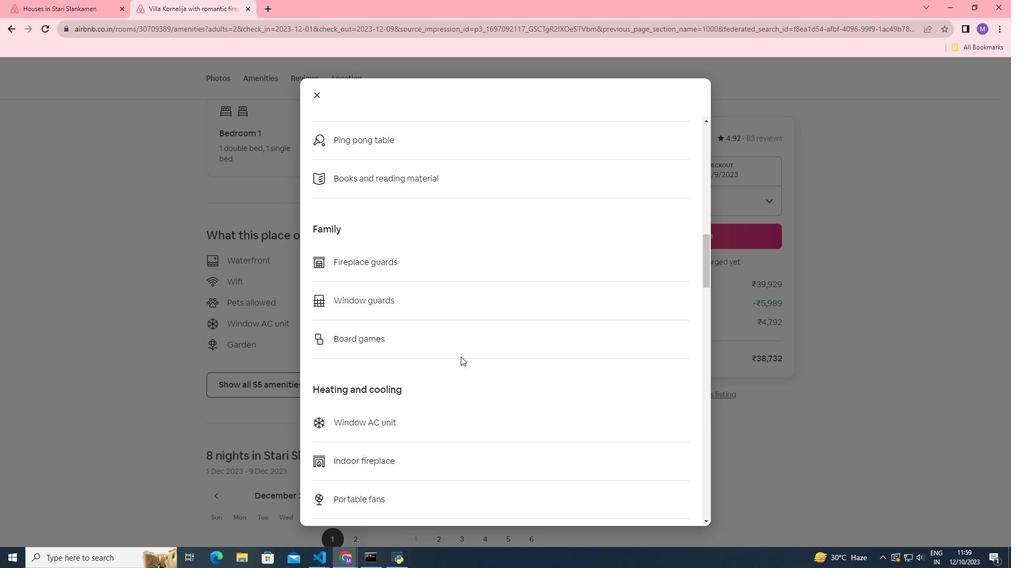 
Action: Mouse scrolled (460, 356) with delta (0, 0)
Screenshot: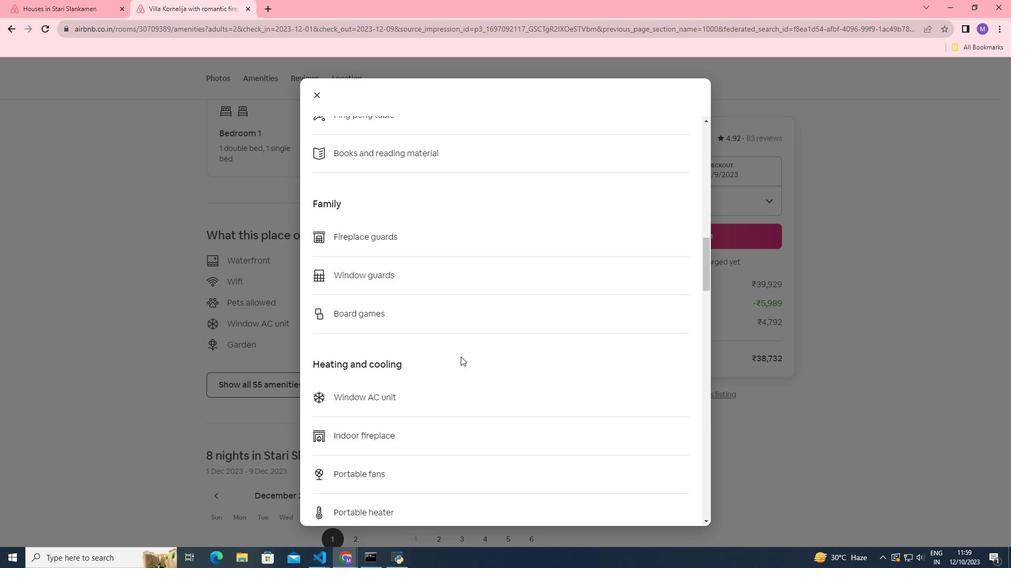 
Action: Mouse scrolled (460, 356) with delta (0, 0)
Screenshot: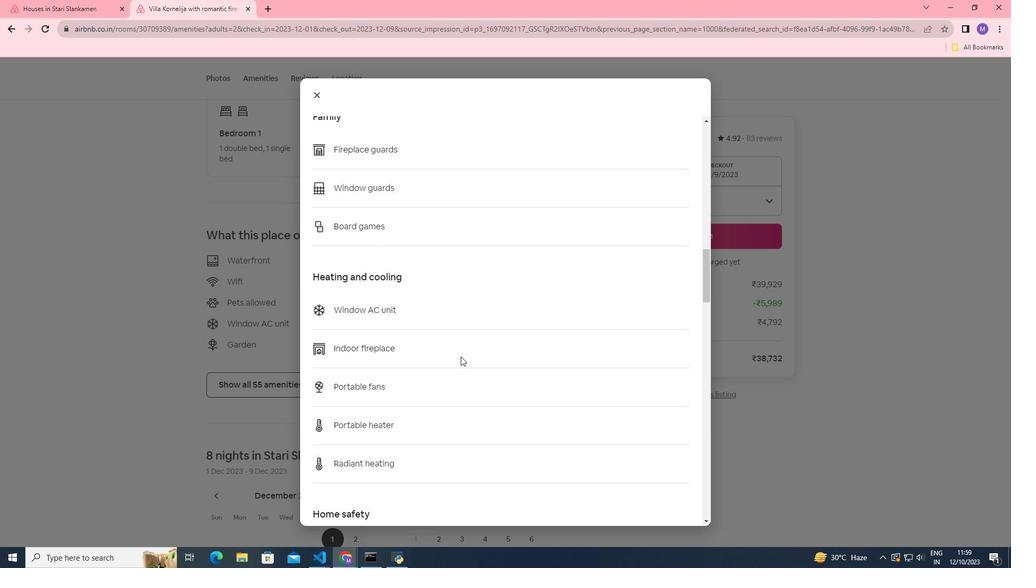 
Action: Mouse scrolled (460, 356) with delta (0, 0)
Screenshot: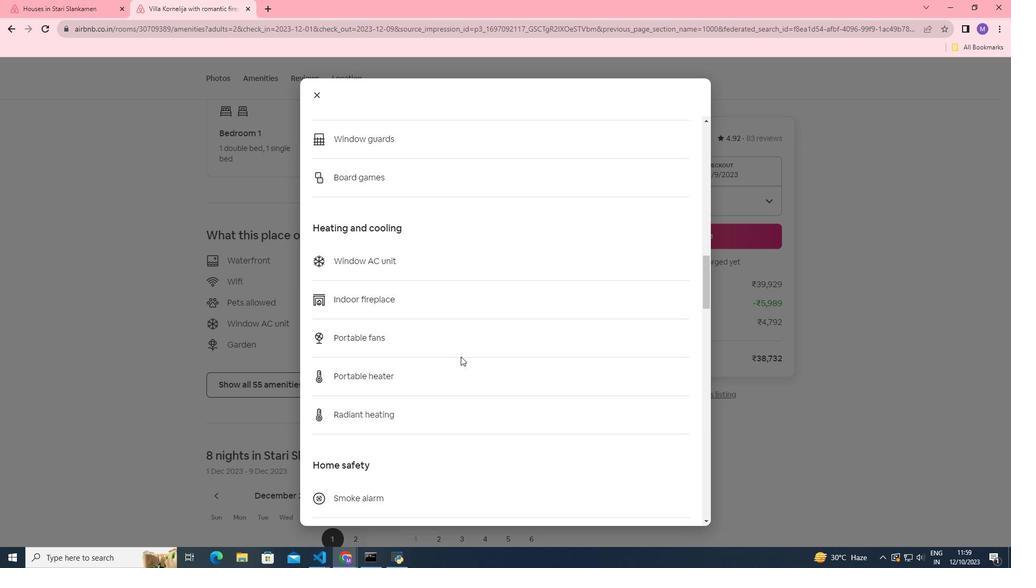 
Action: Mouse scrolled (460, 356) with delta (0, 0)
Screenshot: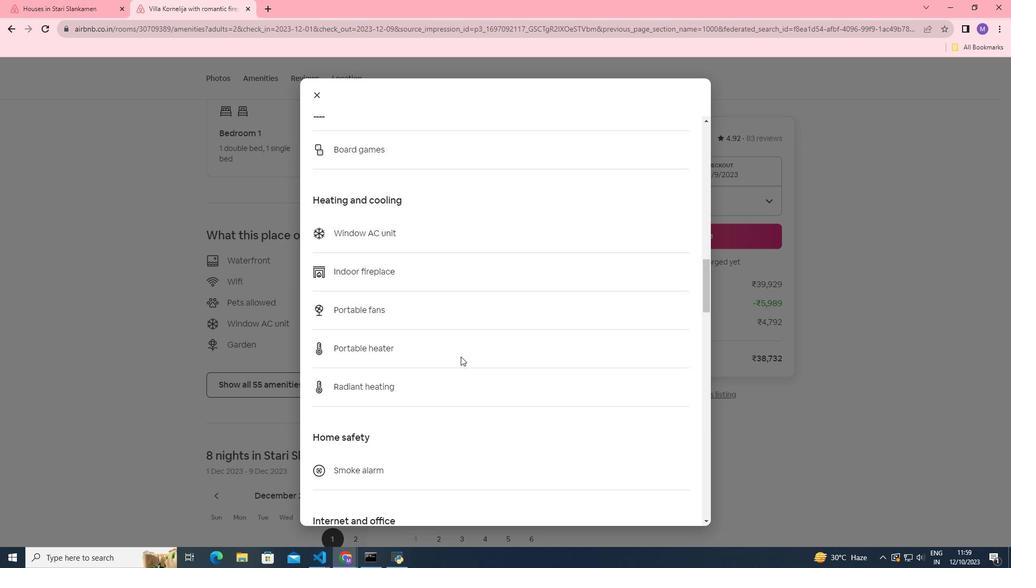 
Action: Mouse scrolled (460, 356) with delta (0, 0)
Screenshot: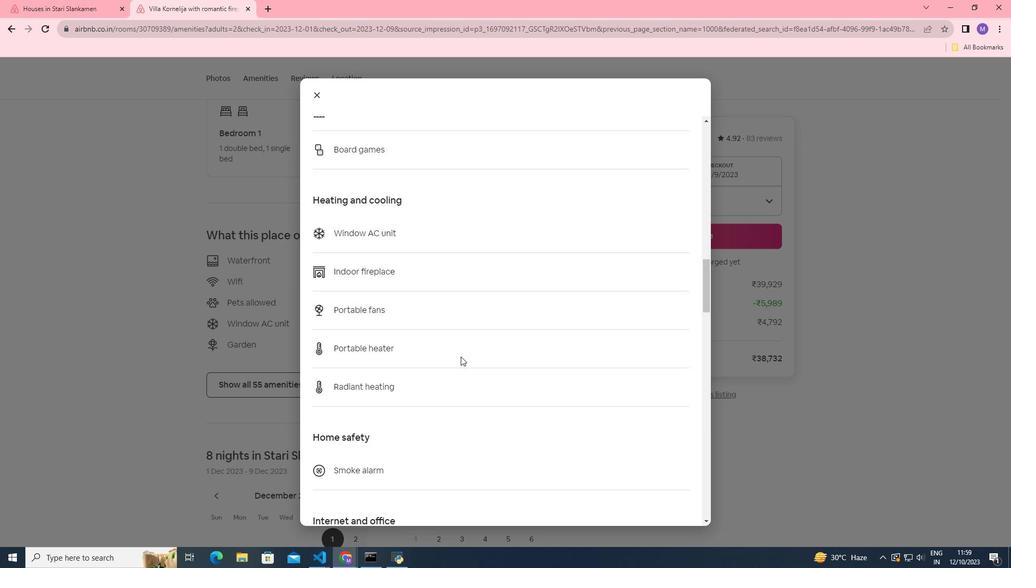 
Action: Mouse scrolled (460, 356) with delta (0, 0)
Screenshot: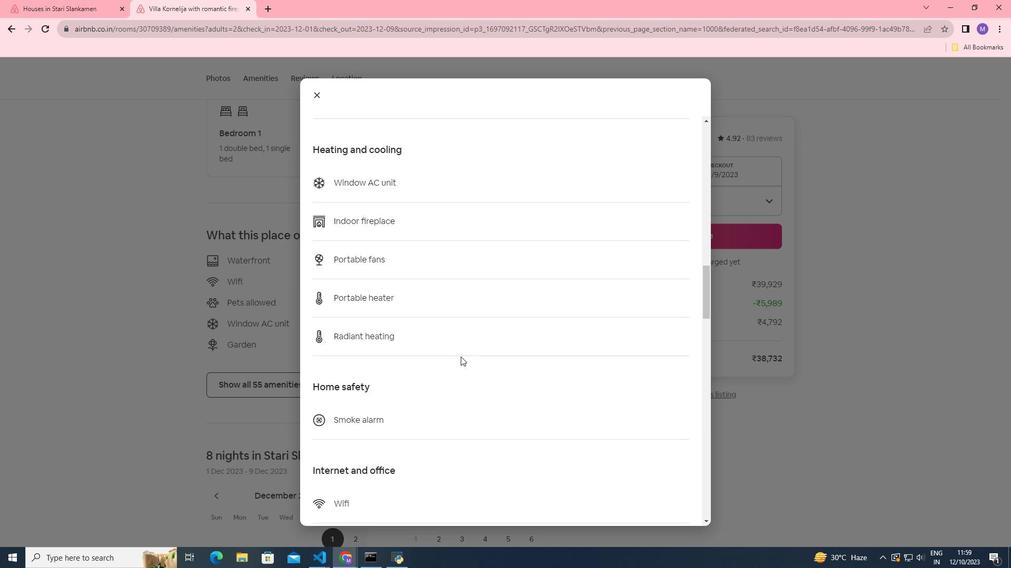 
Action: Mouse scrolled (460, 356) with delta (0, 0)
Screenshot: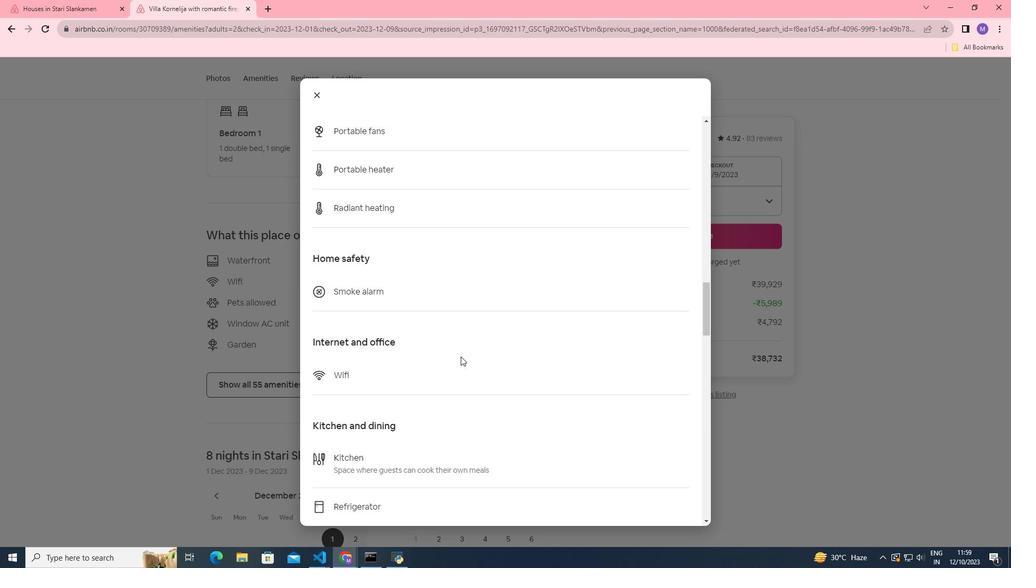 
Action: Mouse scrolled (460, 356) with delta (0, 0)
Screenshot: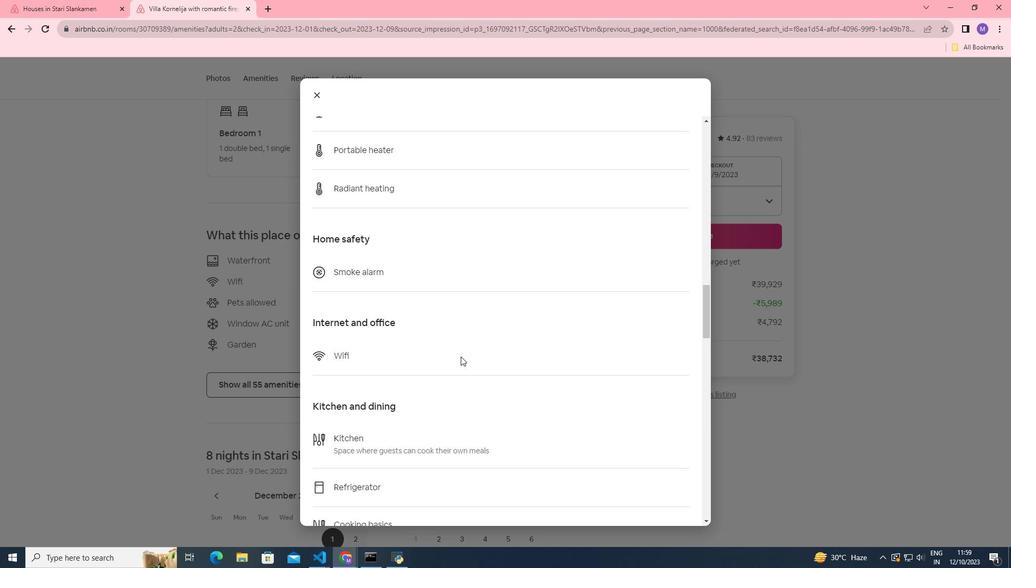 
Action: Mouse scrolled (460, 356) with delta (0, 0)
Screenshot: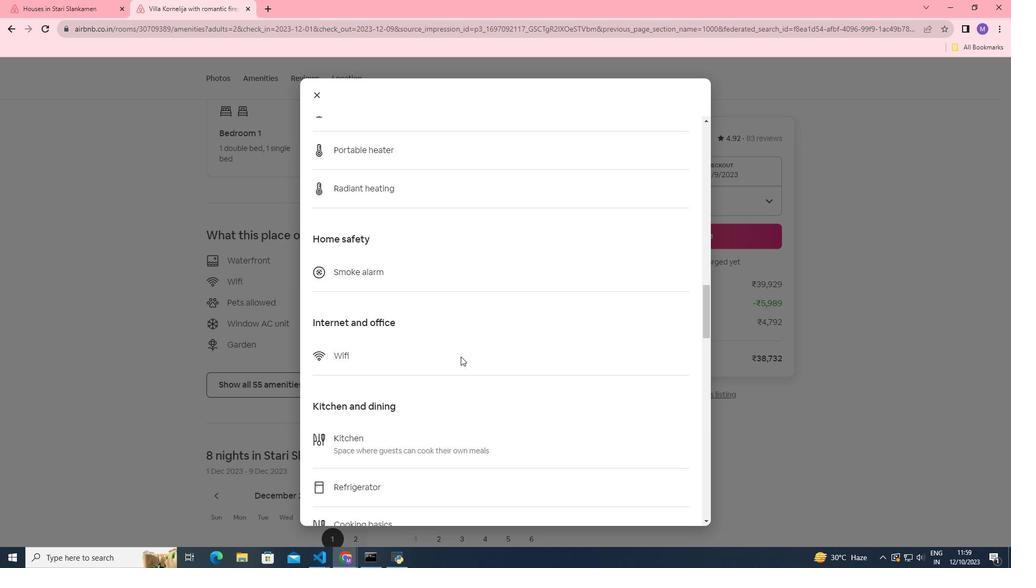 
Action: Mouse scrolled (460, 356) with delta (0, 0)
Screenshot: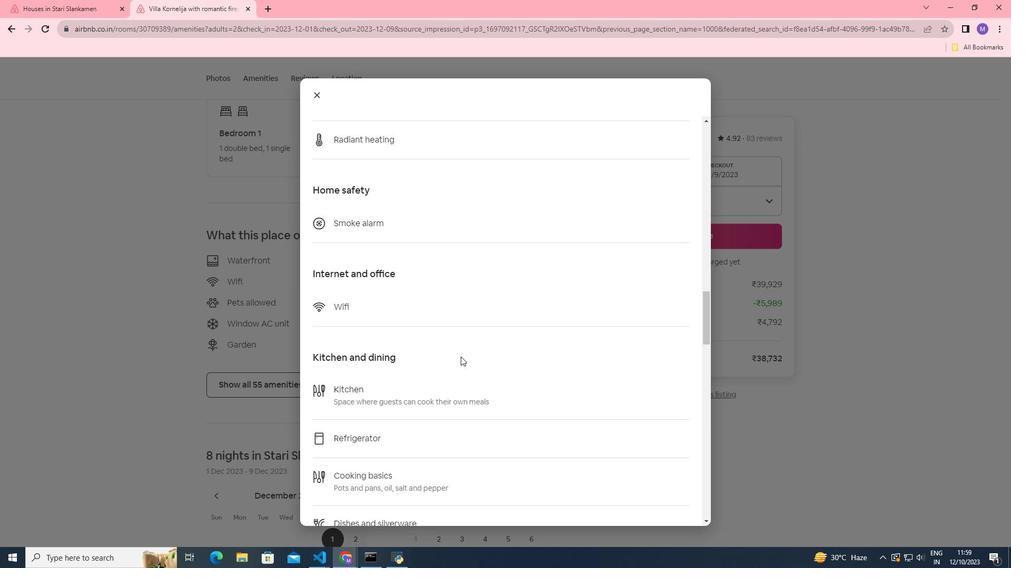 
Action: Mouse scrolled (460, 356) with delta (0, 0)
Screenshot: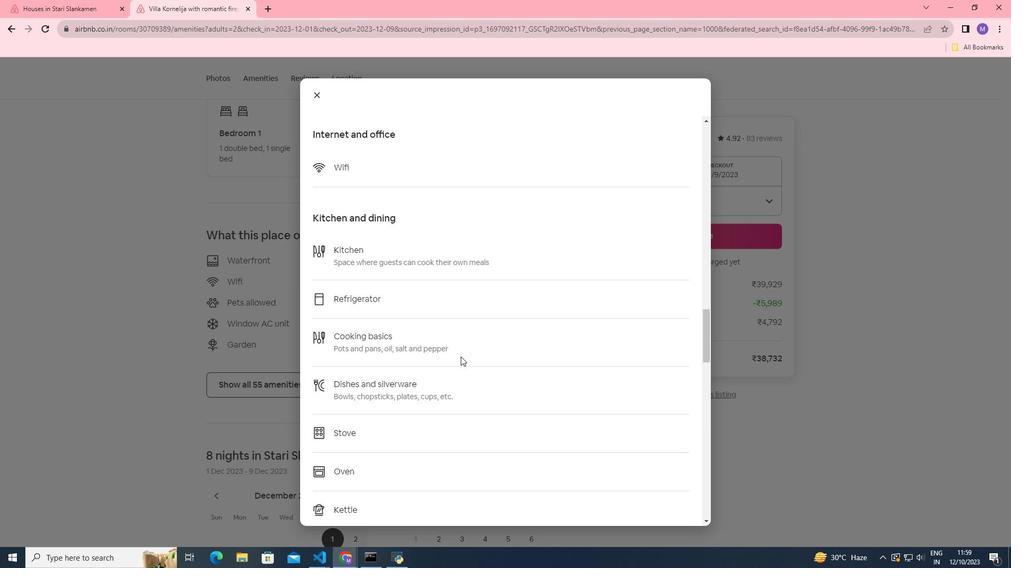 
Action: Mouse scrolled (460, 356) with delta (0, 0)
Screenshot: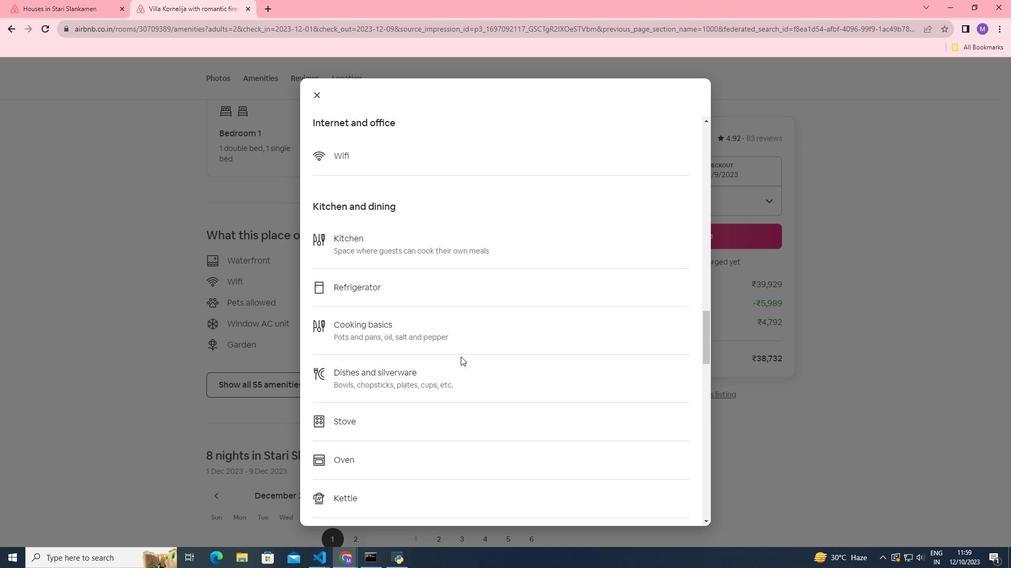 
Action: Mouse scrolled (460, 356) with delta (0, 0)
Screenshot: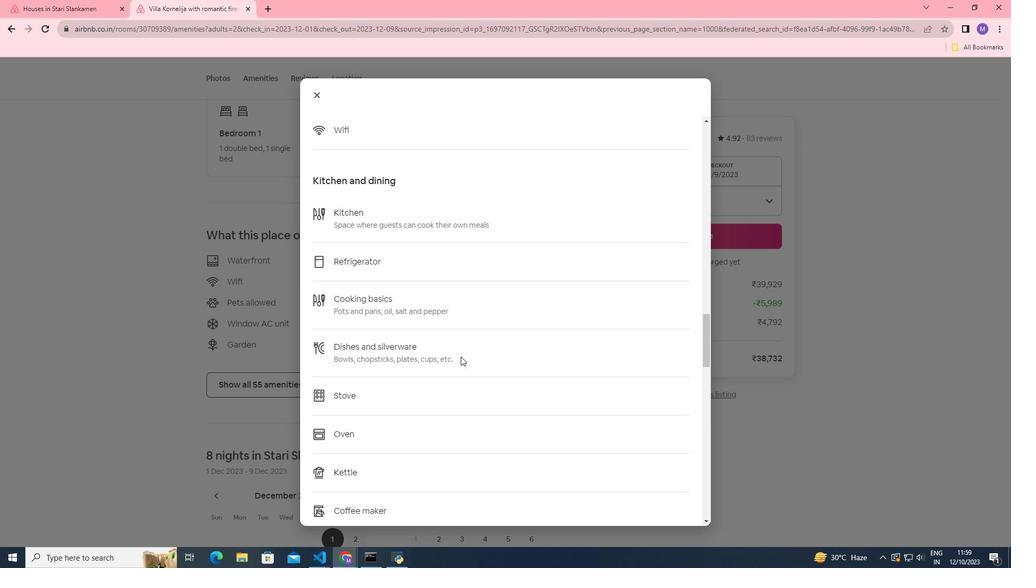 
Action: Mouse scrolled (460, 356) with delta (0, 0)
Screenshot: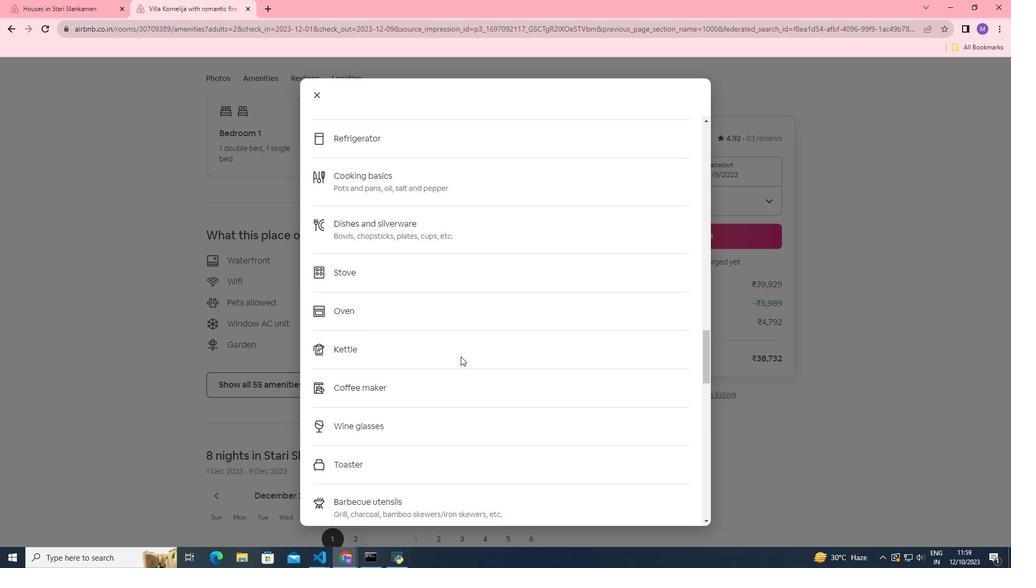 
Action: Mouse scrolled (460, 356) with delta (0, 0)
Screenshot: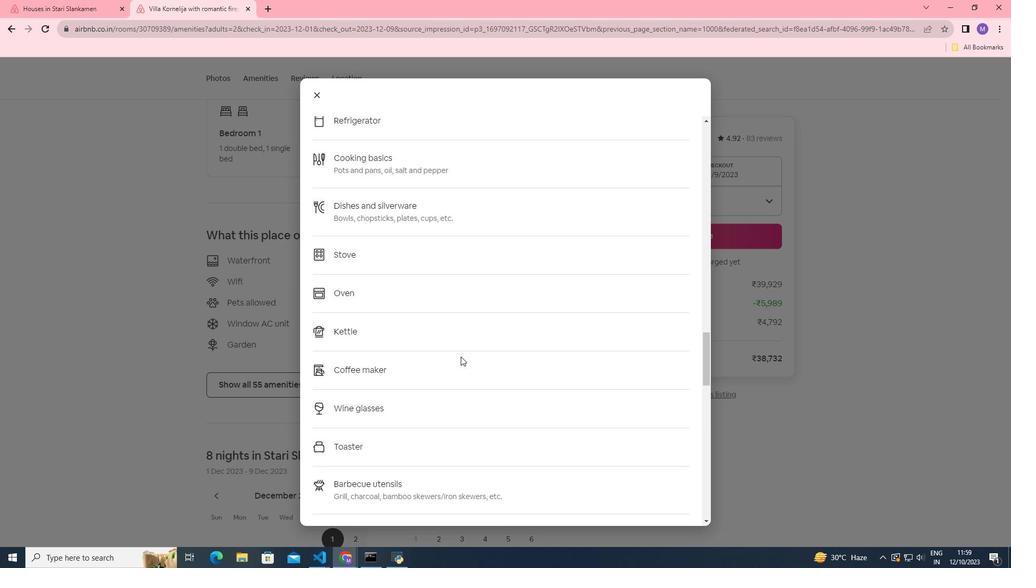 
Action: Mouse scrolled (460, 356) with delta (0, 0)
Screenshot: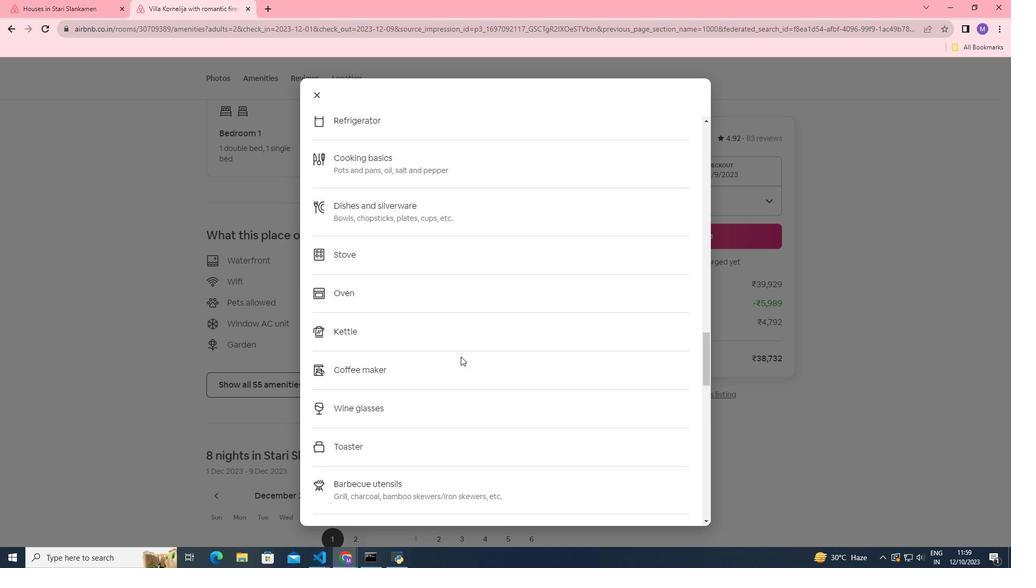 
Action: Mouse scrolled (460, 356) with delta (0, 0)
Screenshot: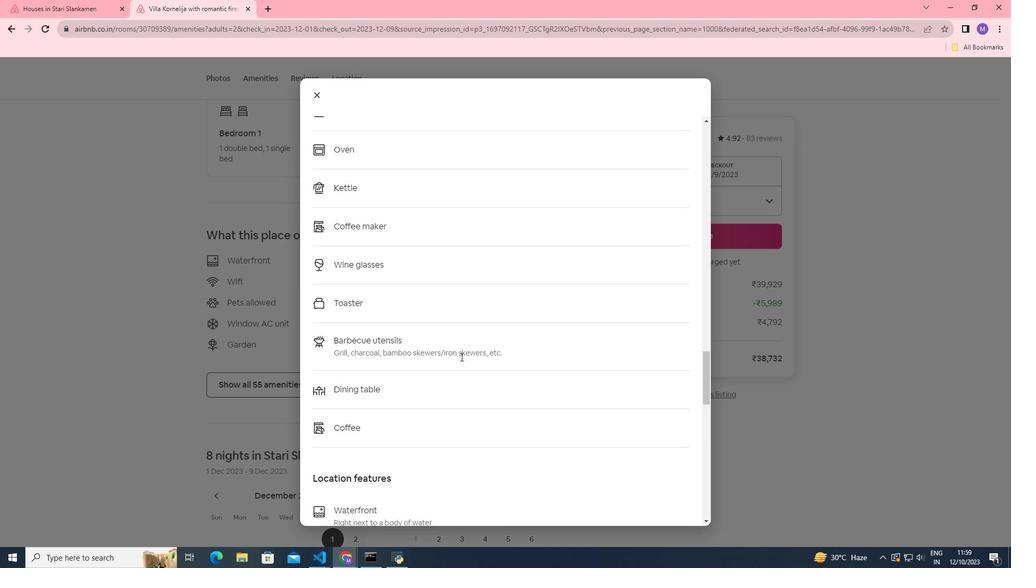 
Action: Mouse scrolled (460, 356) with delta (0, 0)
Screenshot: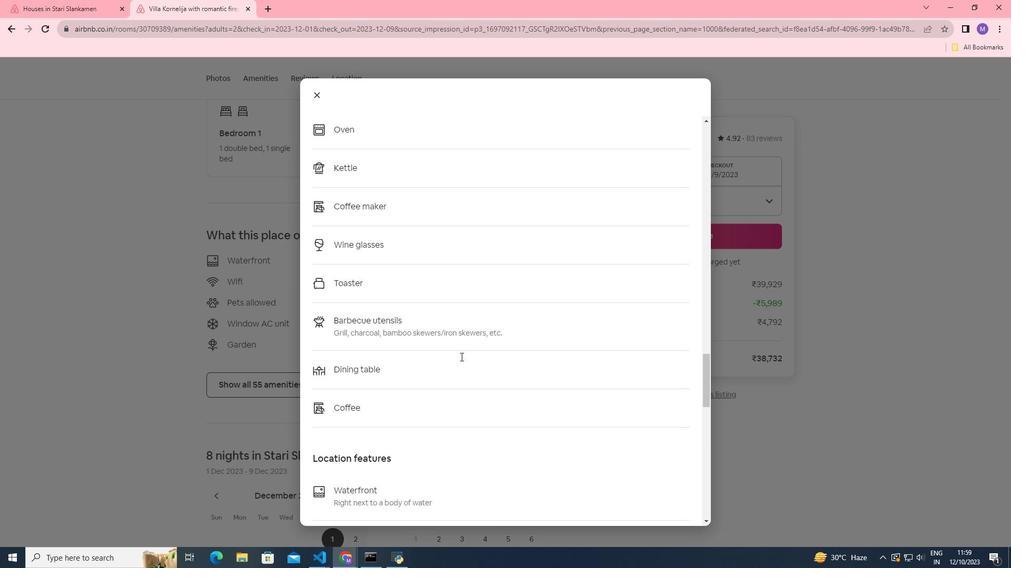 
Action: Mouse scrolled (460, 356) with delta (0, 0)
Screenshot: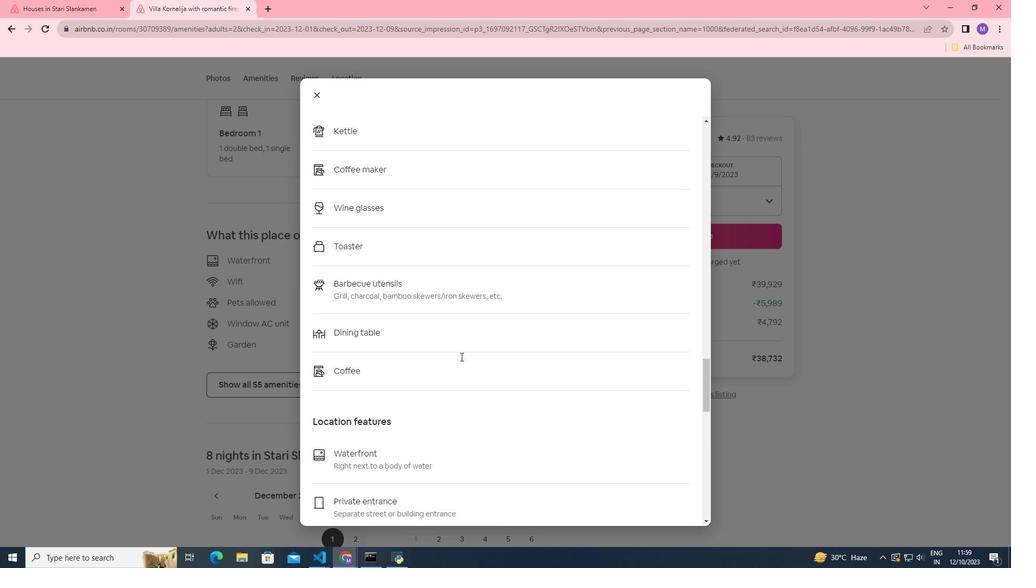 
Action: Mouse scrolled (460, 356) with delta (0, 0)
Screenshot: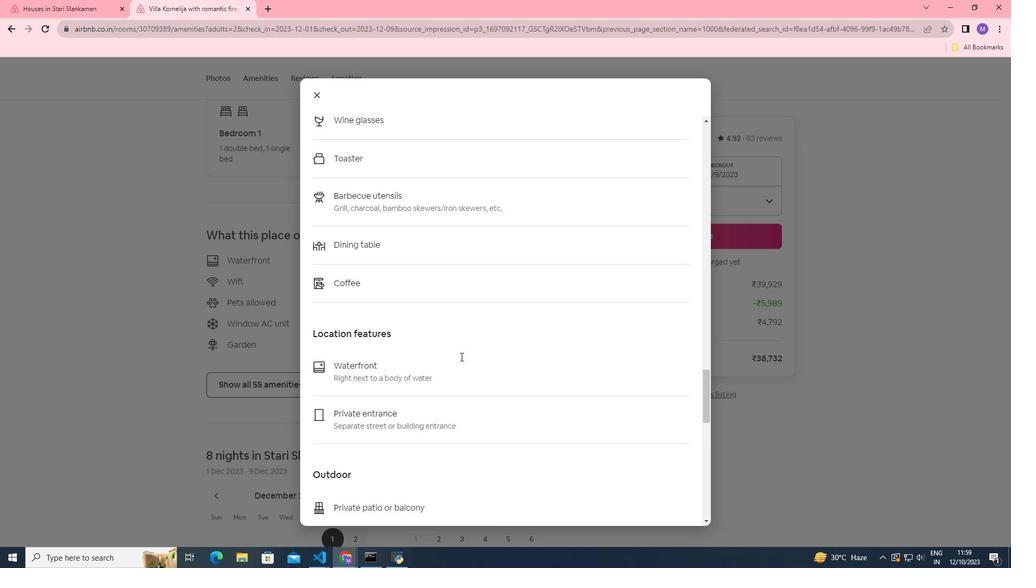 
Action: Mouse scrolled (460, 356) with delta (0, 0)
Screenshot: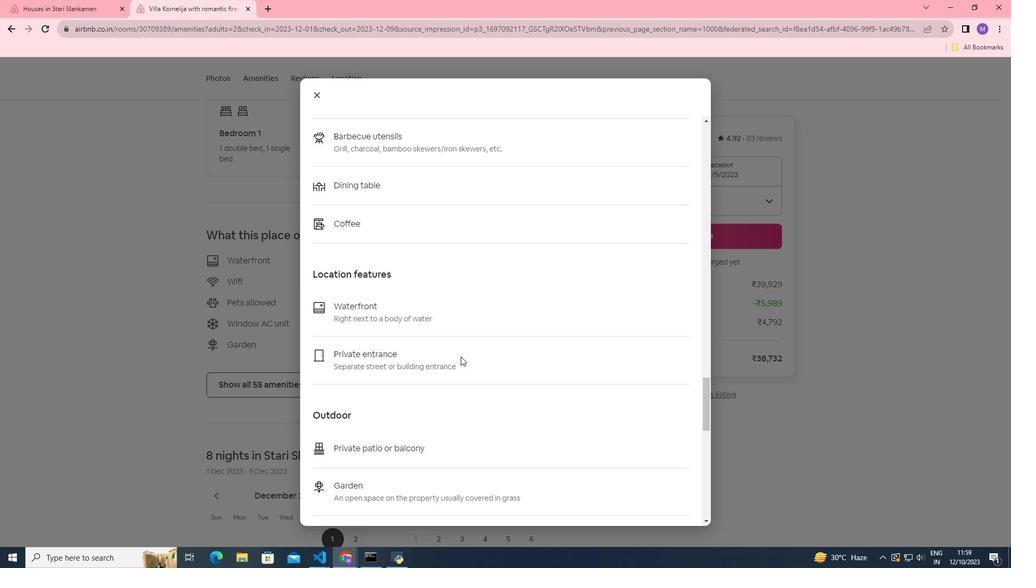 
Action: Mouse scrolled (460, 356) with delta (0, 0)
Screenshot: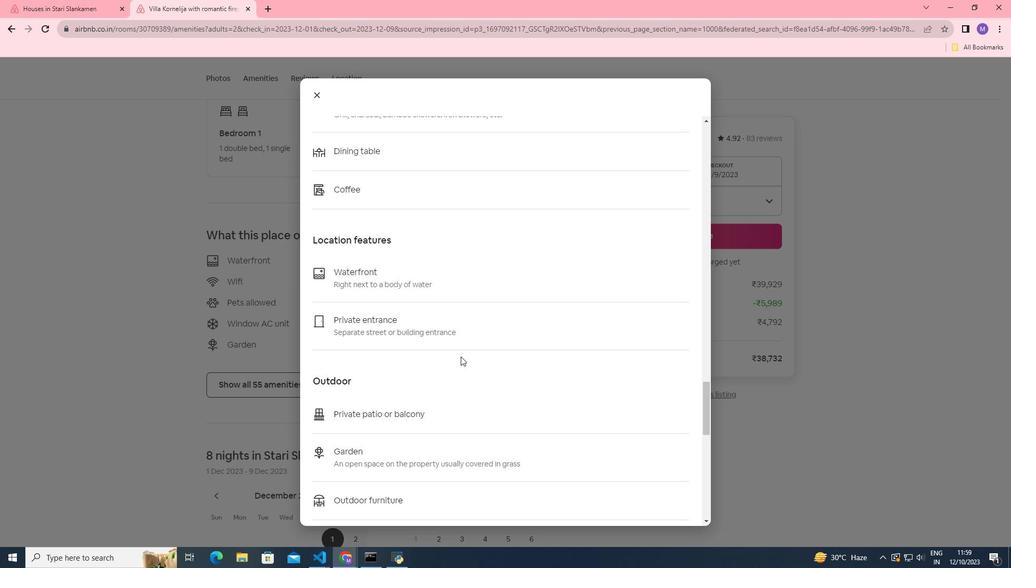 
Action: Mouse scrolled (460, 356) with delta (0, 0)
Screenshot: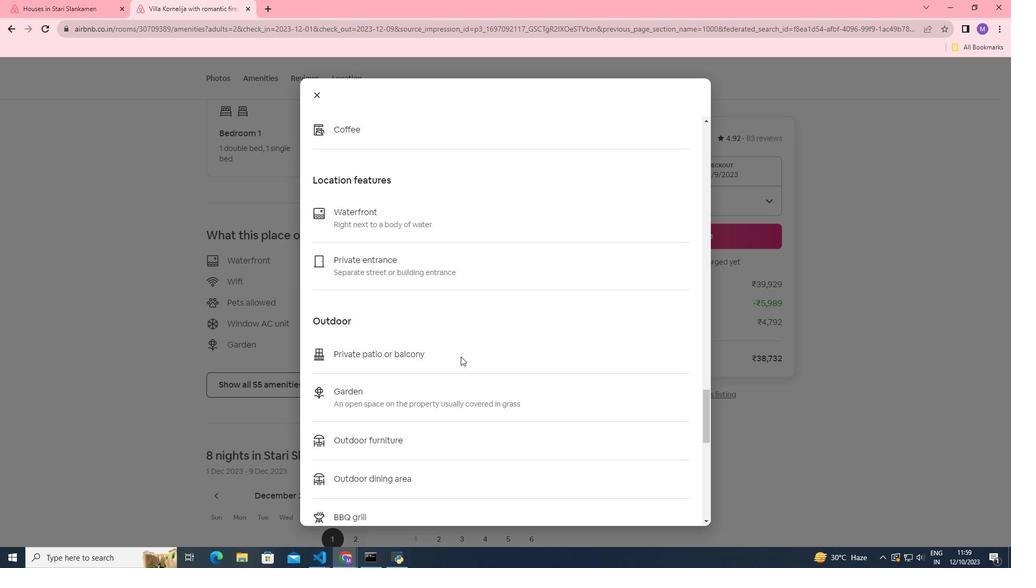 
Action: Mouse scrolled (460, 356) with delta (0, 0)
